 Task: Plan a trip to Surigao, Philippines from 9th November, 2023 to 11th November, 2023 for 2 adults.2 bedrooms having 2 beds and 1 bathroom. Property type can be house. Look for 4 properties as per requirement.
Action: Mouse moved to (448, 59)
Screenshot: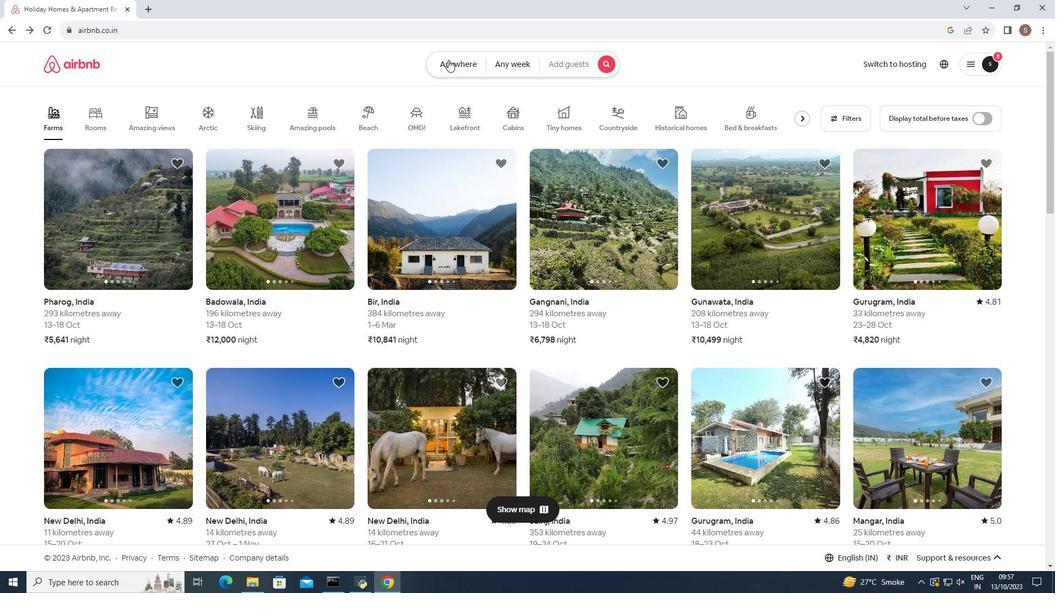 
Action: Mouse pressed left at (448, 59)
Screenshot: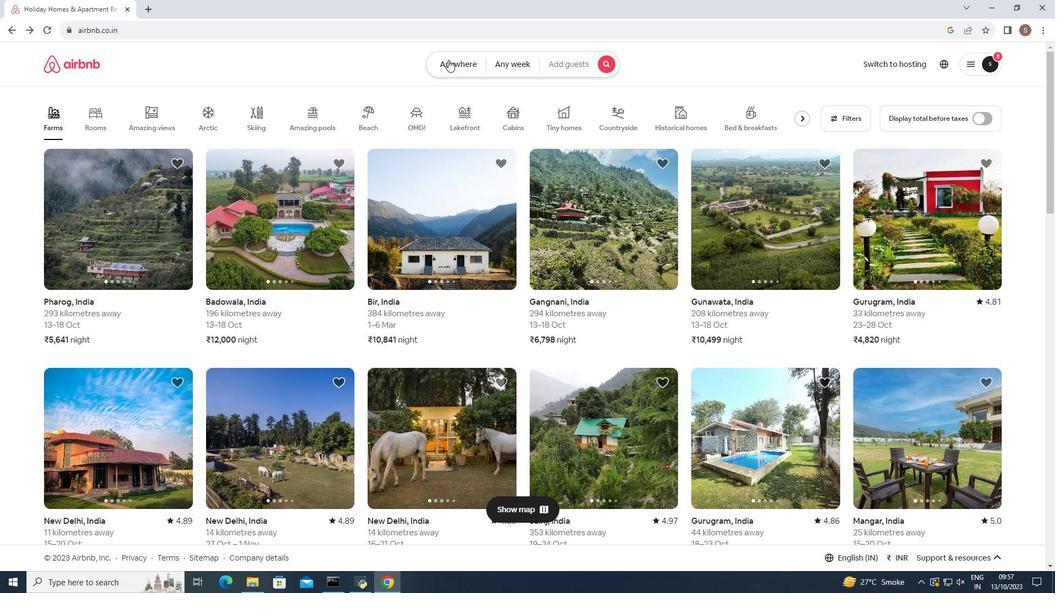
Action: Mouse moved to (368, 103)
Screenshot: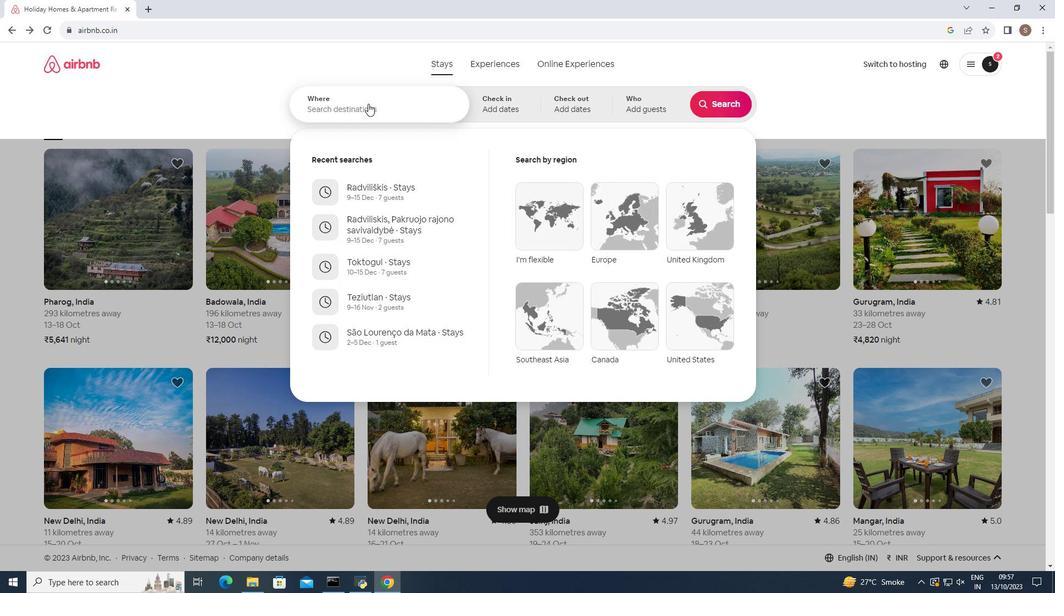 
Action: Mouse pressed left at (368, 103)
Screenshot: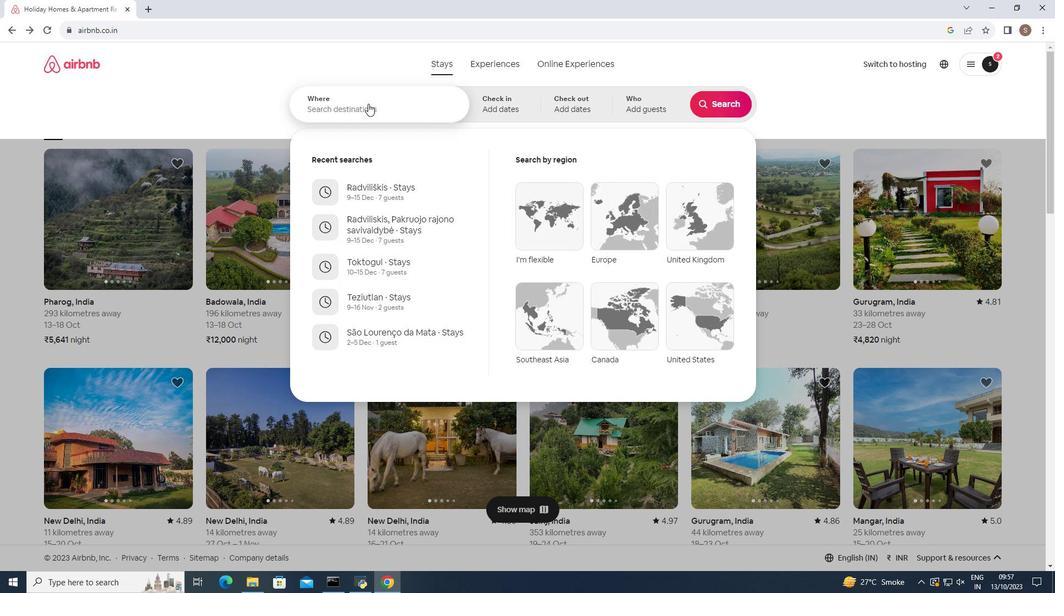
Action: Key pressed <Key.shift>Suriagao,<Key.space><Key.shift><Key.shift><Key.shift><Key.shift><Key.shift>F<Key.backspace><Key.shift>Philippines<Key.enter>
Screenshot: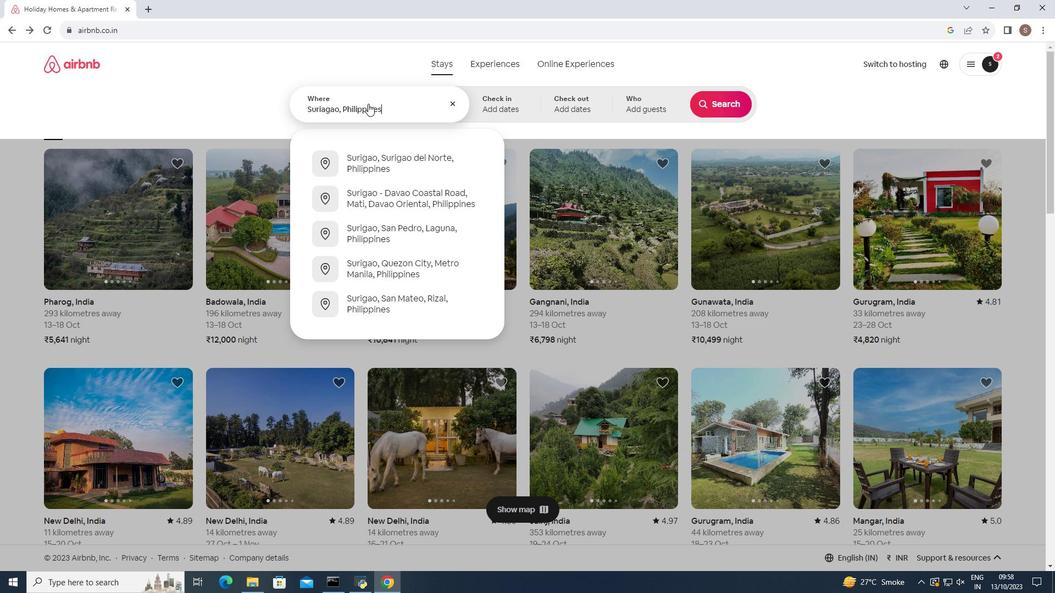 
Action: Mouse moved to (662, 267)
Screenshot: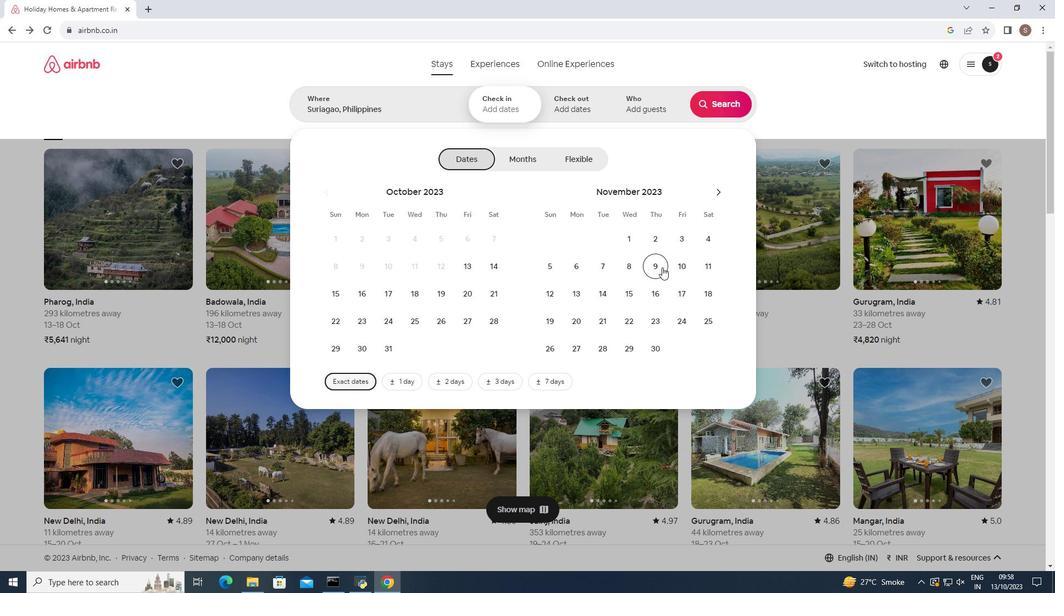 
Action: Mouse pressed left at (662, 267)
Screenshot: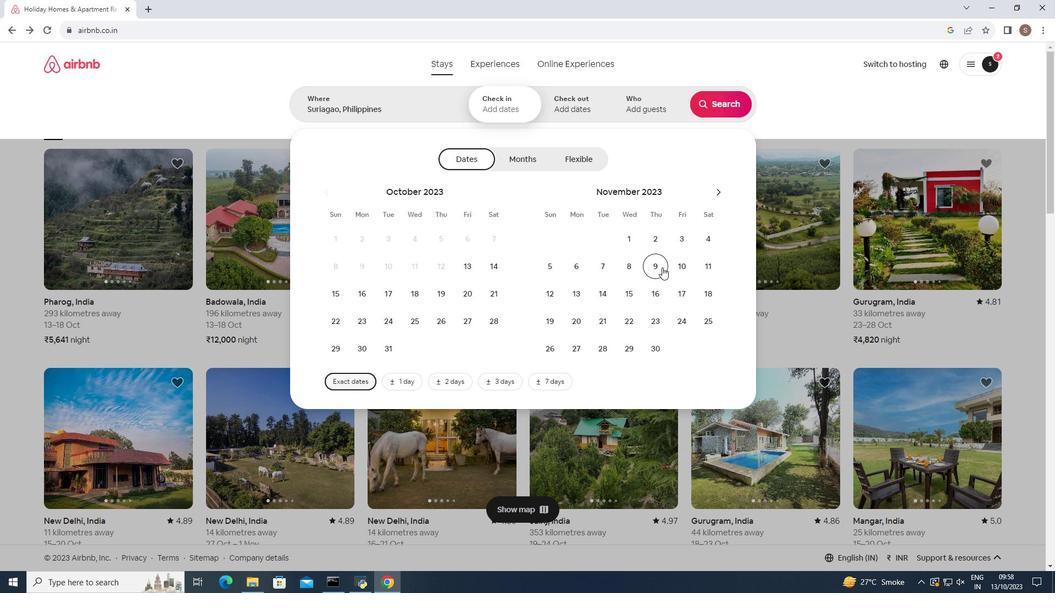 
Action: Mouse moved to (709, 265)
Screenshot: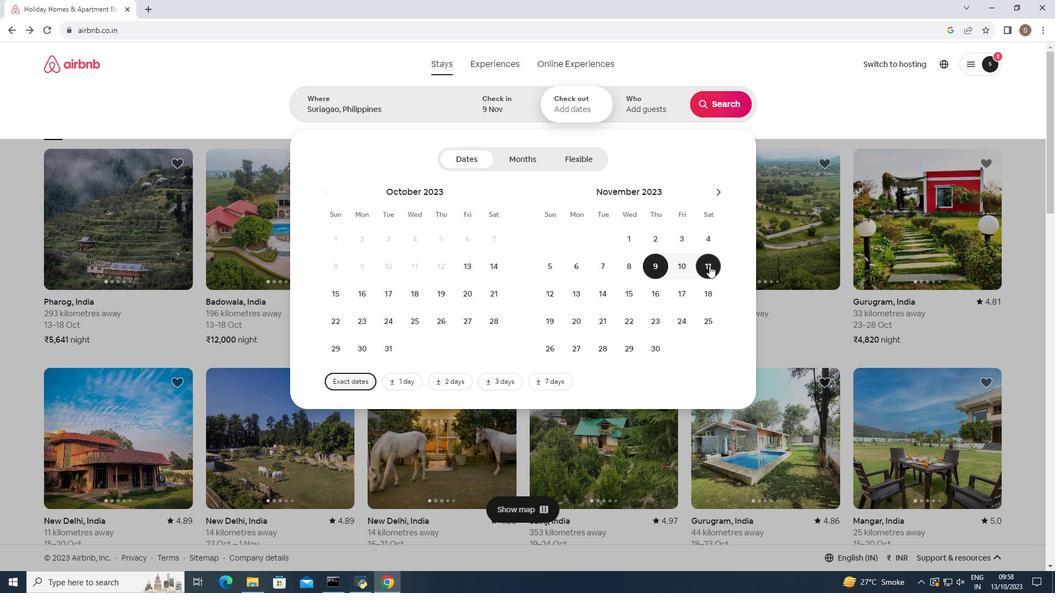 
Action: Mouse pressed left at (709, 265)
Screenshot: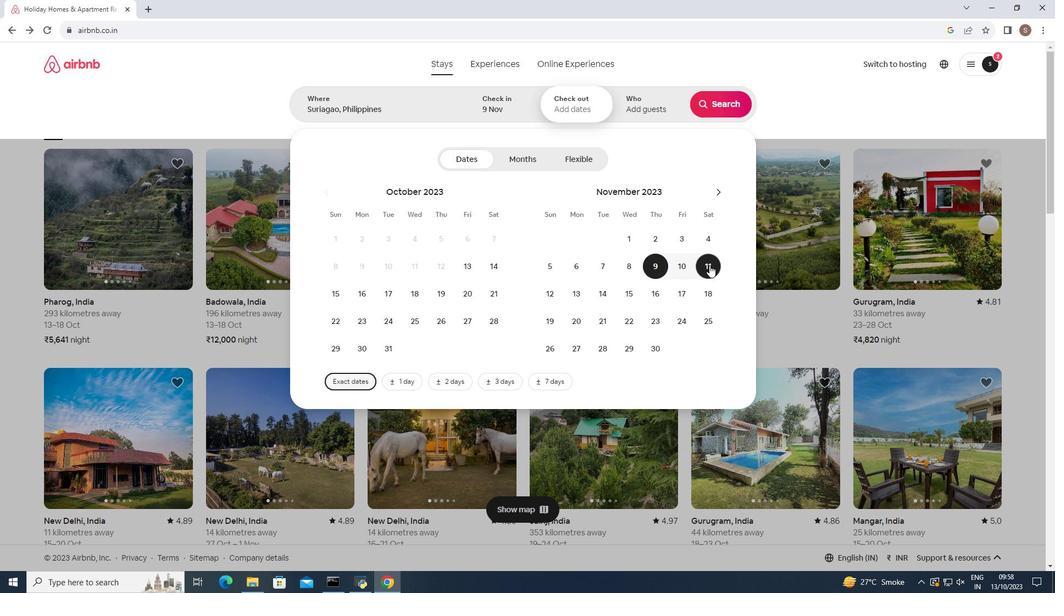 
Action: Mouse moved to (656, 113)
Screenshot: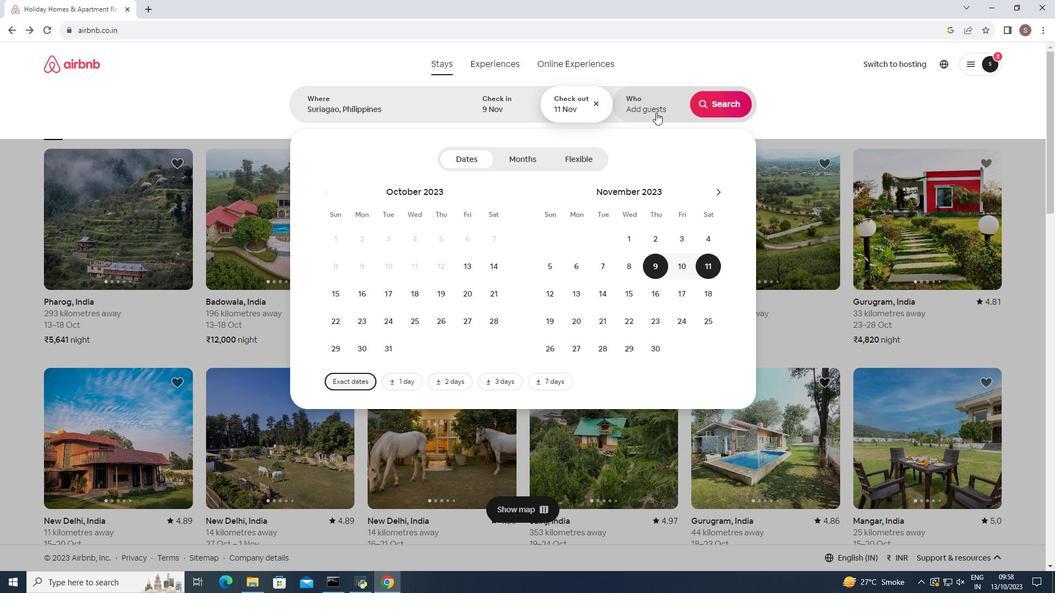 
Action: Mouse pressed left at (656, 113)
Screenshot: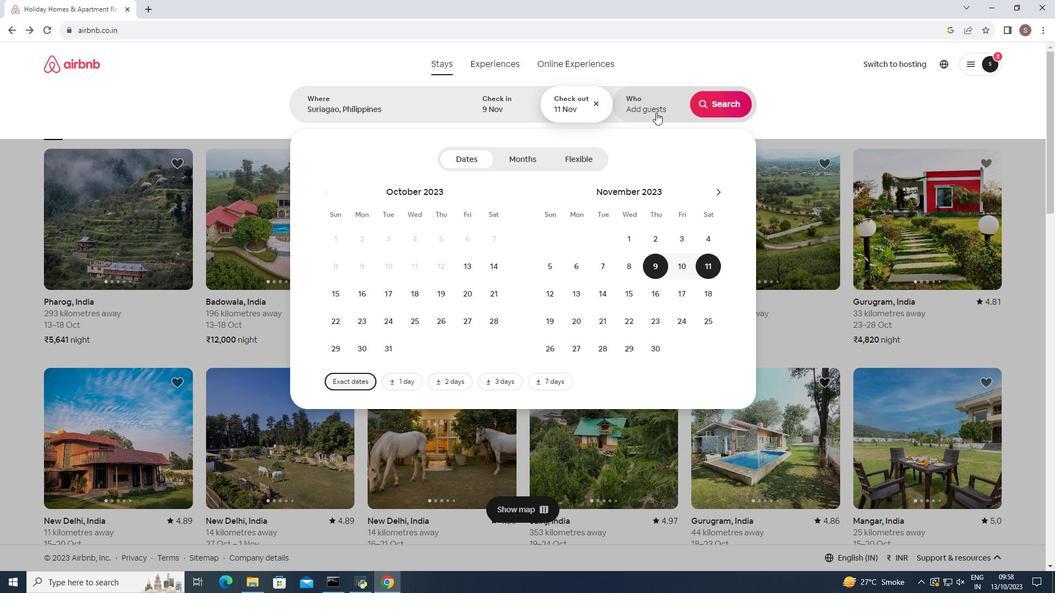 
Action: Mouse moved to (727, 157)
Screenshot: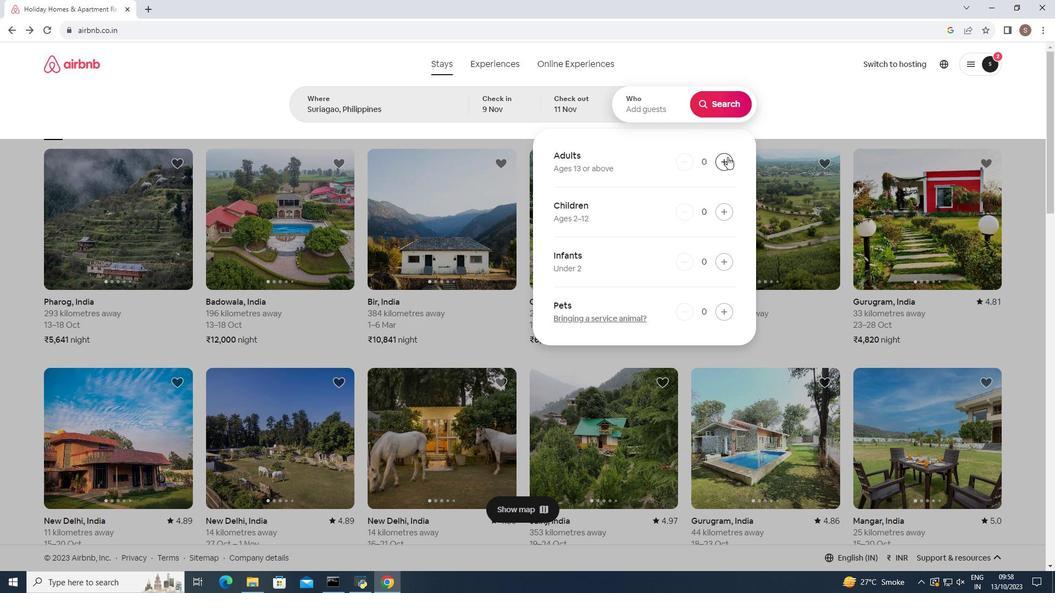 
Action: Mouse pressed left at (727, 157)
Screenshot: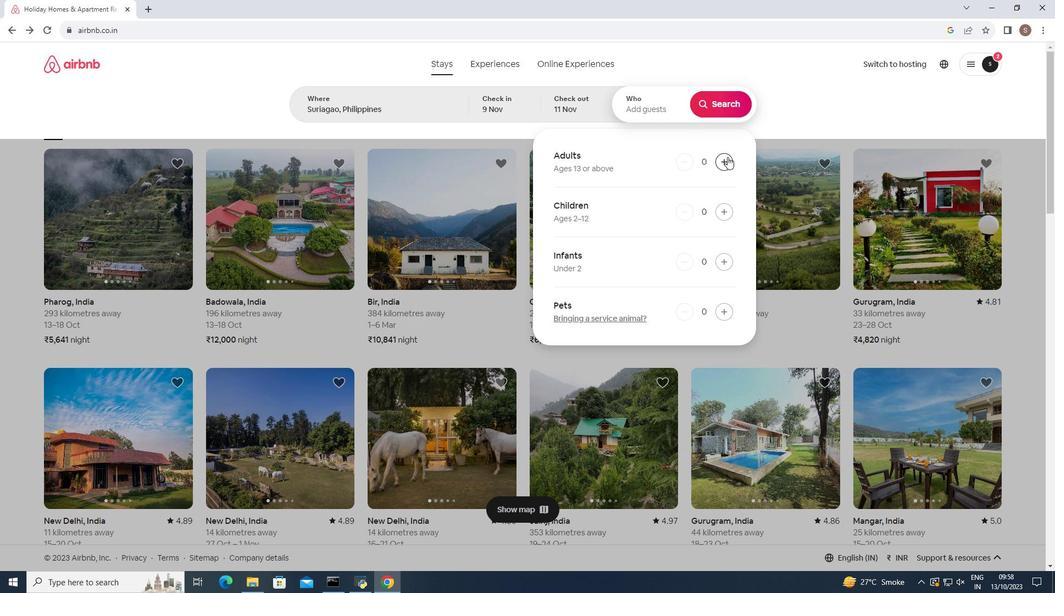 
Action: Mouse pressed left at (727, 157)
Screenshot: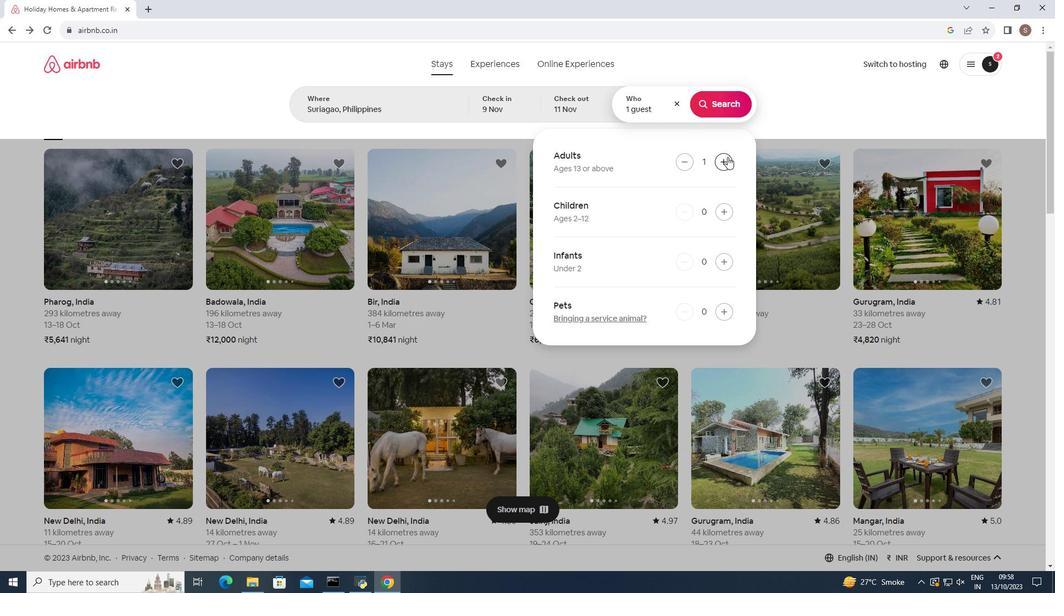 
Action: Mouse moved to (714, 105)
Screenshot: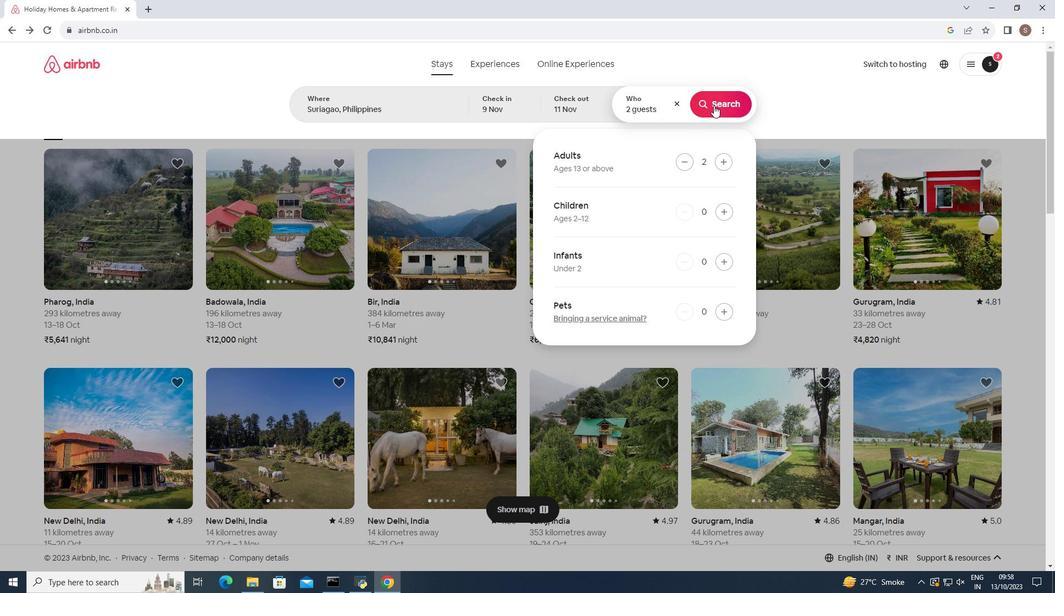 
Action: Mouse pressed left at (714, 105)
Screenshot: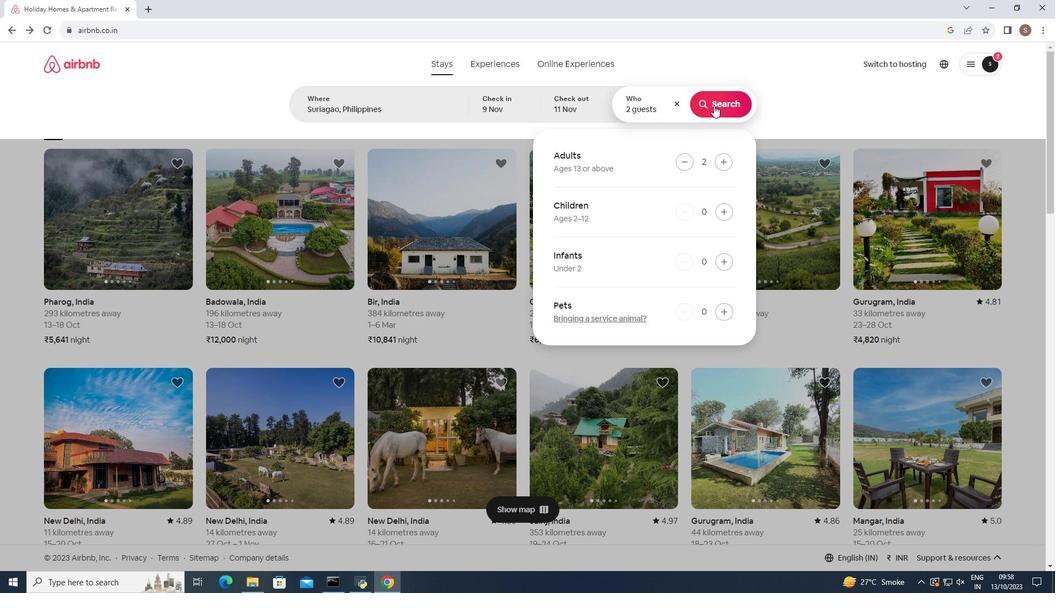 
Action: Mouse moved to (880, 109)
Screenshot: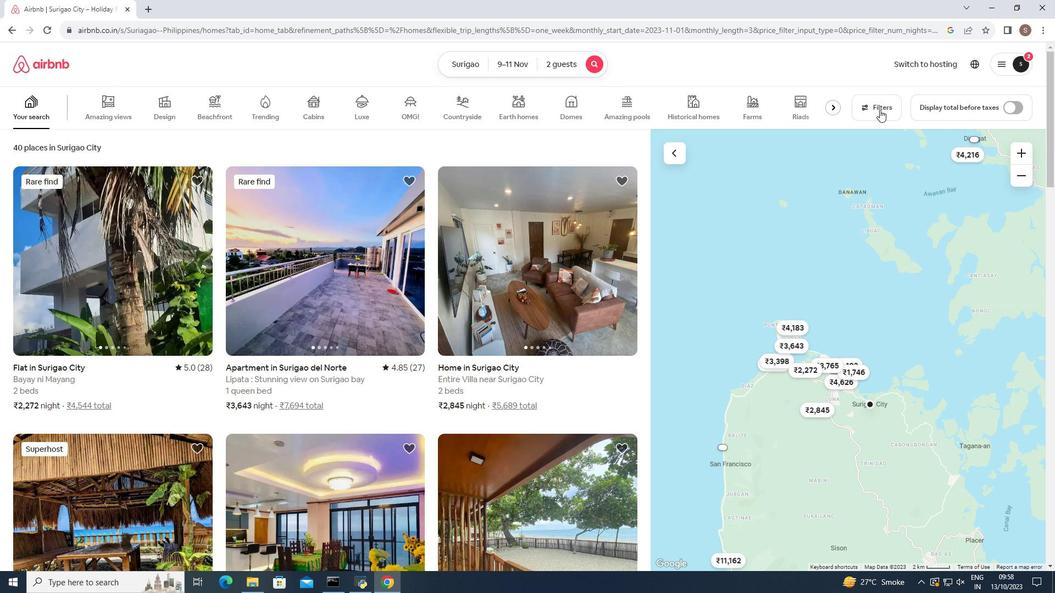 
Action: Mouse pressed left at (880, 109)
Screenshot: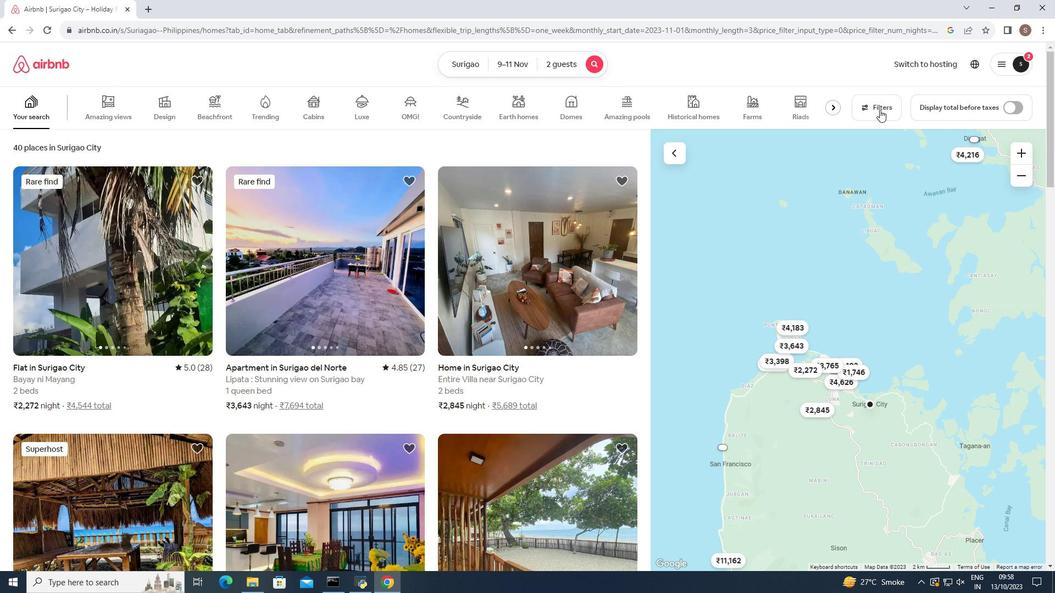 
Action: Mouse moved to (548, 267)
Screenshot: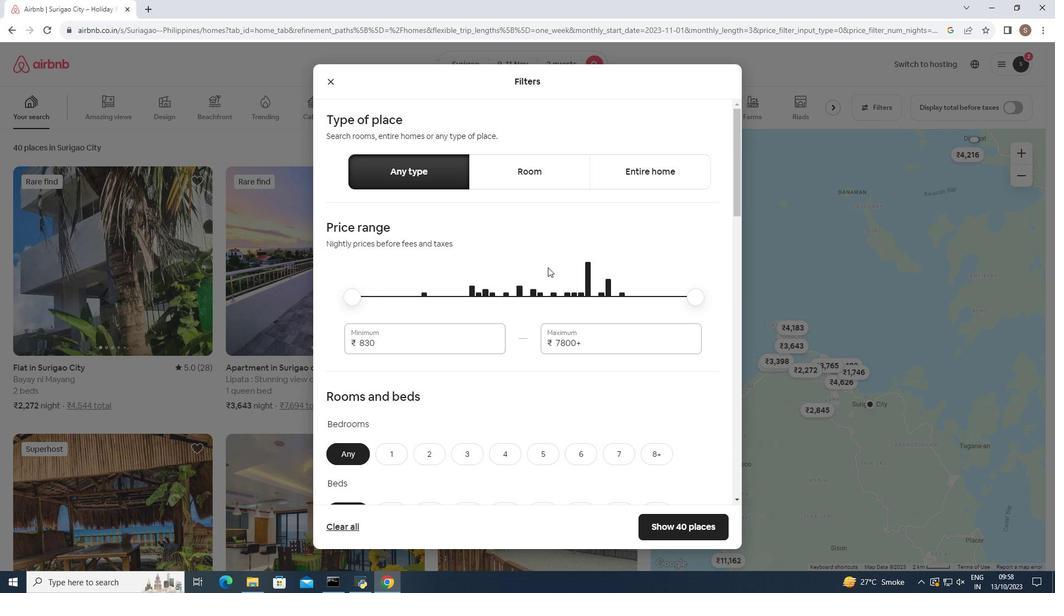 
Action: Mouse scrolled (548, 267) with delta (0, 0)
Screenshot: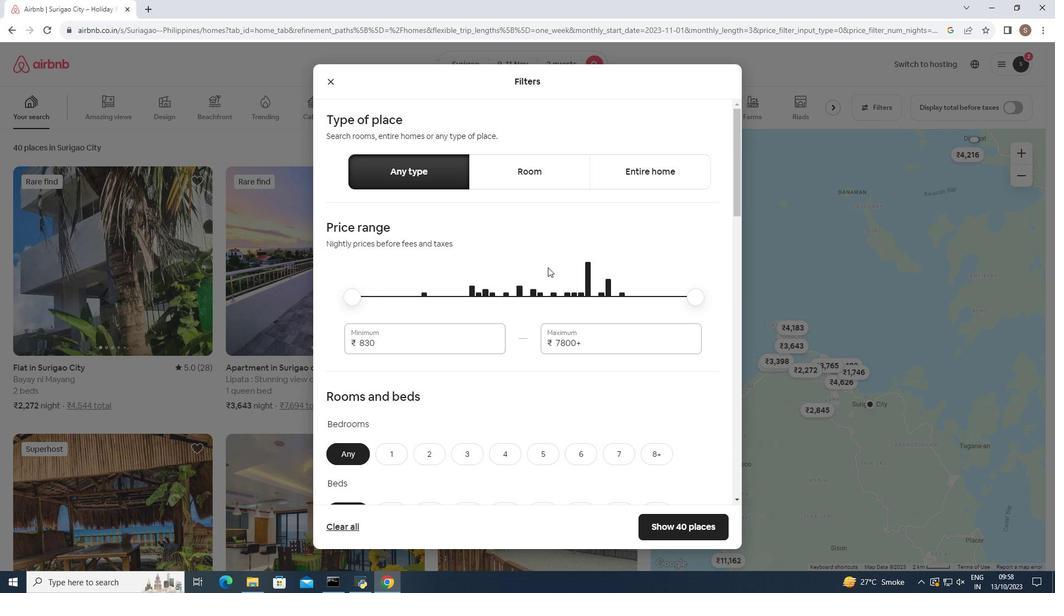 
Action: Mouse scrolled (548, 267) with delta (0, 0)
Screenshot: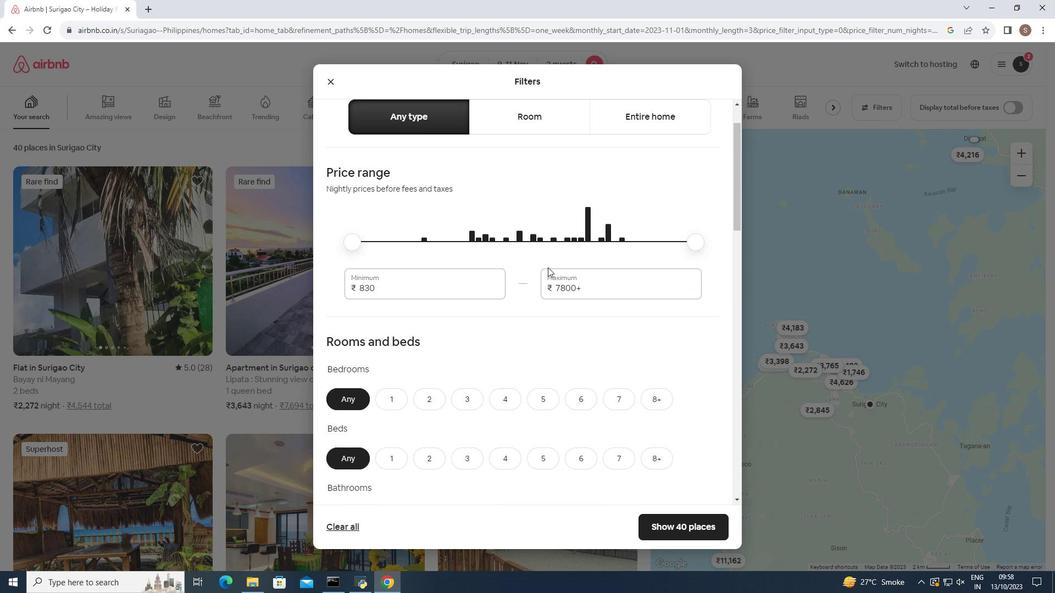 
Action: Mouse scrolled (548, 267) with delta (0, 0)
Screenshot: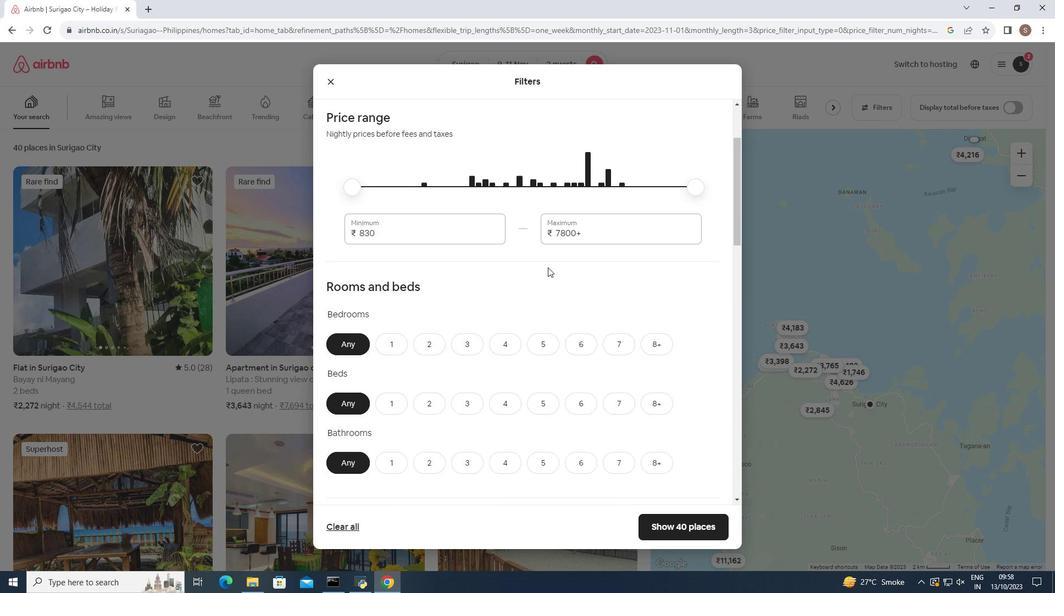 
Action: Mouse moved to (434, 281)
Screenshot: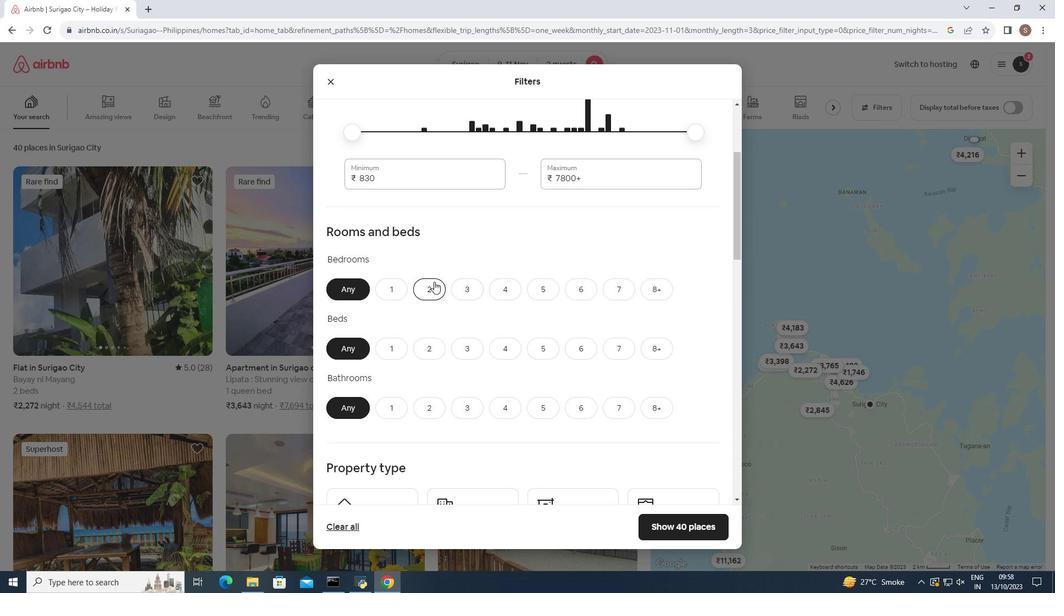 
Action: Mouse pressed left at (434, 281)
Screenshot: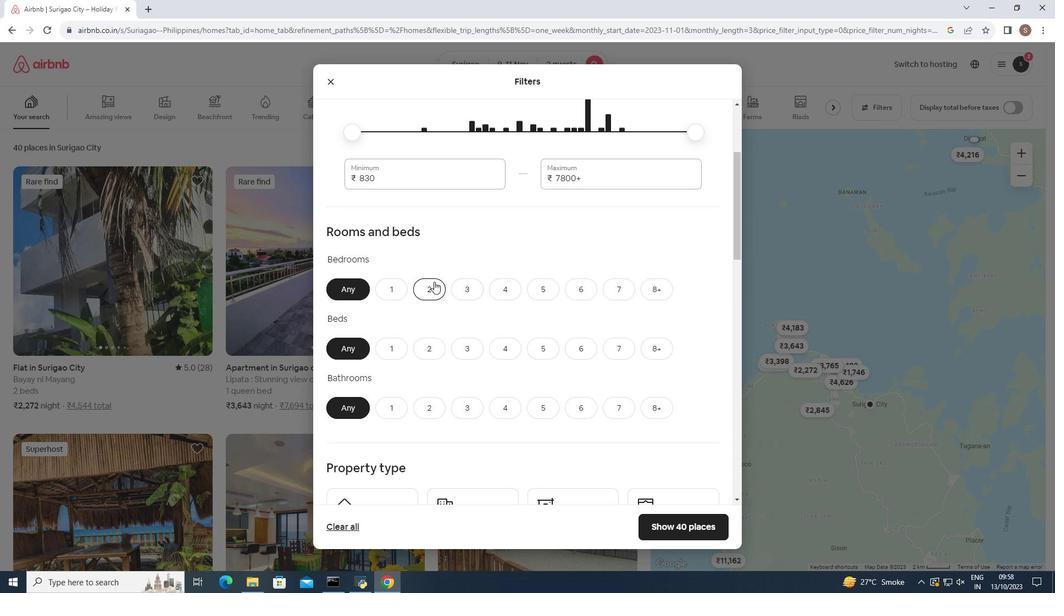 
Action: Mouse moved to (427, 357)
Screenshot: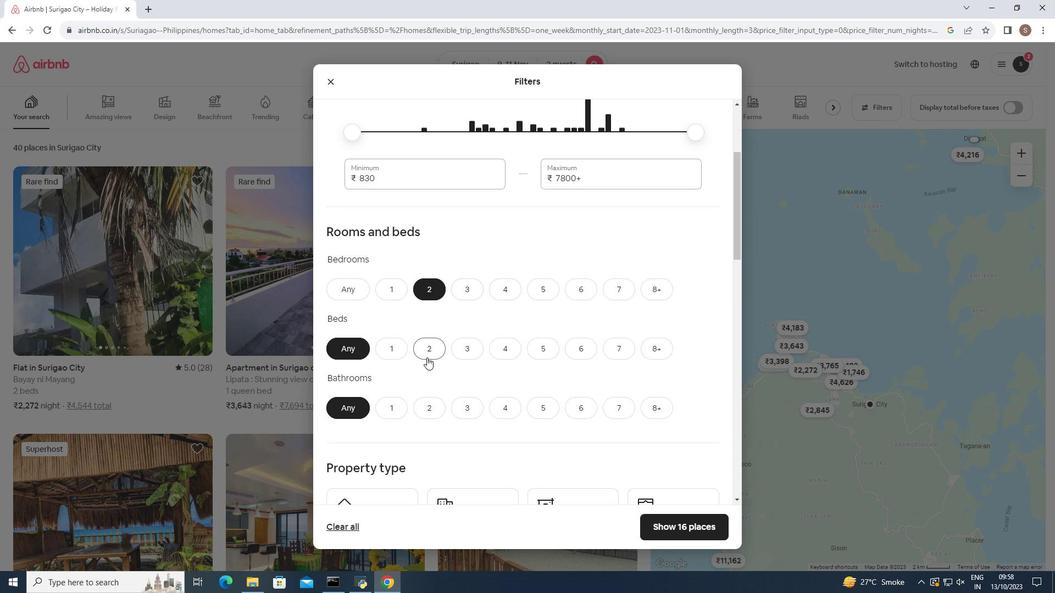 
Action: Mouse pressed left at (427, 357)
Screenshot: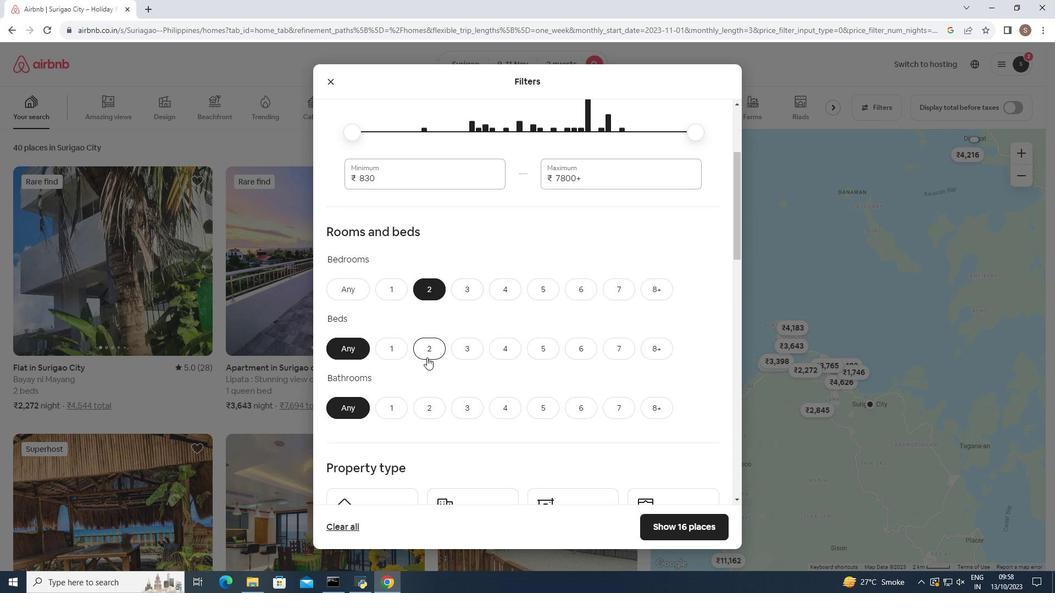 
Action: Mouse moved to (397, 402)
Screenshot: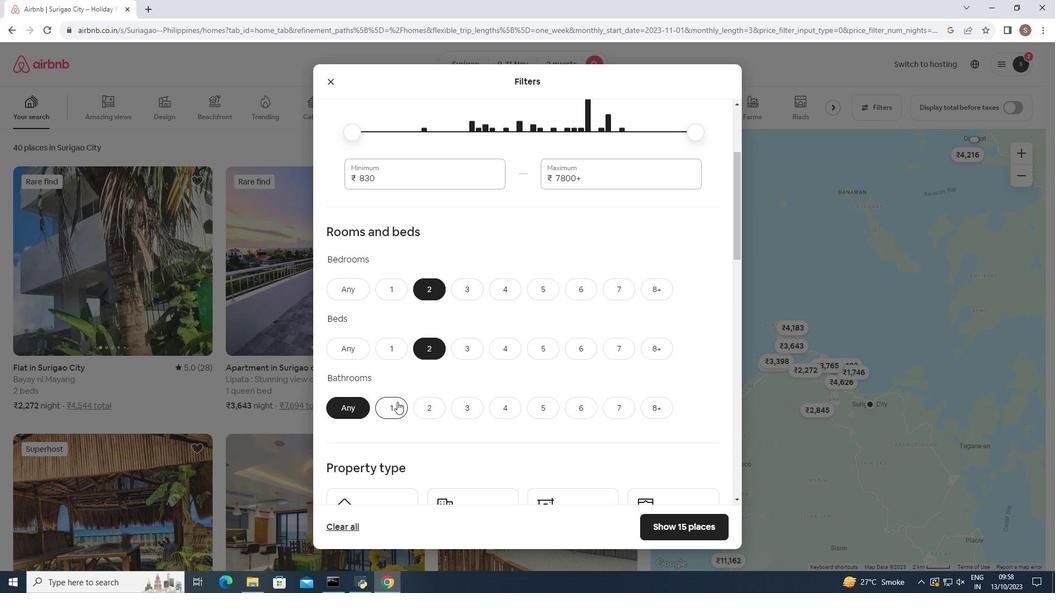 
Action: Mouse pressed left at (397, 402)
Screenshot: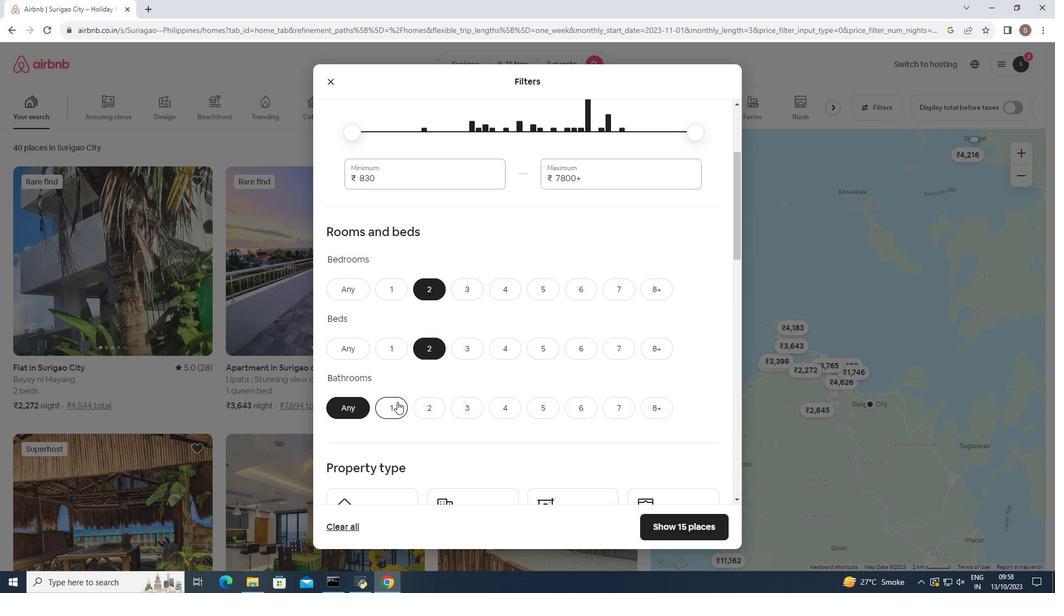 
Action: Mouse moved to (483, 333)
Screenshot: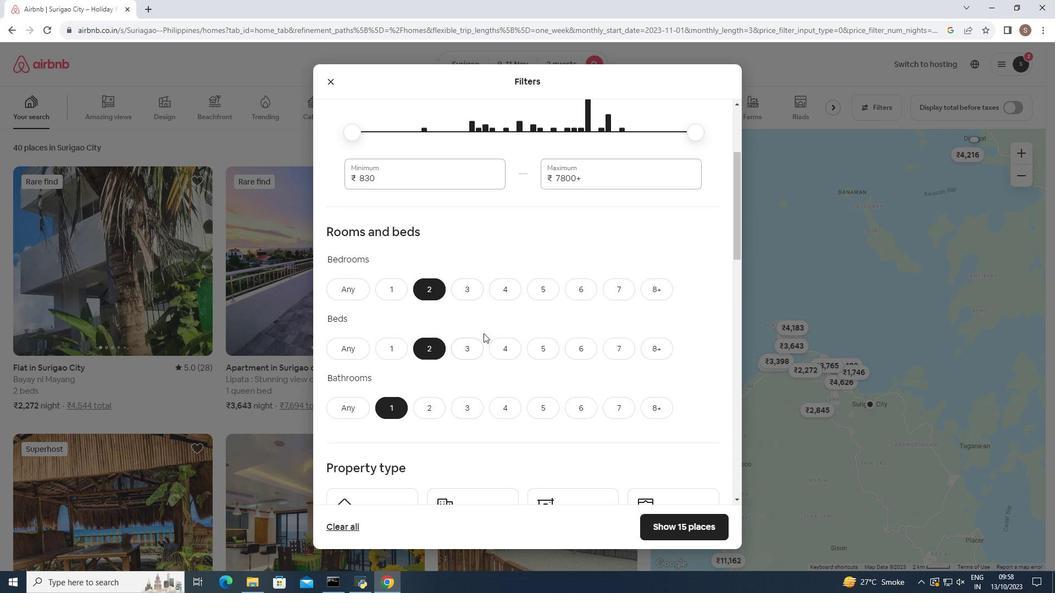 
Action: Mouse scrolled (483, 333) with delta (0, 0)
Screenshot: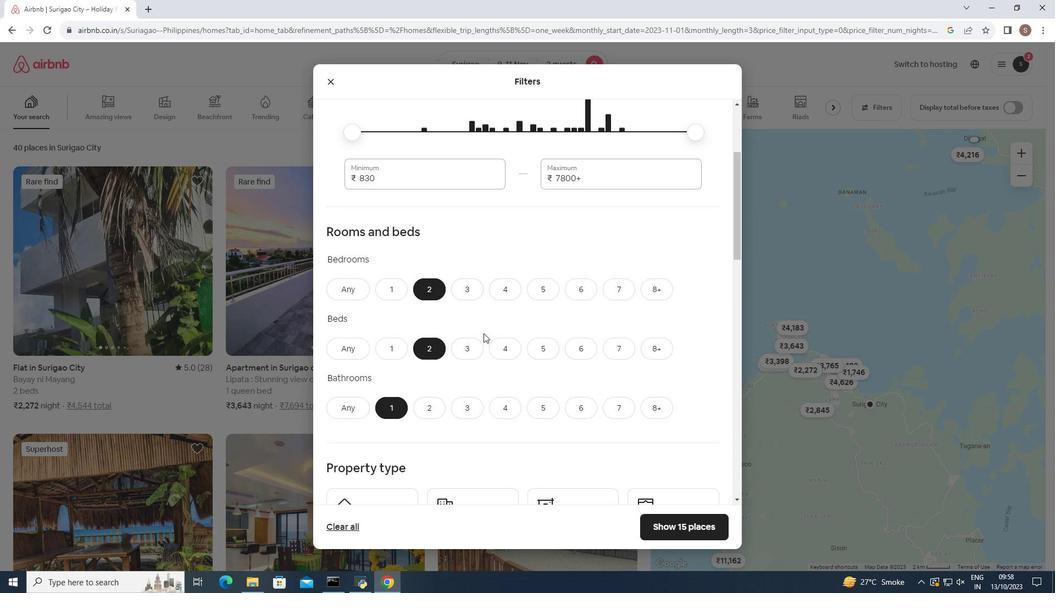 
Action: Mouse scrolled (483, 333) with delta (0, 0)
Screenshot: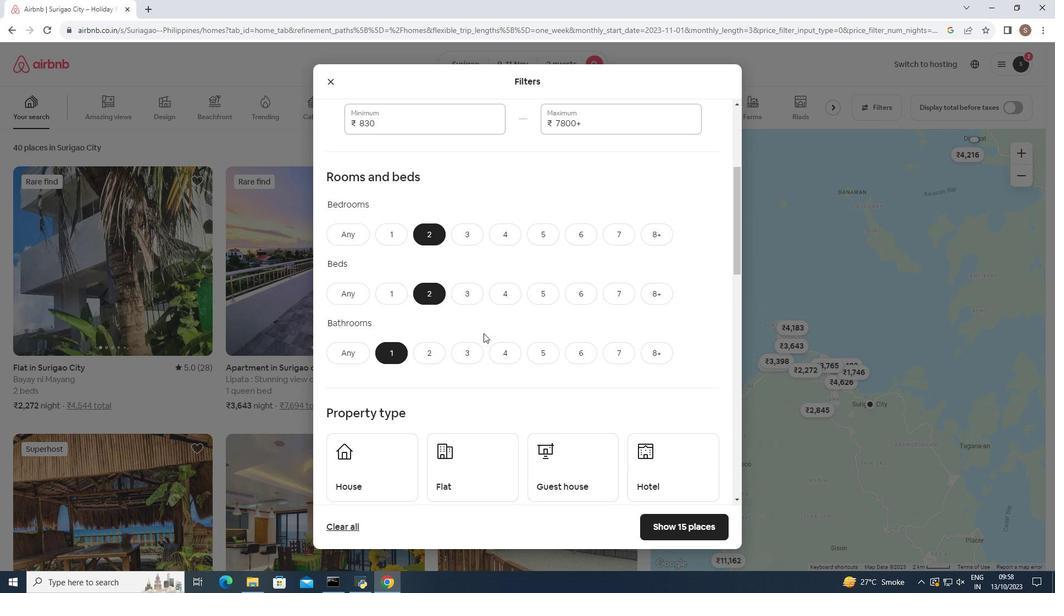 
Action: Mouse scrolled (483, 333) with delta (0, 0)
Screenshot: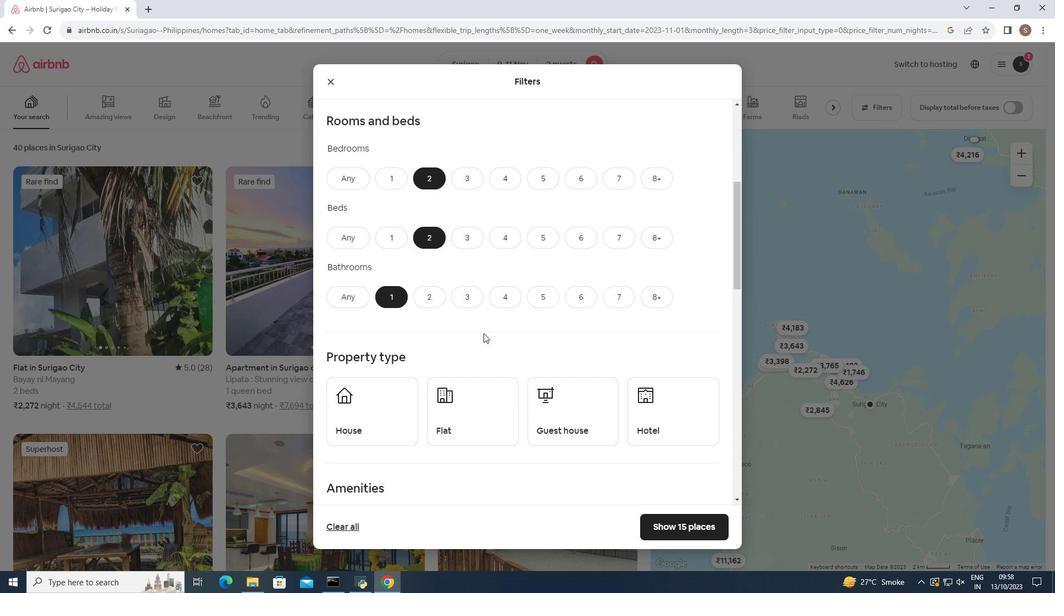 
Action: Mouse scrolled (483, 333) with delta (0, 0)
Screenshot: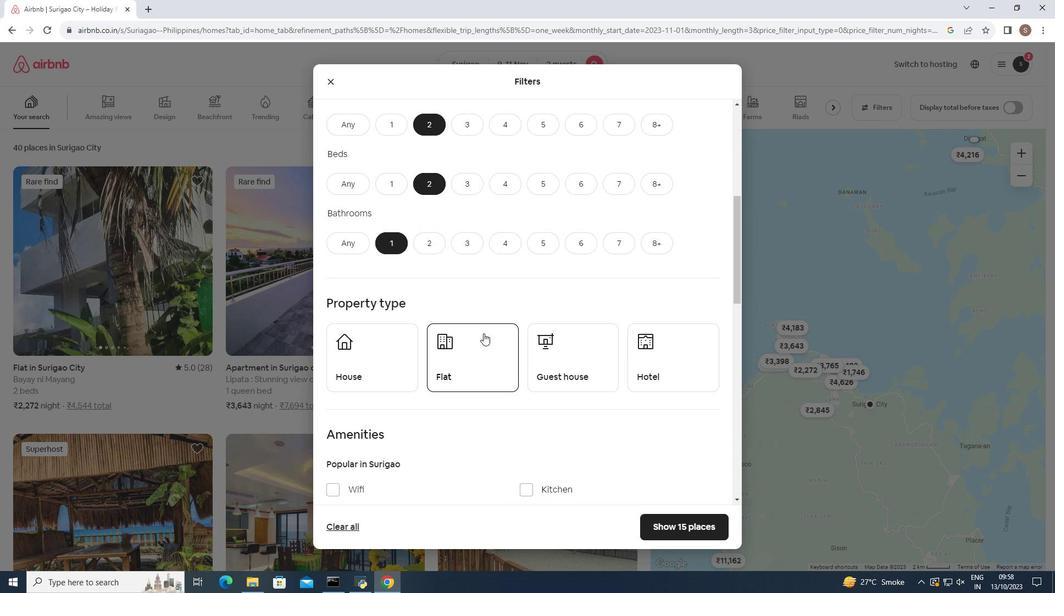 
Action: Mouse moved to (343, 303)
Screenshot: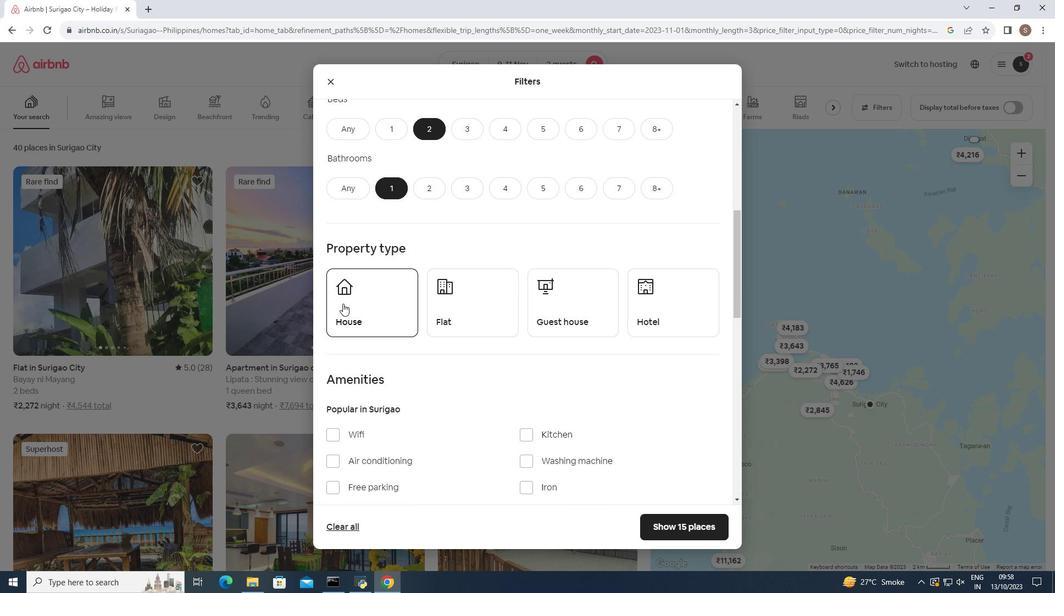 
Action: Mouse pressed left at (343, 303)
Screenshot: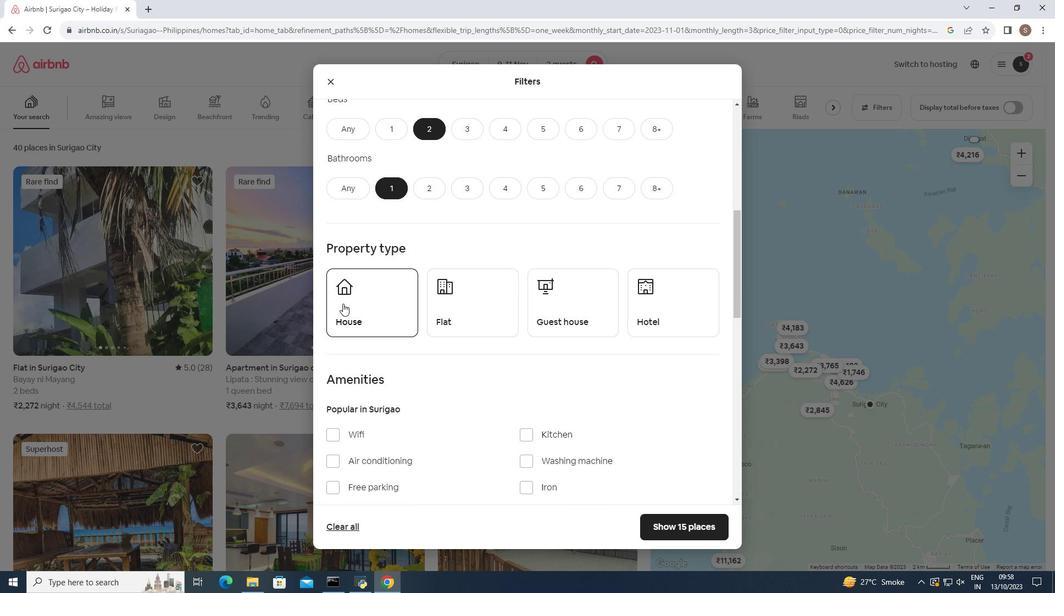 
Action: Mouse moved to (348, 298)
Screenshot: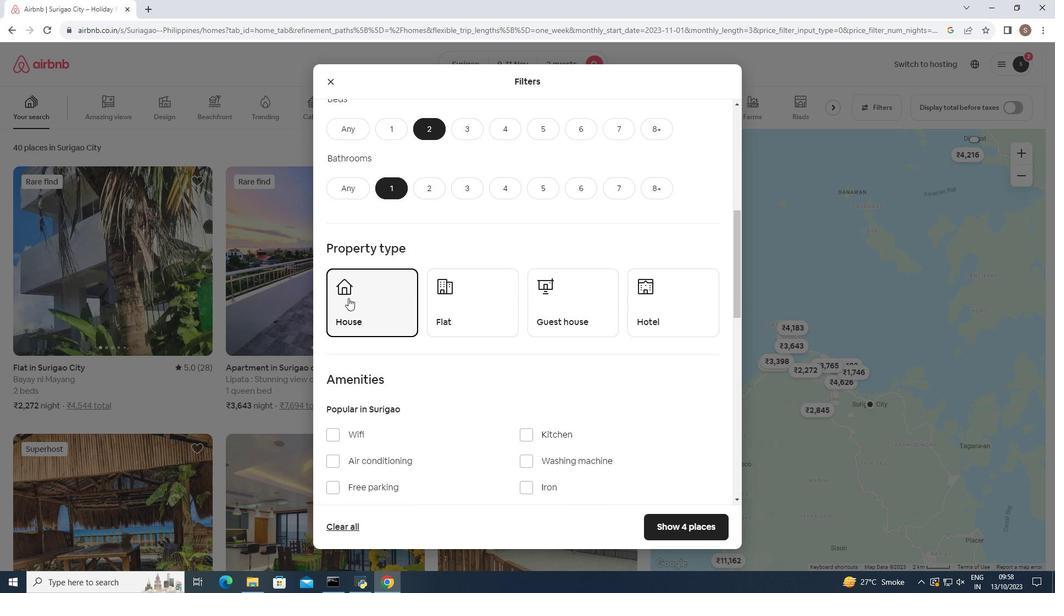 
Action: Mouse scrolled (348, 299) with delta (0, 0)
Screenshot: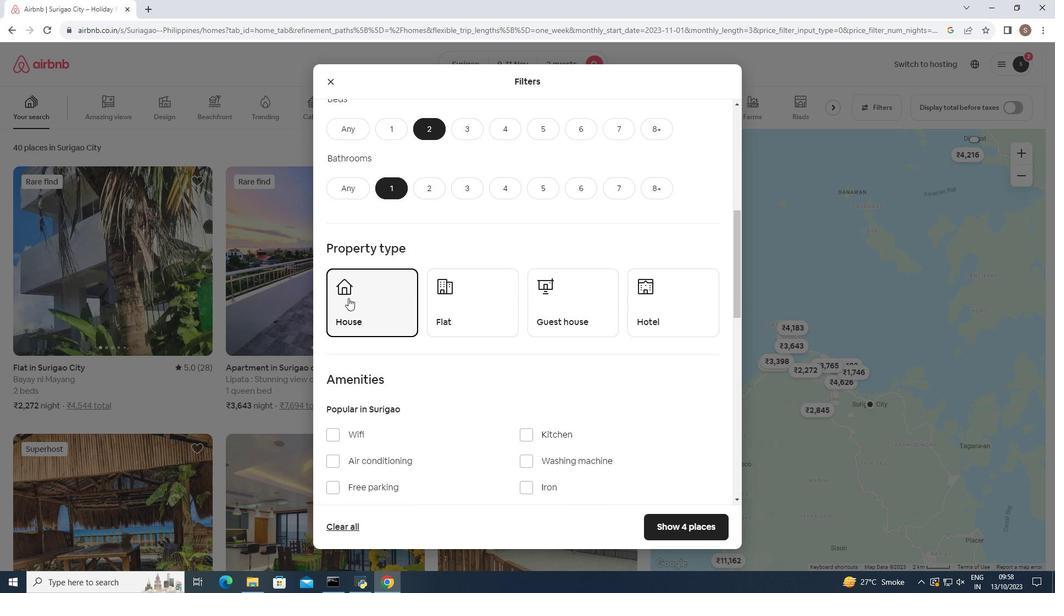 
Action: Mouse scrolled (348, 299) with delta (0, 0)
Screenshot: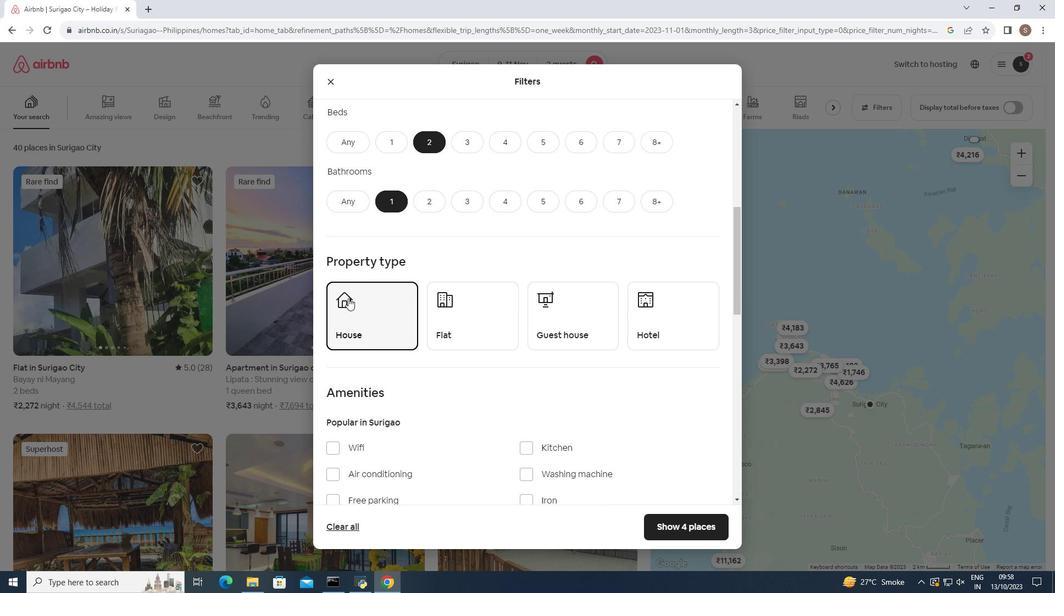 
Action: Mouse scrolled (348, 299) with delta (0, 0)
Screenshot: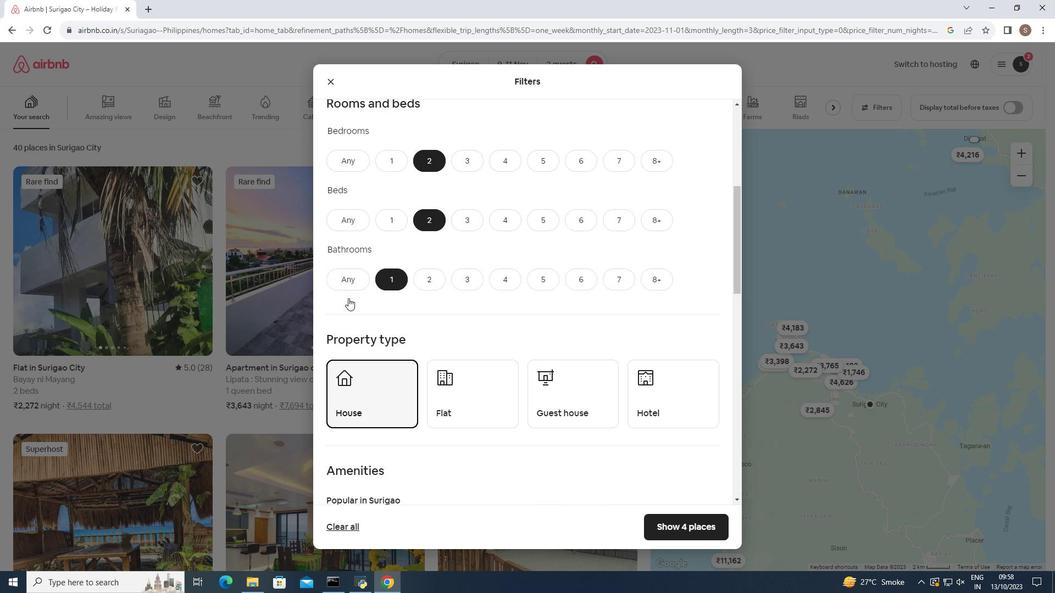 
Action: Mouse scrolled (348, 299) with delta (0, 0)
Screenshot: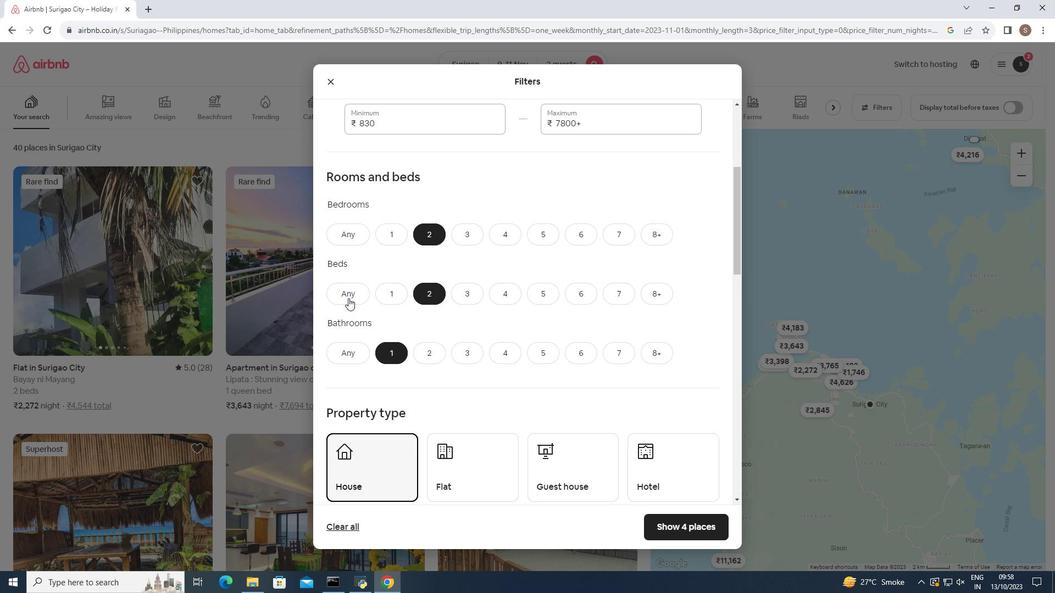 
Action: Mouse scrolled (348, 299) with delta (0, 0)
Screenshot: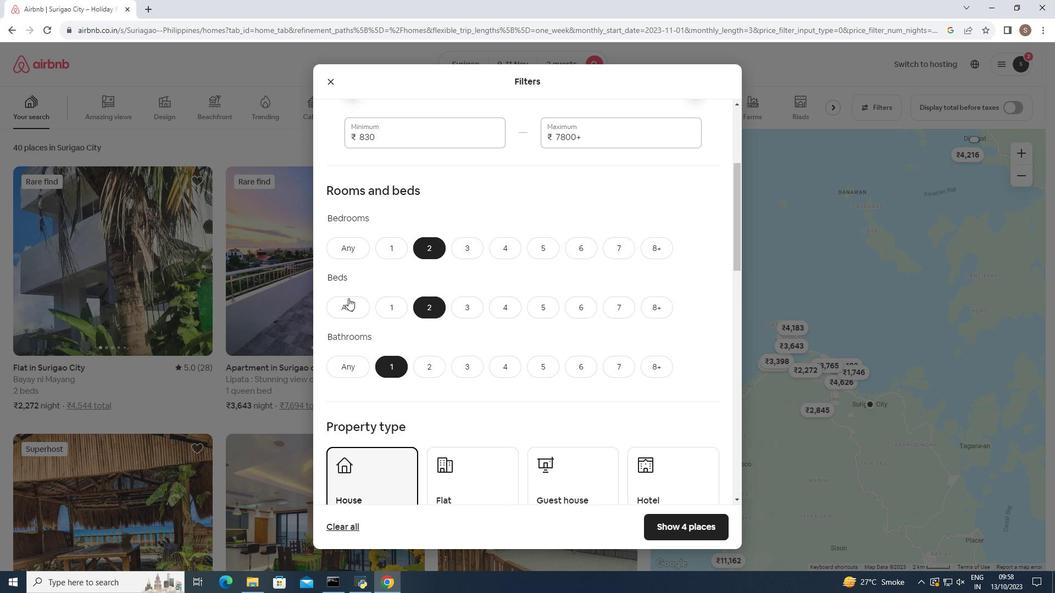 
Action: Mouse scrolled (348, 299) with delta (0, 0)
Screenshot: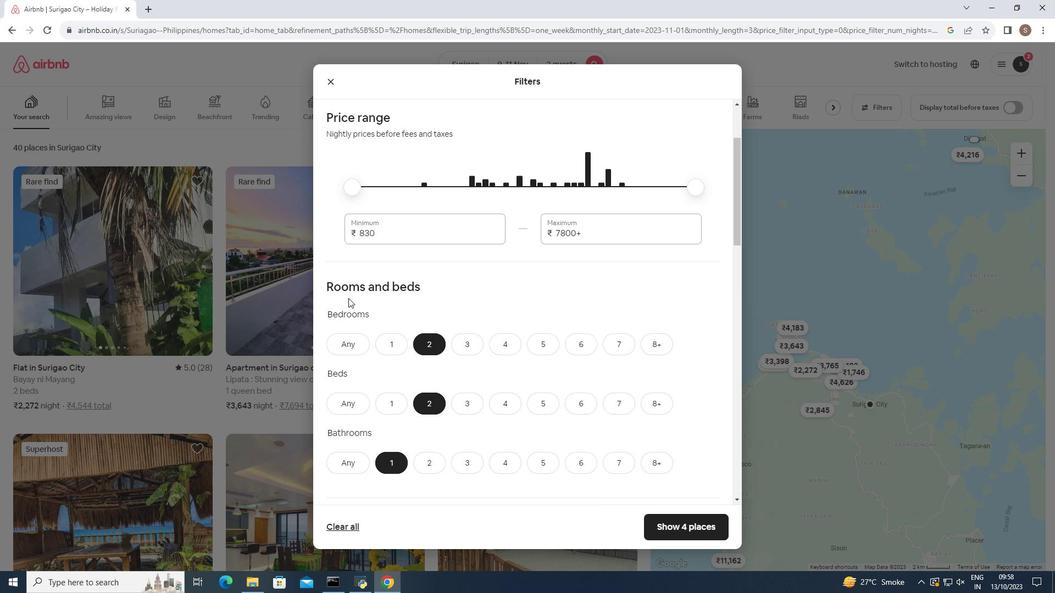 
Action: Mouse scrolled (348, 299) with delta (0, 0)
Screenshot: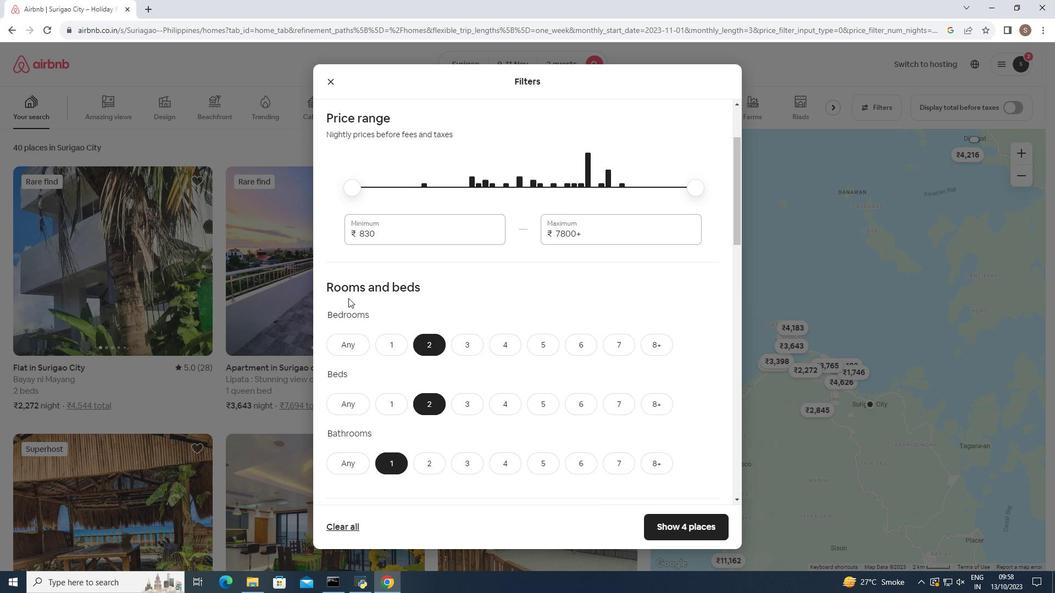 
Action: Mouse scrolled (348, 299) with delta (0, 0)
Screenshot: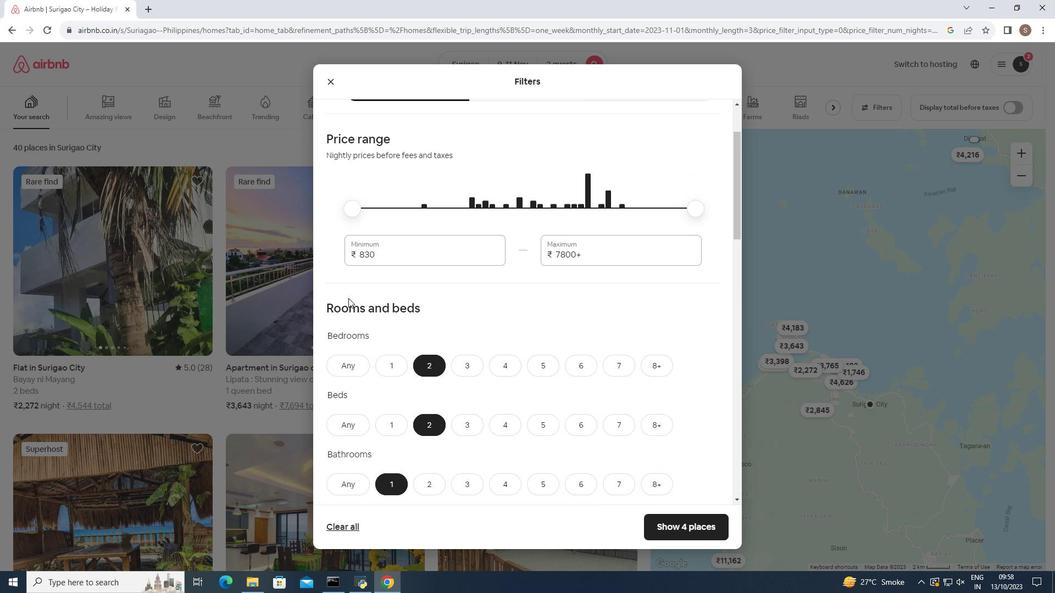 
Action: Mouse scrolled (348, 297) with delta (0, 0)
Screenshot: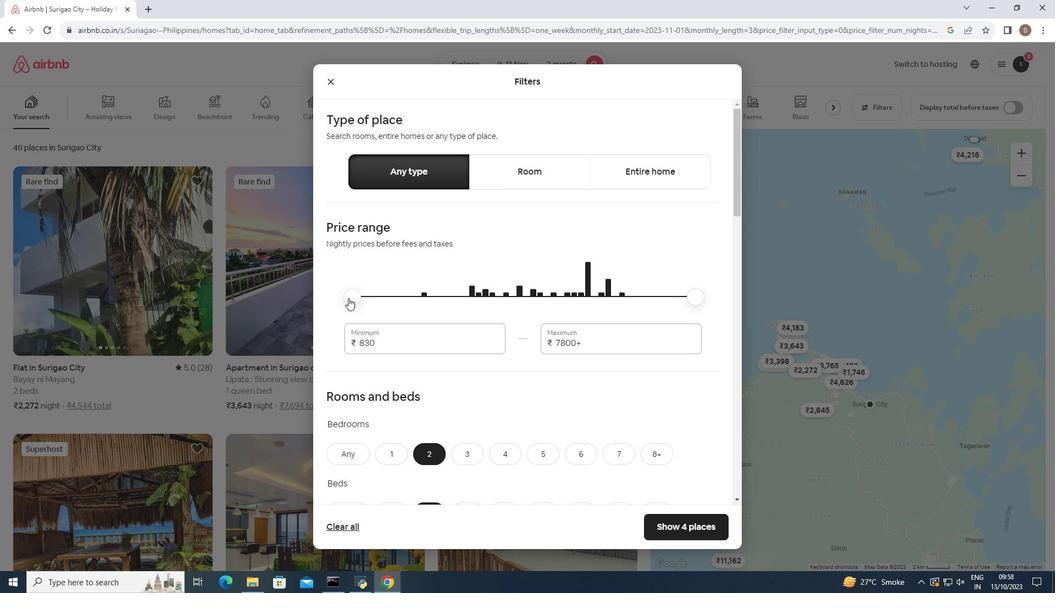 
Action: Mouse scrolled (348, 297) with delta (0, 0)
Screenshot: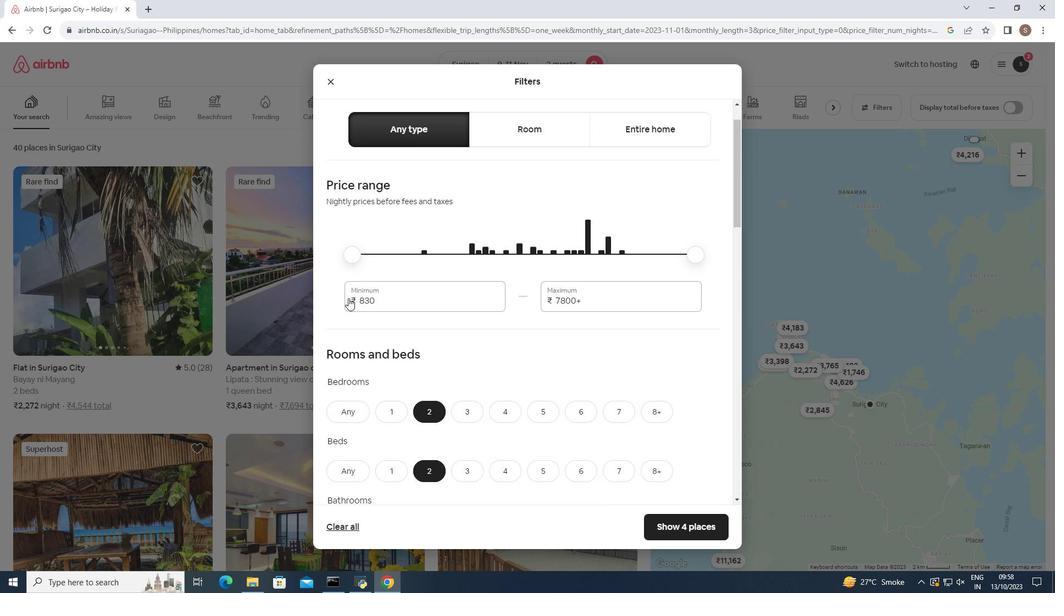 
Action: Mouse scrolled (348, 297) with delta (0, 0)
Screenshot: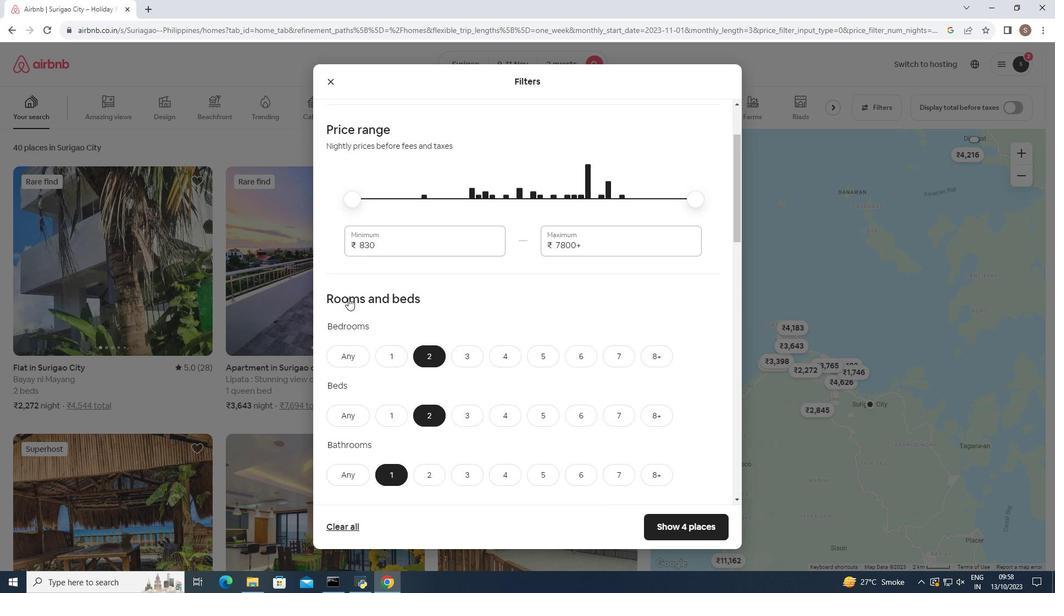 
Action: Mouse scrolled (348, 297) with delta (0, 0)
Screenshot: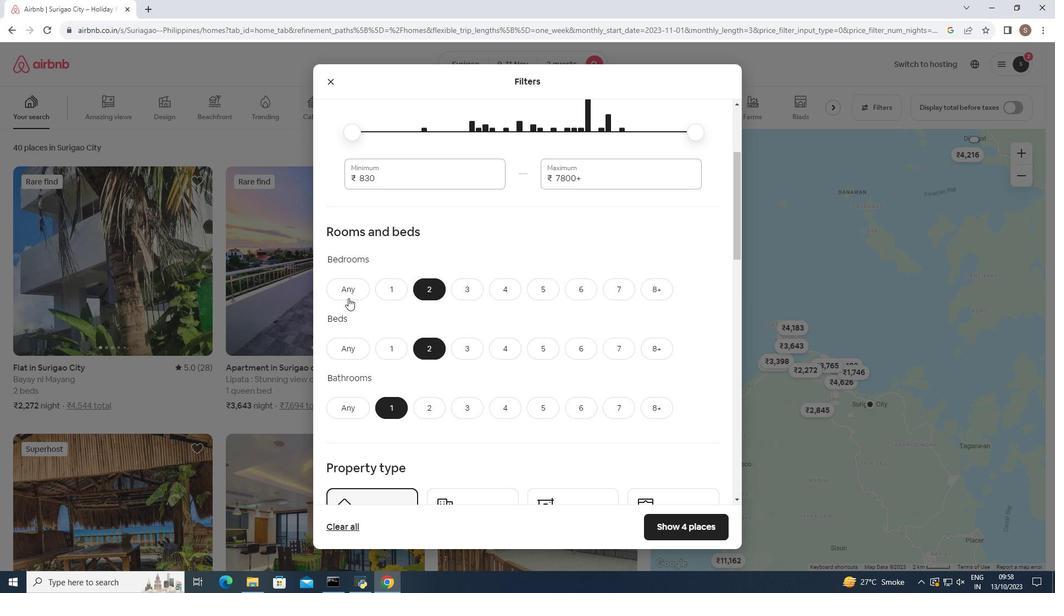 
Action: Mouse scrolled (348, 297) with delta (0, 0)
Screenshot: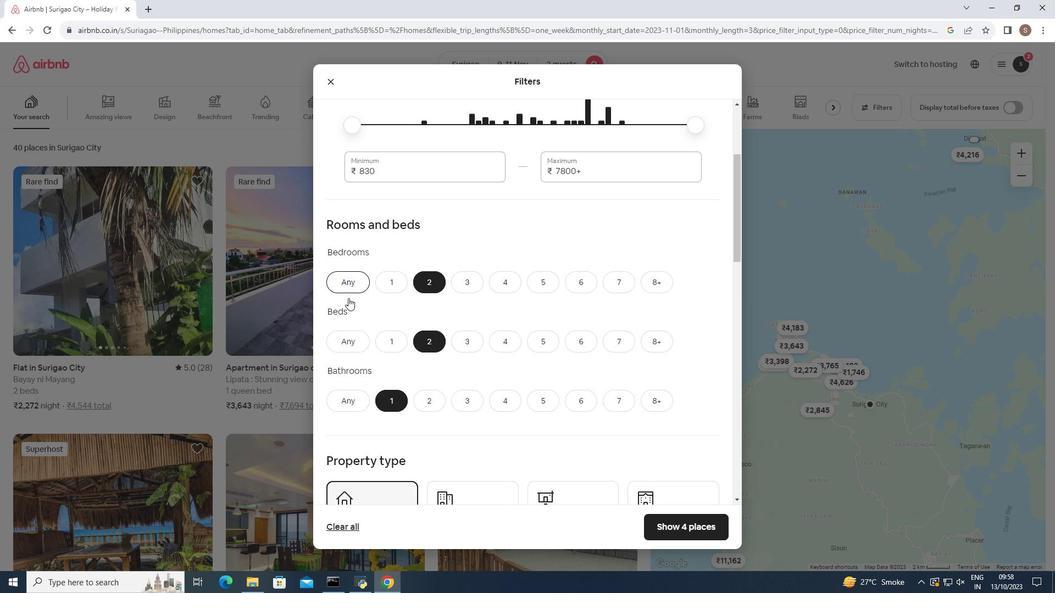 
Action: Mouse scrolled (348, 297) with delta (0, 0)
Screenshot: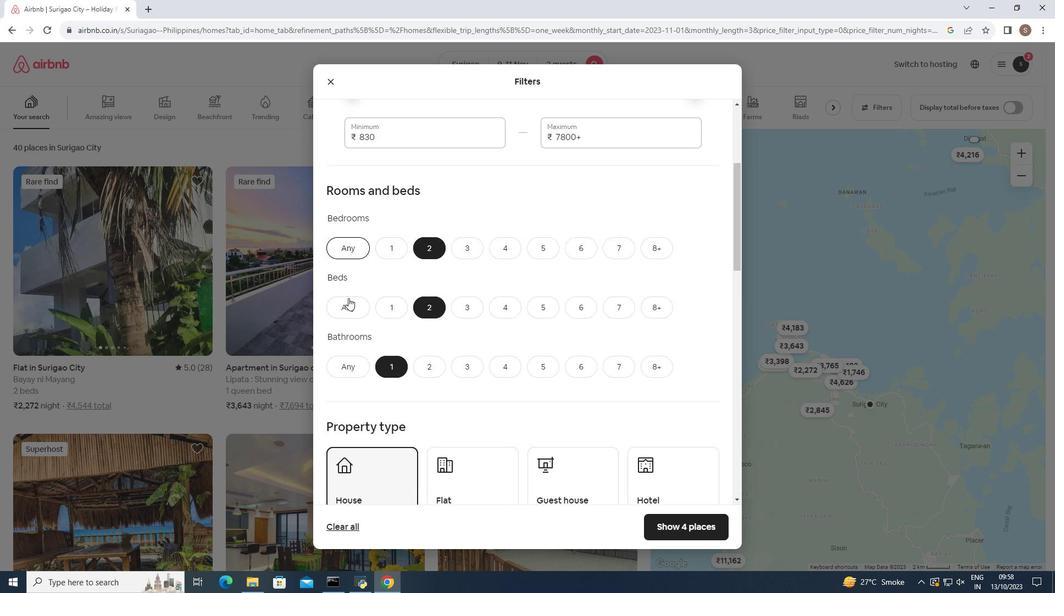 
Action: Mouse scrolled (348, 297) with delta (0, 0)
Screenshot: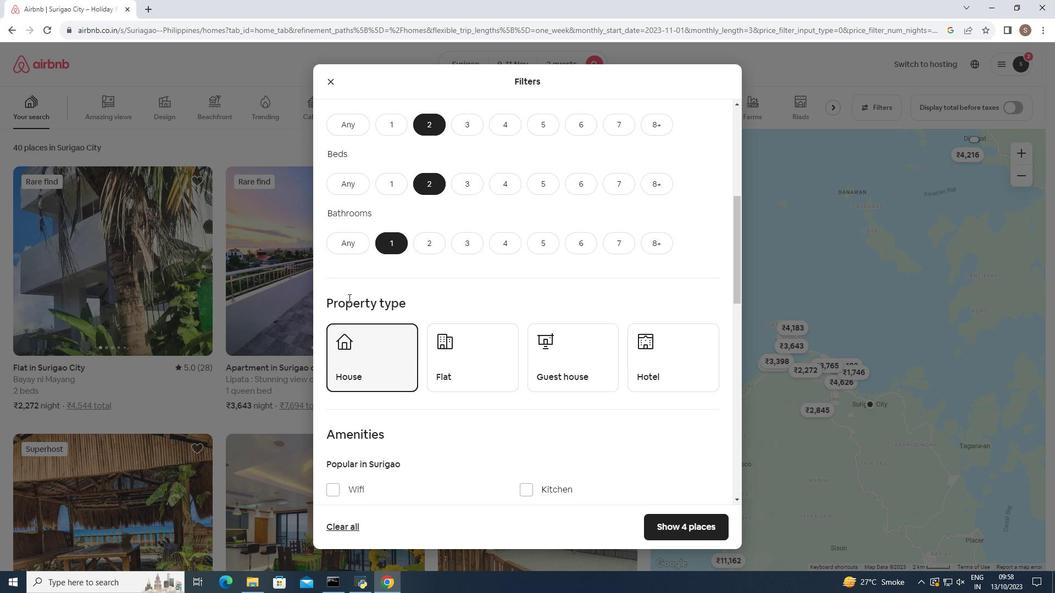 
Action: Mouse scrolled (348, 297) with delta (0, 0)
Screenshot: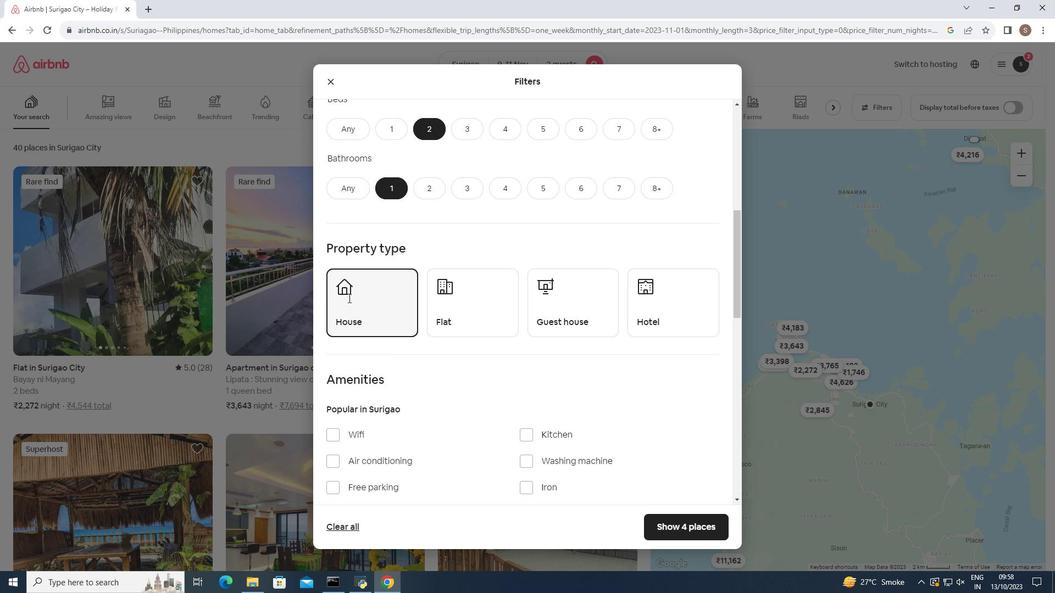 
Action: Mouse scrolled (348, 297) with delta (0, 0)
Screenshot: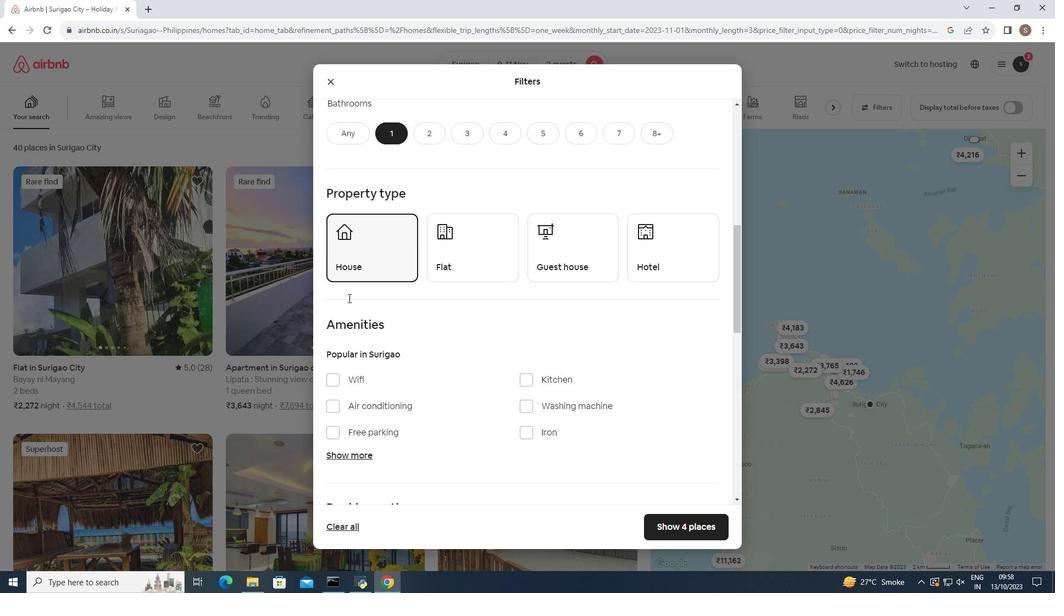
Action: Mouse scrolled (348, 297) with delta (0, 0)
Screenshot: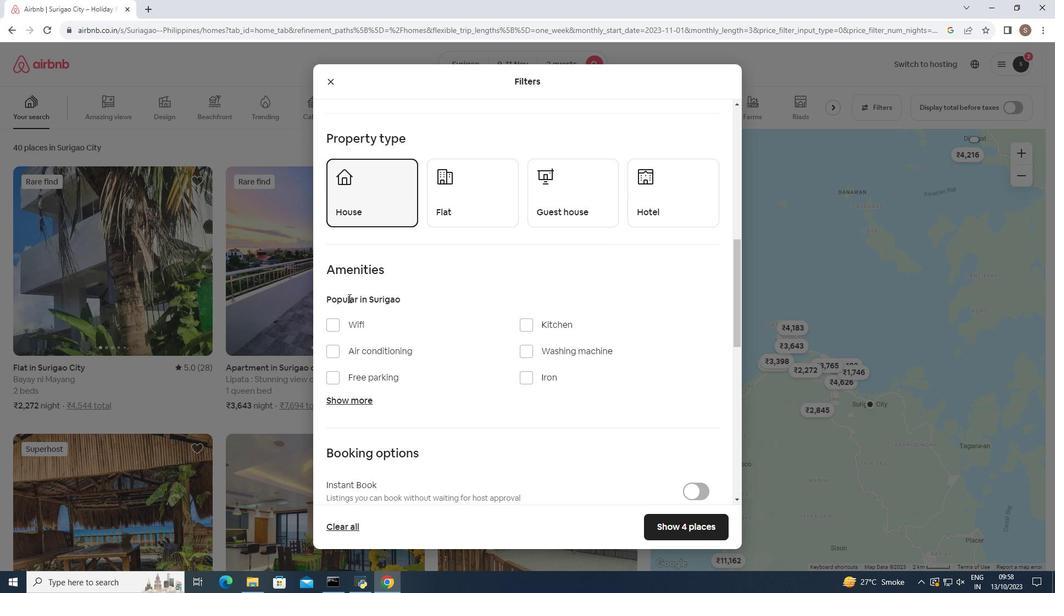 
Action: Mouse moved to (677, 532)
Screenshot: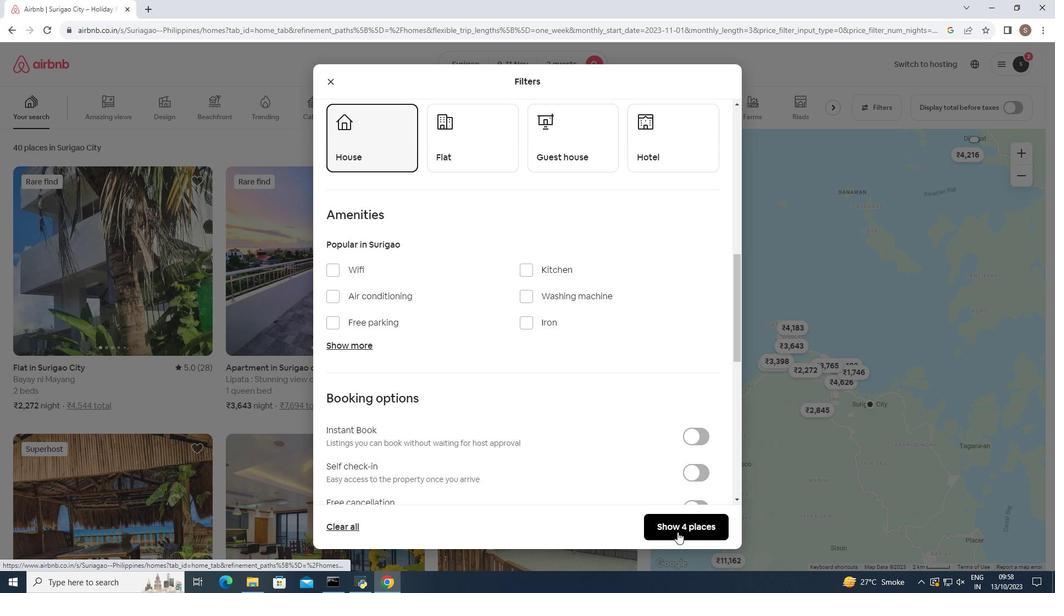 
Action: Mouse pressed left at (677, 532)
Screenshot: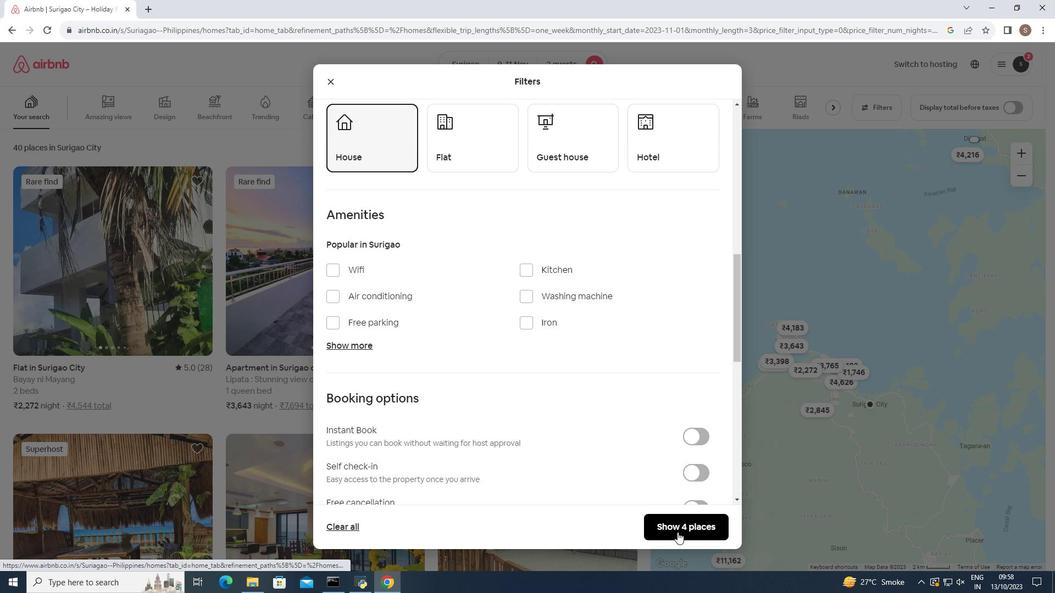 
Action: Mouse moved to (165, 290)
Screenshot: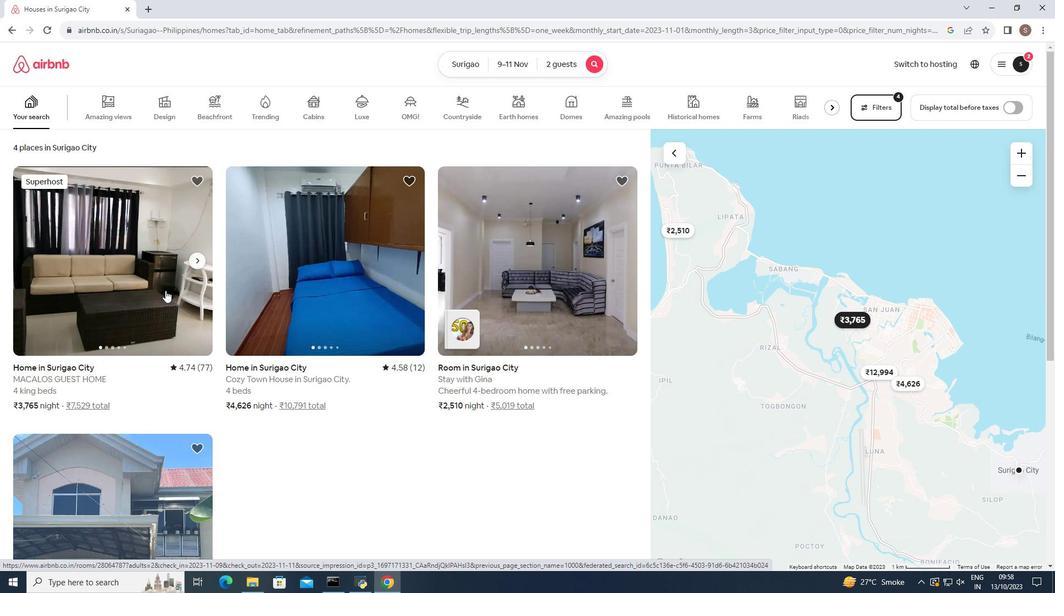 
Action: Mouse pressed left at (165, 290)
Screenshot: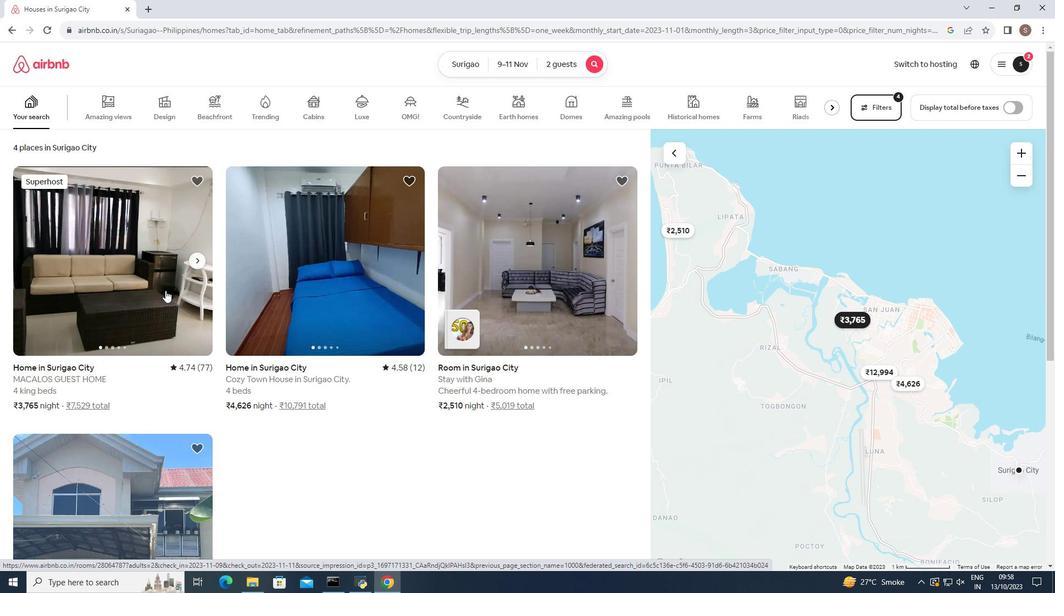 
Action: Mouse moved to (338, 291)
Screenshot: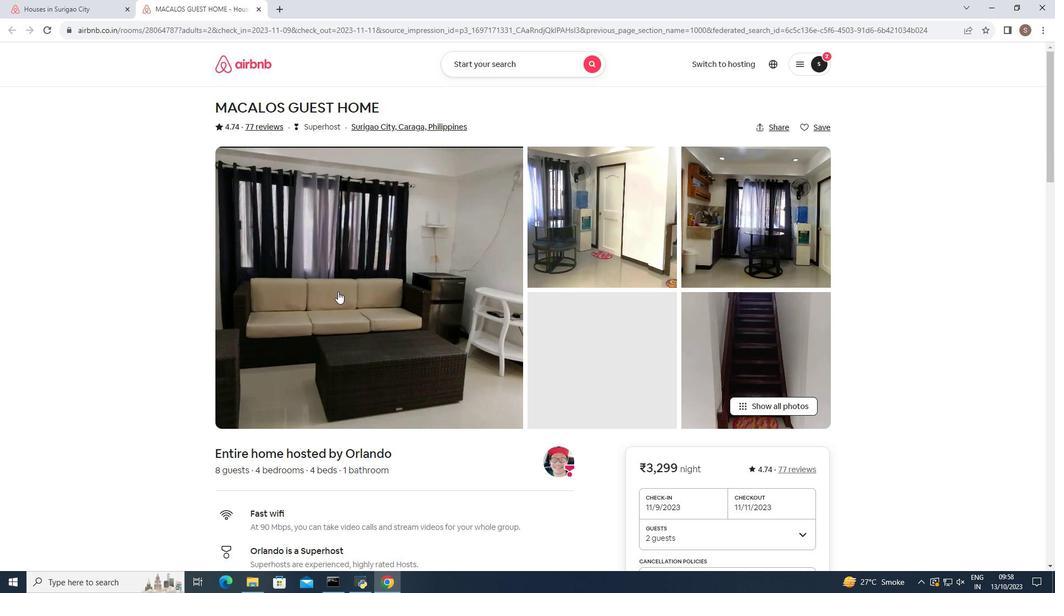 
Action: Mouse pressed left at (338, 291)
Screenshot: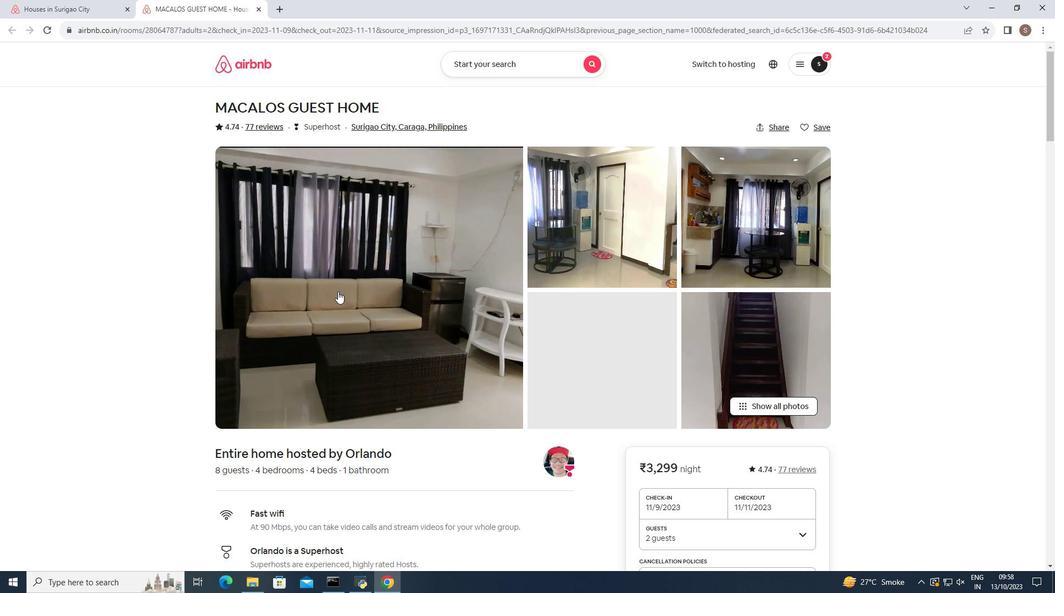 
Action: Mouse moved to (340, 291)
Screenshot: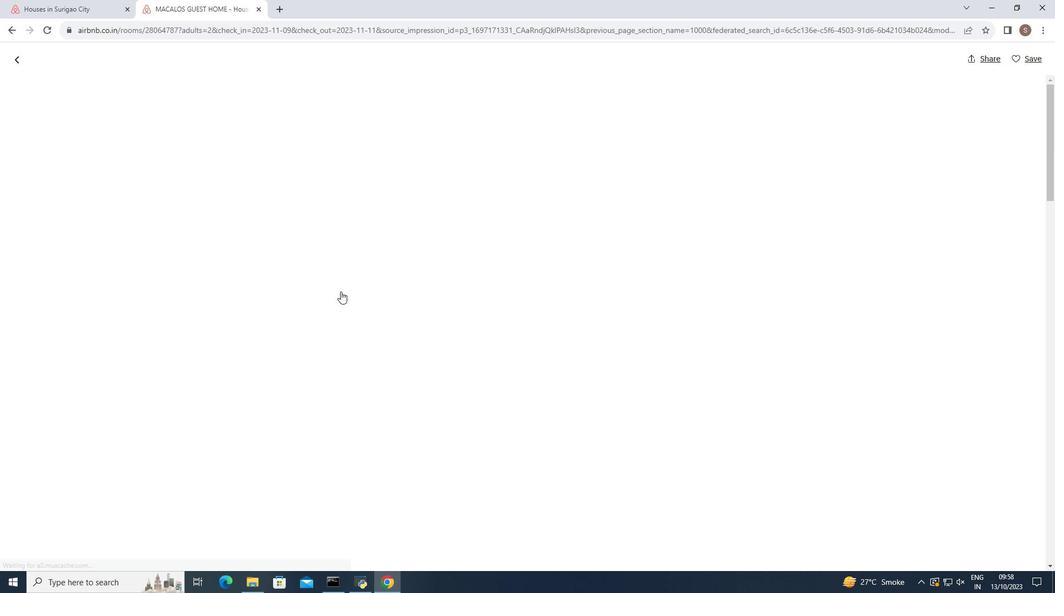 
Action: Mouse scrolled (340, 291) with delta (0, 0)
Screenshot: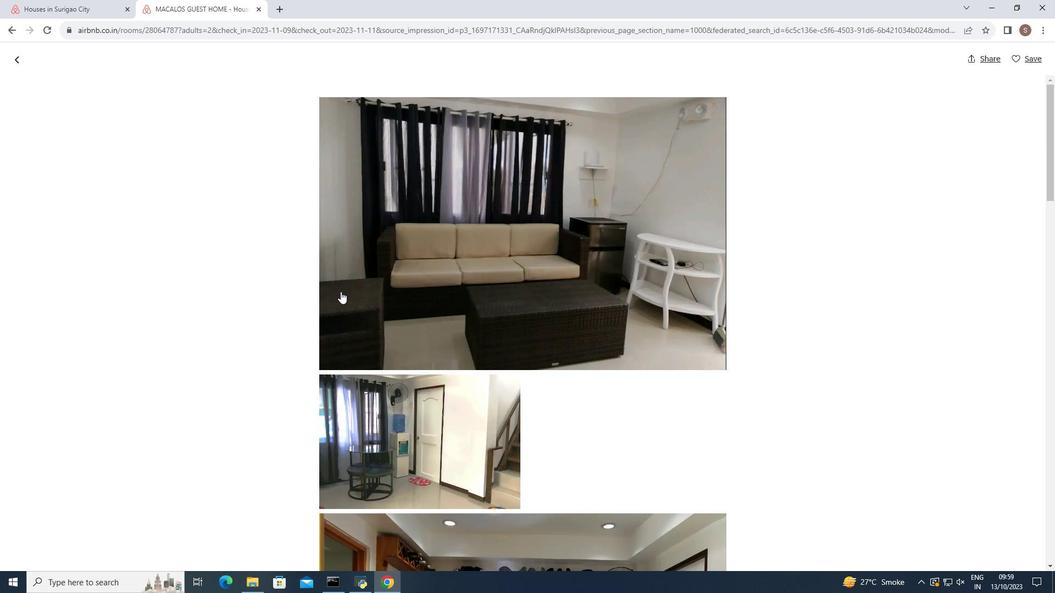 
Action: Mouse scrolled (340, 291) with delta (0, 0)
Screenshot: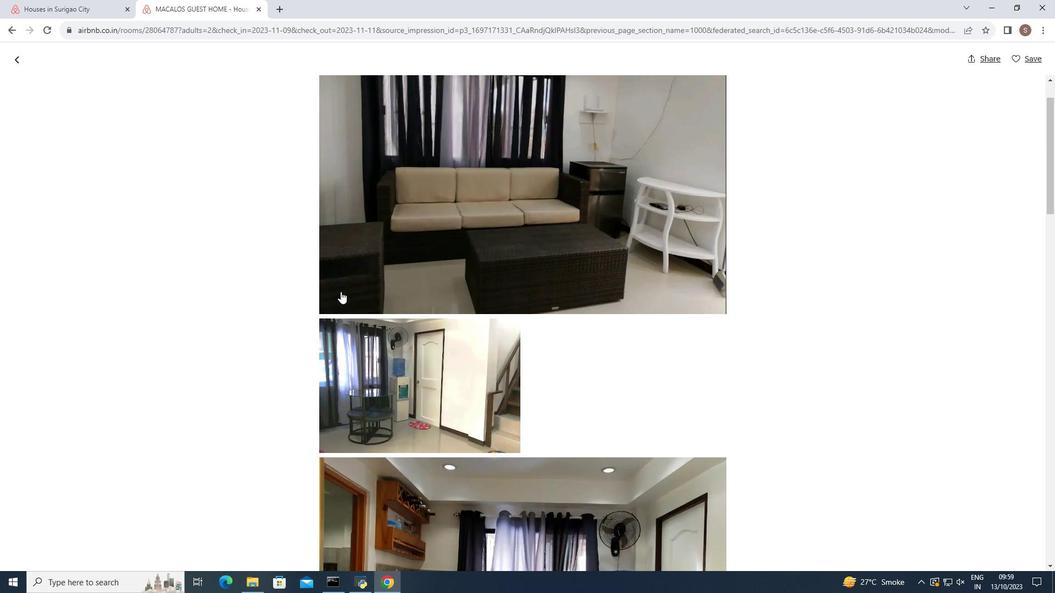 
Action: Mouse scrolled (340, 291) with delta (0, 0)
Screenshot: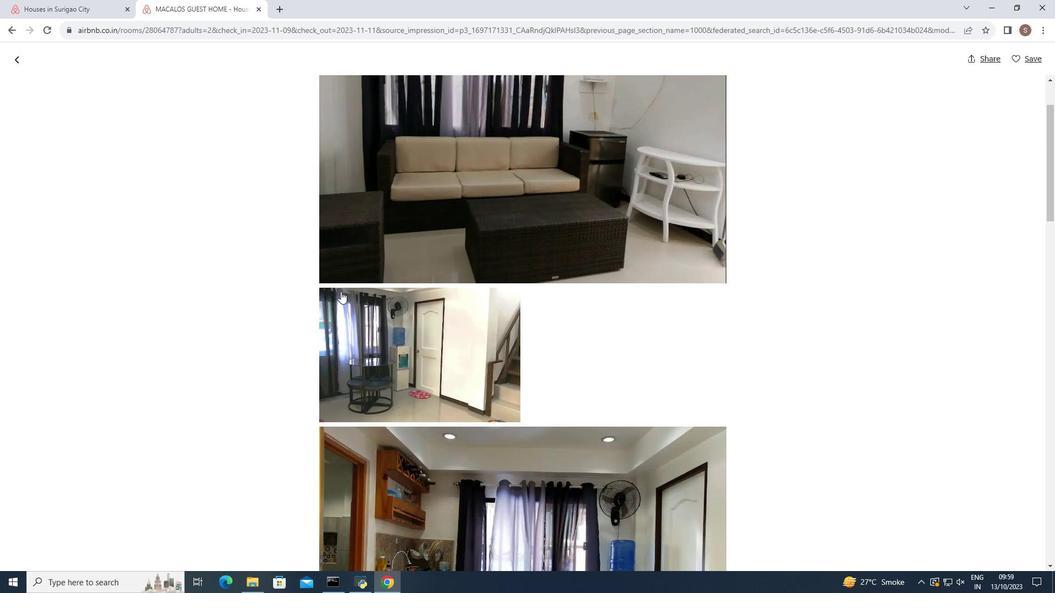 
Action: Mouse scrolled (340, 291) with delta (0, 0)
Screenshot: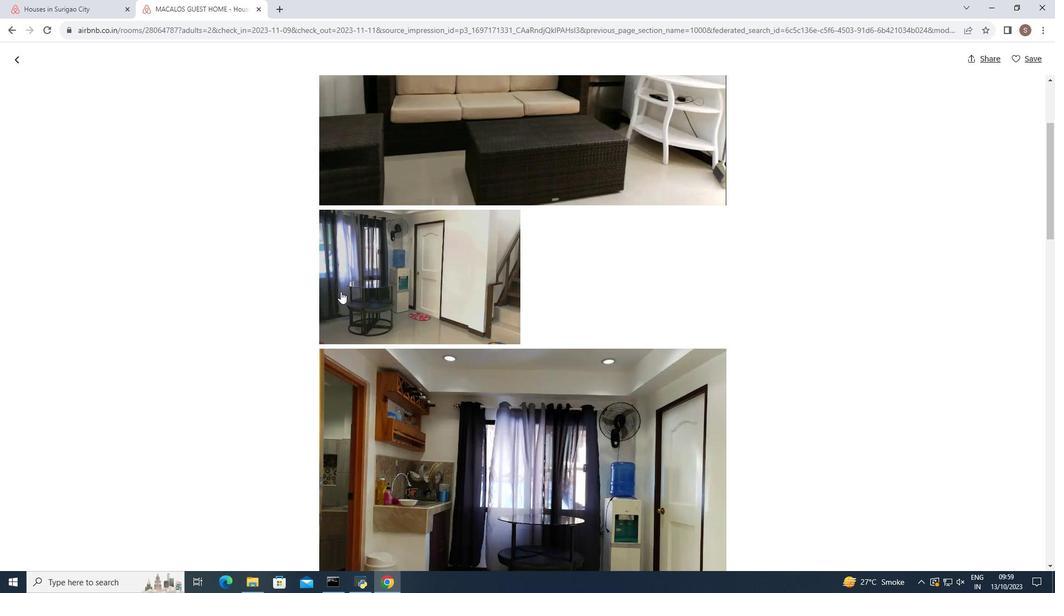 
Action: Mouse scrolled (340, 291) with delta (0, 0)
Screenshot: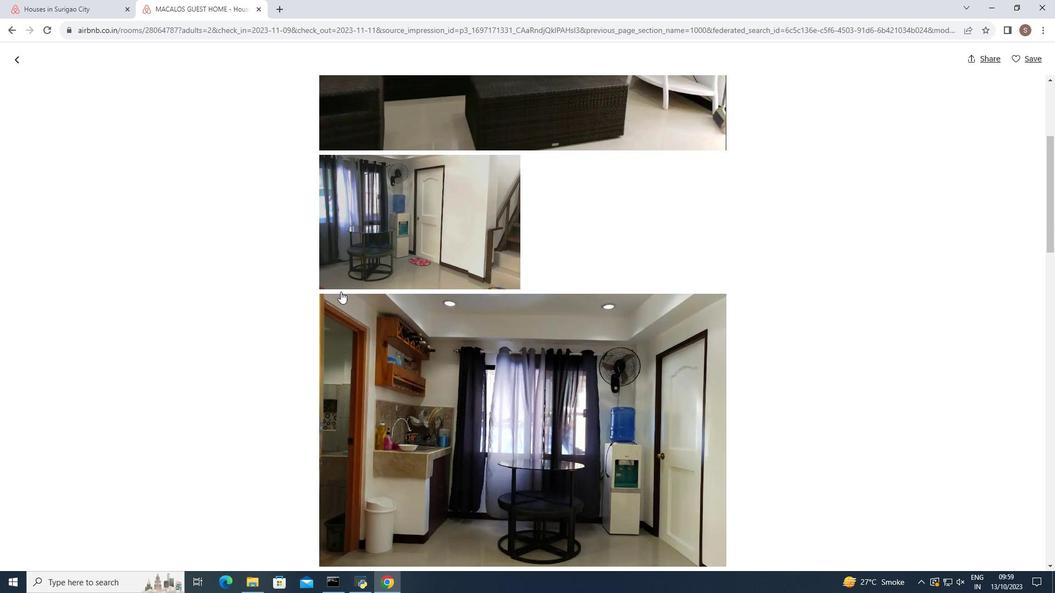 
Action: Mouse scrolled (340, 291) with delta (0, 0)
Screenshot: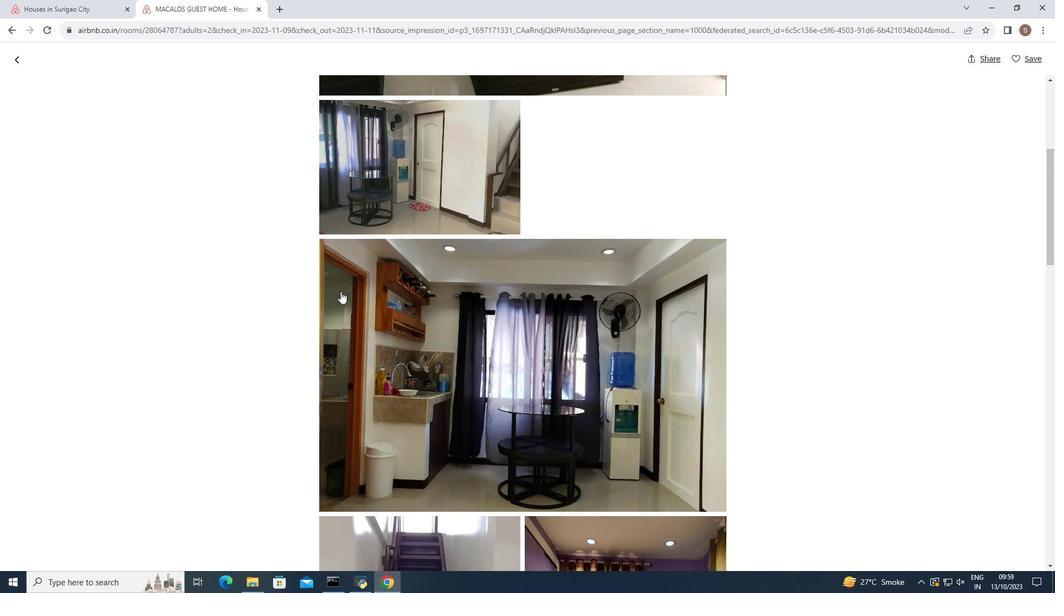 
Action: Mouse scrolled (340, 291) with delta (0, 0)
Screenshot: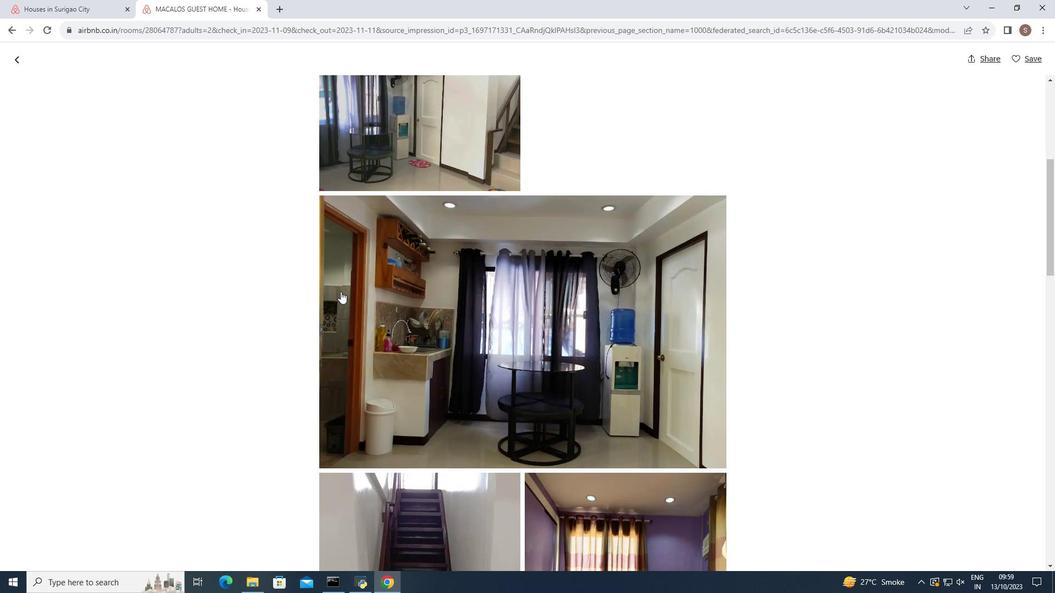 
Action: Mouse scrolled (340, 291) with delta (0, 0)
Screenshot: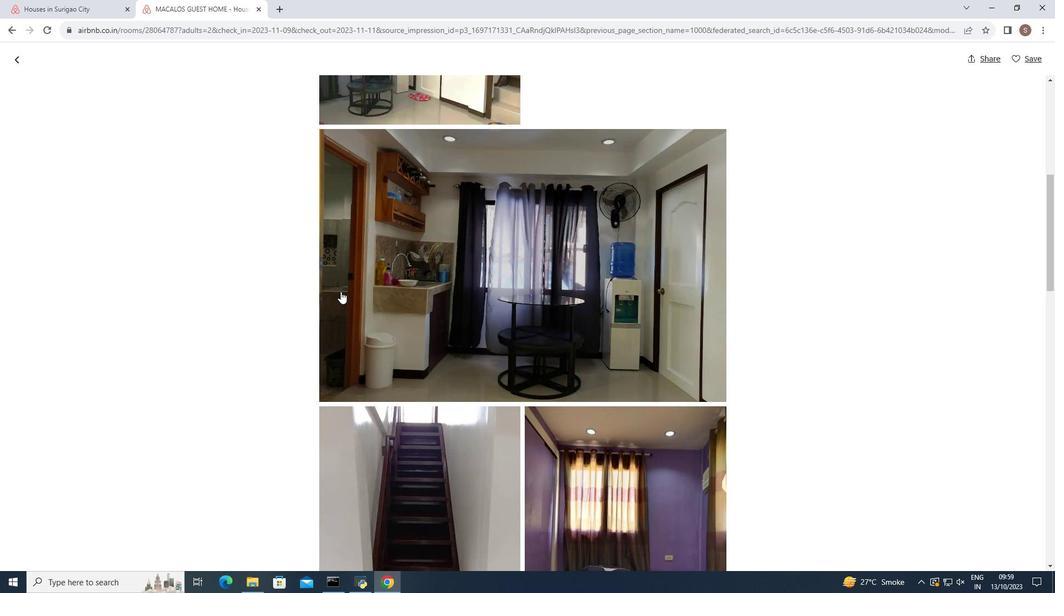 
Action: Mouse scrolled (340, 291) with delta (0, 0)
Screenshot: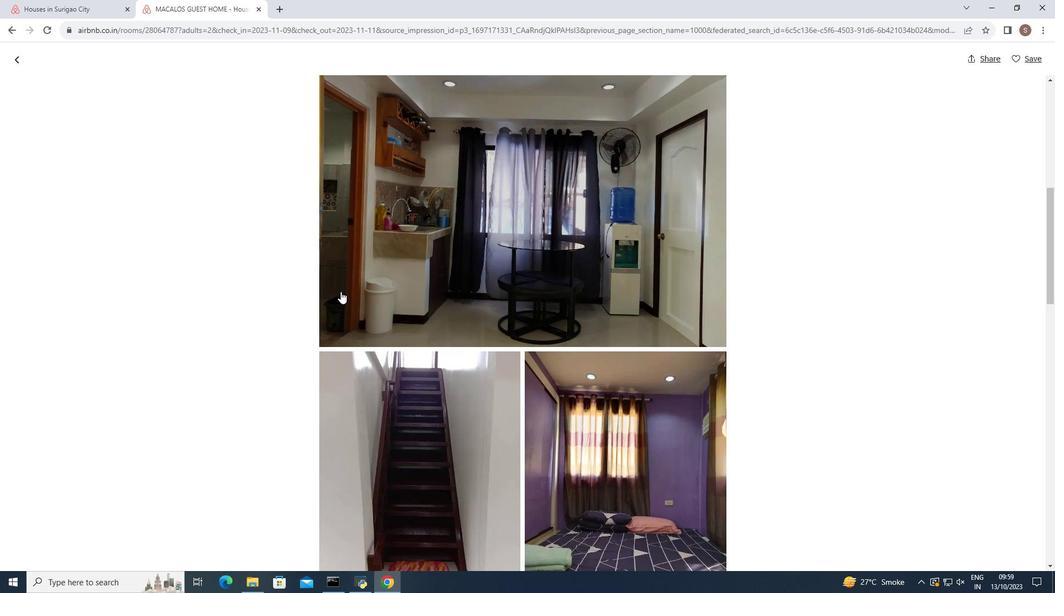 
Action: Mouse scrolled (340, 291) with delta (0, 0)
Screenshot: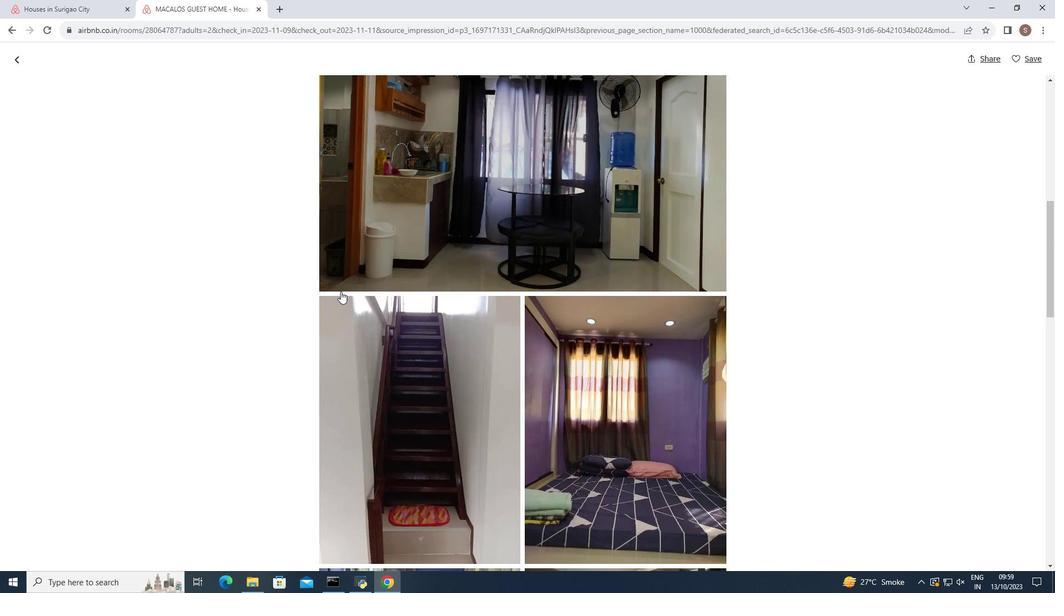 
Action: Mouse scrolled (340, 291) with delta (0, 0)
Screenshot: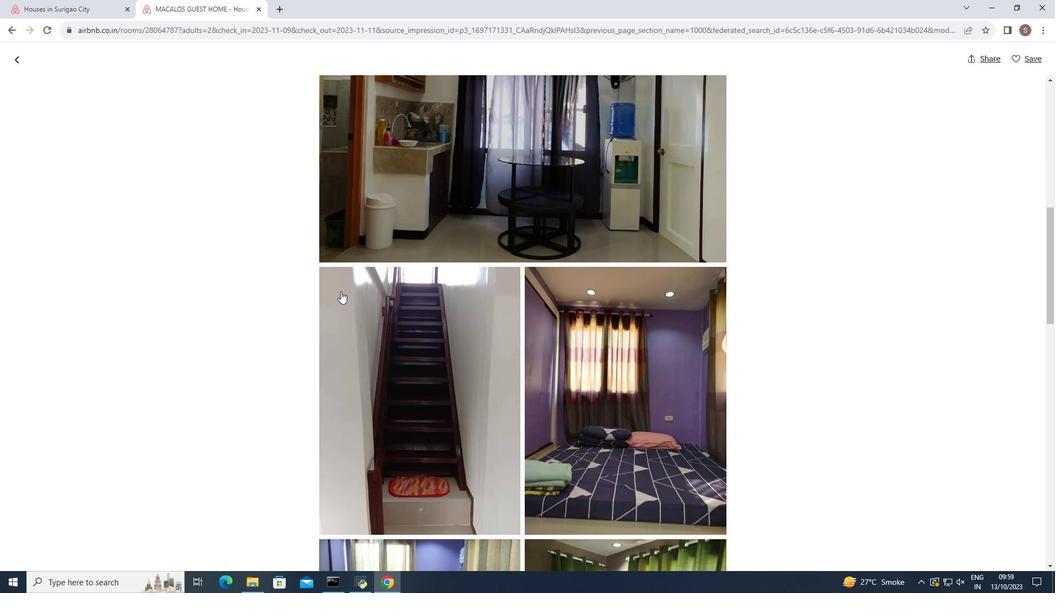
Action: Mouse scrolled (340, 291) with delta (0, 0)
Screenshot: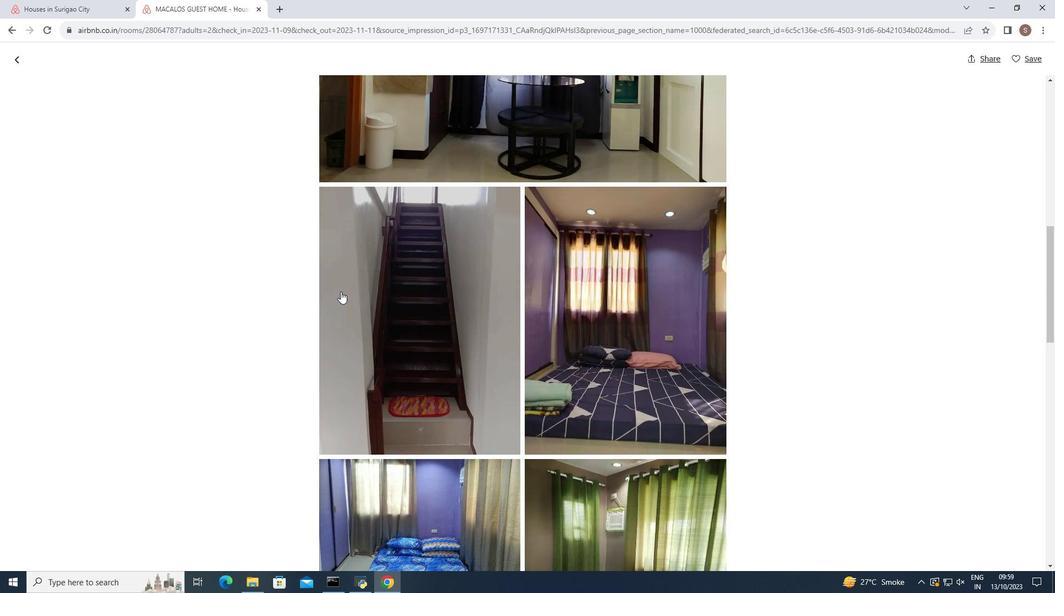 
Action: Mouse scrolled (340, 291) with delta (0, 0)
Screenshot: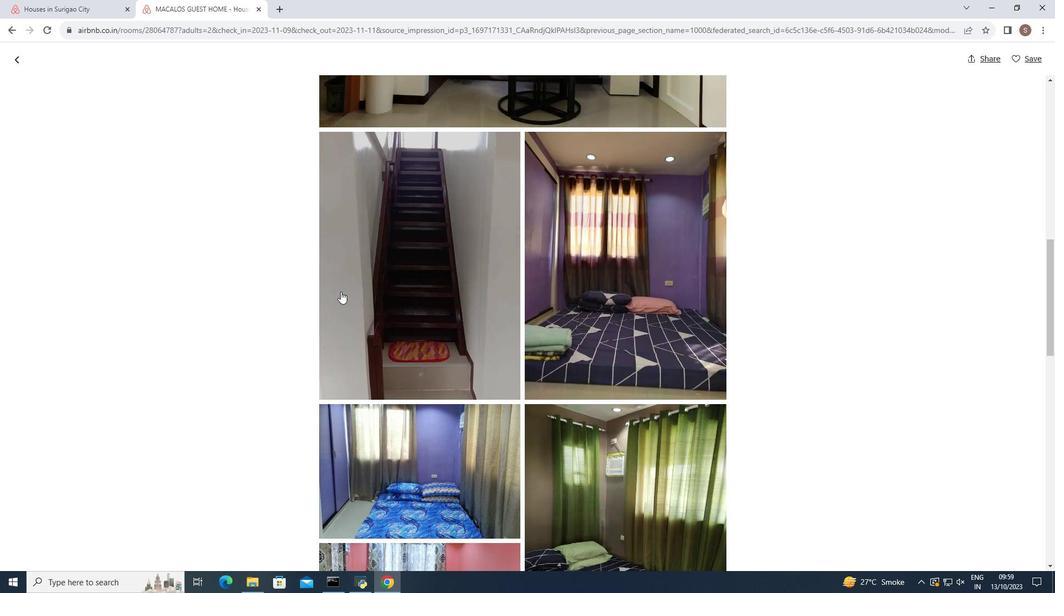 
Action: Mouse scrolled (340, 291) with delta (0, 0)
Screenshot: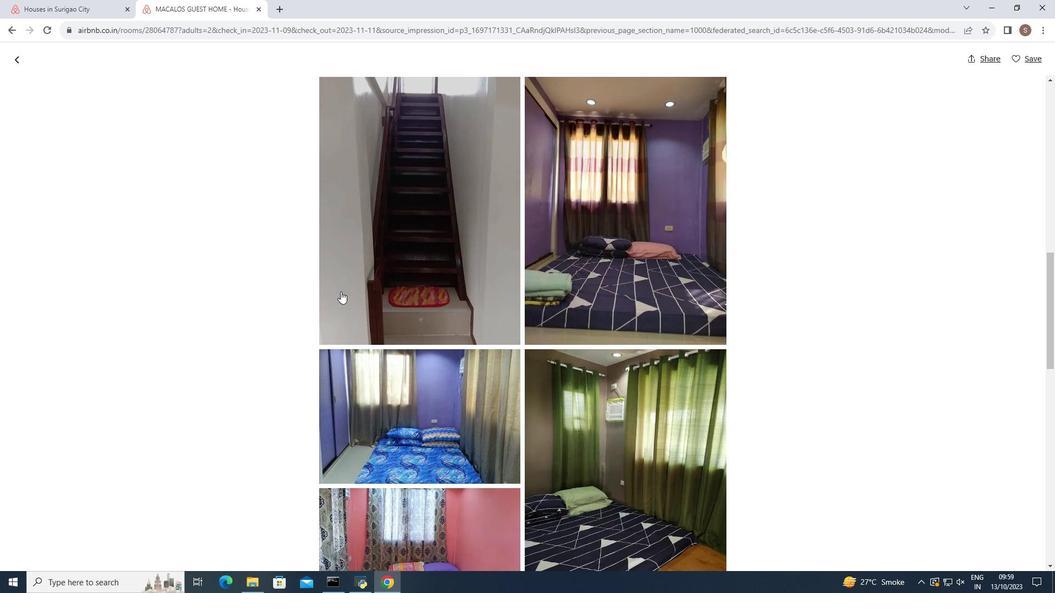 
Action: Mouse scrolled (340, 291) with delta (0, 0)
Screenshot: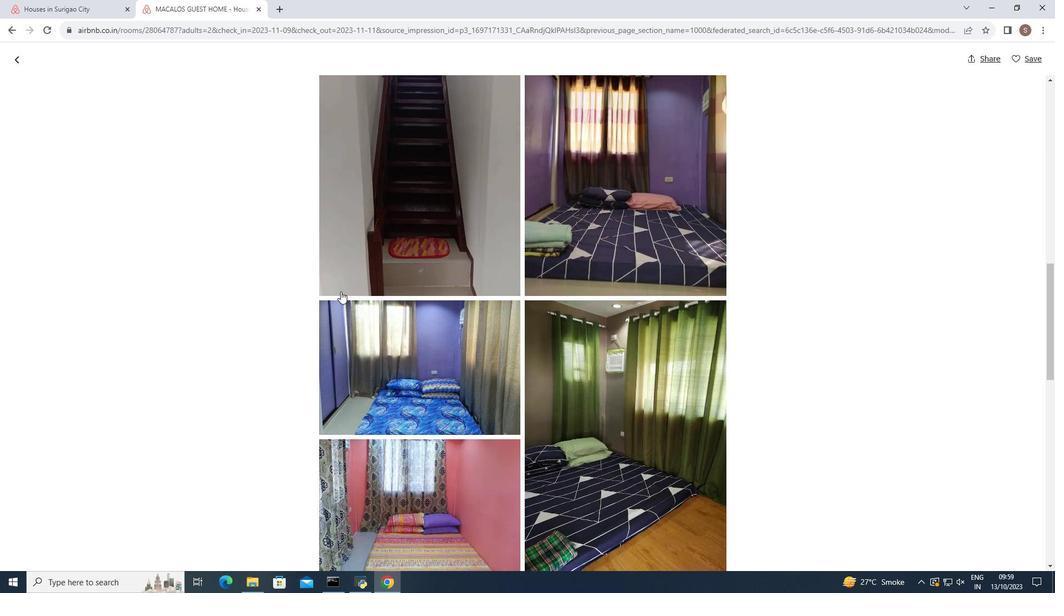 
Action: Mouse scrolled (340, 291) with delta (0, 0)
Screenshot: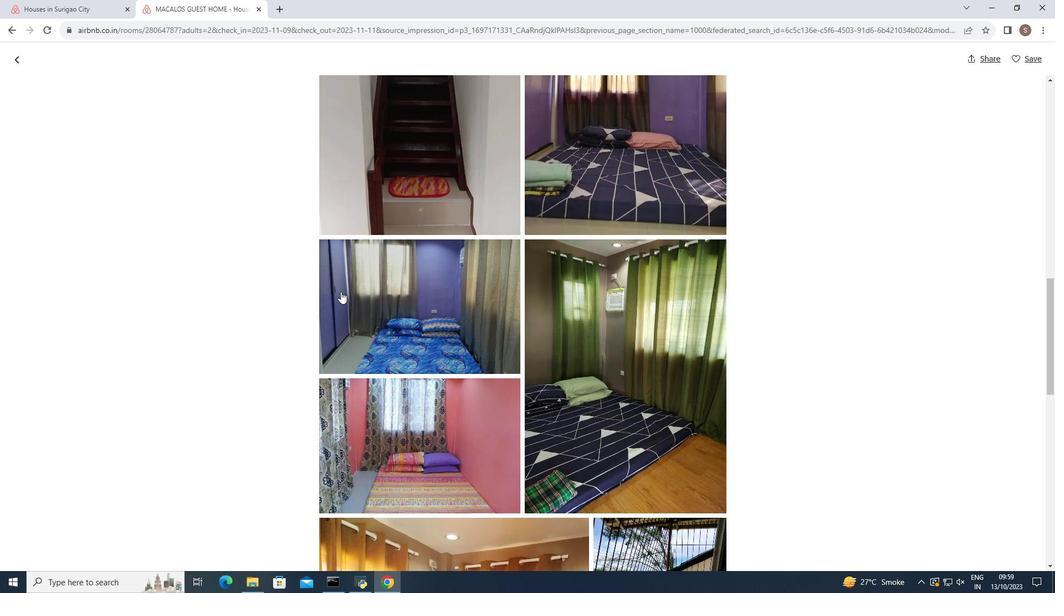 
Action: Mouse scrolled (340, 291) with delta (0, 0)
Screenshot: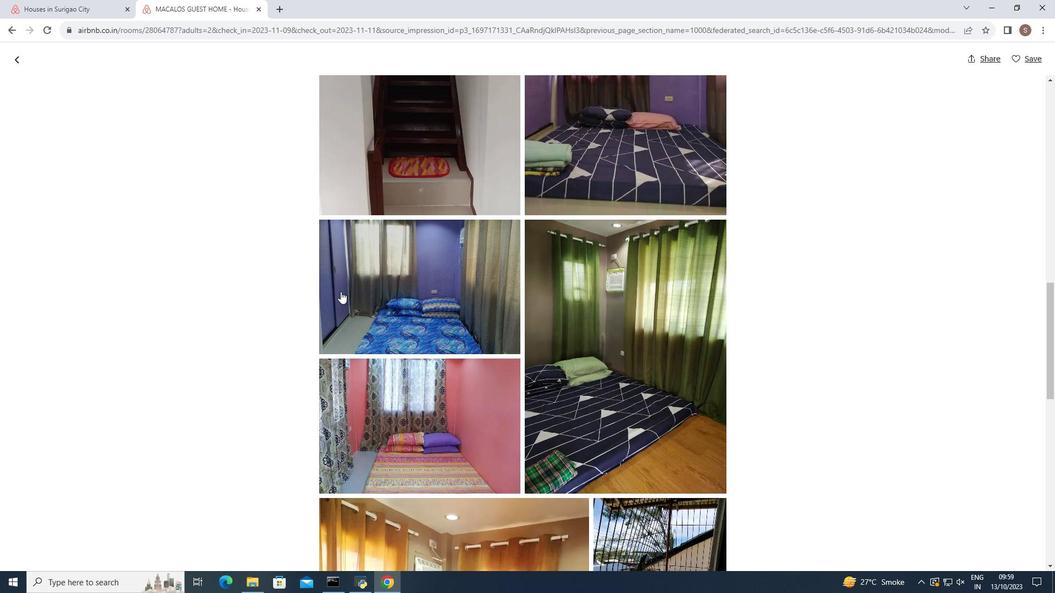 
Action: Mouse scrolled (340, 291) with delta (0, 0)
Screenshot: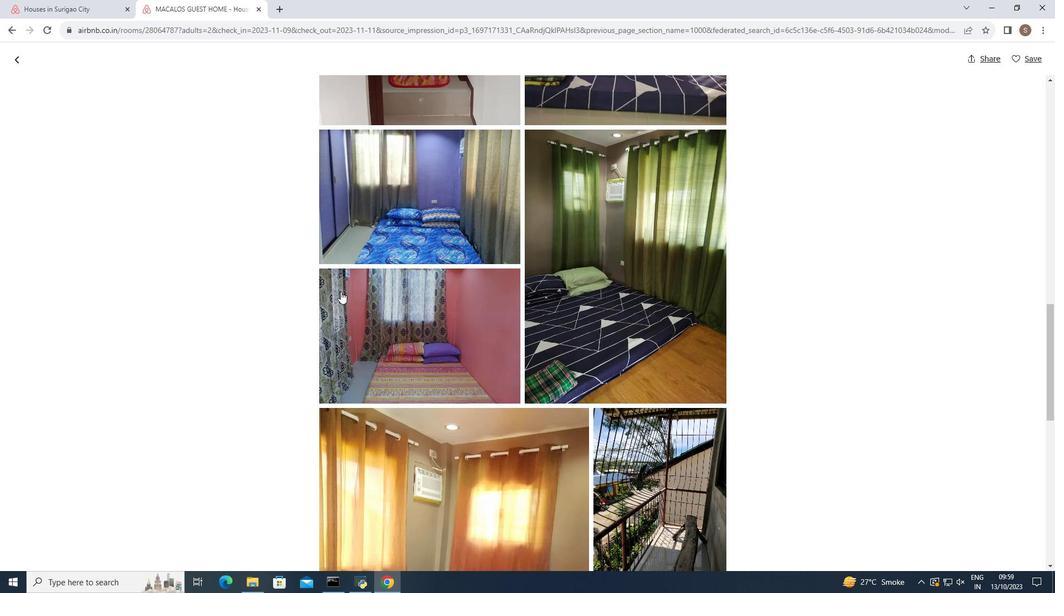 
Action: Mouse scrolled (340, 291) with delta (0, 0)
Screenshot: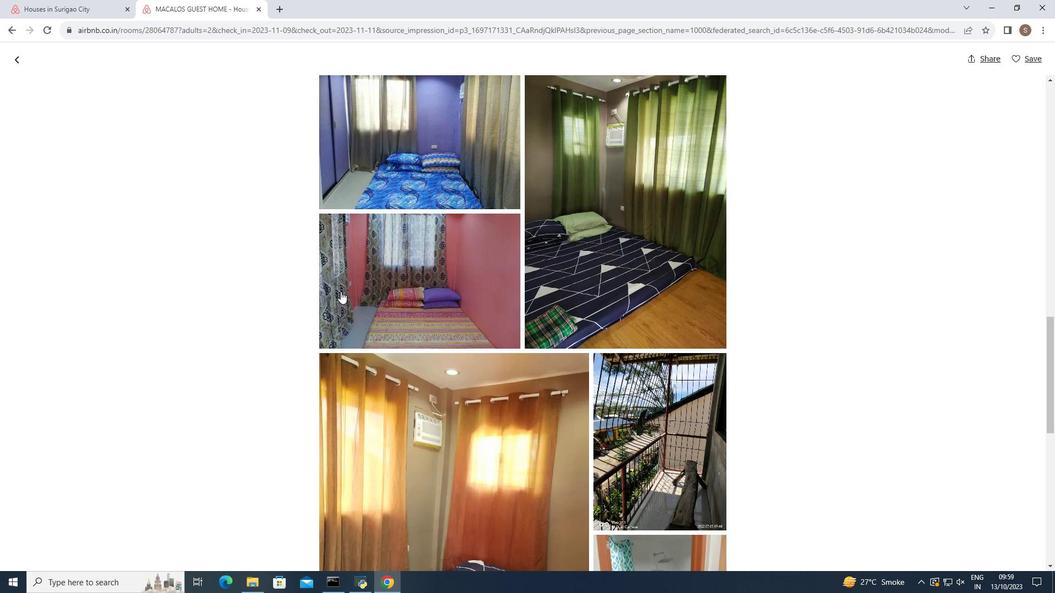 
Action: Mouse scrolled (340, 291) with delta (0, 0)
Screenshot: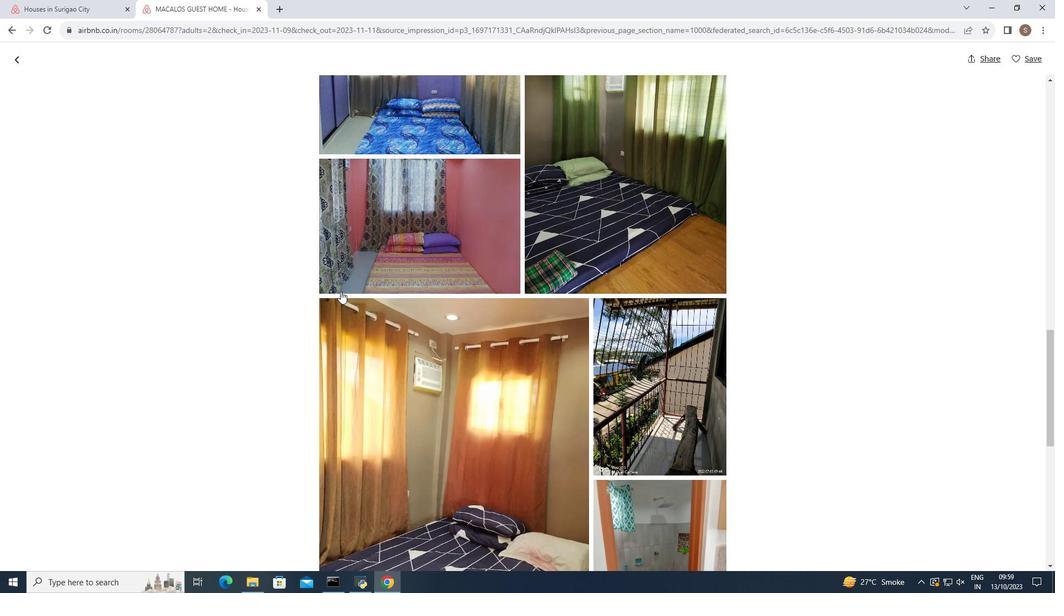 
Action: Mouse scrolled (340, 291) with delta (0, 0)
Screenshot: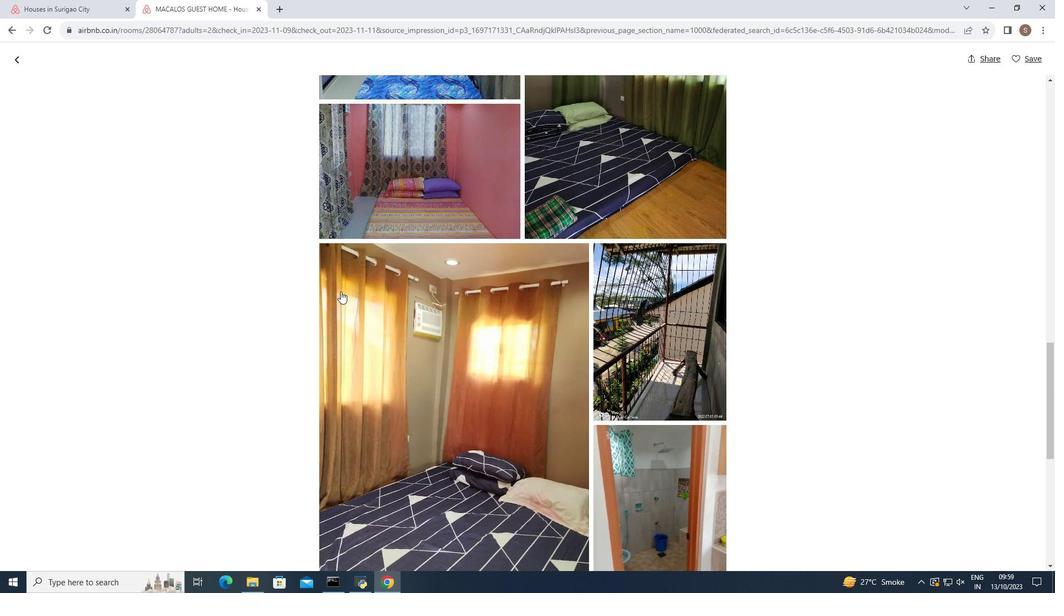 
Action: Mouse scrolled (340, 291) with delta (0, 0)
Screenshot: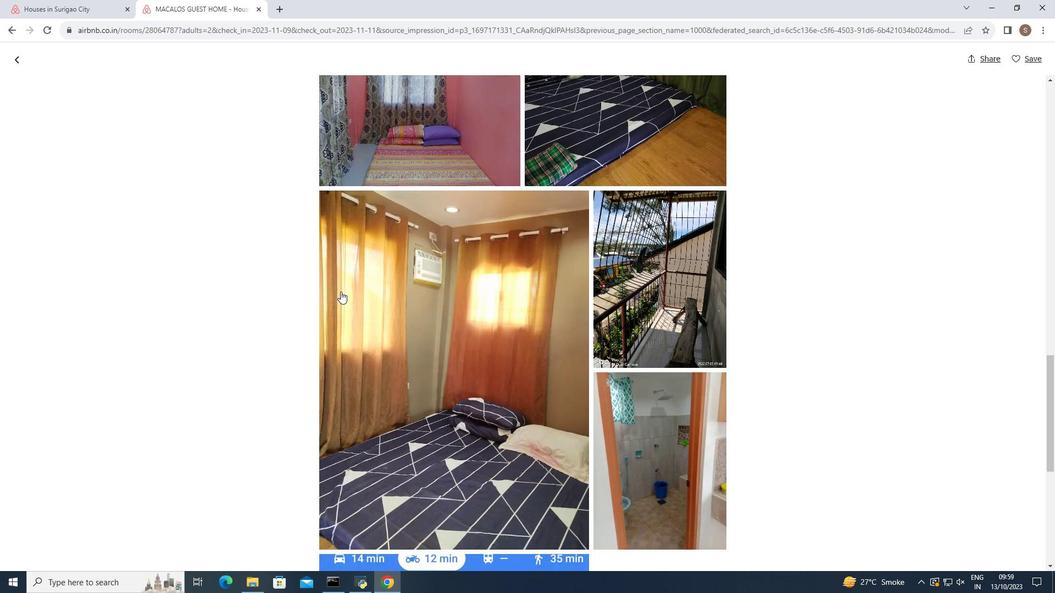 
Action: Mouse scrolled (340, 291) with delta (0, 0)
Screenshot: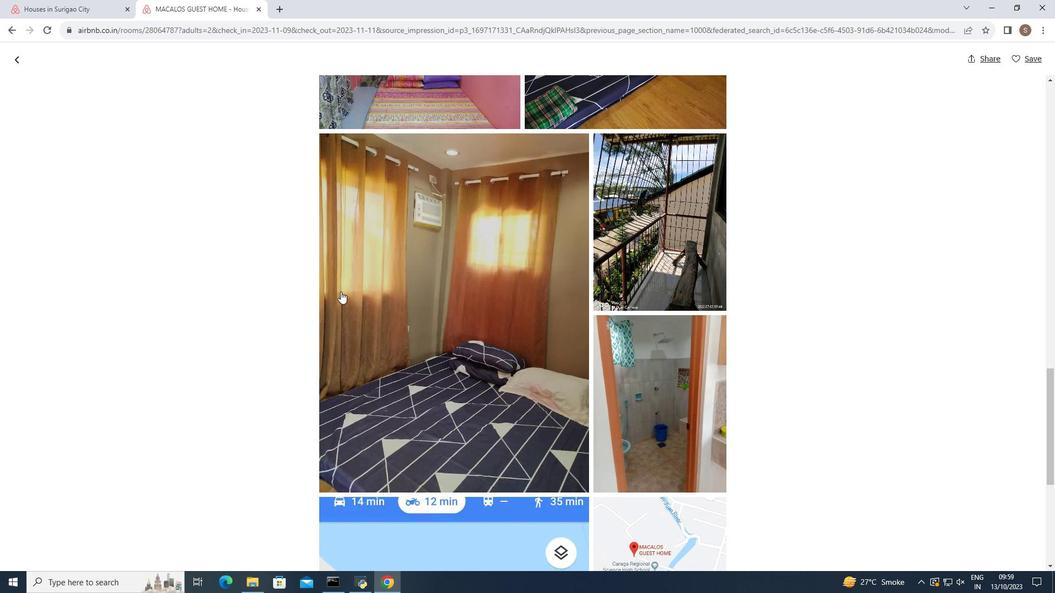 
Action: Mouse scrolled (340, 291) with delta (0, 0)
Screenshot: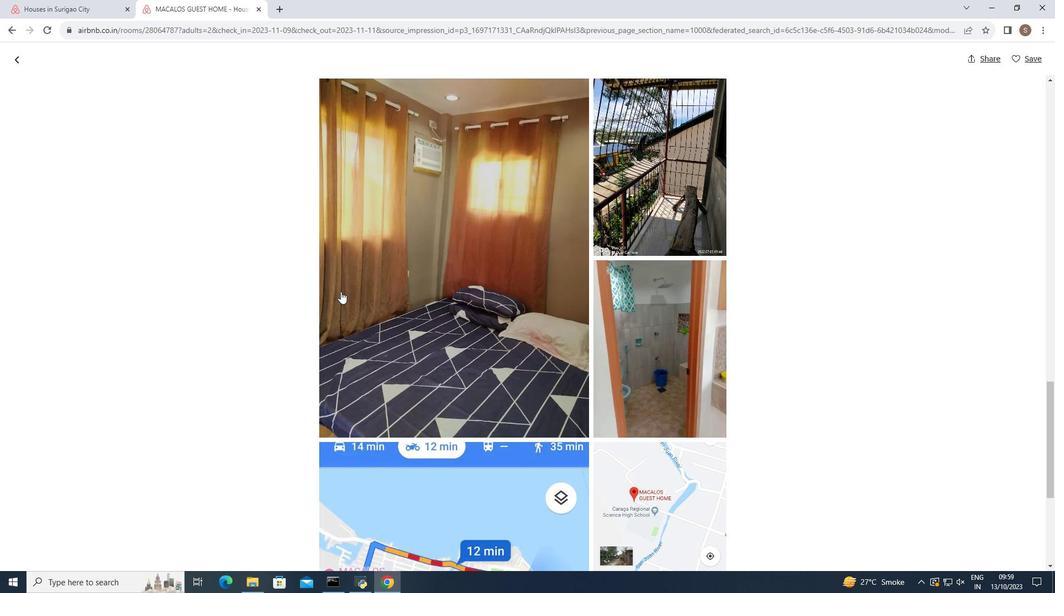 
Action: Mouse scrolled (340, 291) with delta (0, 0)
Screenshot: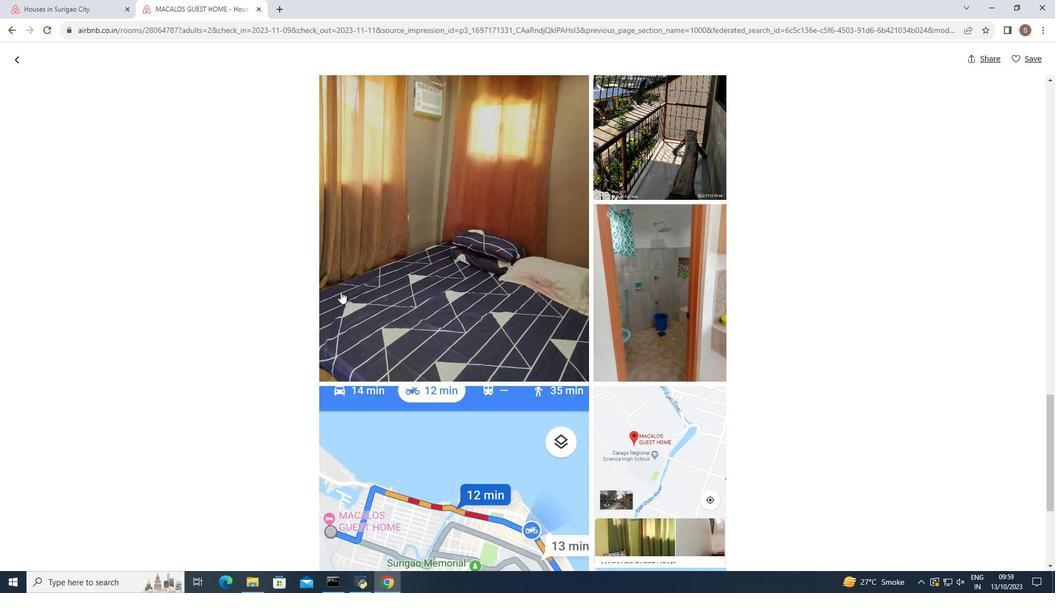 
Action: Mouse scrolled (340, 291) with delta (0, 0)
Screenshot: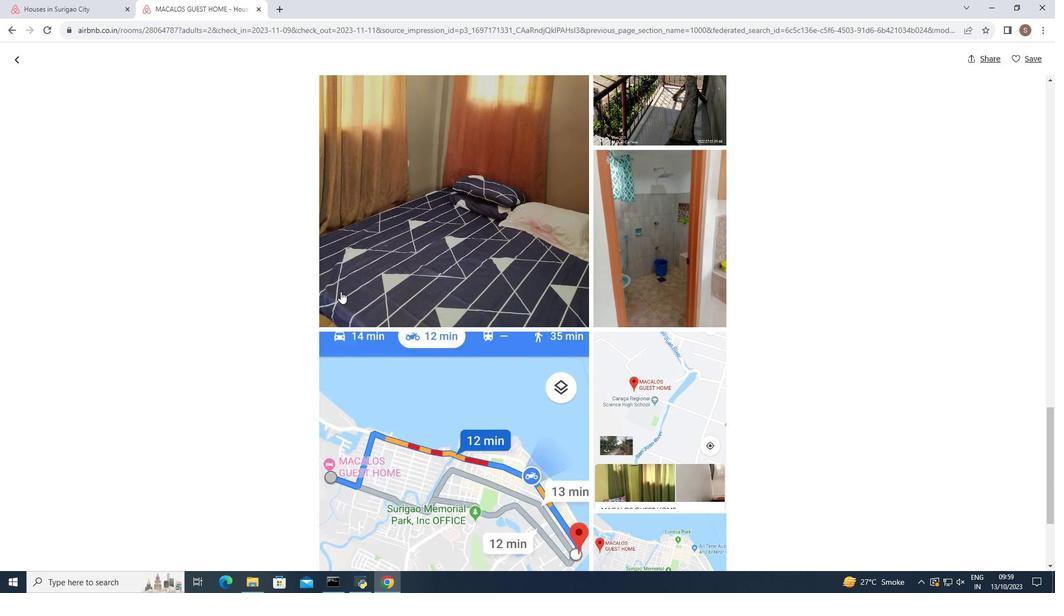 
Action: Mouse scrolled (340, 291) with delta (0, 0)
Screenshot: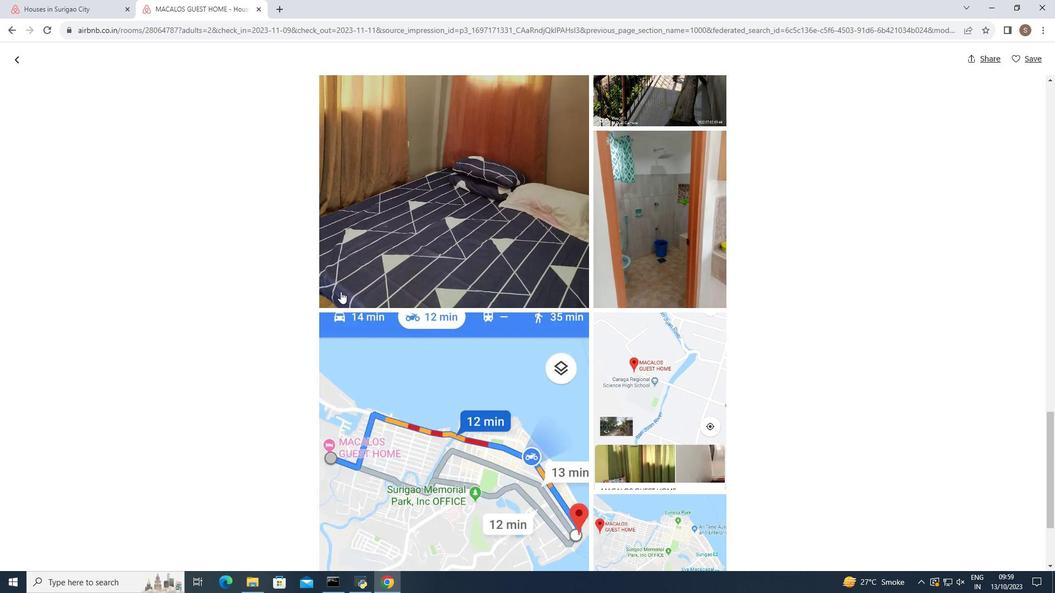 
Action: Mouse scrolled (340, 291) with delta (0, 0)
Screenshot: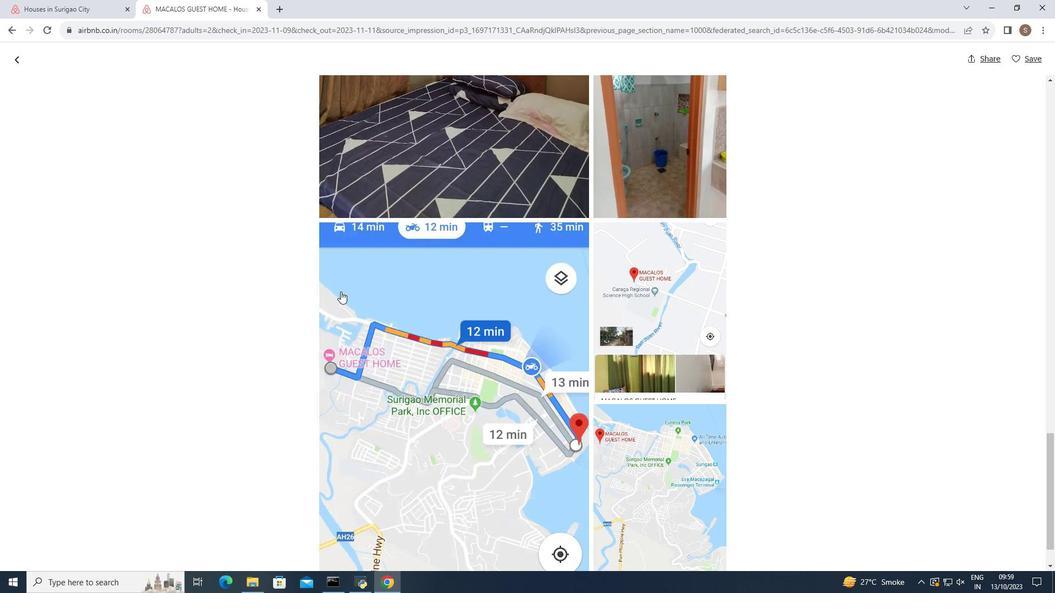 
Action: Mouse scrolled (340, 291) with delta (0, 0)
Screenshot: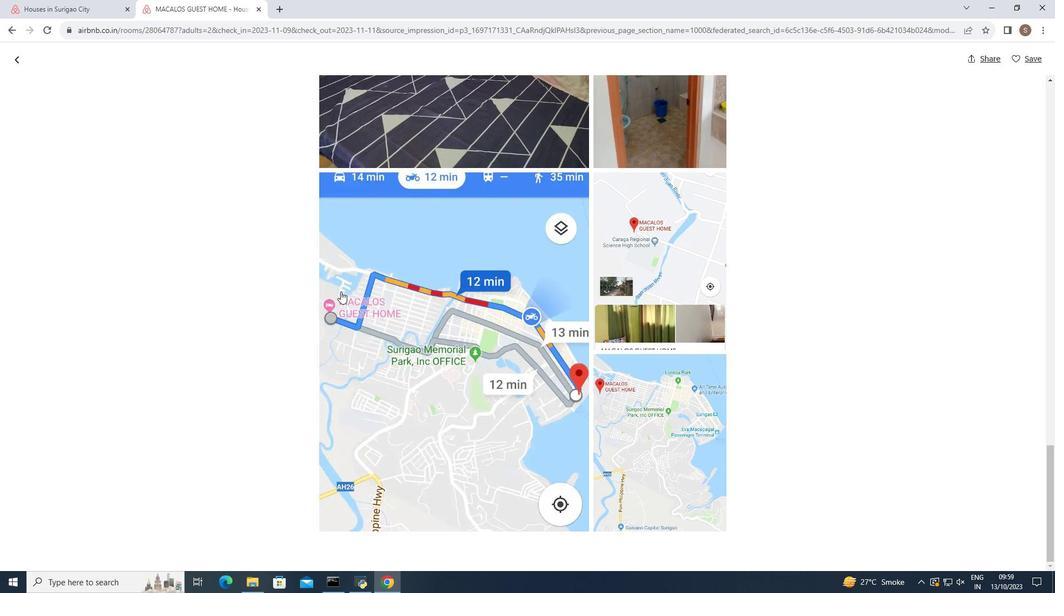
Action: Mouse scrolled (340, 291) with delta (0, 0)
Screenshot: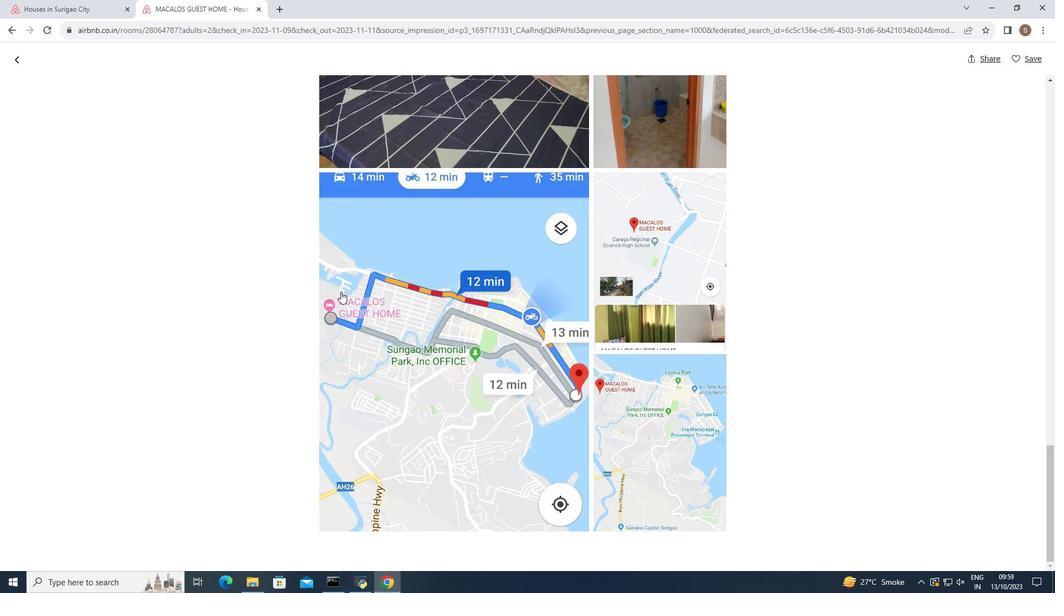 
Action: Mouse moved to (15, 59)
Screenshot: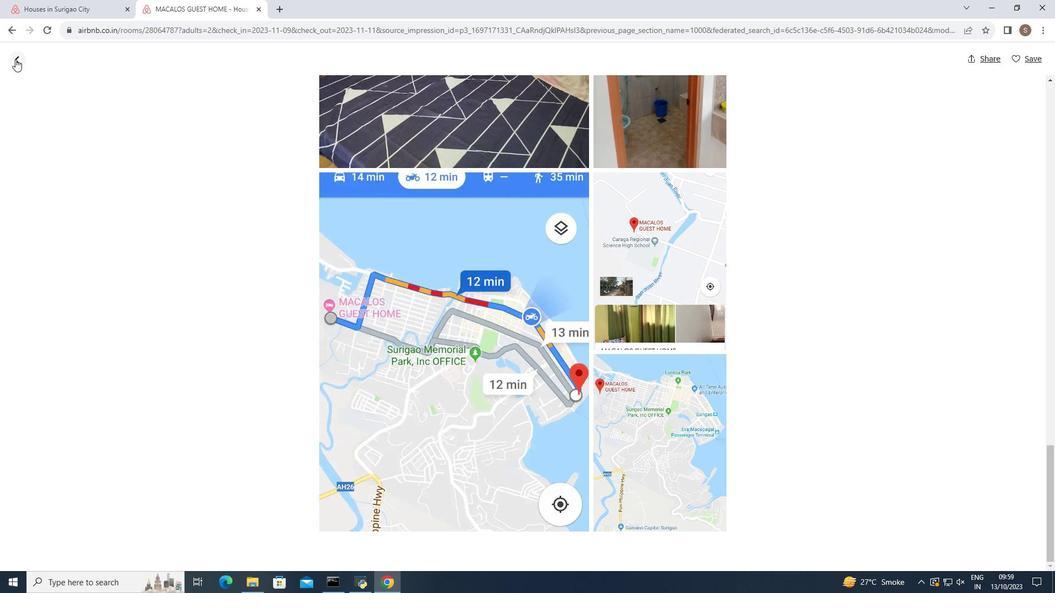 
Action: Mouse pressed left at (15, 59)
Screenshot: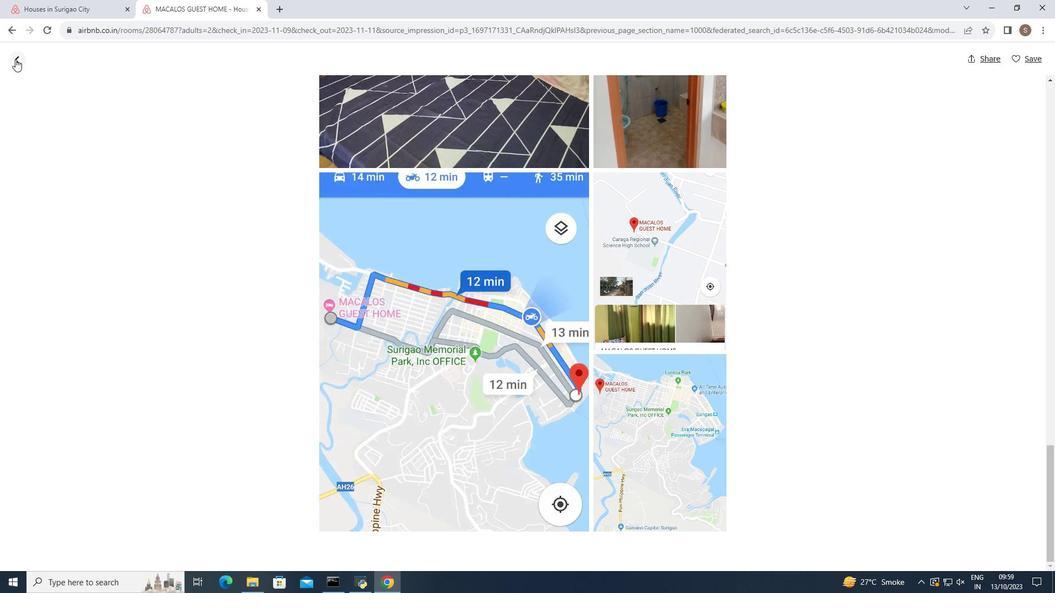 
Action: Mouse moved to (296, 275)
Screenshot: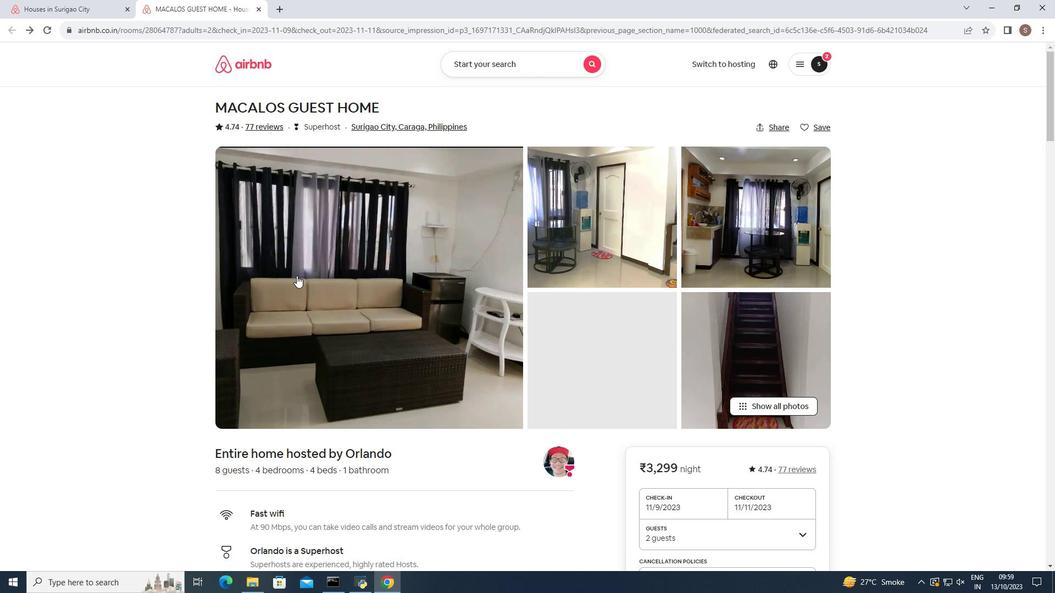 
Action: Mouse scrolled (296, 275) with delta (0, 0)
Screenshot: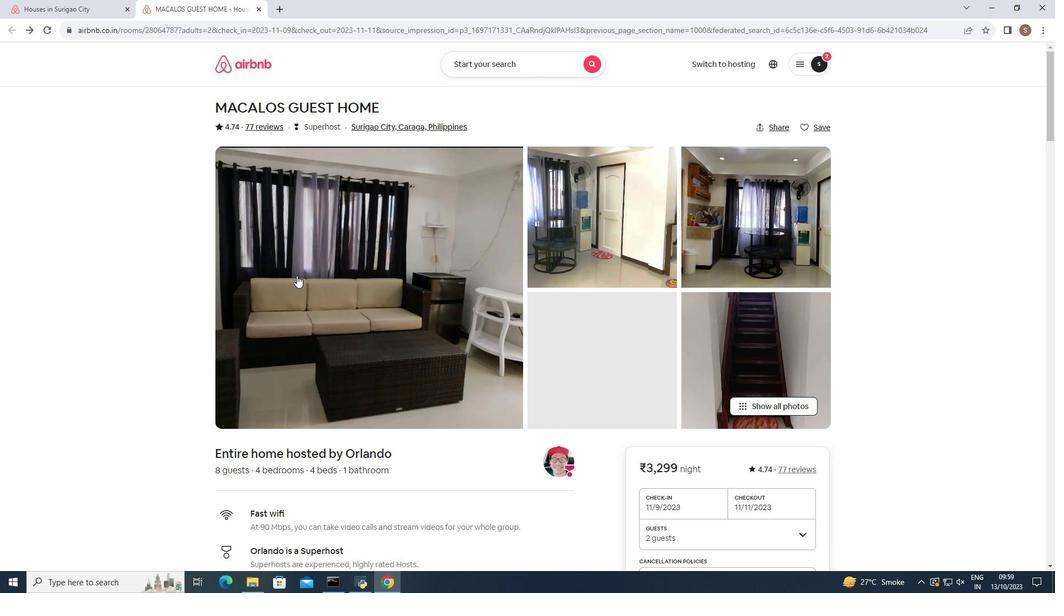 
Action: Mouse moved to (296, 277)
Screenshot: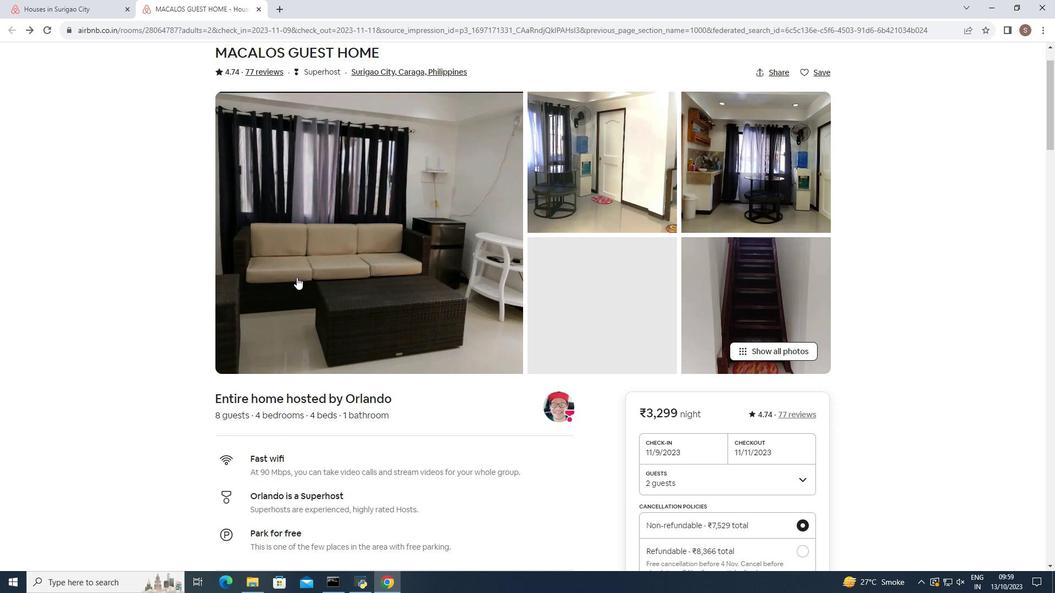 
Action: Mouse scrolled (296, 277) with delta (0, 0)
Screenshot: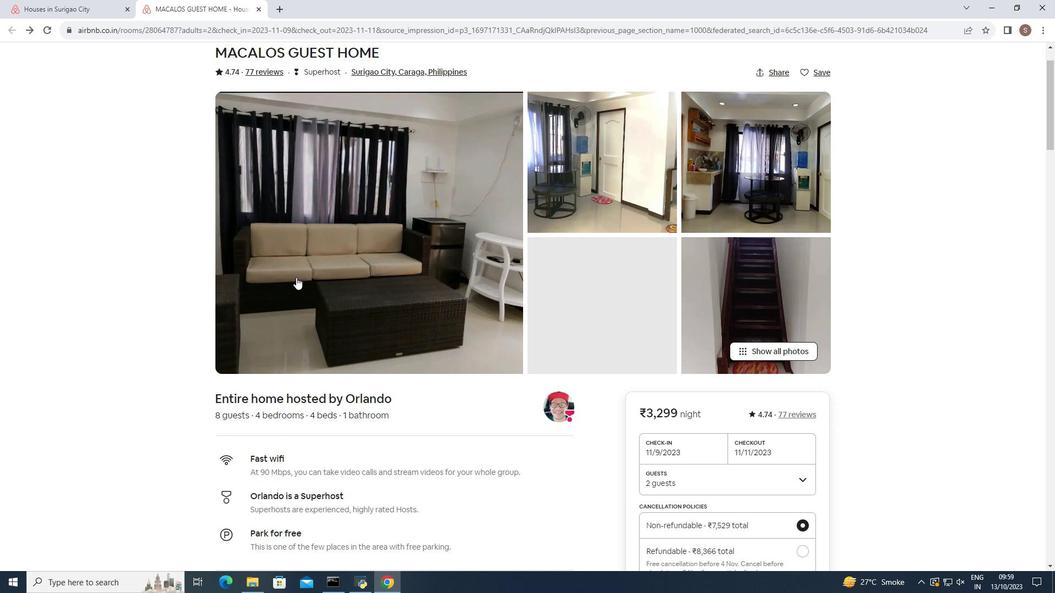 
Action: Mouse moved to (296, 277)
Screenshot: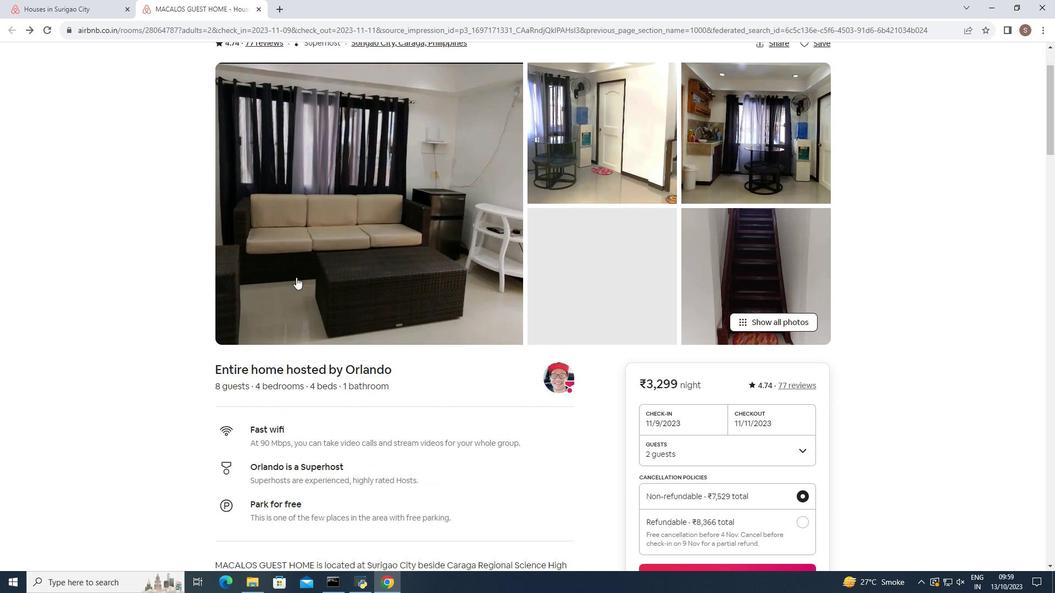 
Action: Mouse scrolled (296, 277) with delta (0, 0)
Screenshot: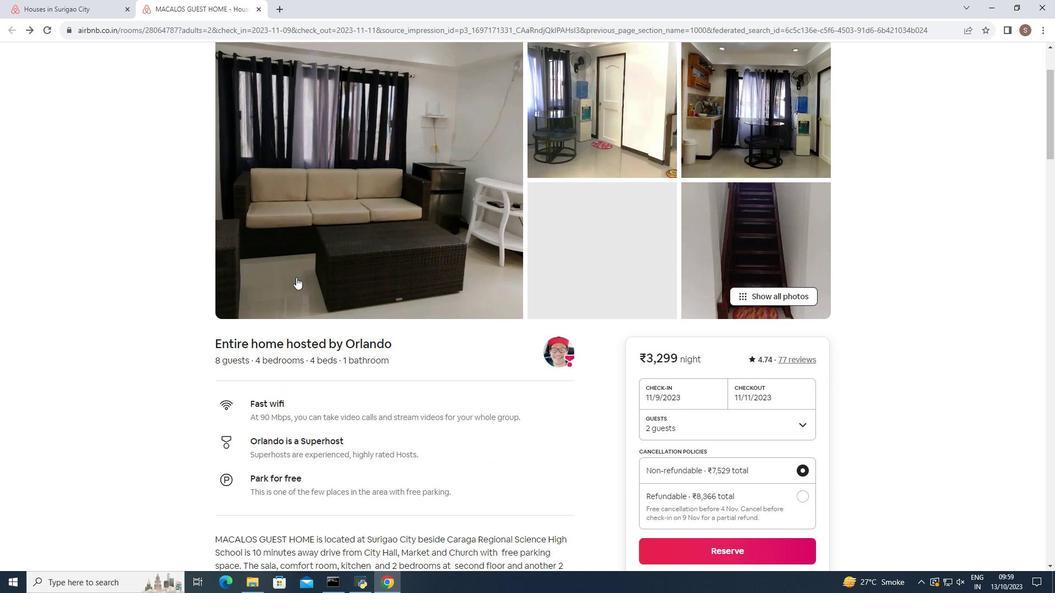 
Action: Mouse scrolled (296, 277) with delta (0, 0)
Screenshot: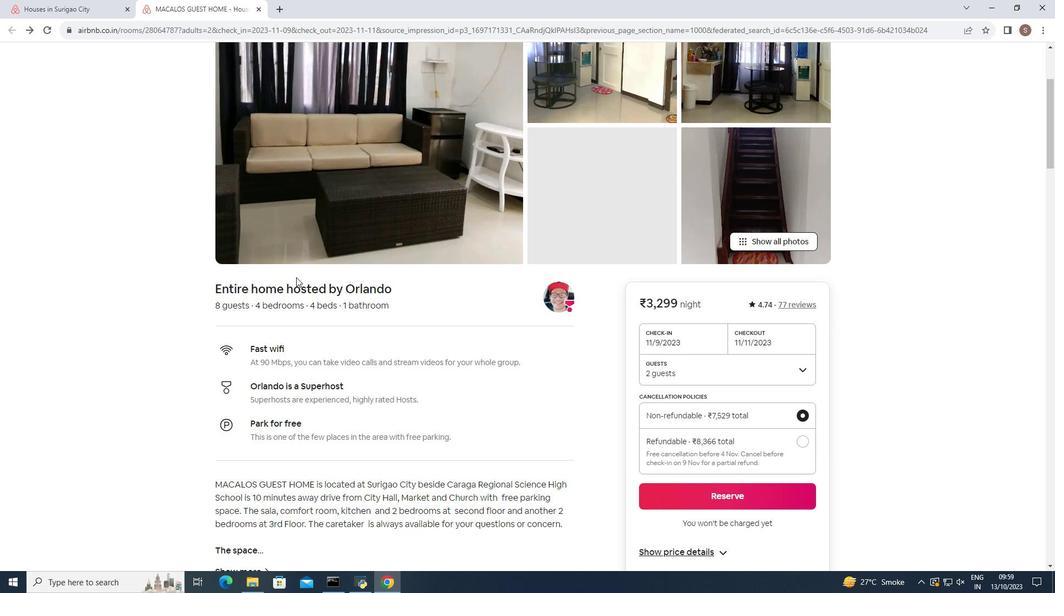 
Action: Mouse scrolled (296, 277) with delta (0, 0)
Screenshot: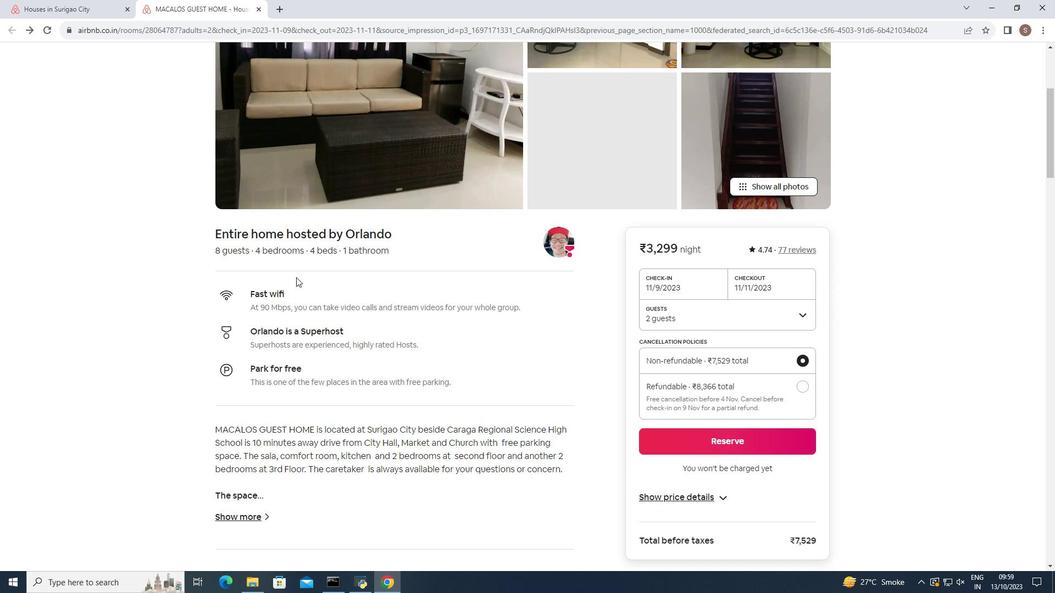 
Action: Mouse scrolled (296, 277) with delta (0, 0)
Screenshot: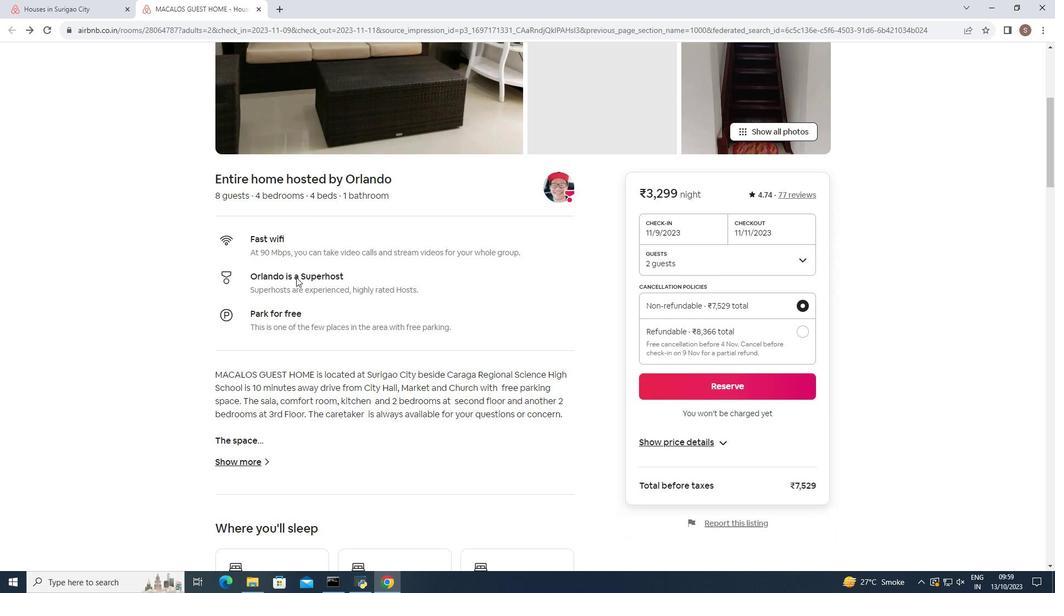 
Action: Mouse scrolled (296, 277) with delta (0, 0)
Screenshot: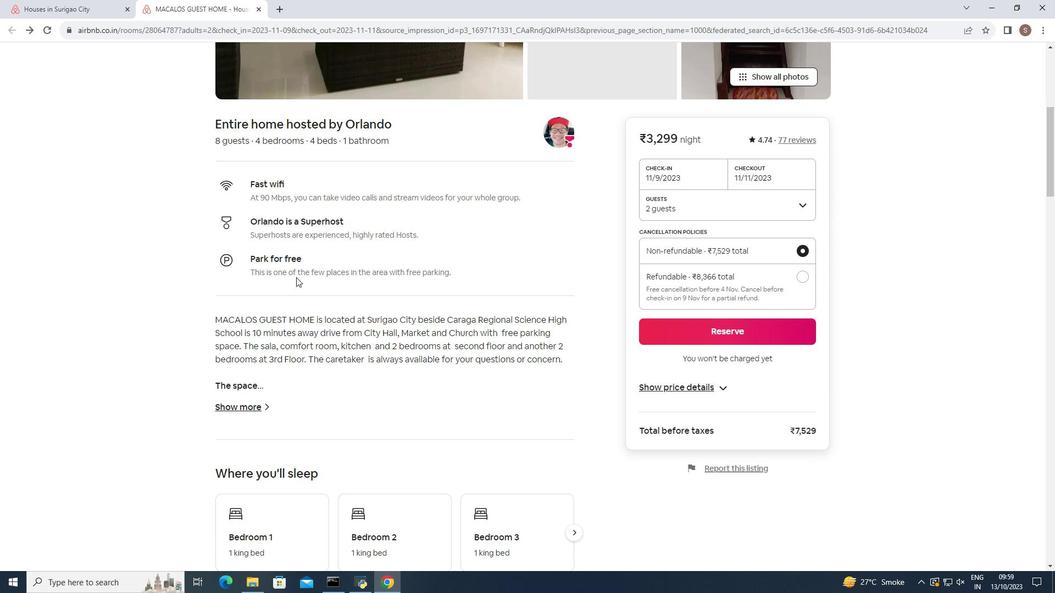 
Action: Mouse moved to (253, 349)
Screenshot: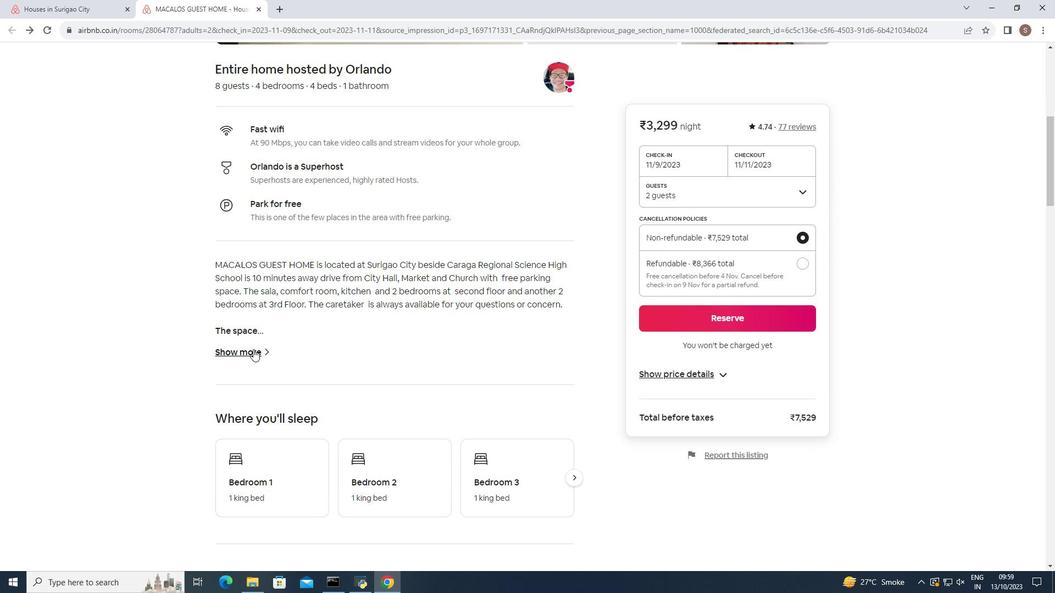 
Action: Mouse pressed left at (253, 349)
Screenshot: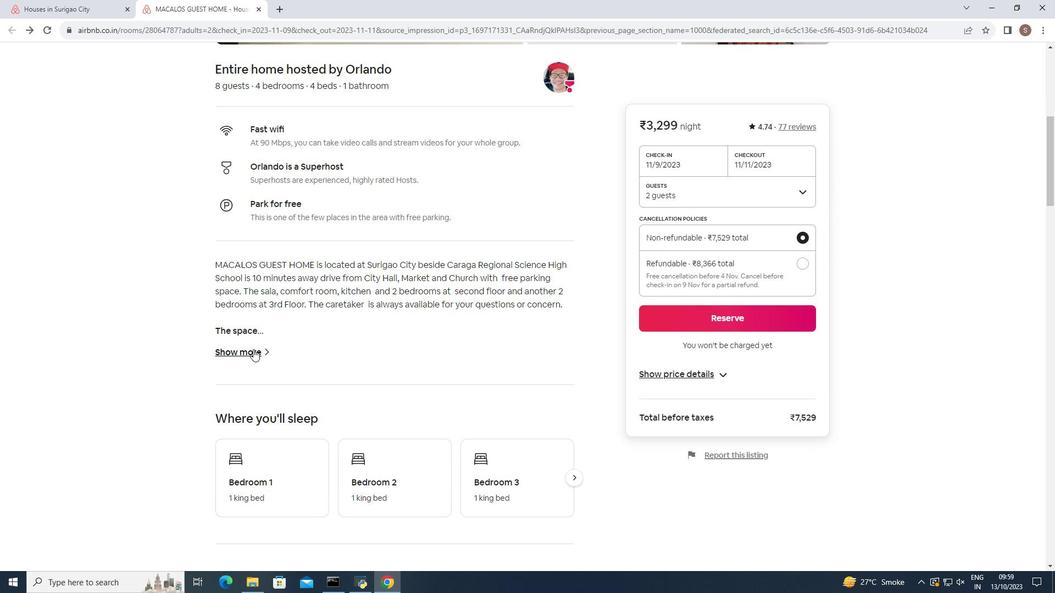 
Action: Mouse moved to (383, 367)
Screenshot: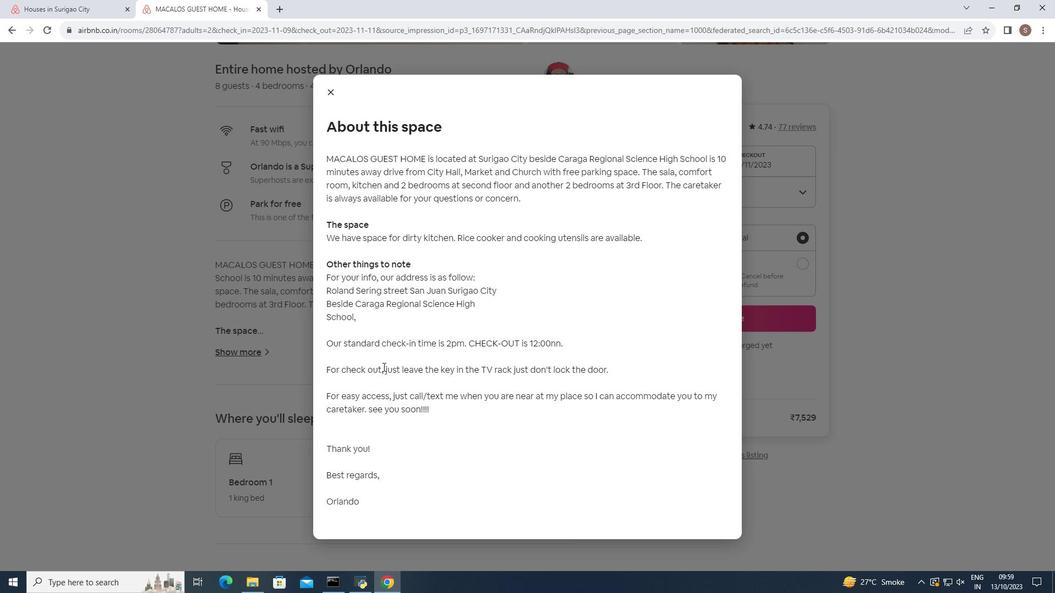 
Action: Mouse scrolled (383, 366) with delta (0, 0)
Screenshot: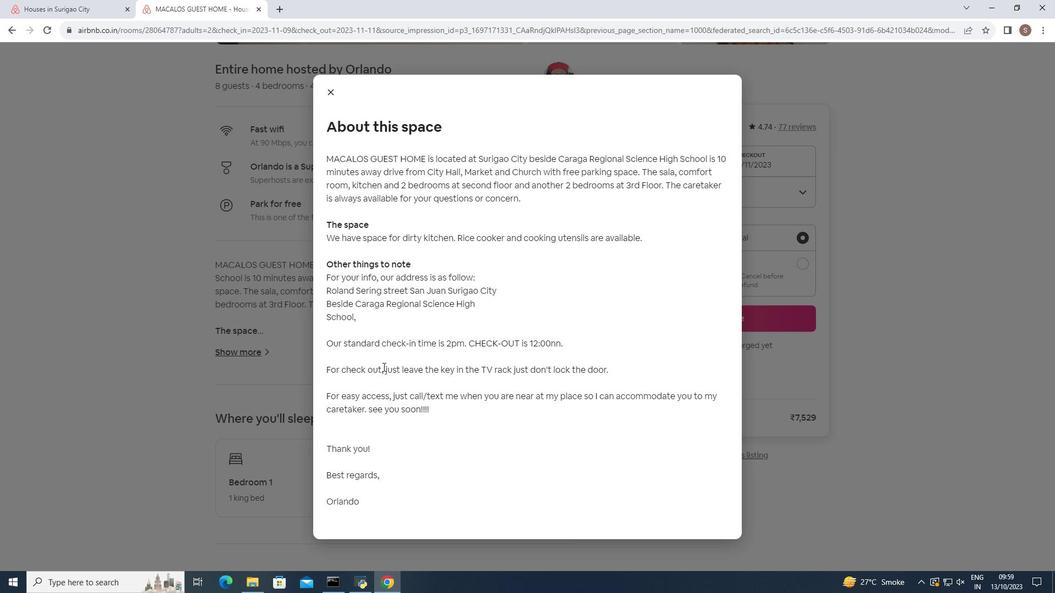 
Action: Mouse scrolled (383, 366) with delta (0, 0)
Screenshot: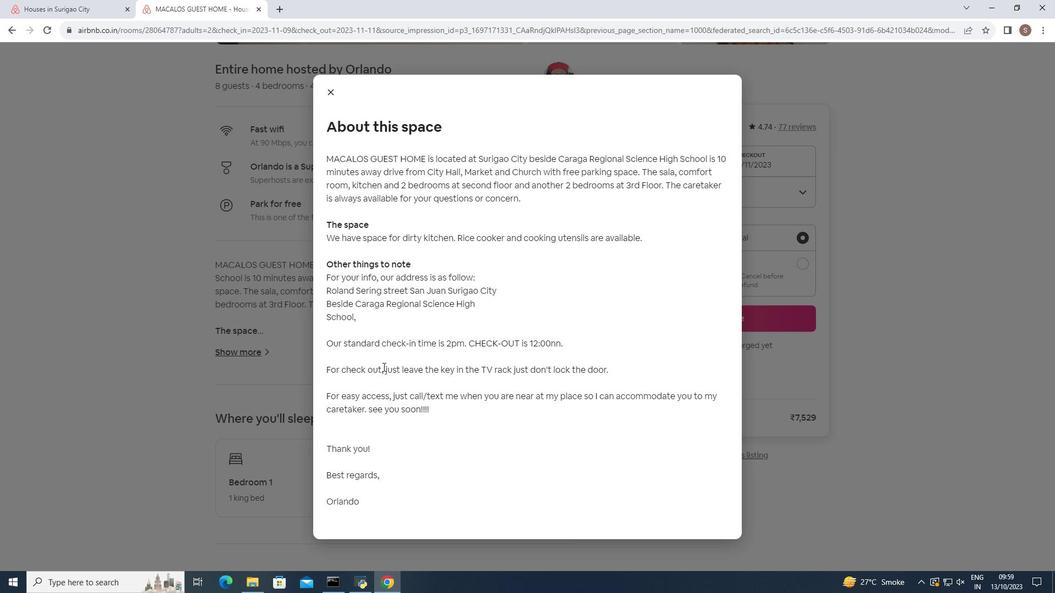 
Action: Mouse scrolled (383, 366) with delta (0, 0)
Screenshot: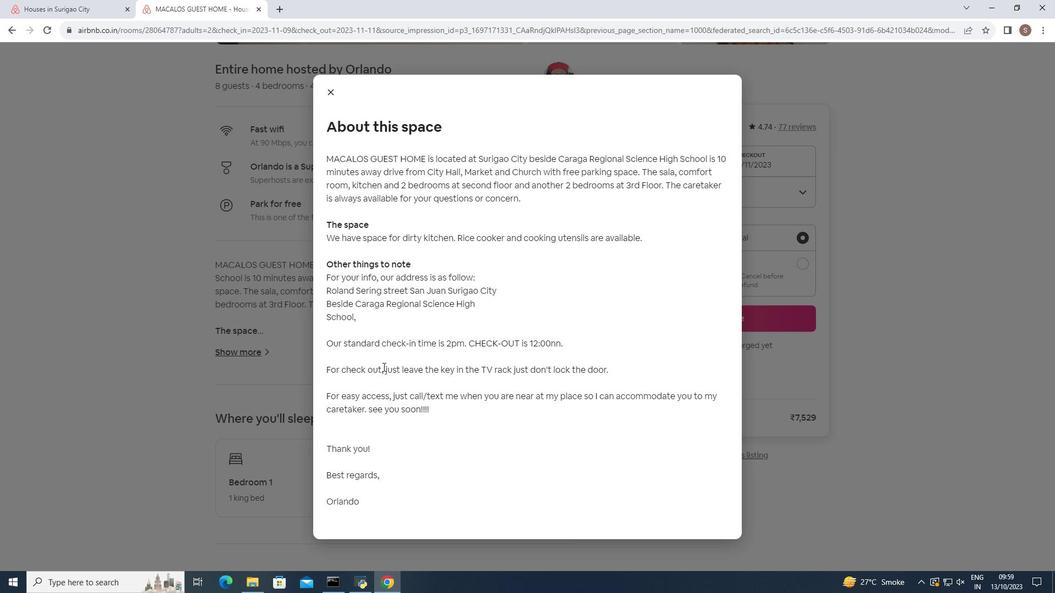 
Action: Mouse scrolled (383, 367) with delta (0, 0)
Screenshot: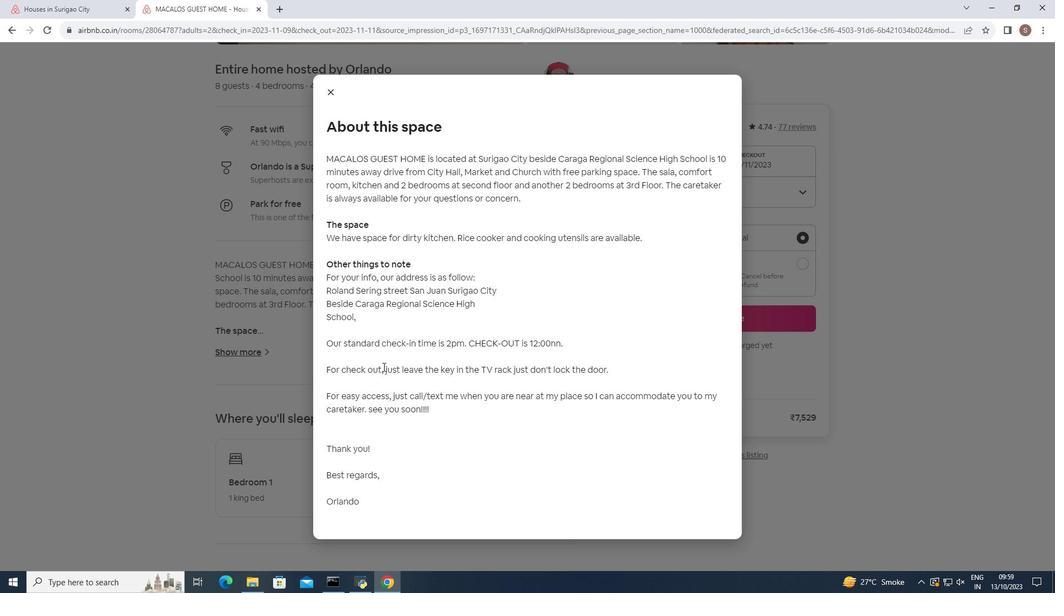 
Action: Mouse scrolled (383, 367) with delta (0, 0)
Screenshot: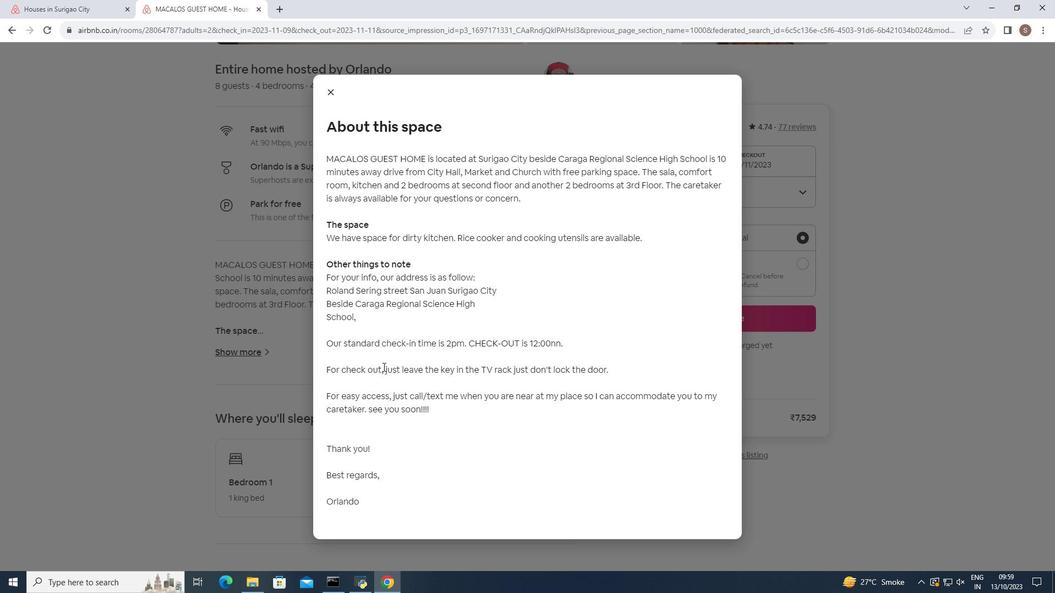 
Action: Mouse moved to (328, 92)
Screenshot: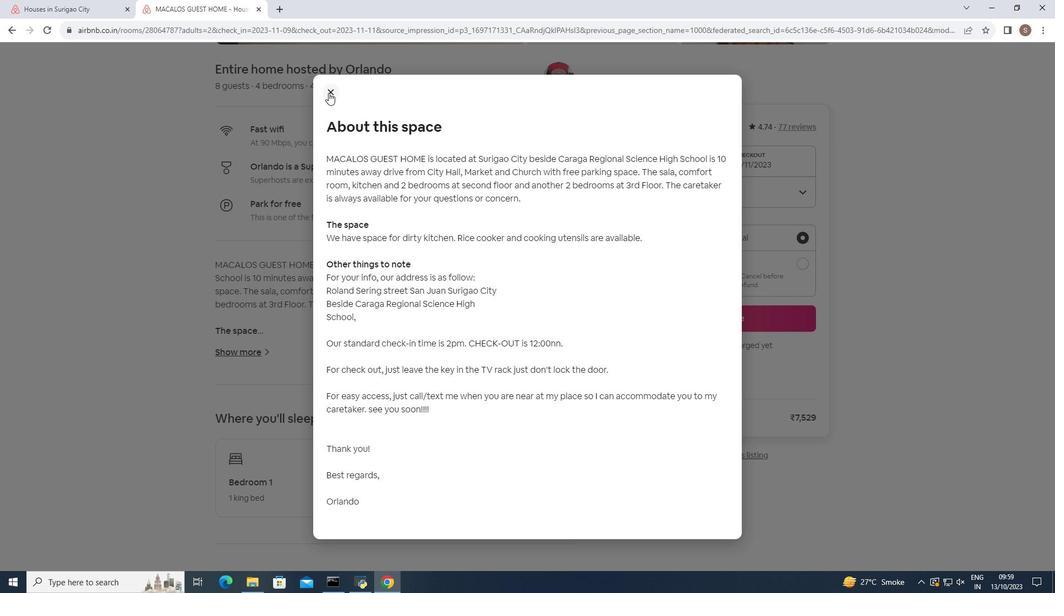 
Action: Mouse pressed left at (328, 92)
Screenshot: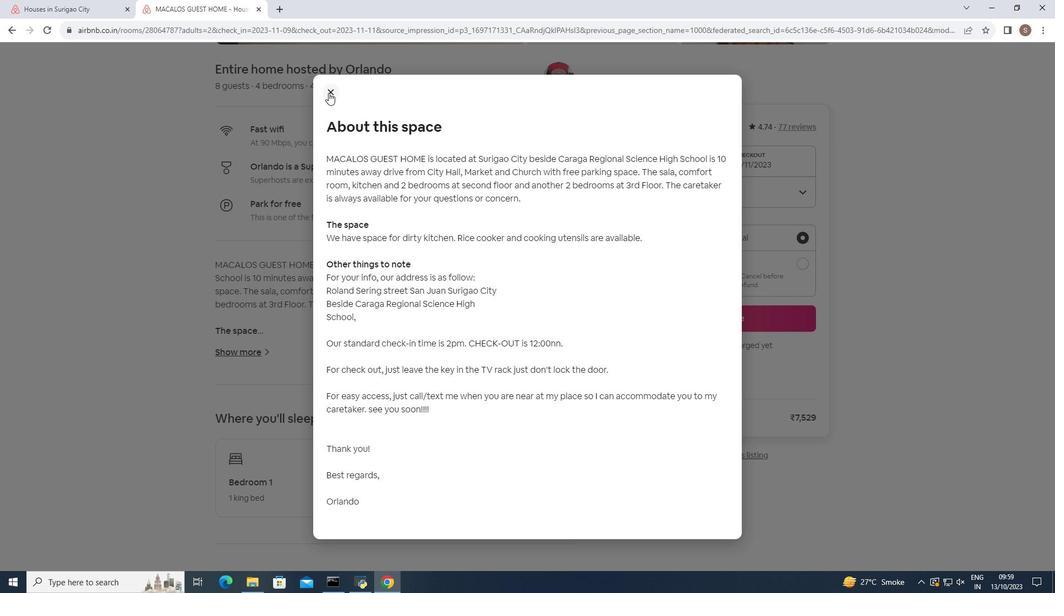 
Action: Mouse moved to (326, 245)
Screenshot: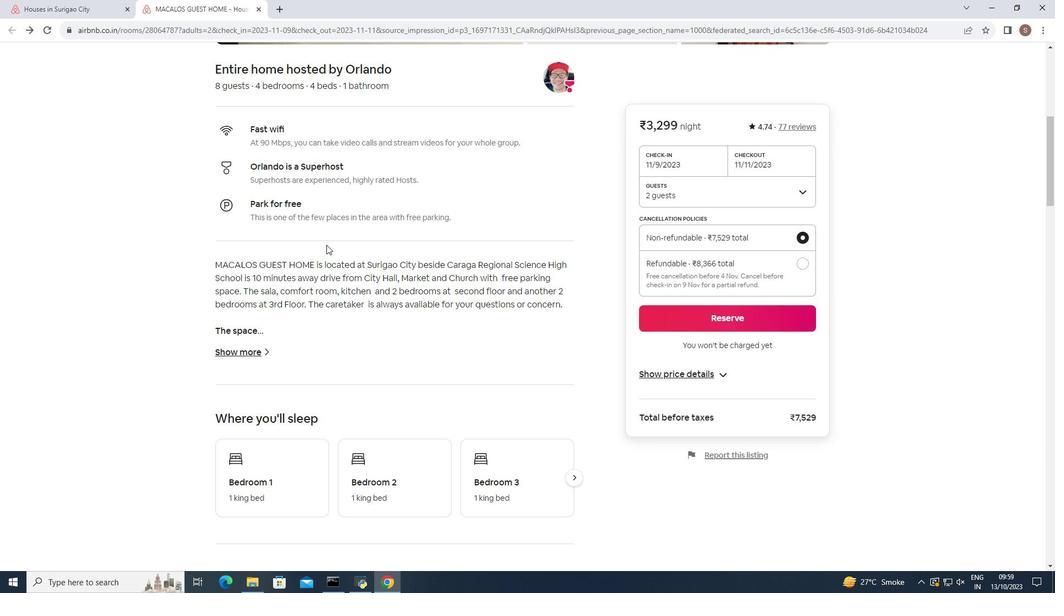 
Action: Mouse scrolled (326, 244) with delta (0, 0)
Screenshot: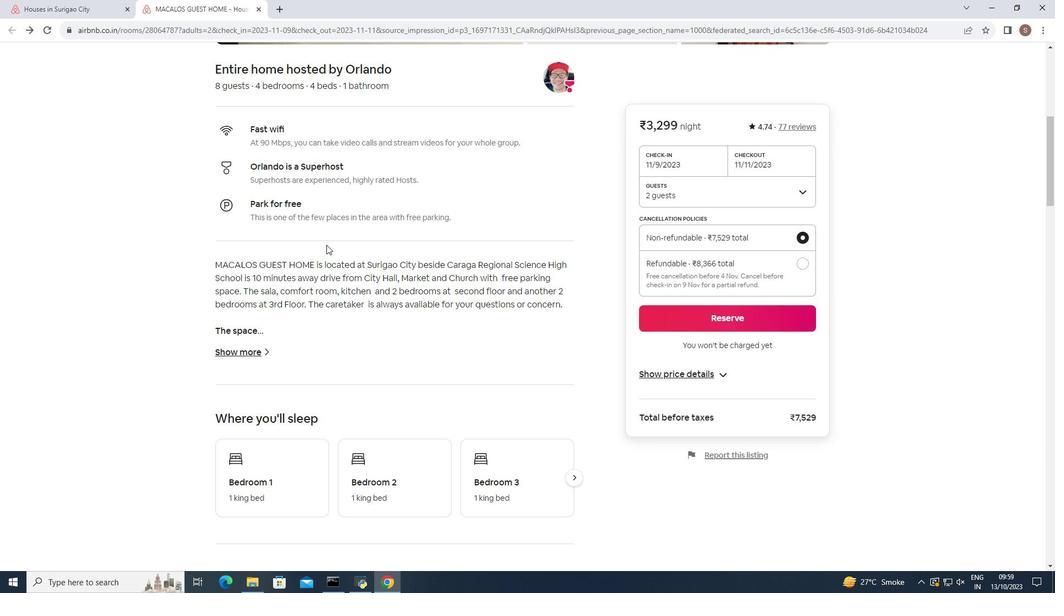 
Action: Mouse scrolled (326, 244) with delta (0, 0)
Screenshot: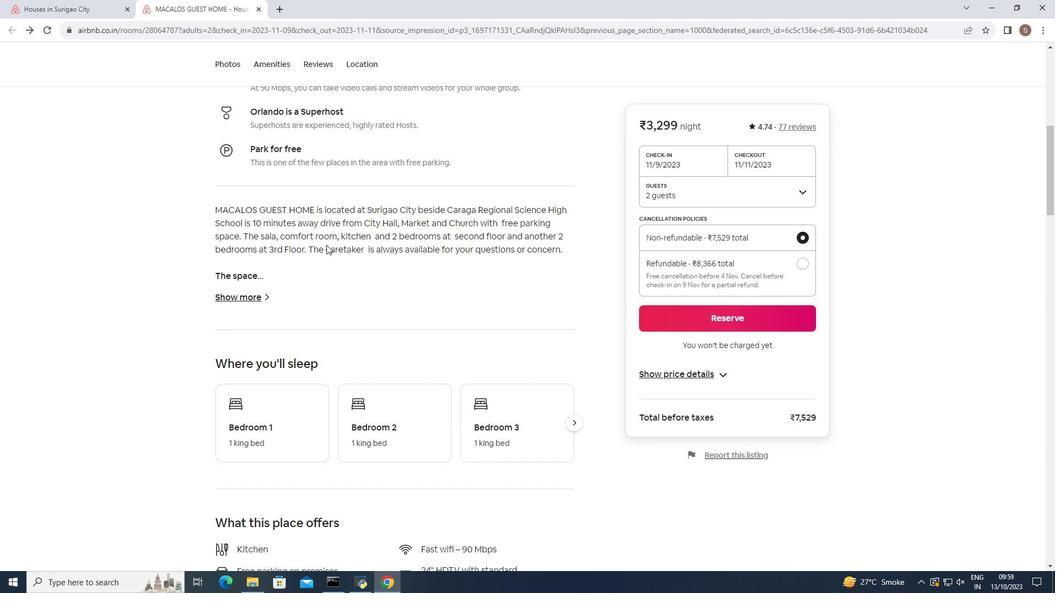 
Action: Mouse scrolled (326, 244) with delta (0, 0)
Screenshot: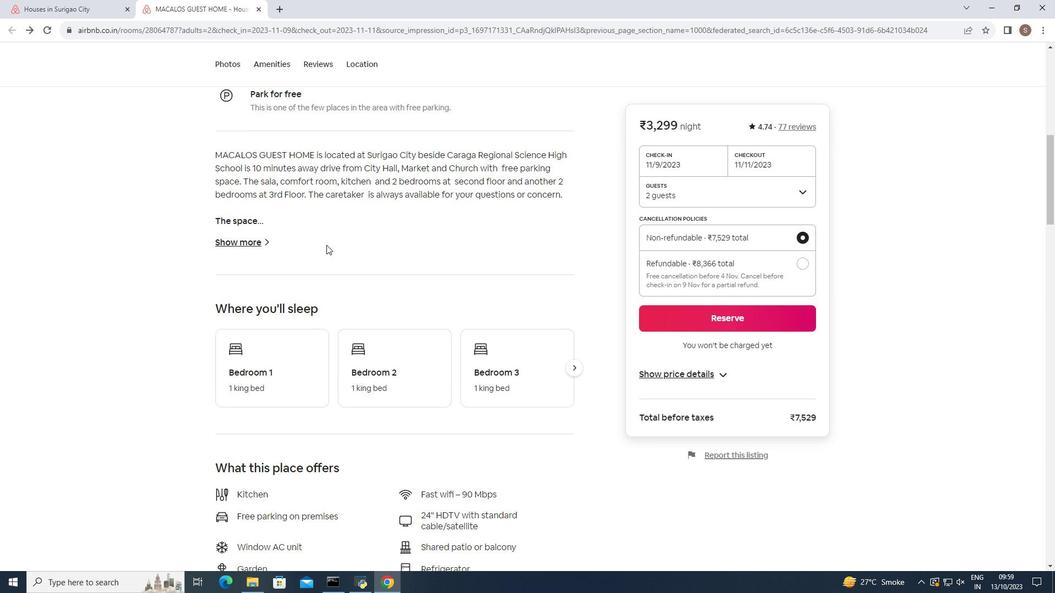 
Action: Mouse scrolled (326, 244) with delta (0, 0)
Screenshot: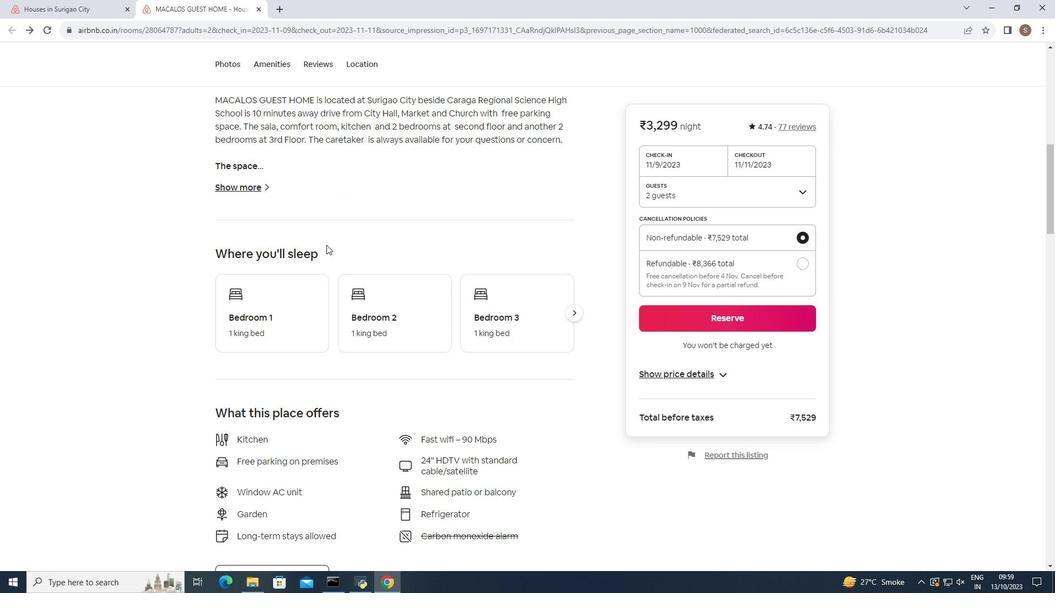 
Action: Mouse scrolled (326, 244) with delta (0, 0)
Screenshot: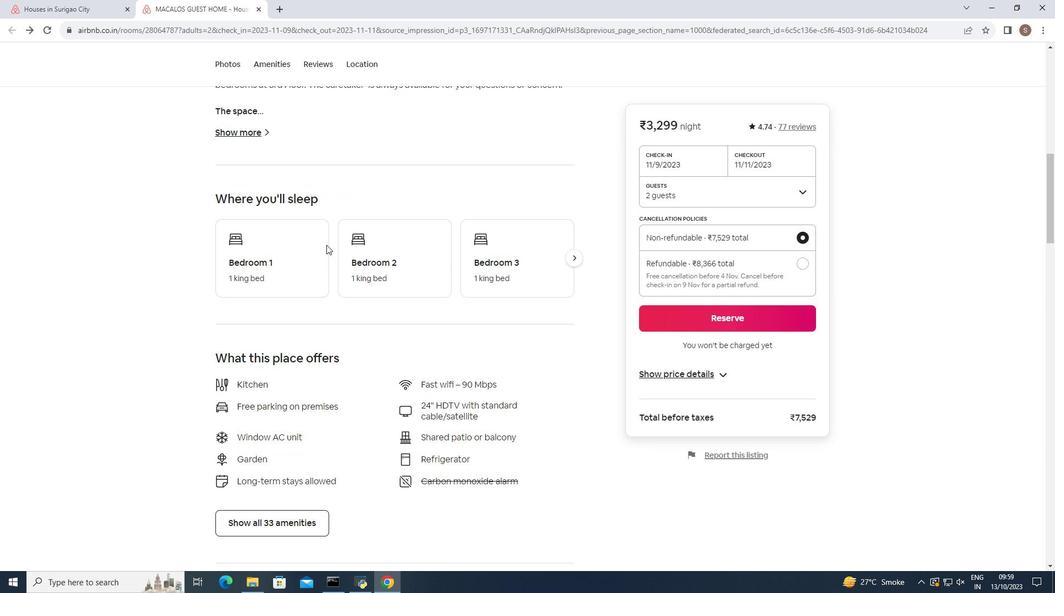 
Action: Mouse scrolled (326, 244) with delta (0, 0)
Screenshot: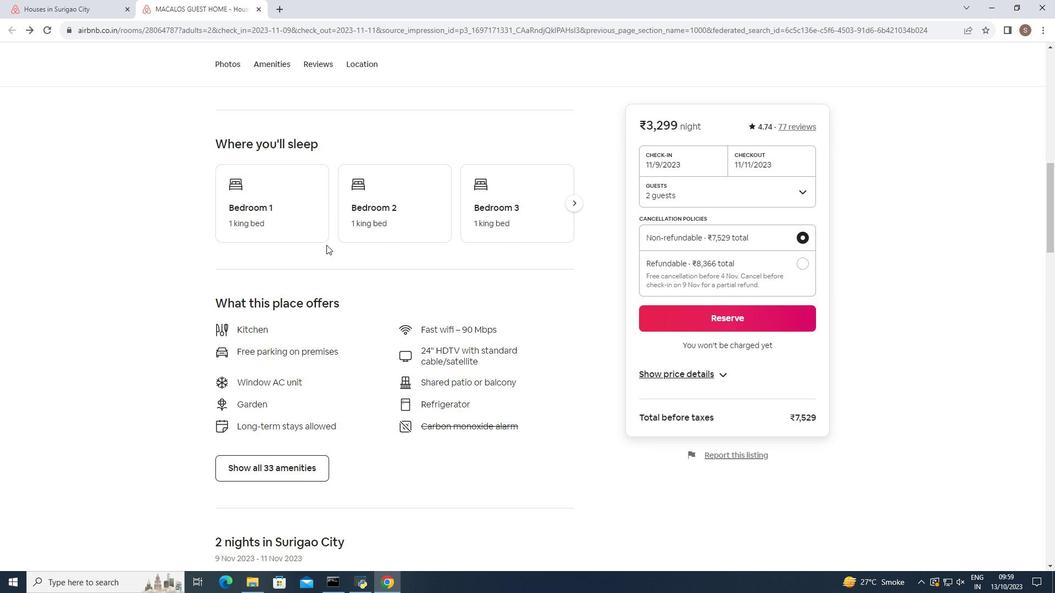 
Action: Mouse moved to (325, 245)
Screenshot: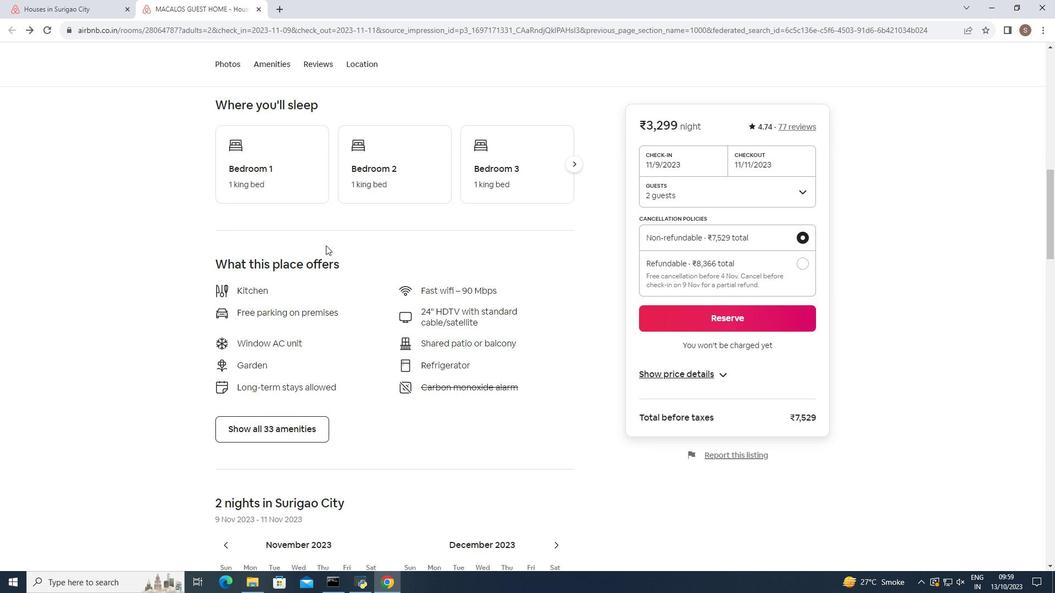 
Action: Mouse scrolled (325, 245) with delta (0, 0)
Screenshot: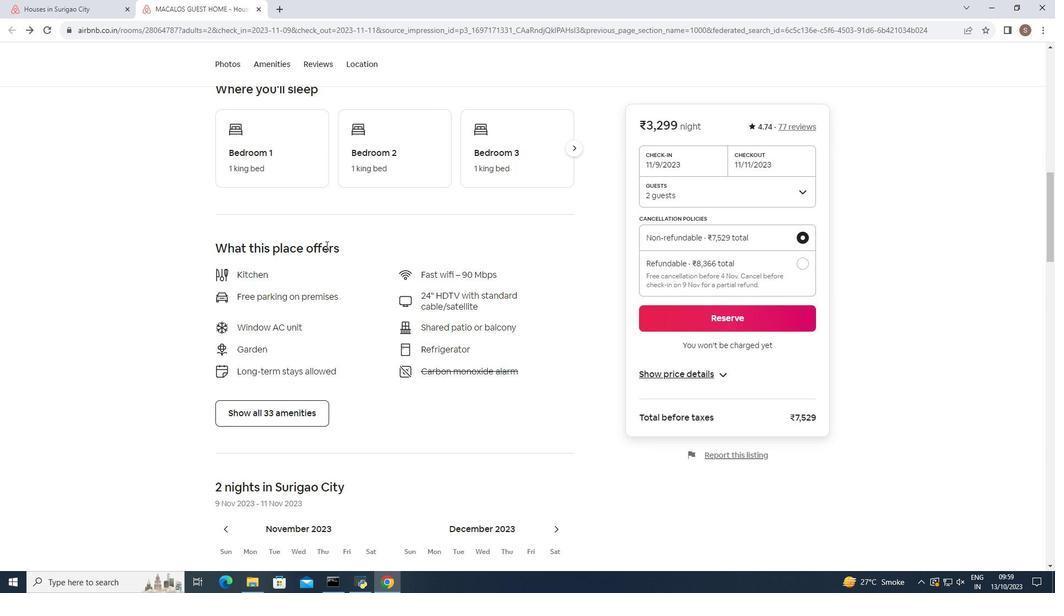 
Action: Mouse scrolled (325, 245) with delta (0, 0)
Screenshot: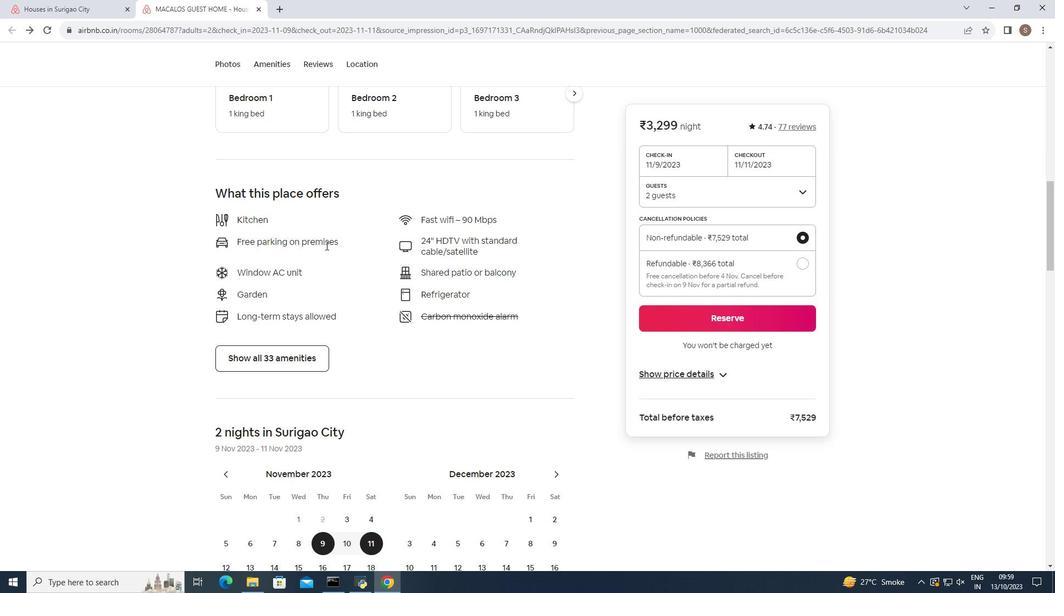 
Action: Mouse moved to (285, 294)
Screenshot: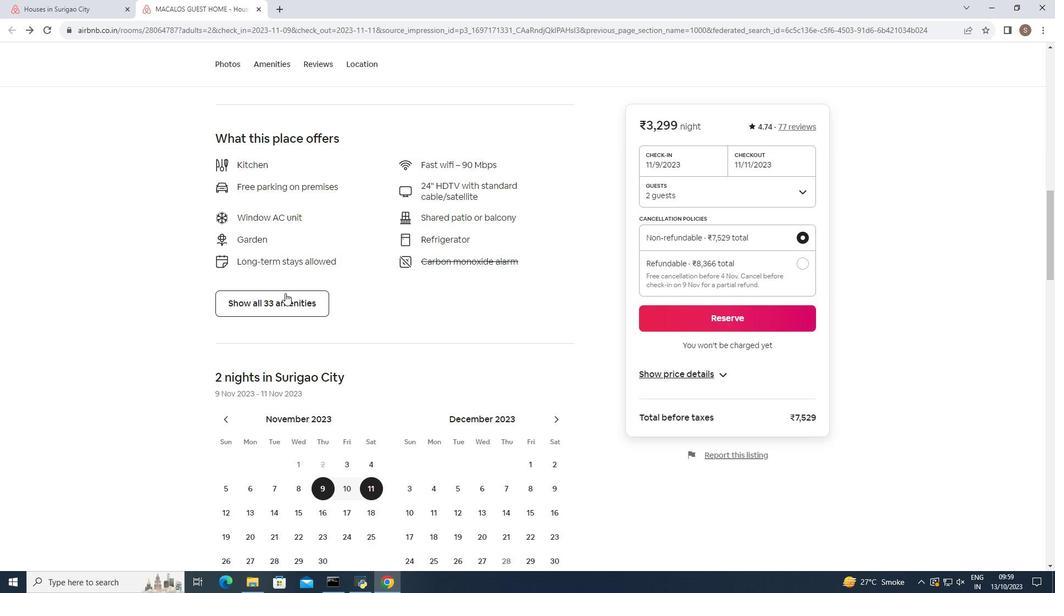 
Action: Mouse pressed left at (285, 294)
Screenshot: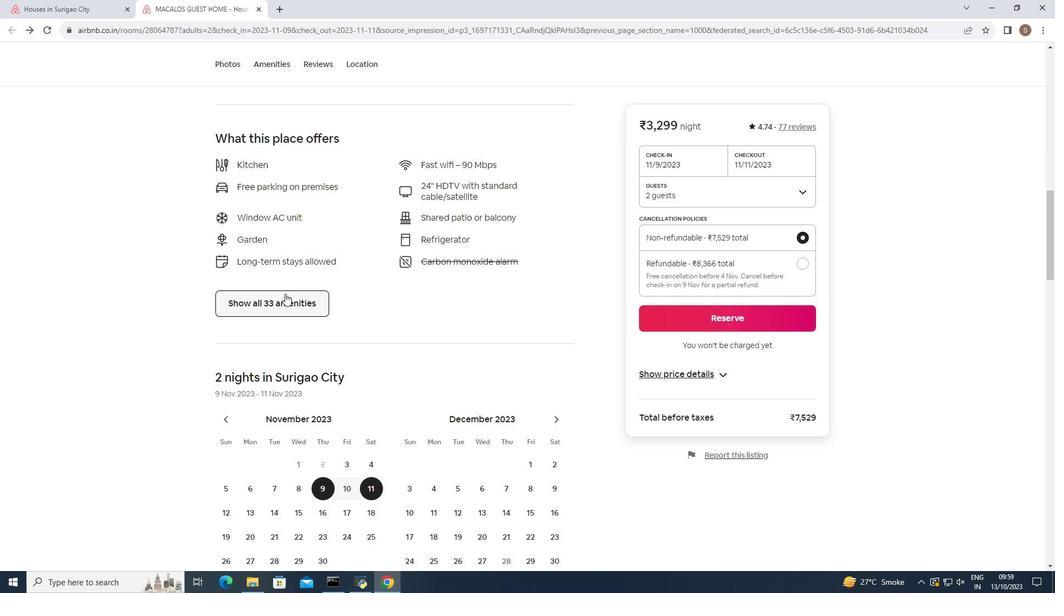 
Action: Mouse moved to (366, 298)
Screenshot: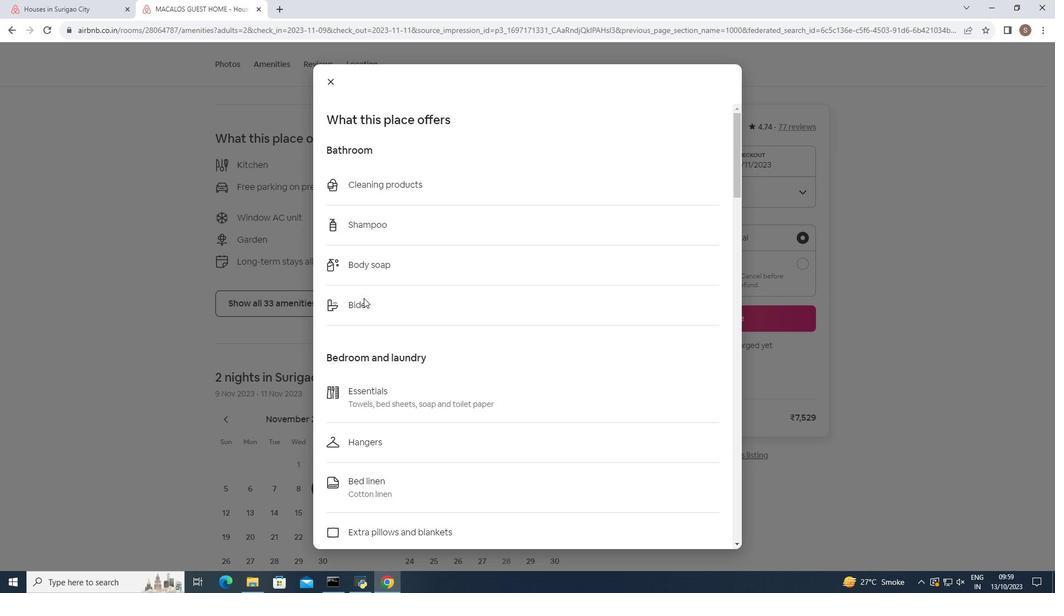 
Action: Mouse scrolled (366, 297) with delta (0, 0)
Screenshot: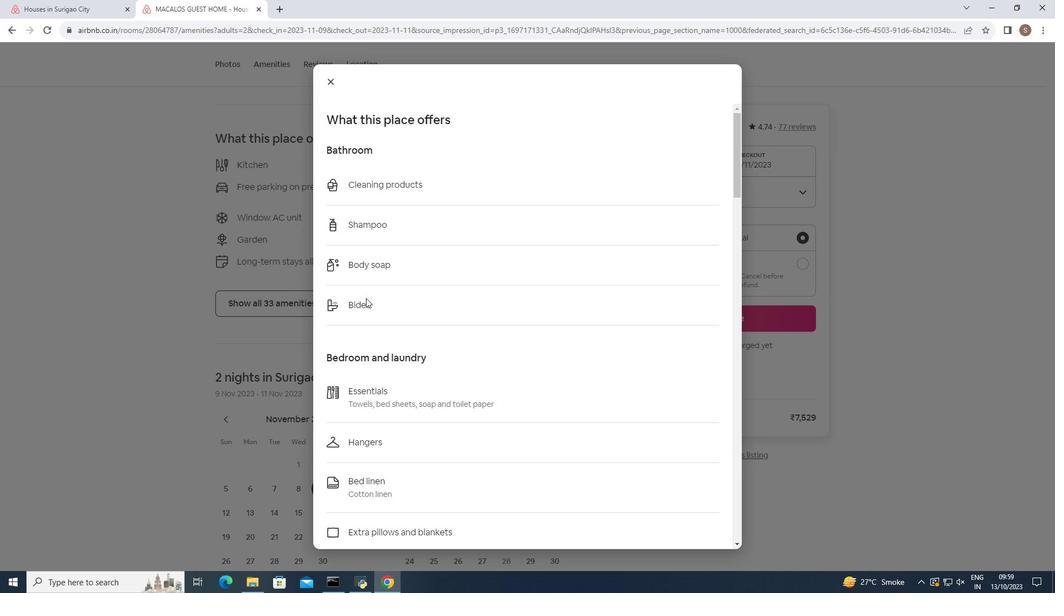 
Action: Mouse scrolled (366, 297) with delta (0, 0)
Screenshot: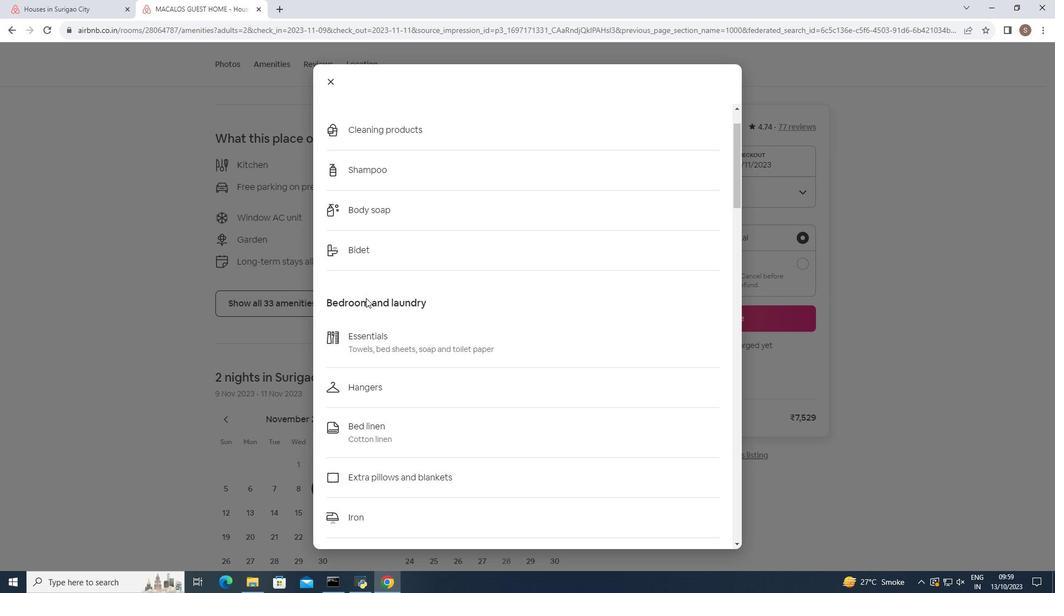 
Action: Mouse scrolled (366, 297) with delta (0, 0)
Screenshot: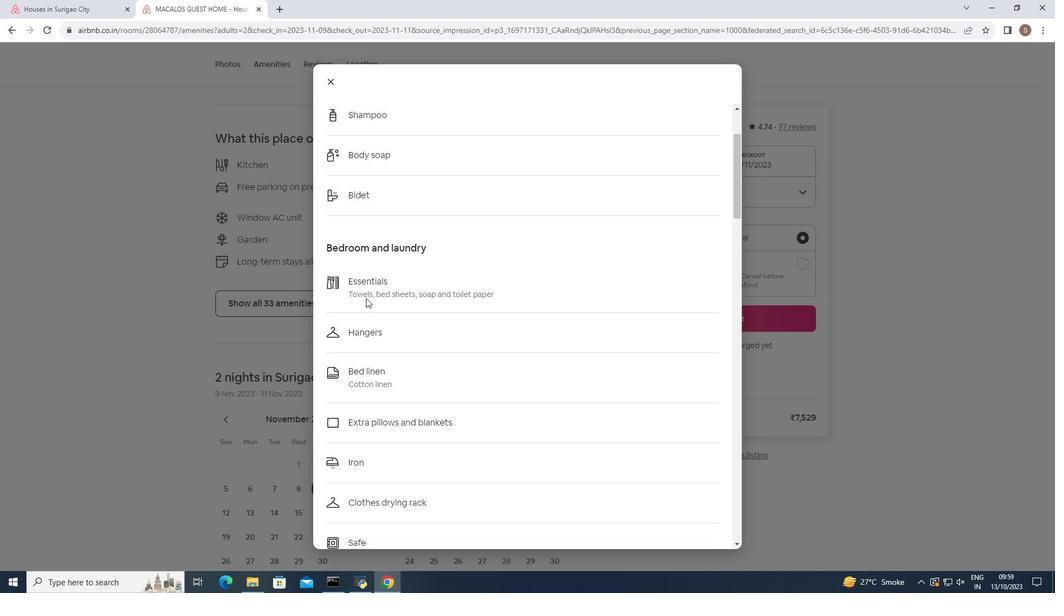 
Action: Mouse scrolled (366, 297) with delta (0, 0)
Screenshot: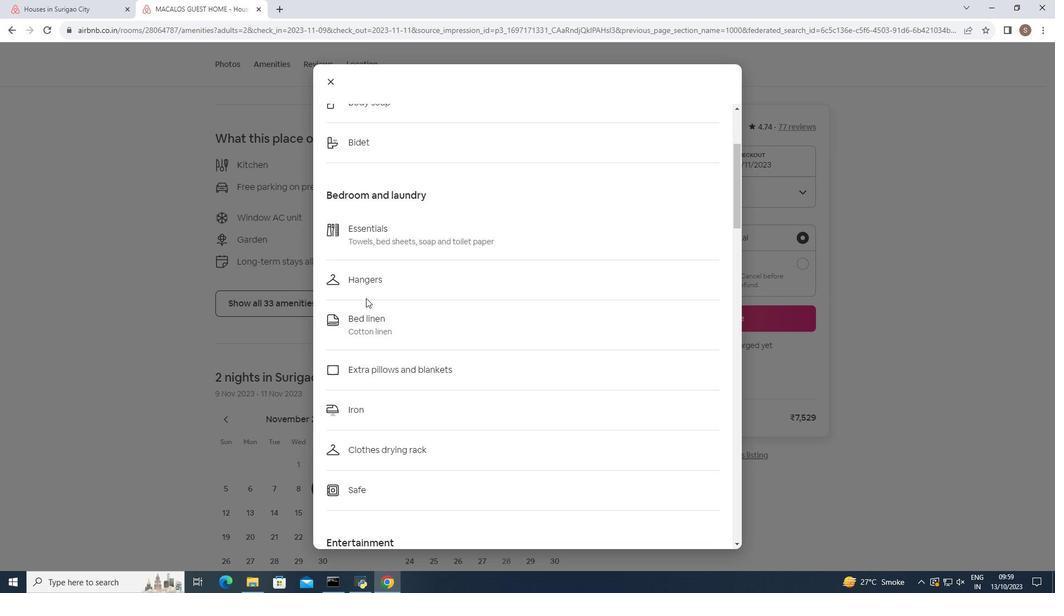 
Action: Mouse scrolled (366, 297) with delta (0, 0)
Screenshot: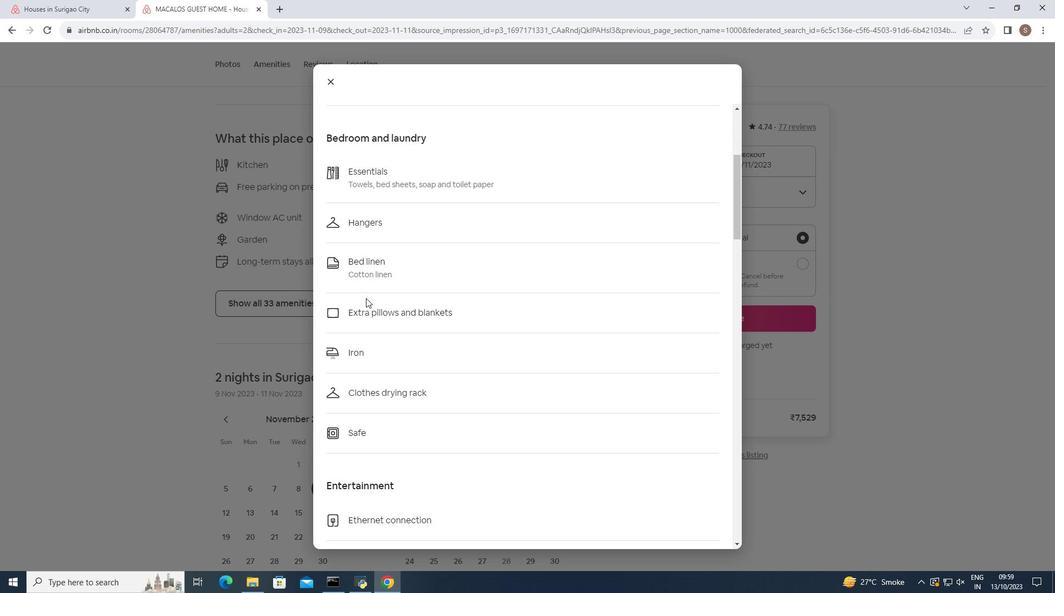 
Action: Mouse scrolled (366, 297) with delta (0, 0)
Screenshot: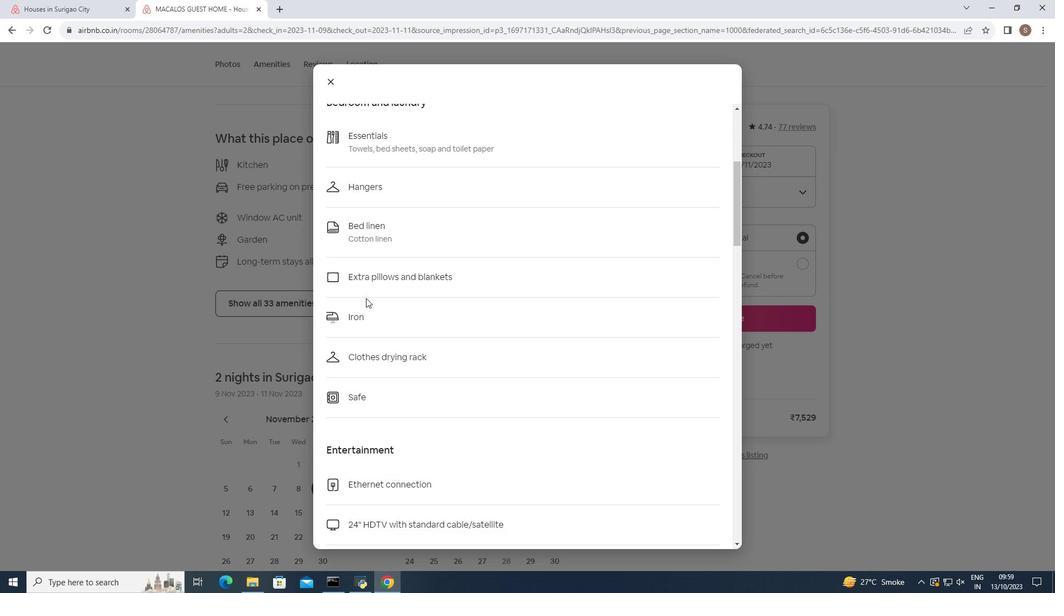 
Action: Mouse scrolled (366, 297) with delta (0, 0)
Screenshot: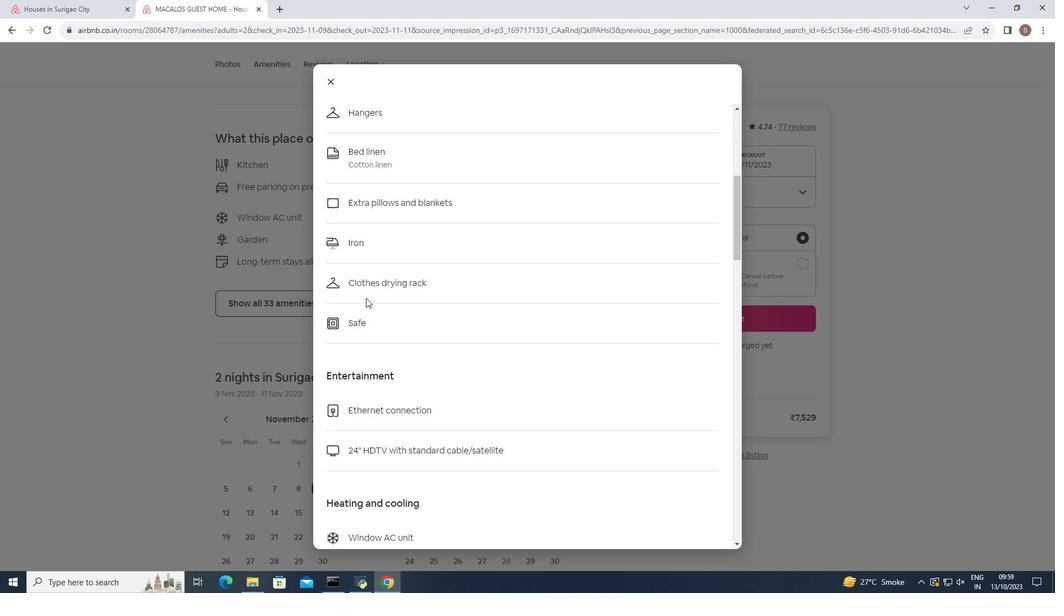 
Action: Mouse scrolled (366, 297) with delta (0, 0)
Screenshot: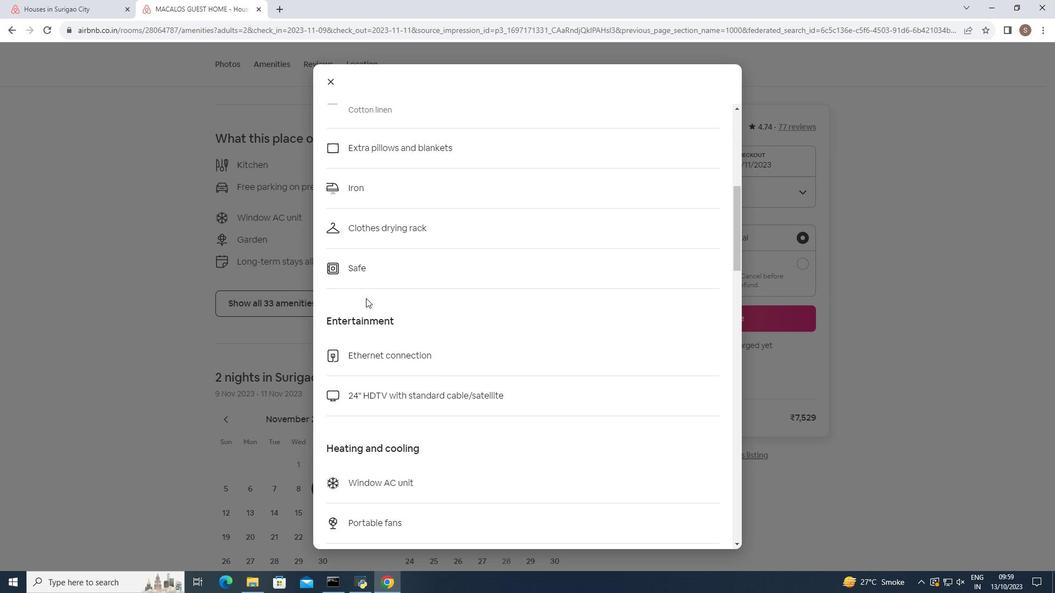 
Action: Mouse scrolled (366, 297) with delta (0, 0)
Screenshot: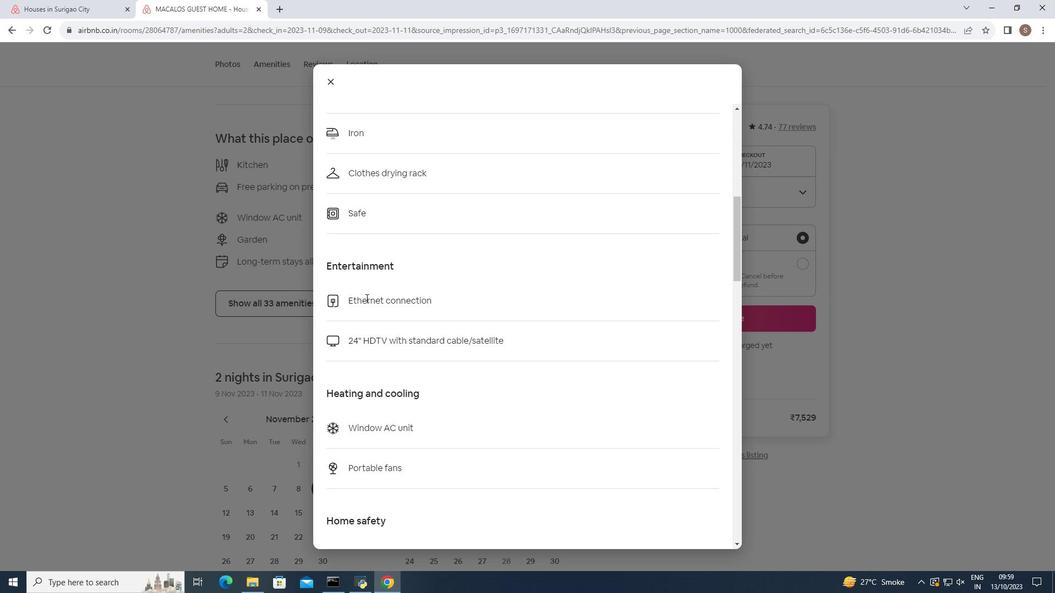 
Action: Mouse scrolled (366, 297) with delta (0, 0)
Screenshot: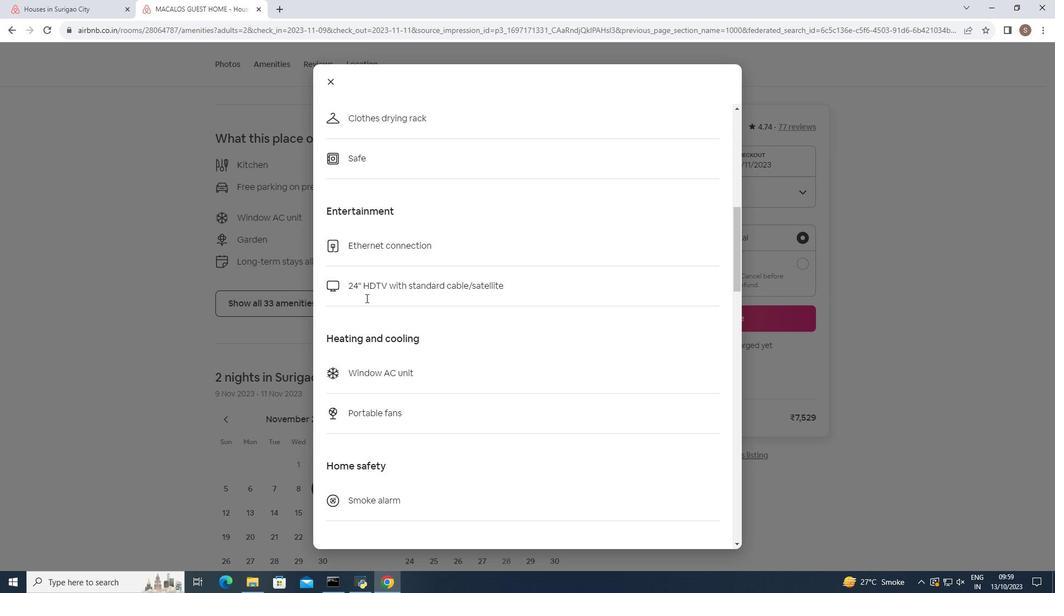 
Action: Mouse scrolled (366, 297) with delta (0, 0)
Screenshot: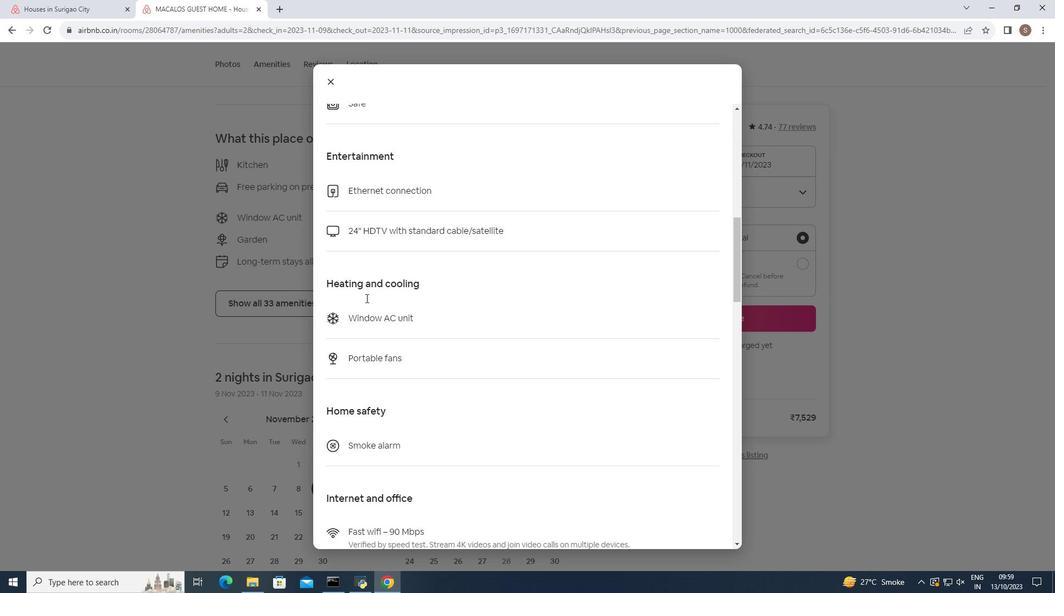 
Action: Mouse scrolled (366, 297) with delta (0, 0)
Screenshot: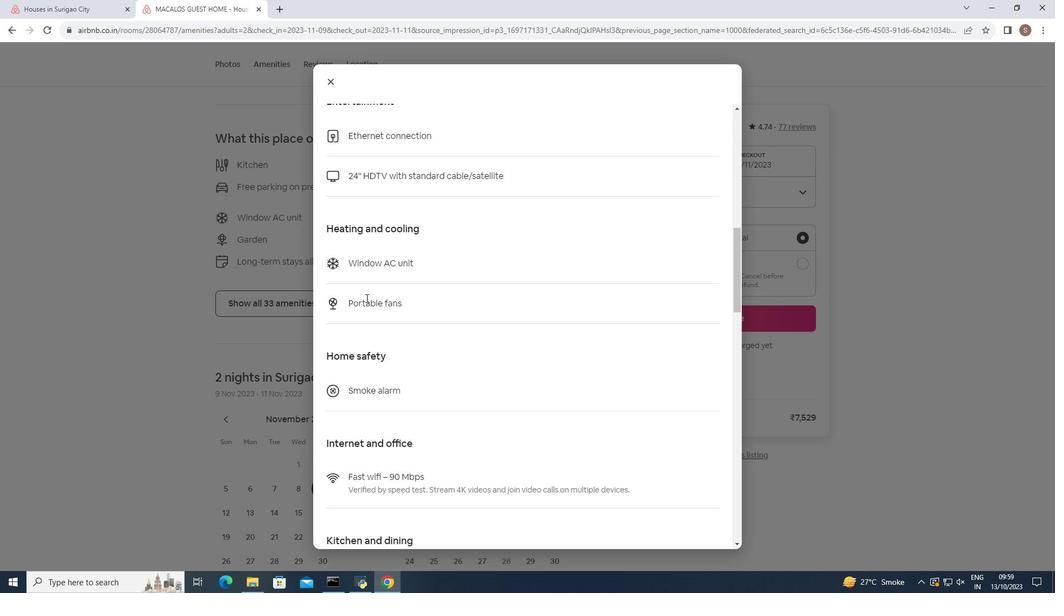 
Action: Mouse scrolled (366, 297) with delta (0, 0)
Screenshot: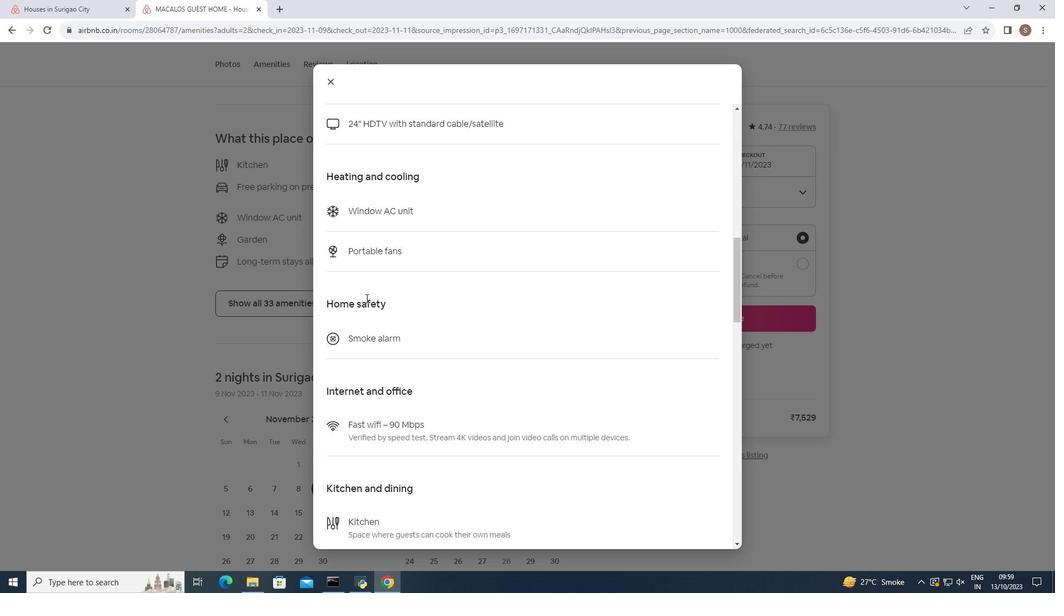 
Action: Mouse scrolled (366, 297) with delta (0, 0)
Screenshot: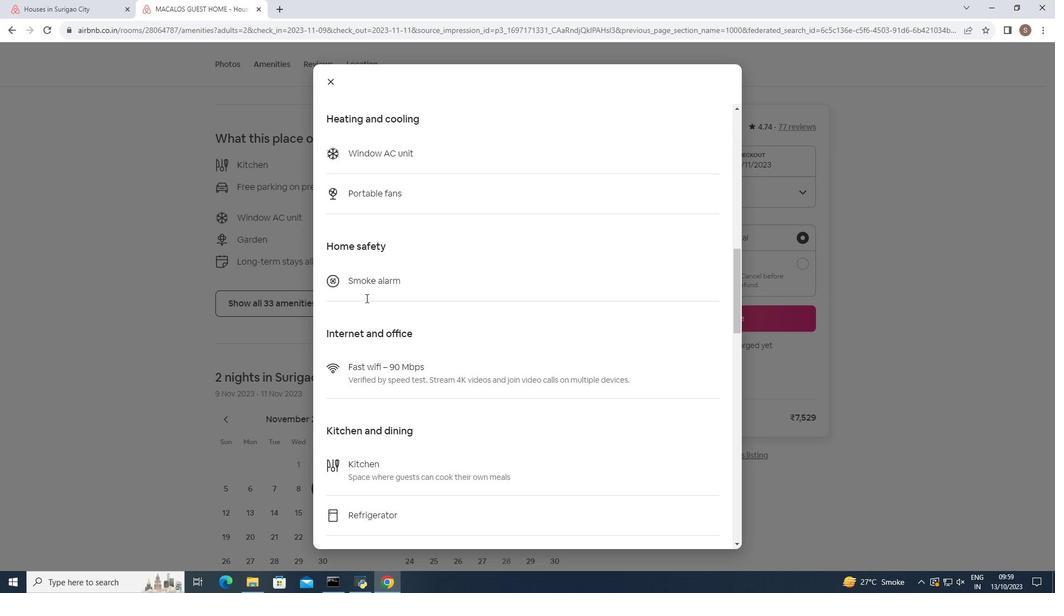 
Action: Mouse scrolled (366, 297) with delta (0, 0)
Screenshot: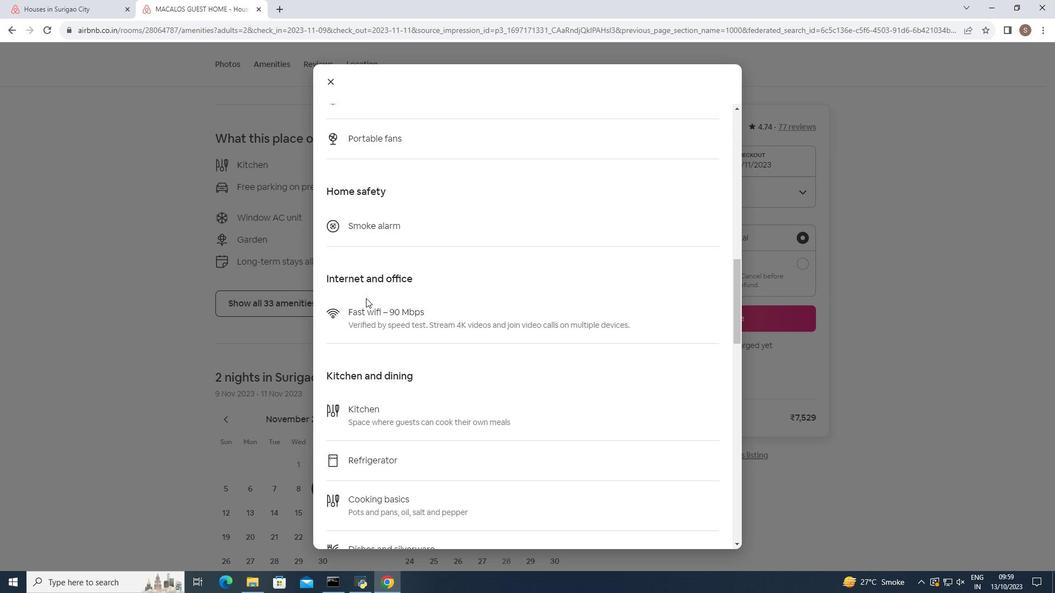 
Action: Mouse scrolled (366, 297) with delta (0, 0)
Screenshot: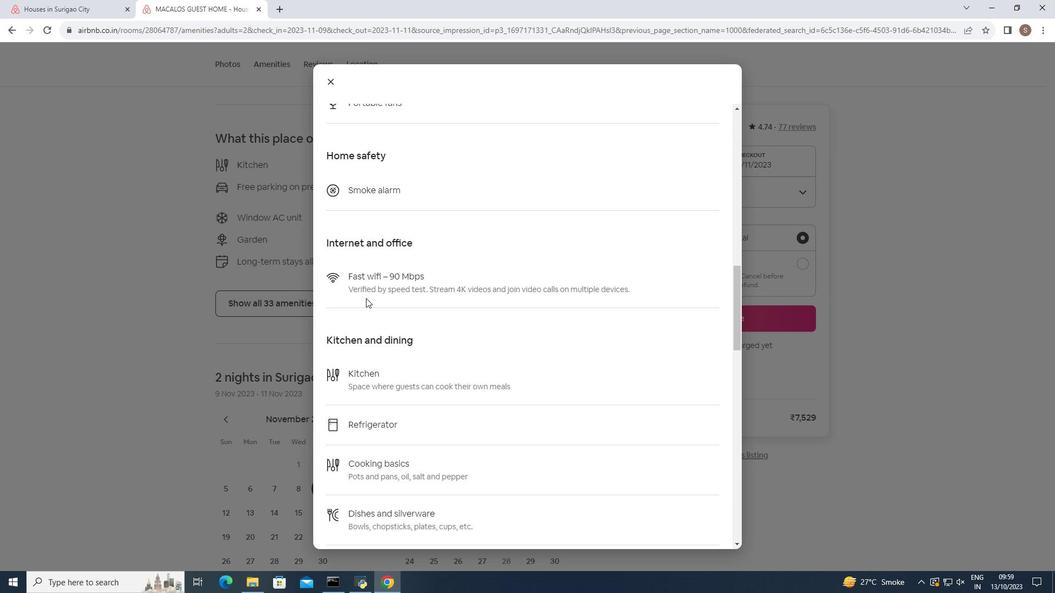 
Action: Mouse scrolled (366, 297) with delta (0, 0)
Screenshot: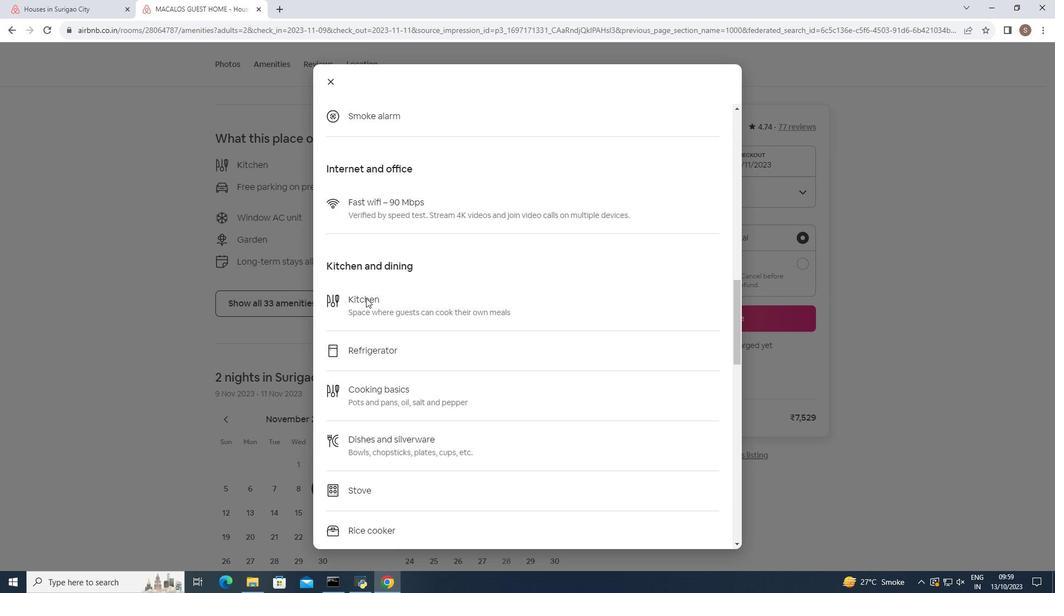 
Action: Mouse scrolled (366, 297) with delta (0, 0)
Screenshot: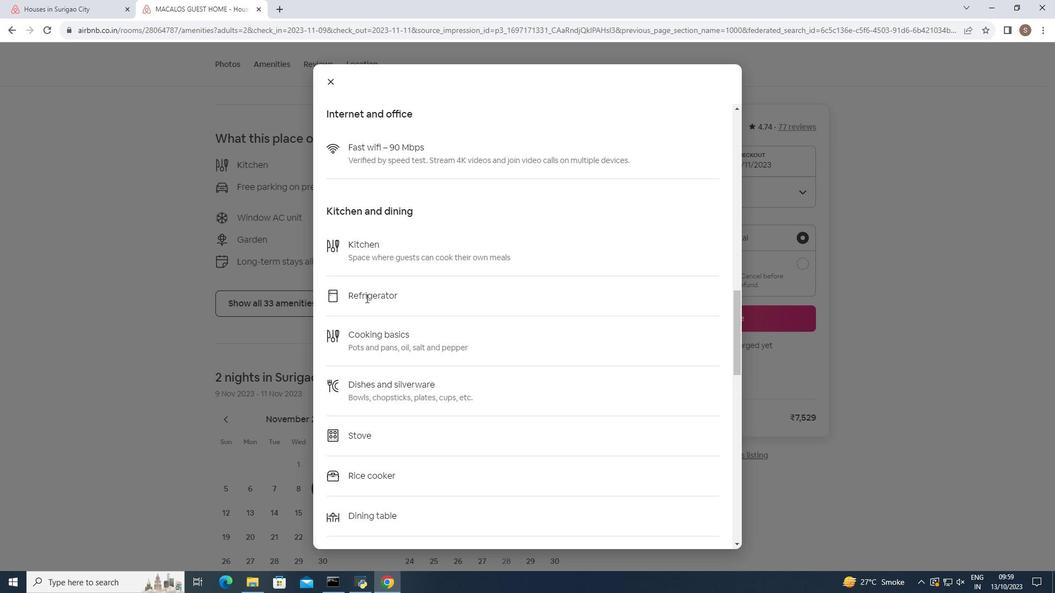 
Action: Mouse scrolled (366, 297) with delta (0, 0)
Screenshot: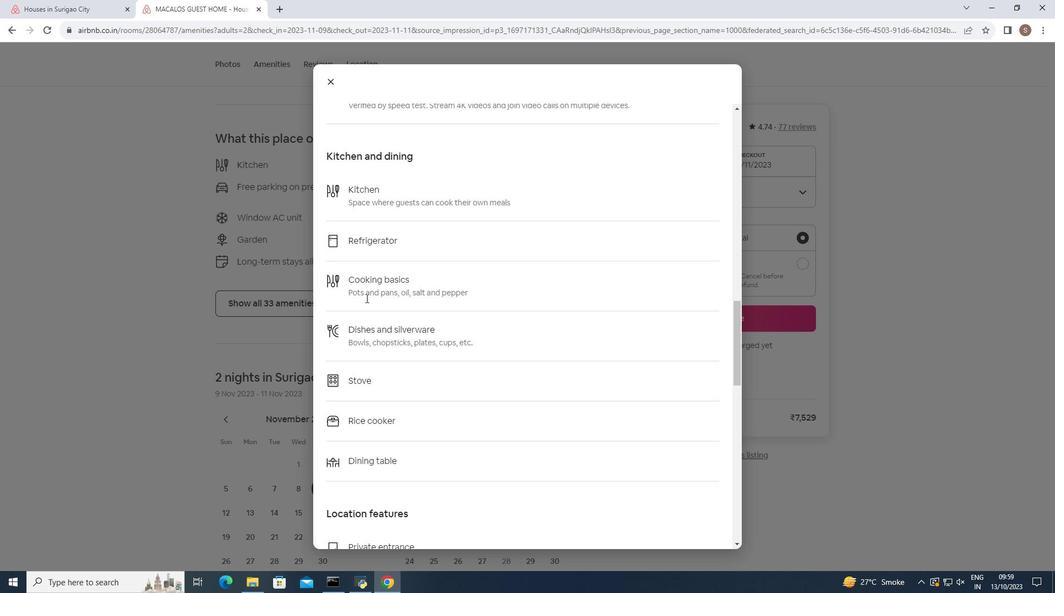
Action: Mouse scrolled (366, 297) with delta (0, 0)
Screenshot: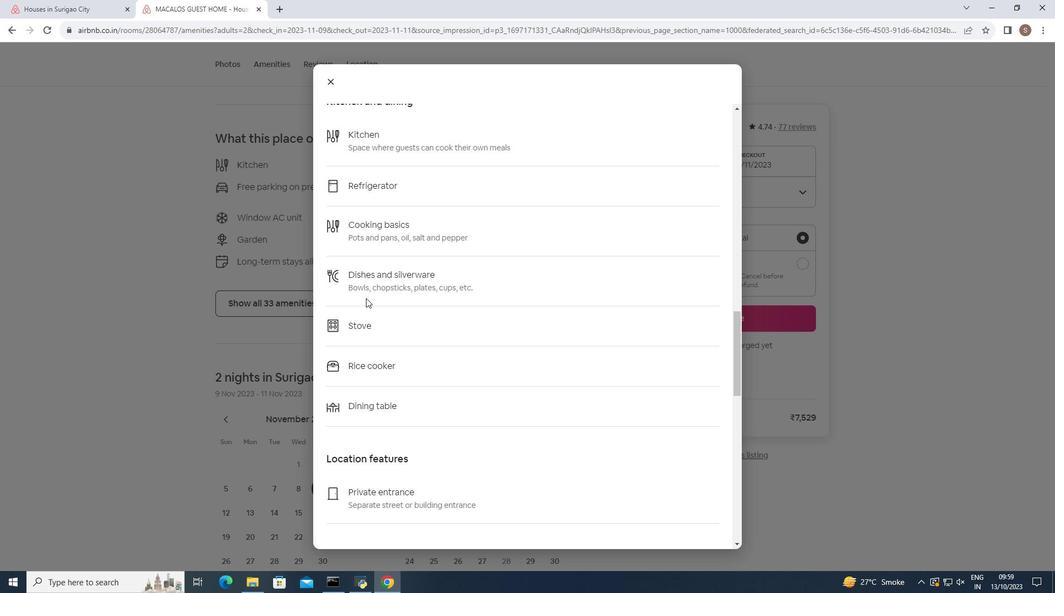 
Action: Mouse scrolled (366, 297) with delta (0, 0)
Screenshot: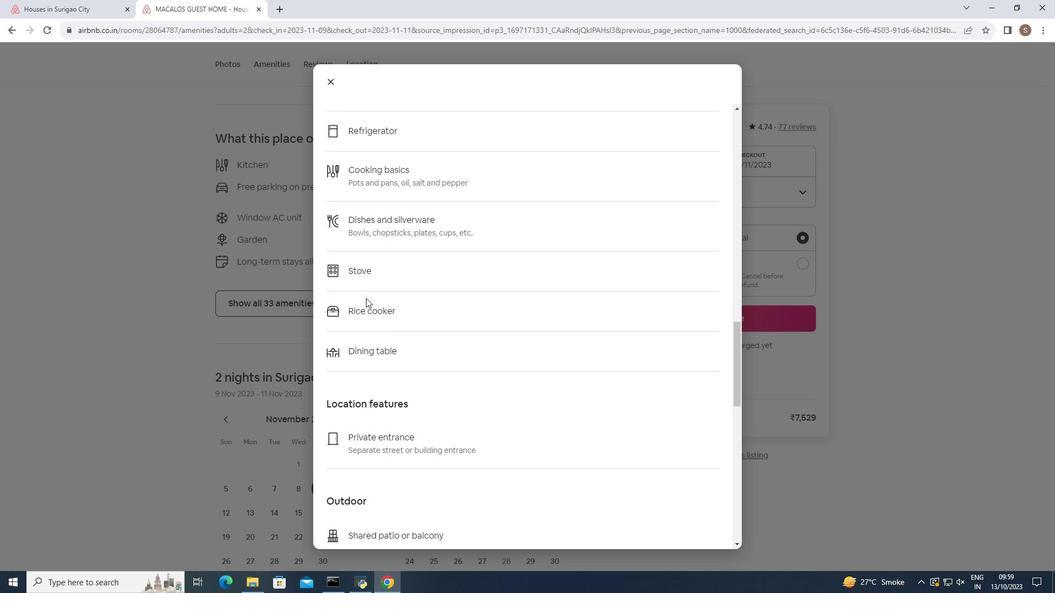 
Action: Mouse scrolled (366, 297) with delta (0, 0)
Screenshot: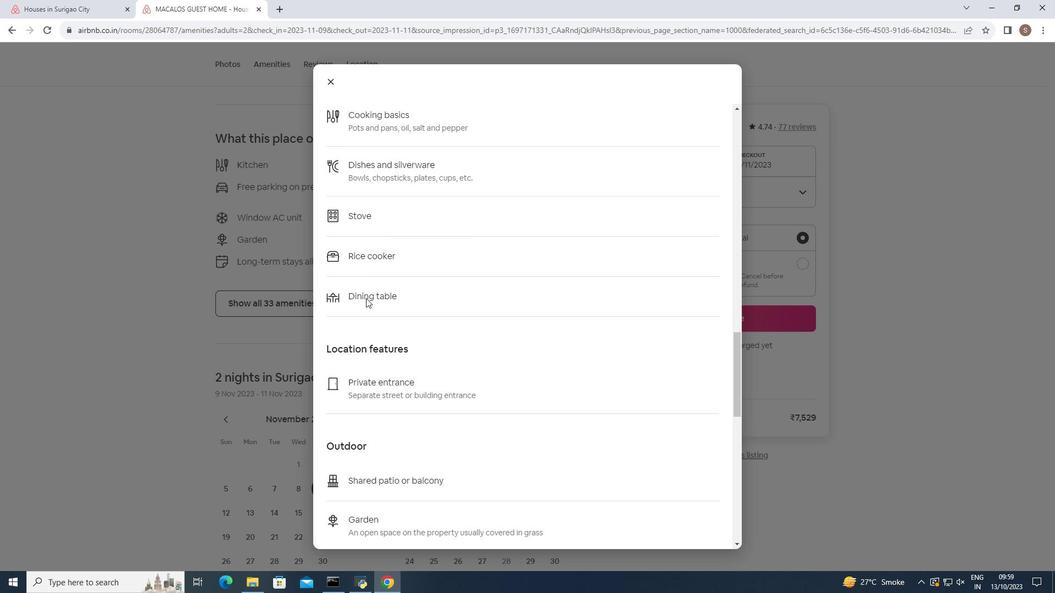 
Action: Mouse scrolled (366, 297) with delta (0, 0)
Screenshot: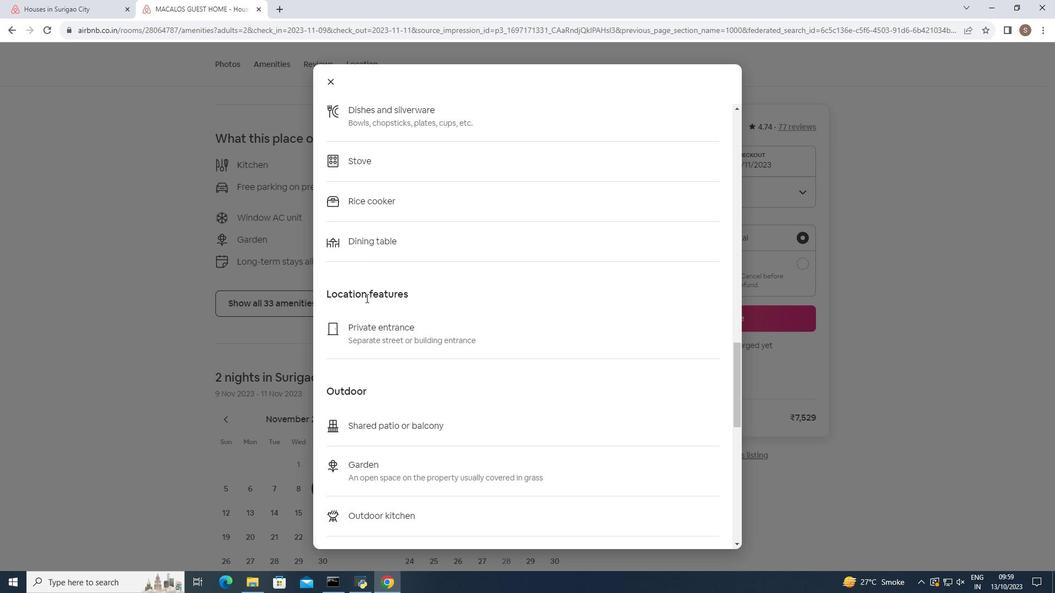 
Action: Mouse scrolled (366, 297) with delta (0, 0)
Screenshot: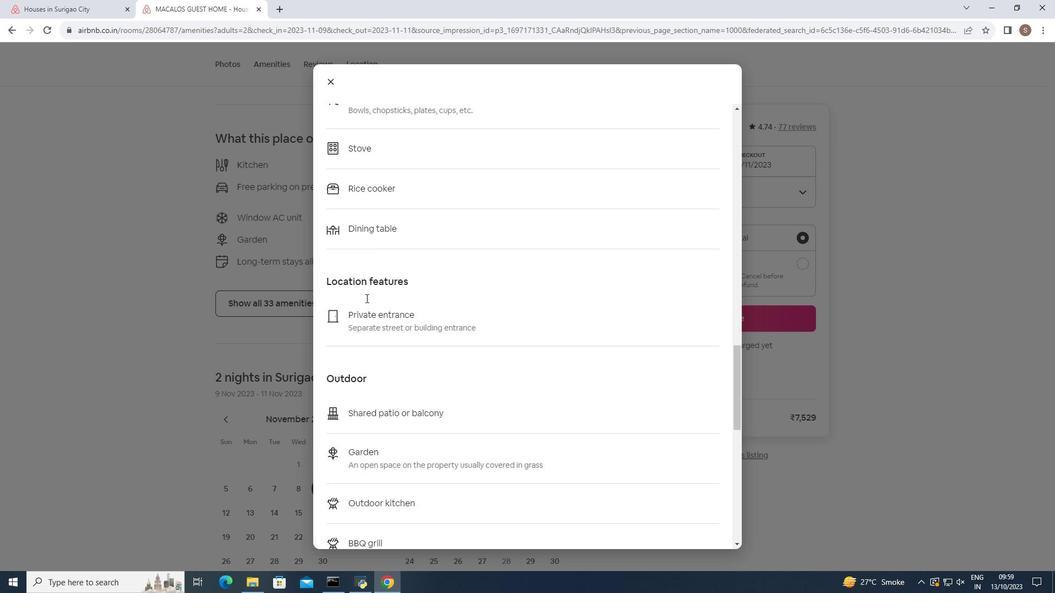 
Action: Mouse scrolled (366, 297) with delta (0, 0)
Screenshot: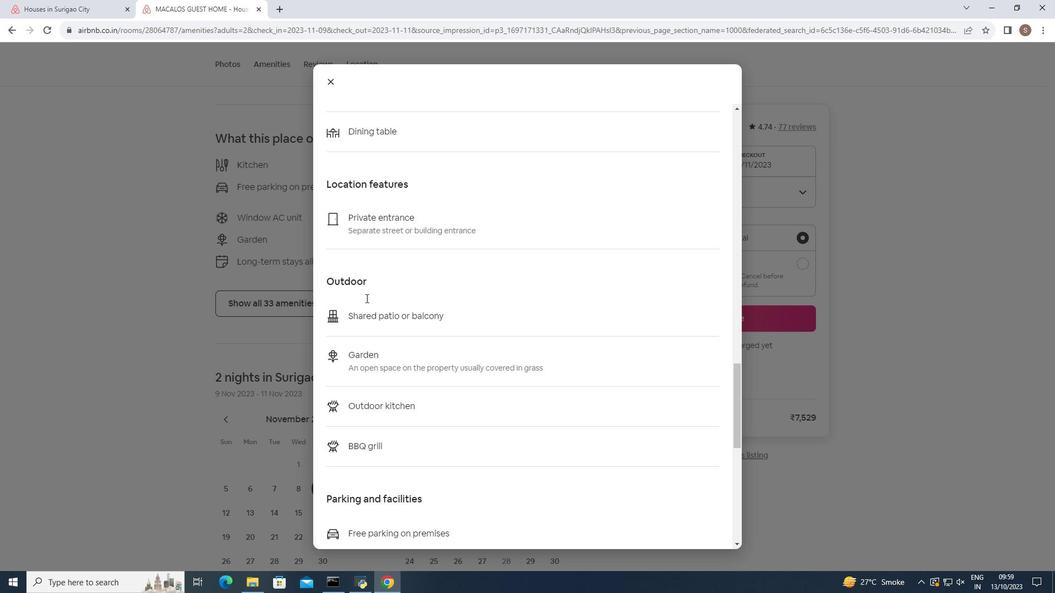 
Action: Mouse scrolled (366, 297) with delta (0, 0)
Screenshot: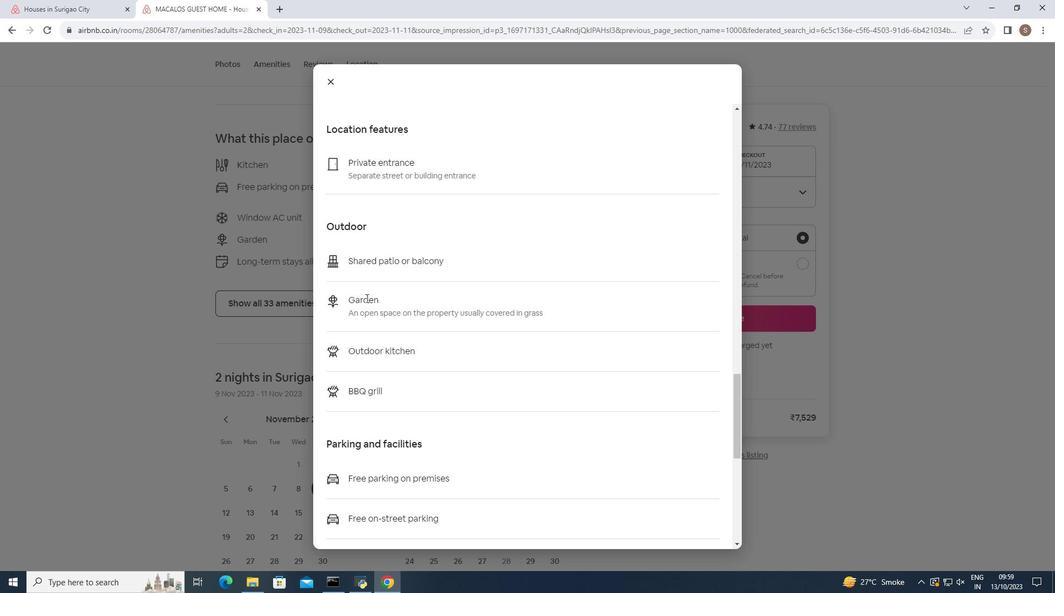 
Action: Mouse scrolled (366, 297) with delta (0, 0)
Screenshot: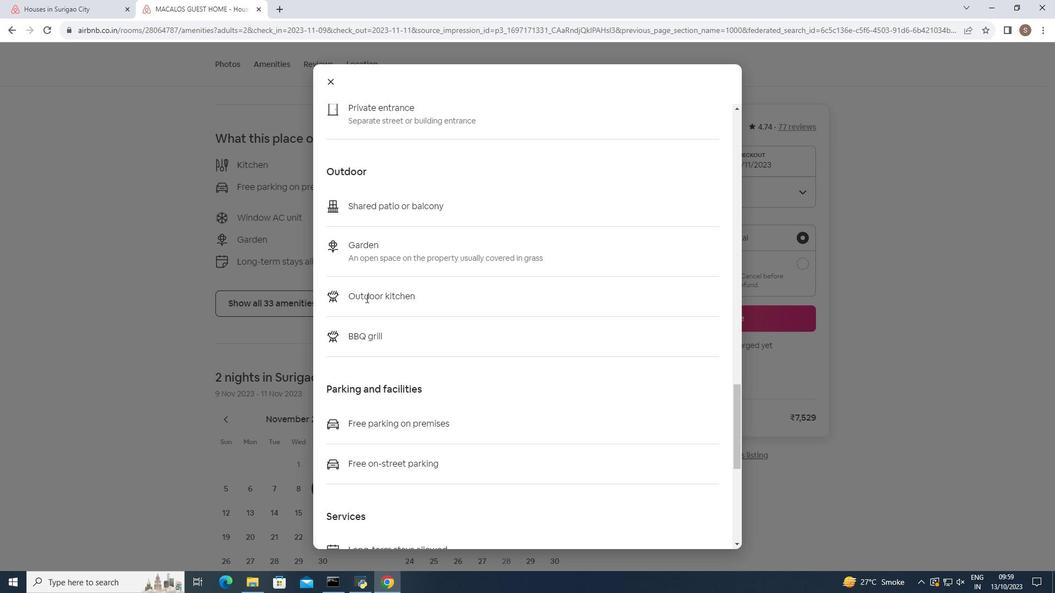 
Action: Mouse scrolled (366, 297) with delta (0, 0)
Screenshot: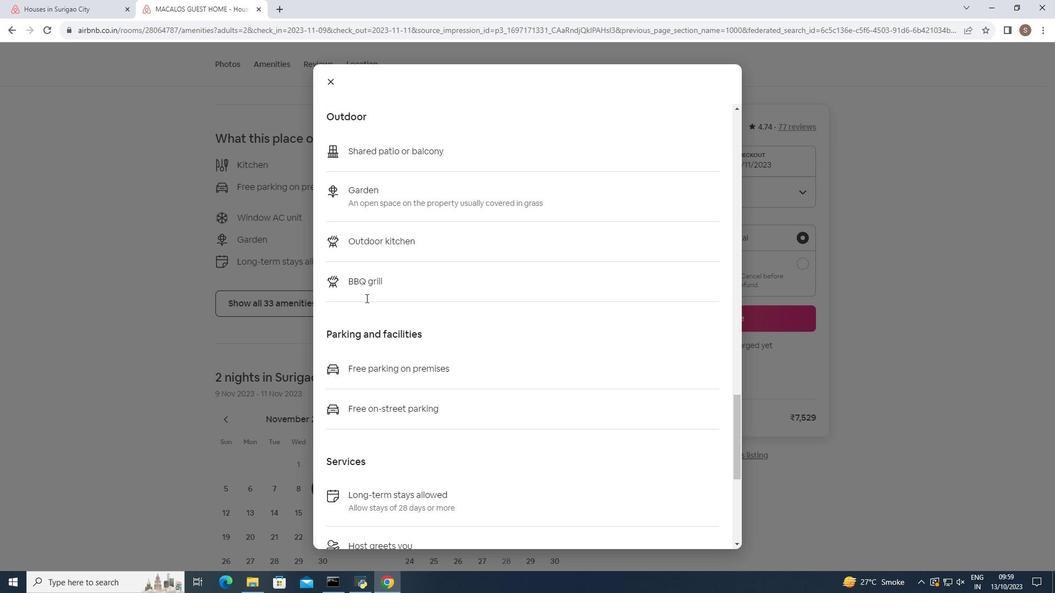 
Action: Mouse scrolled (366, 297) with delta (0, 0)
Screenshot: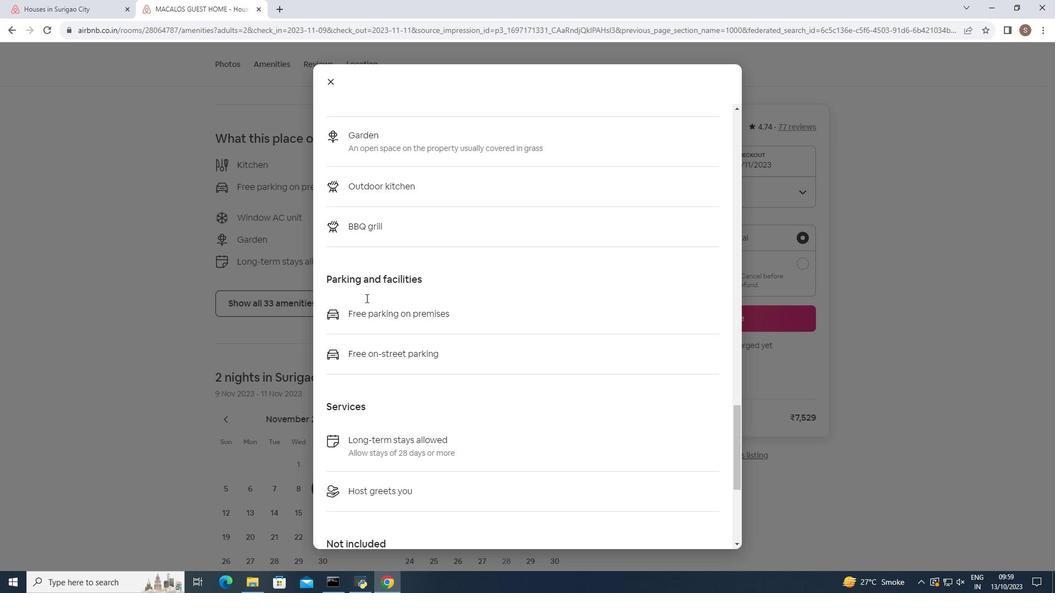 
Action: Mouse scrolled (366, 297) with delta (0, 0)
Screenshot: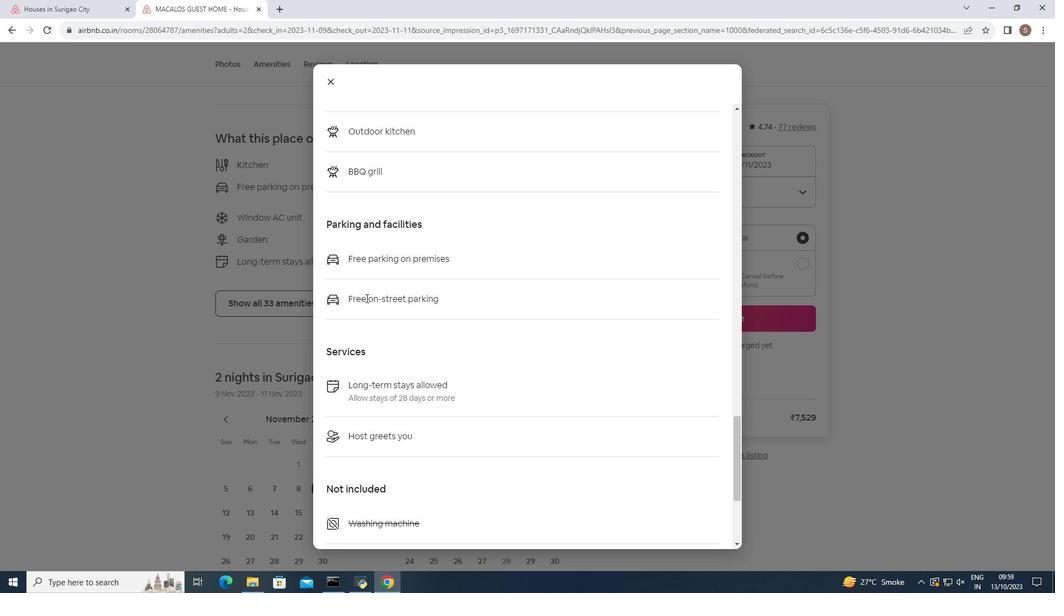 
Action: Mouse scrolled (366, 297) with delta (0, 0)
Screenshot: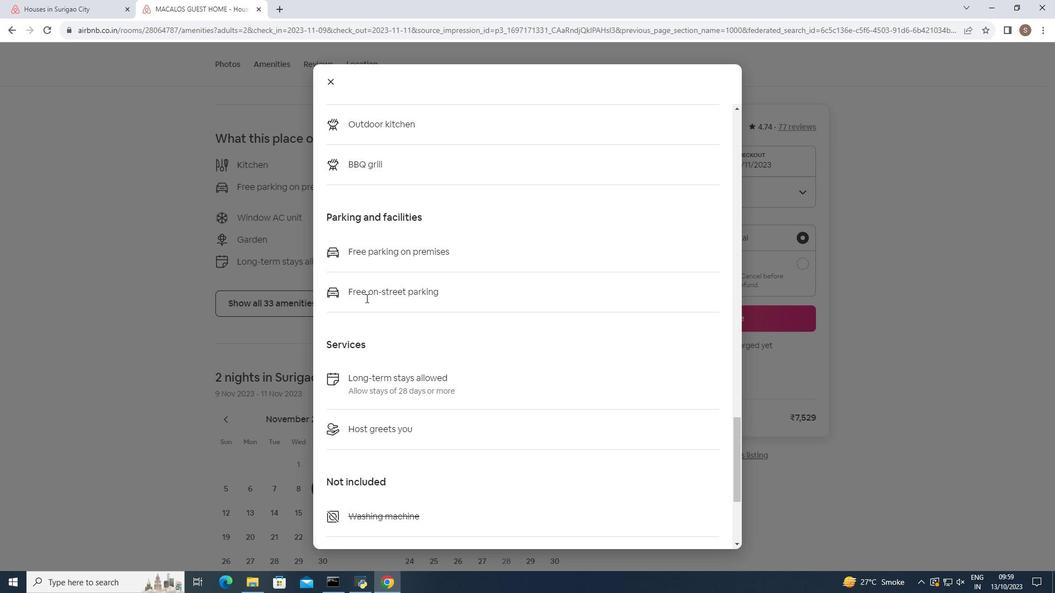 
Action: Mouse scrolled (366, 297) with delta (0, 0)
Screenshot: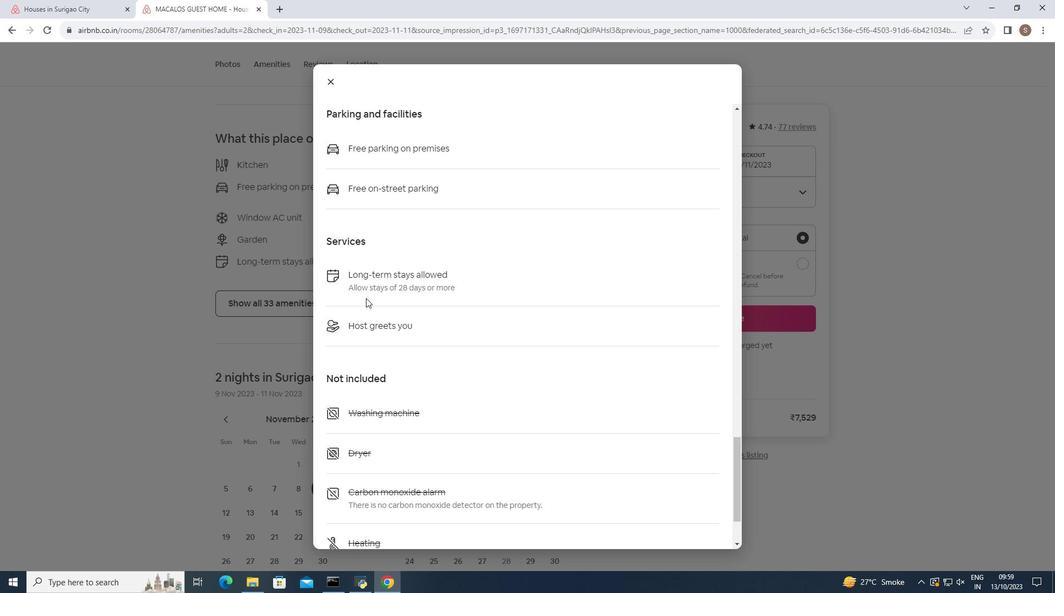 
Action: Mouse scrolled (366, 297) with delta (0, 0)
Screenshot: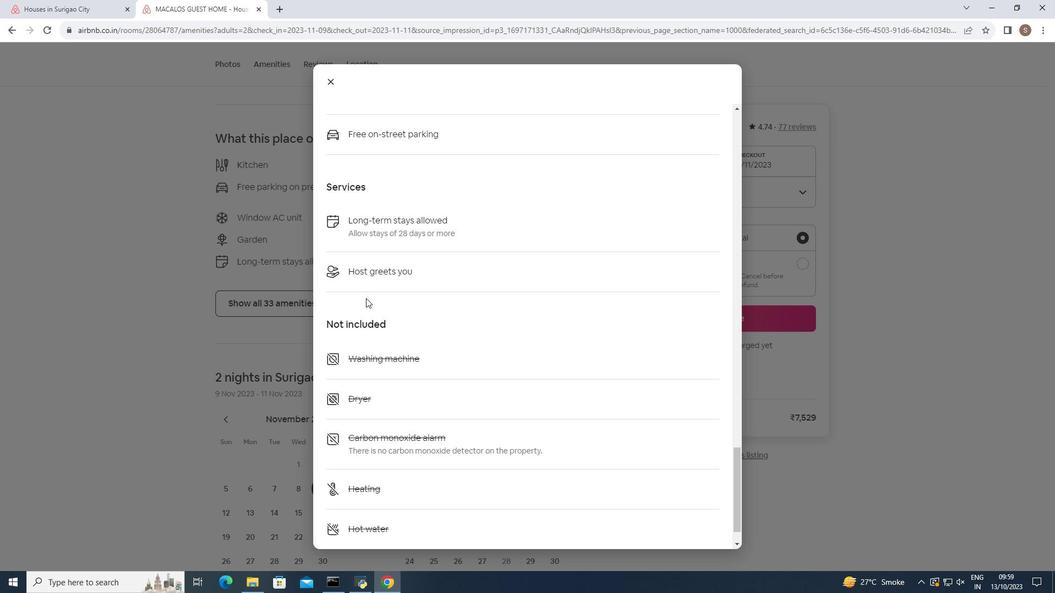 
Action: Mouse scrolled (366, 297) with delta (0, 0)
Screenshot: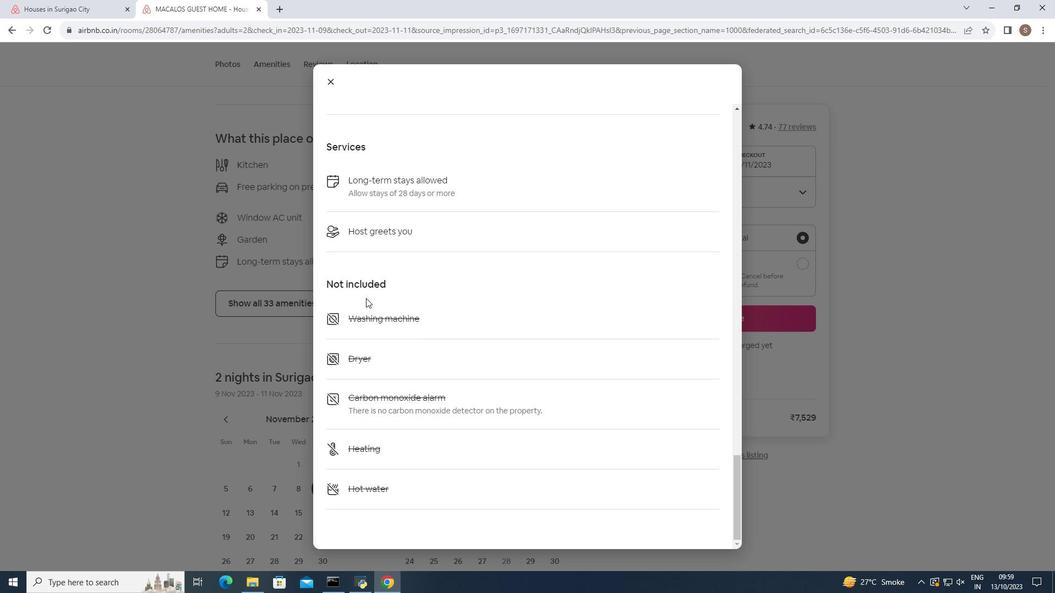 
Action: Mouse scrolled (366, 297) with delta (0, 0)
Screenshot: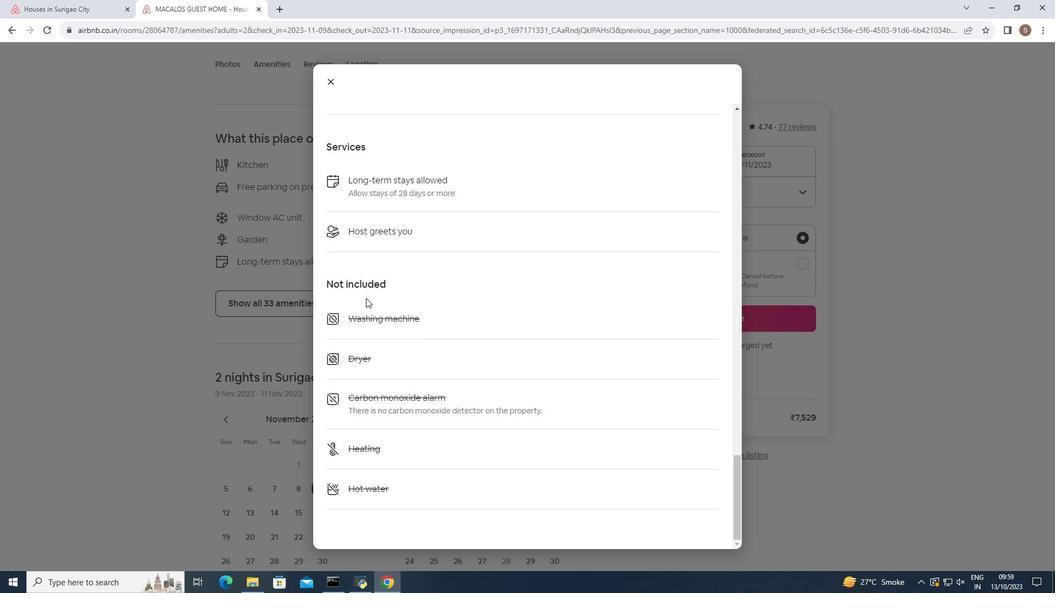 
Action: Mouse moved to (332, 81)
Screenshot: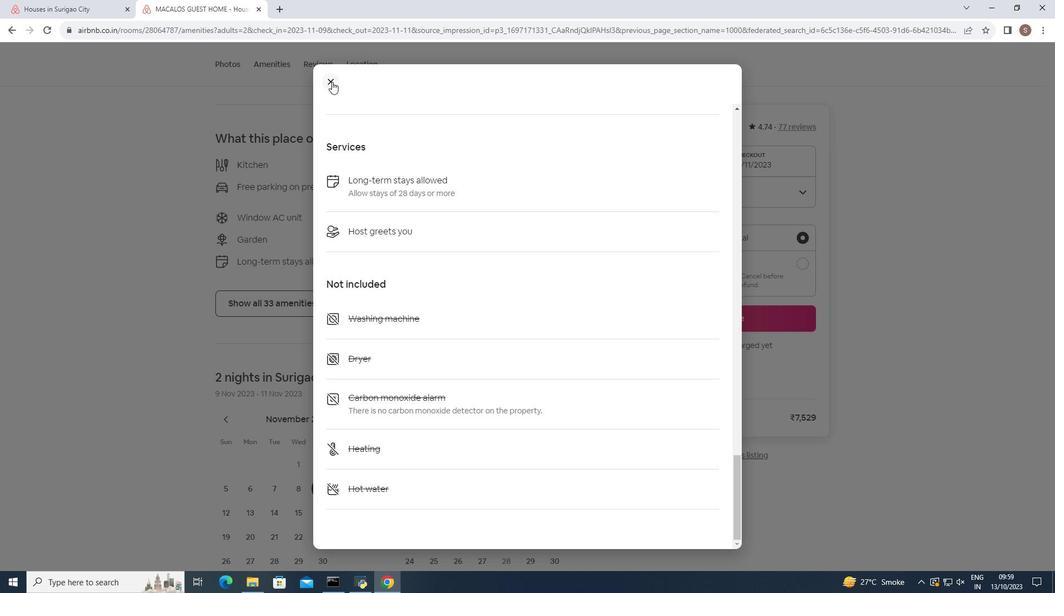 
Action: Mouse pressed left at (332, 81)
Screenshot: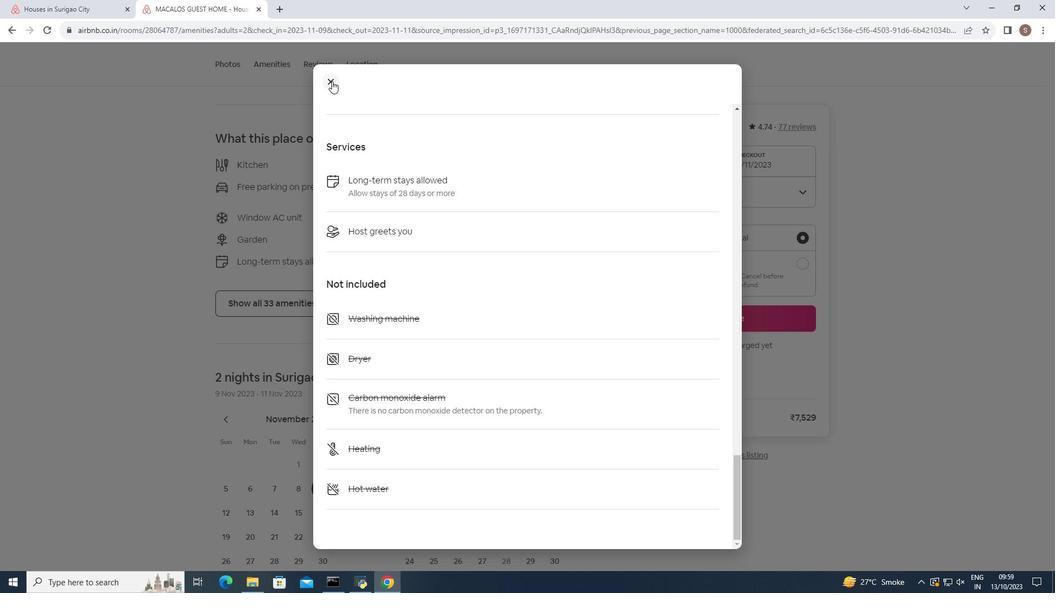 
Action: Mouse moved to (318, 189)
Screenshot: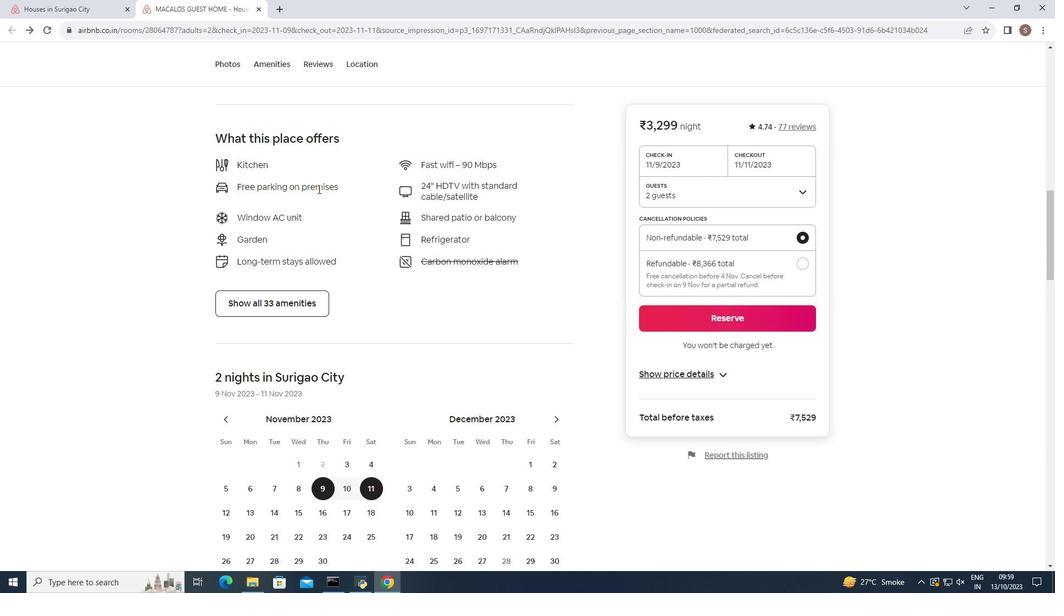 
Action: Mouse scrolled (318, 188) with delta (0, 0)
Screenshot: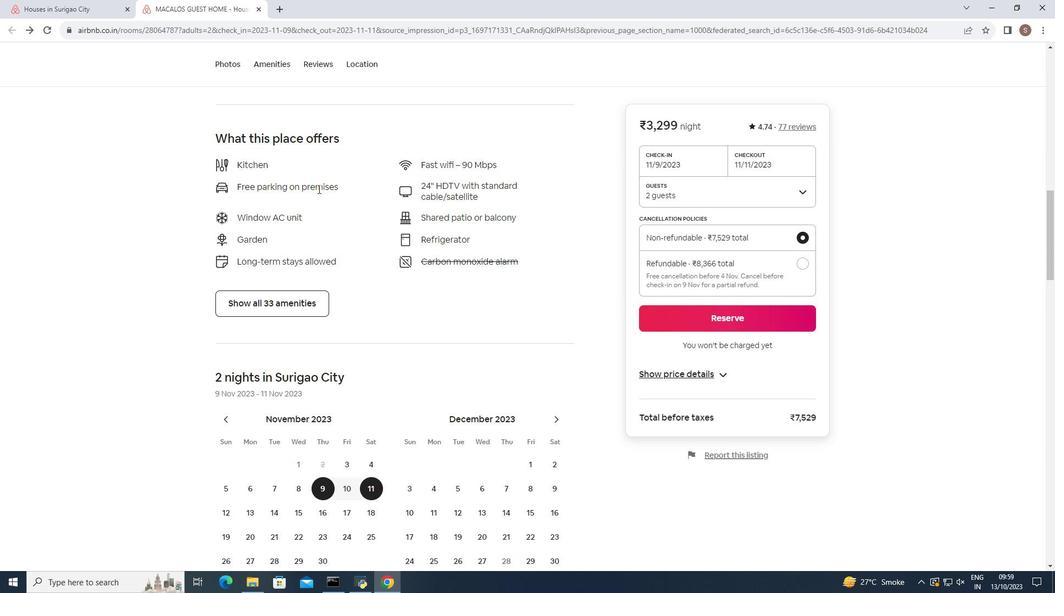 
Action: Mouse scrolled (318, 188) with delta (0, 0)
Screenshot: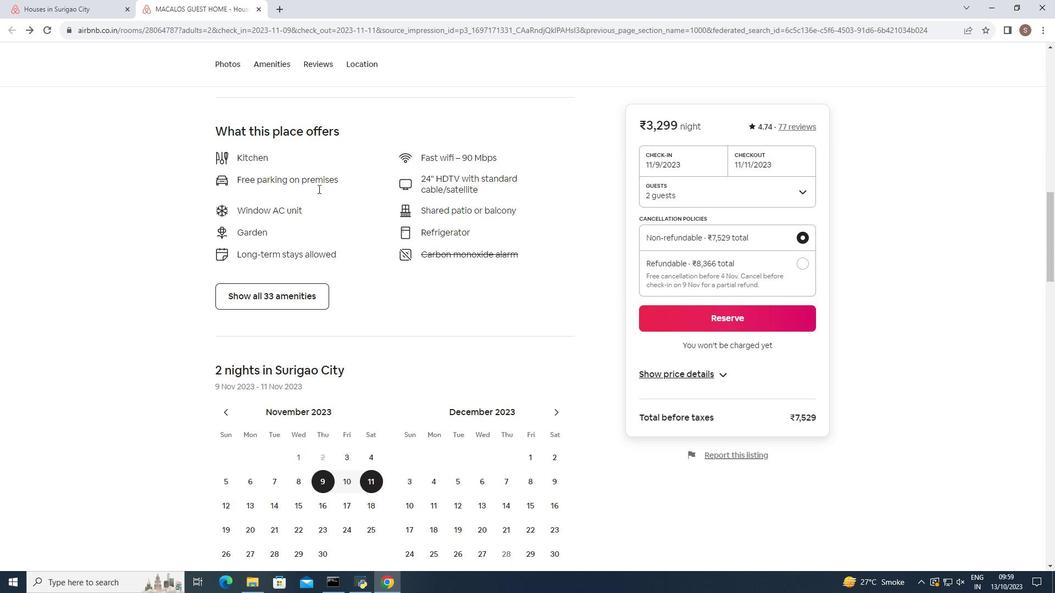 
Action: Mouse scrolled (318, 188) with delta (0, 0)
Screenshot: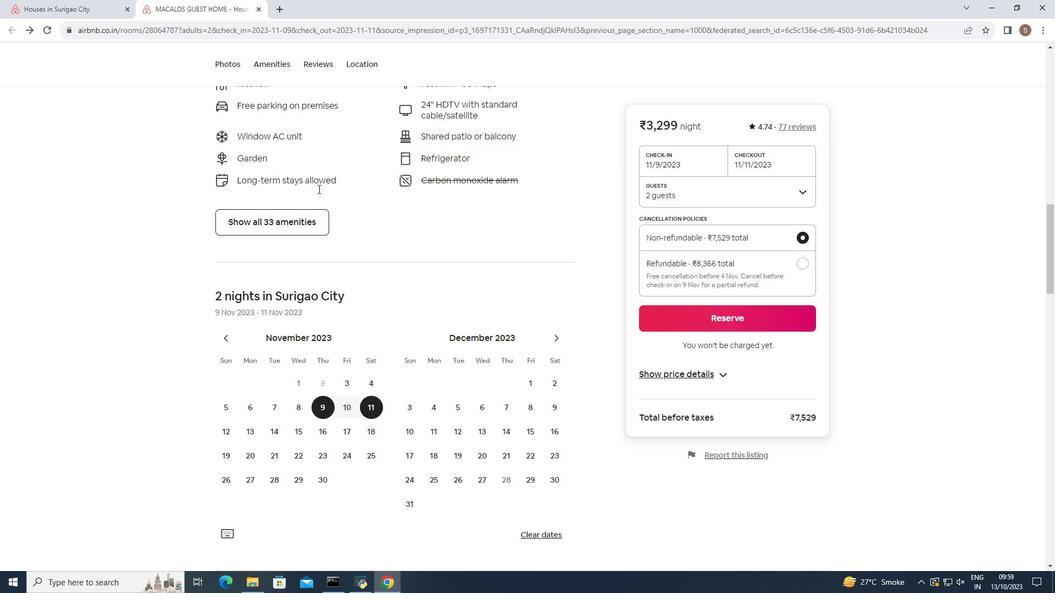 
Action: Mouse scrolled (318, 188) with delta (0, 0)
Screenshot: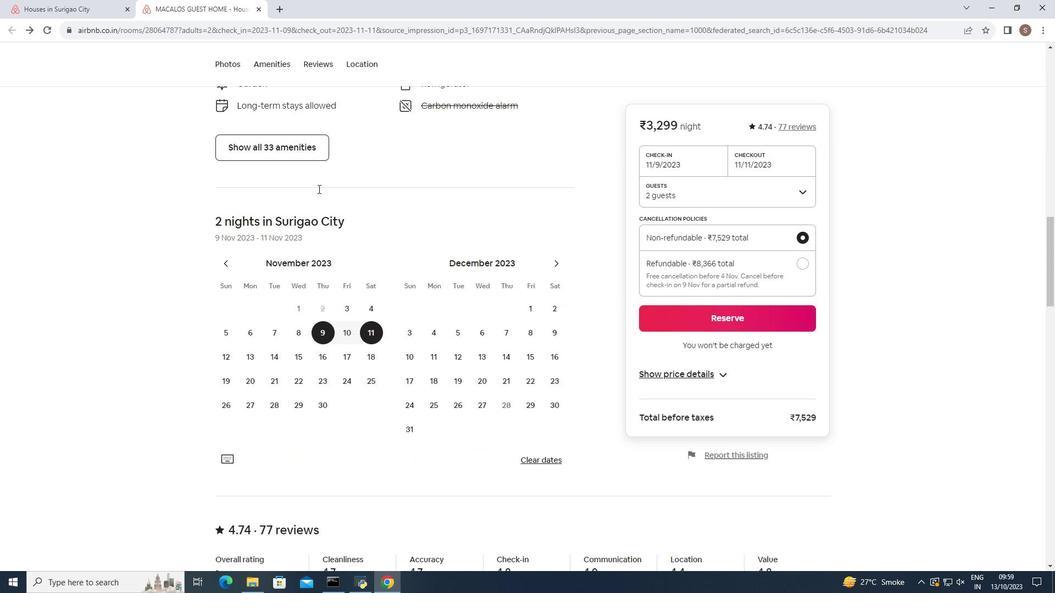 
Action: Mouse scrolled (318, 188) with delta (0, 0)
Screenshot: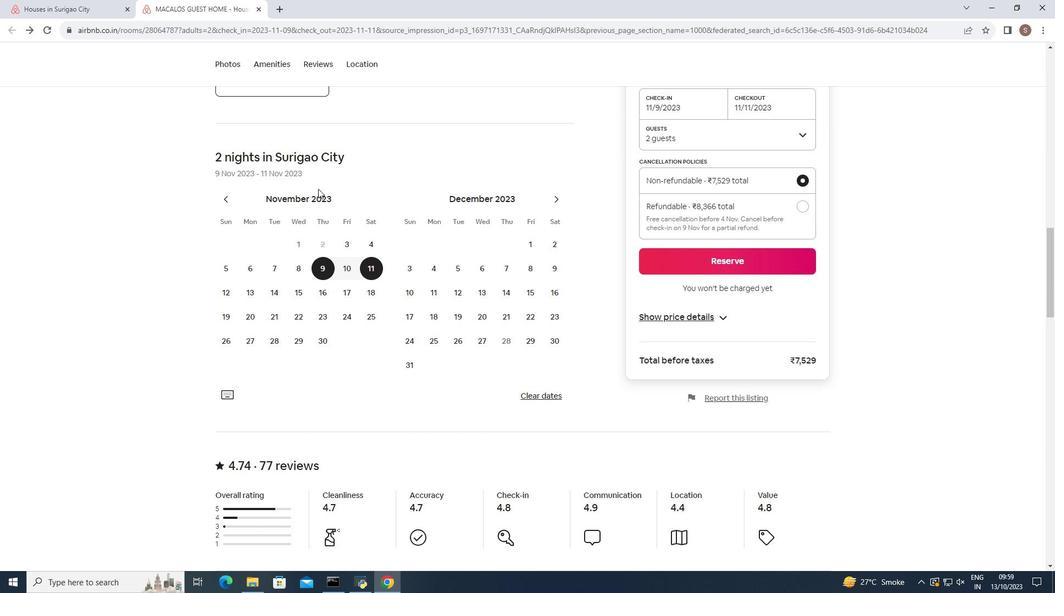 
Action: Mouse scrolled (318, 188) with delta (0, 0)
Screenshot: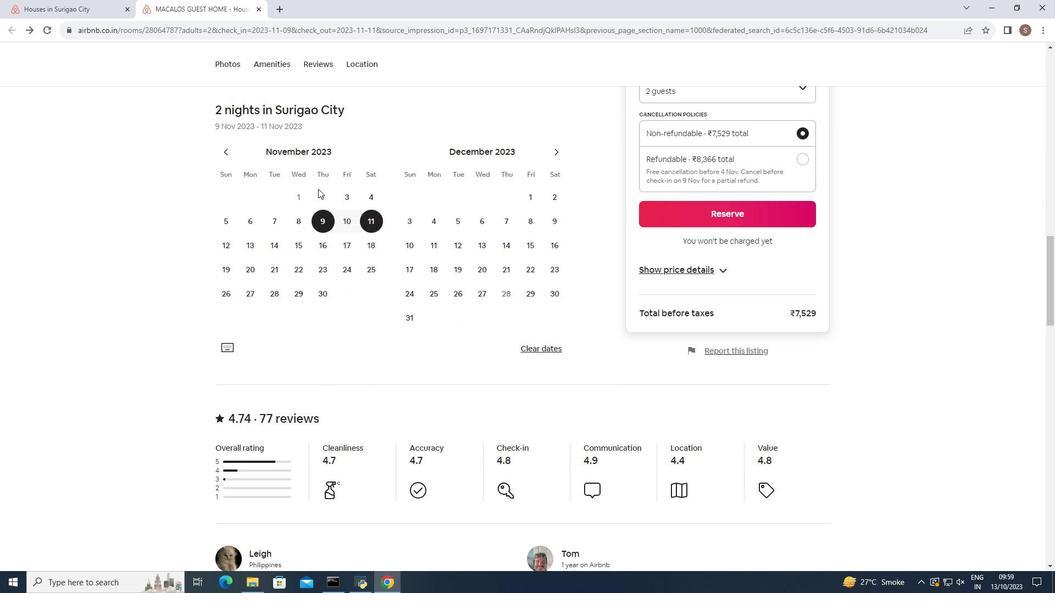 
Action: Mouse scrolled (318, 188) with delta (0, 0)
Screenshot: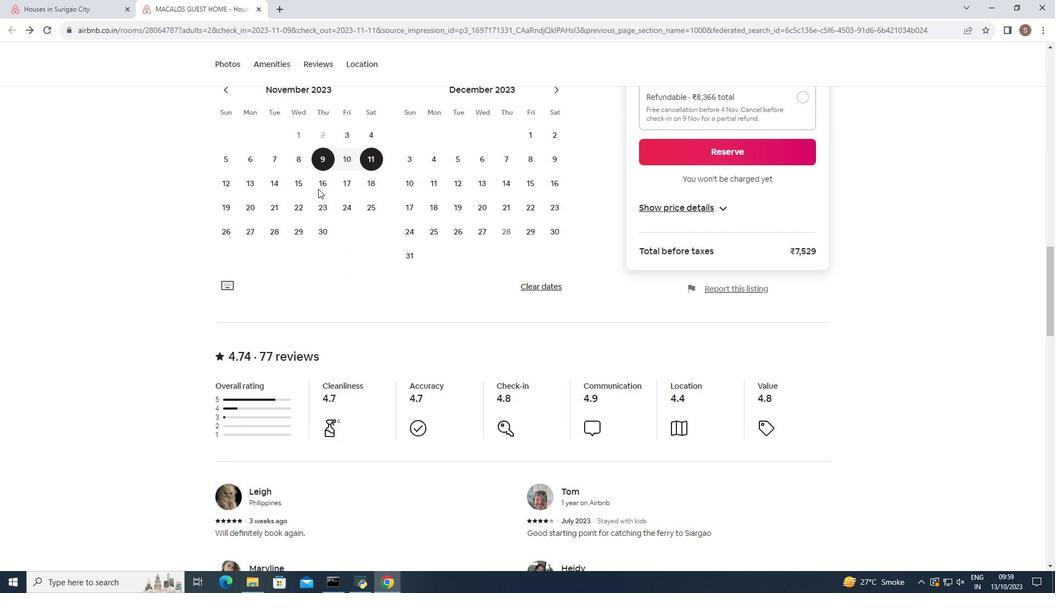 
Action: Mouse scrolled (318, 188) with delta (0, 0)
Screenshot: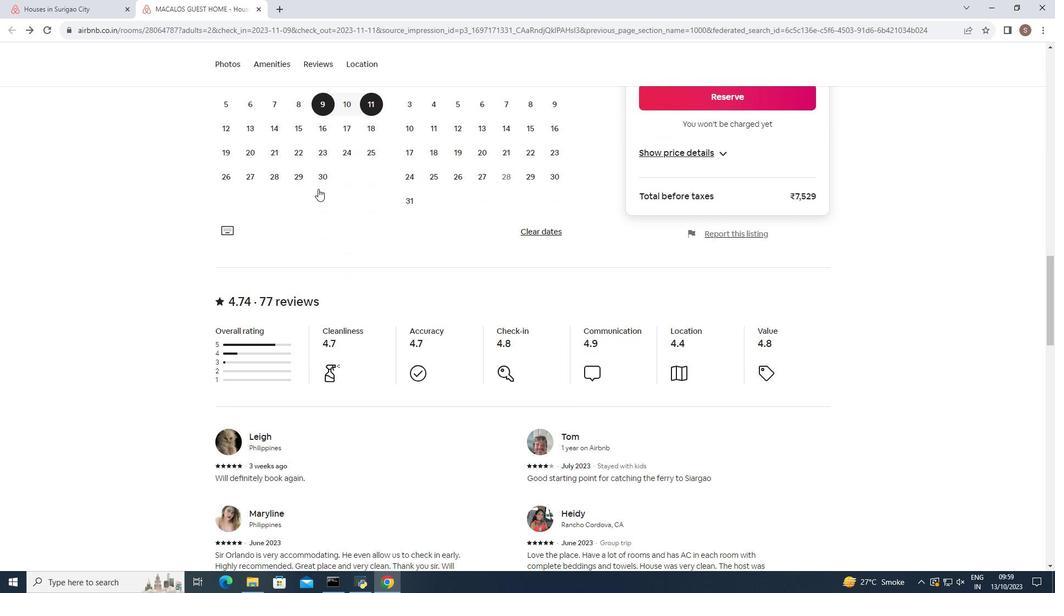 
Action: Mouse scrolled (318, 188) with delta (0, 0)
Screenshot: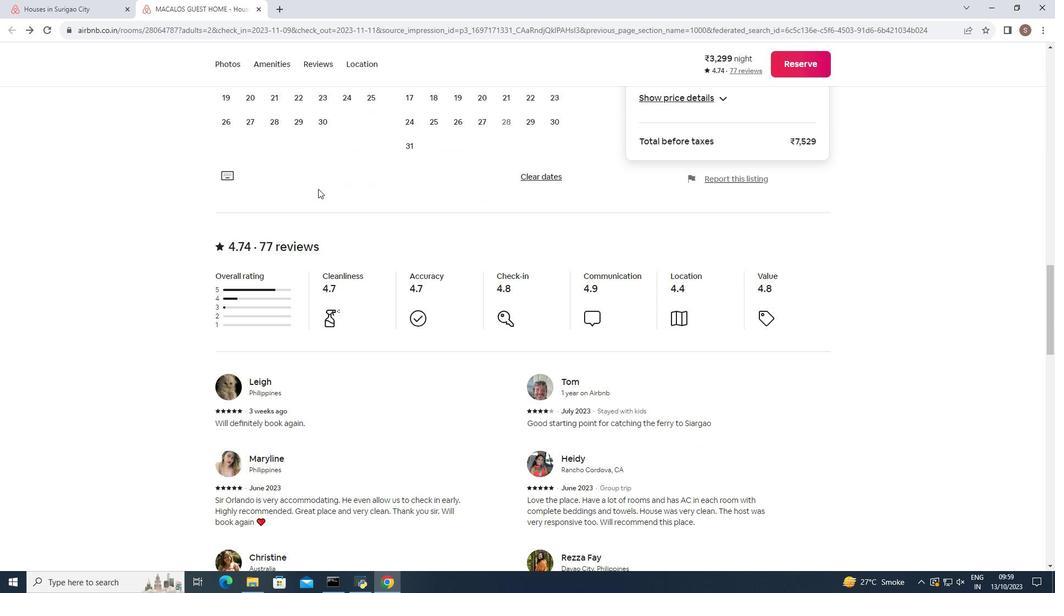 
Action: Mouse scrolled (318, 188) with delta (0, 0)
Screenshot: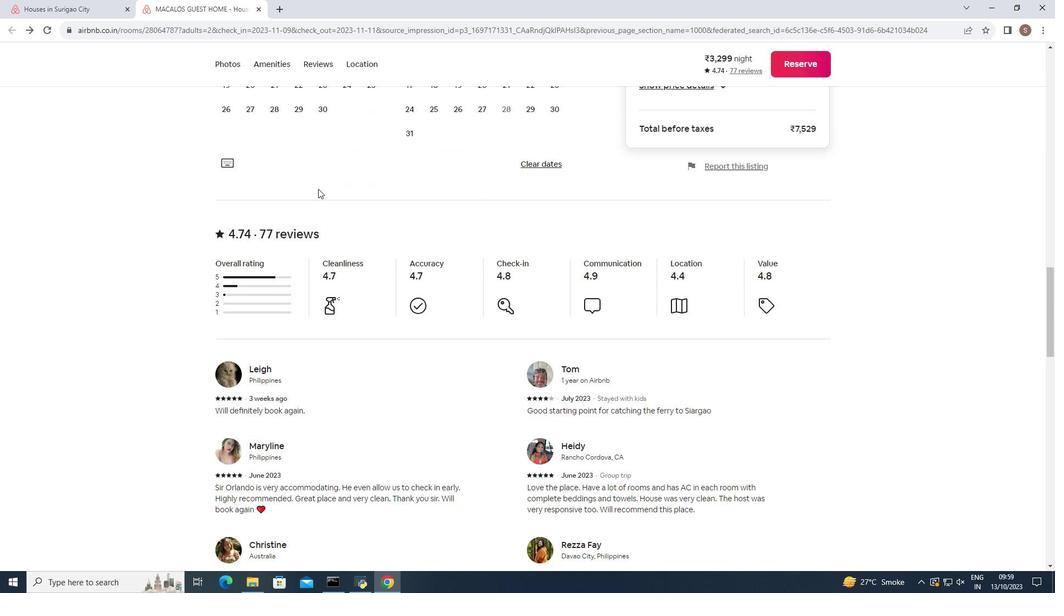 
Action: Mouse scrolled (318, 188) with delta (0, 0)
Screenshot: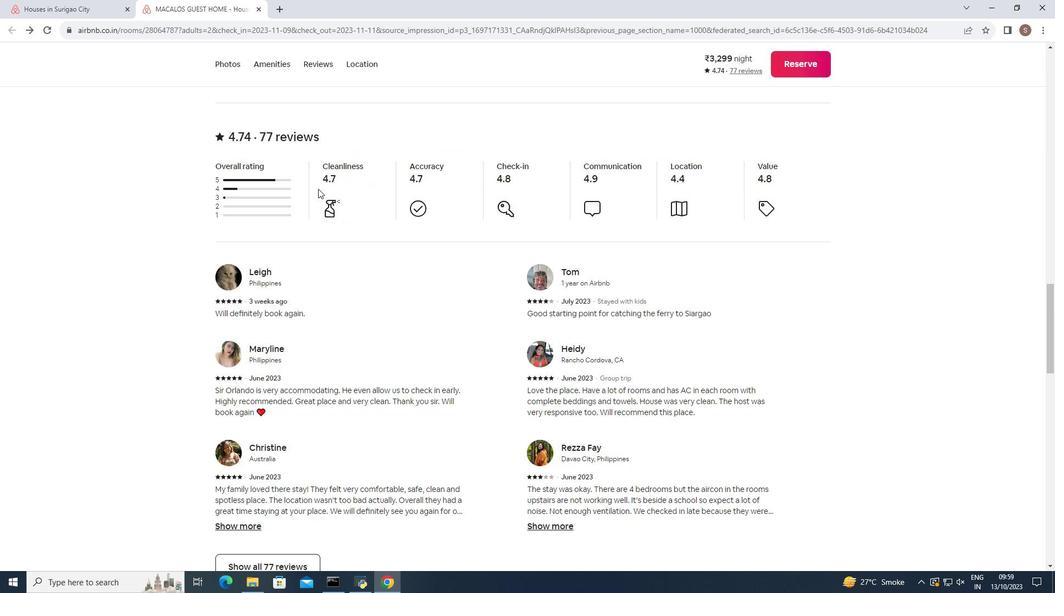 
Action: Mouse scrolled (318, 188) with delta (0, 0)
Screenshot: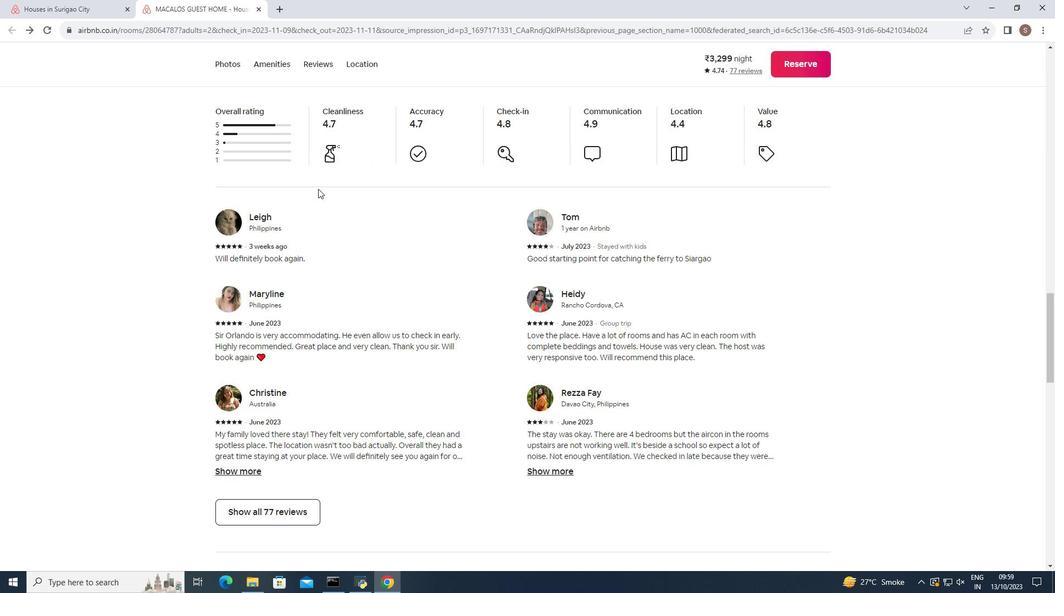 
Action: Mouse scrolled (318, 188) with delta (0, 0)
Screenshot: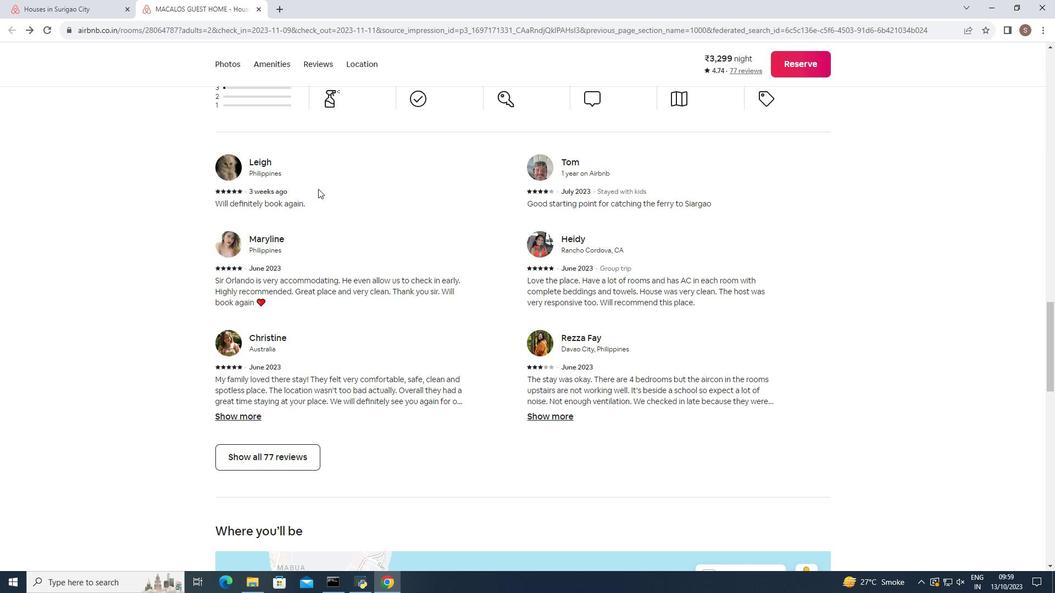 
Action: Mouse scrolled (318, 188) with delta (0, 0)
Screenshot: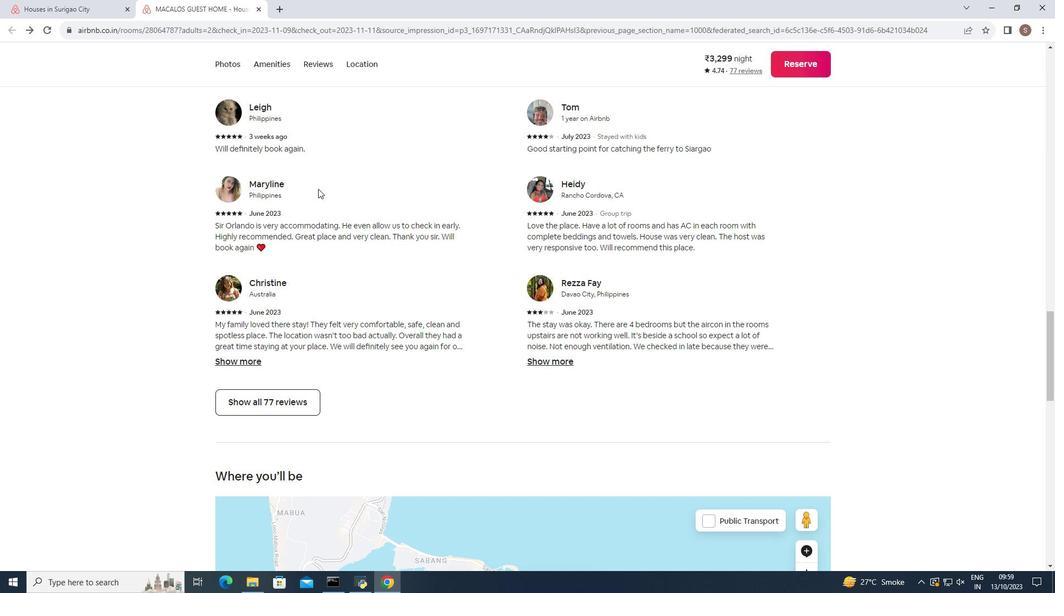 
Action: Mouse scrolled (318, 188) with delta (0, 0)
Screenshot: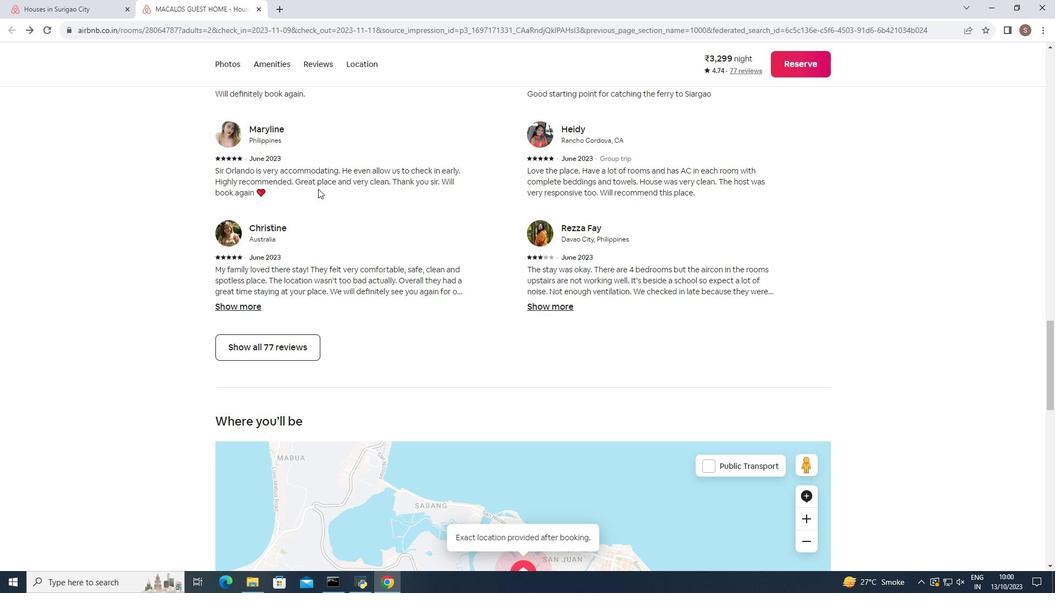 
Action: Mouse scrolled (318, 188) with delta (0, 0)
Screenshot: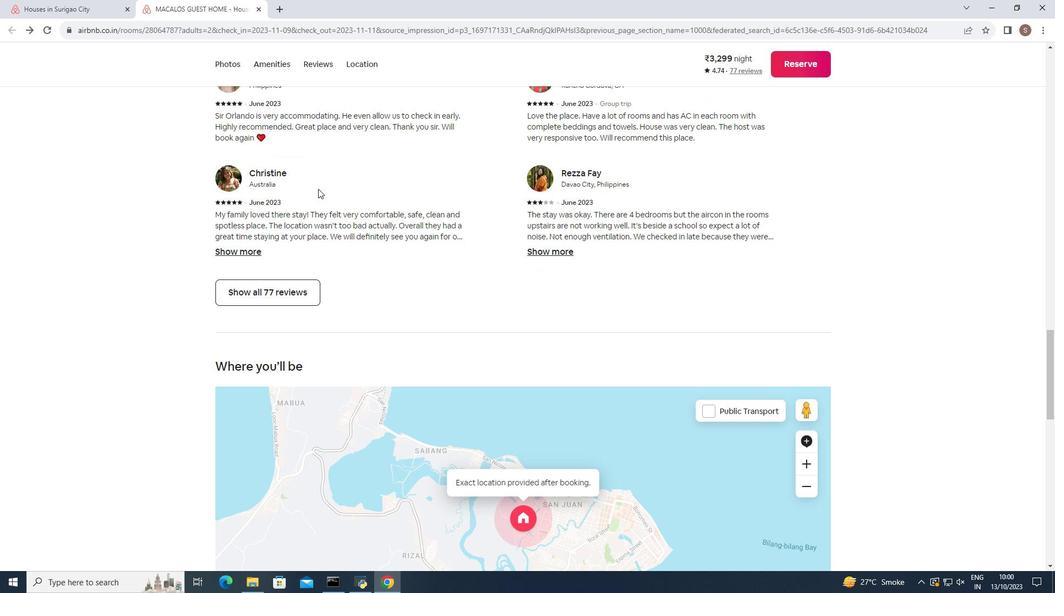 
Action: Mouse scrolled (318, 188) with delta (0, 0)
Screenshot: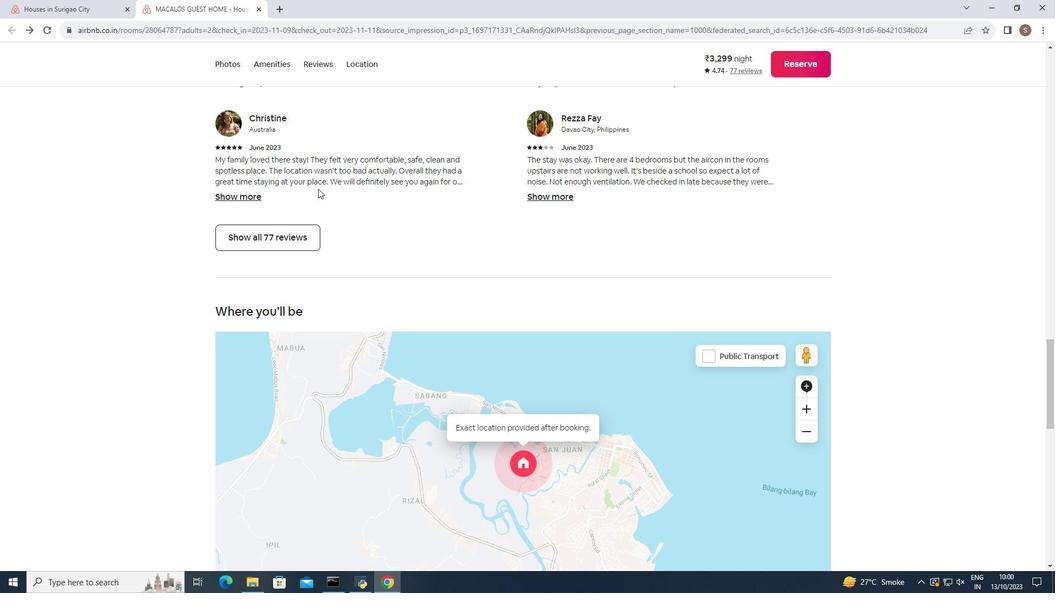 
Action: Mouse moved to (294, 184)
Screenshot: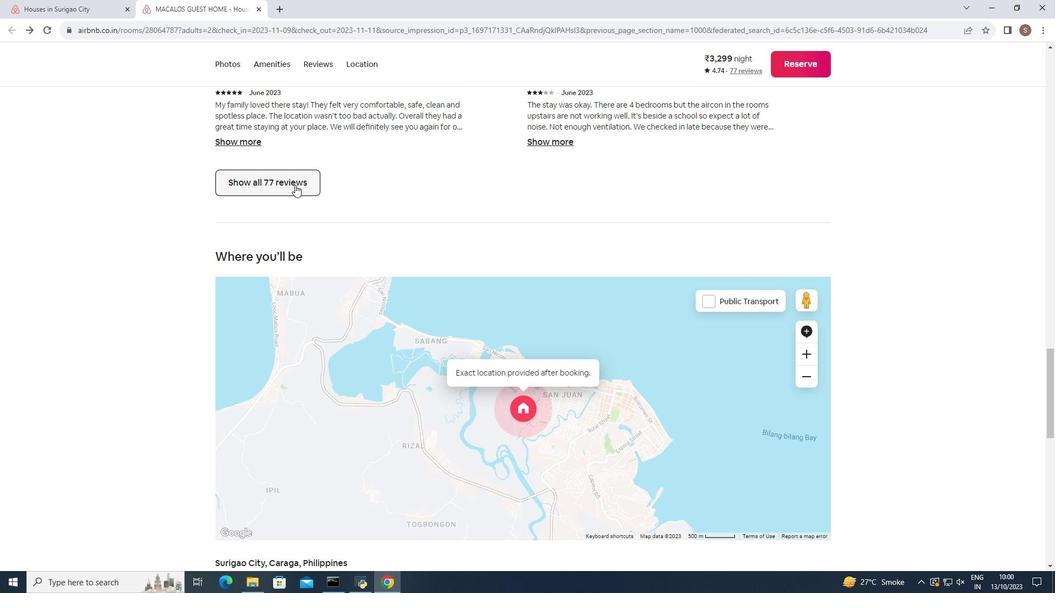 
Action: Mouse pressed left at (294, 184)
Screenshot: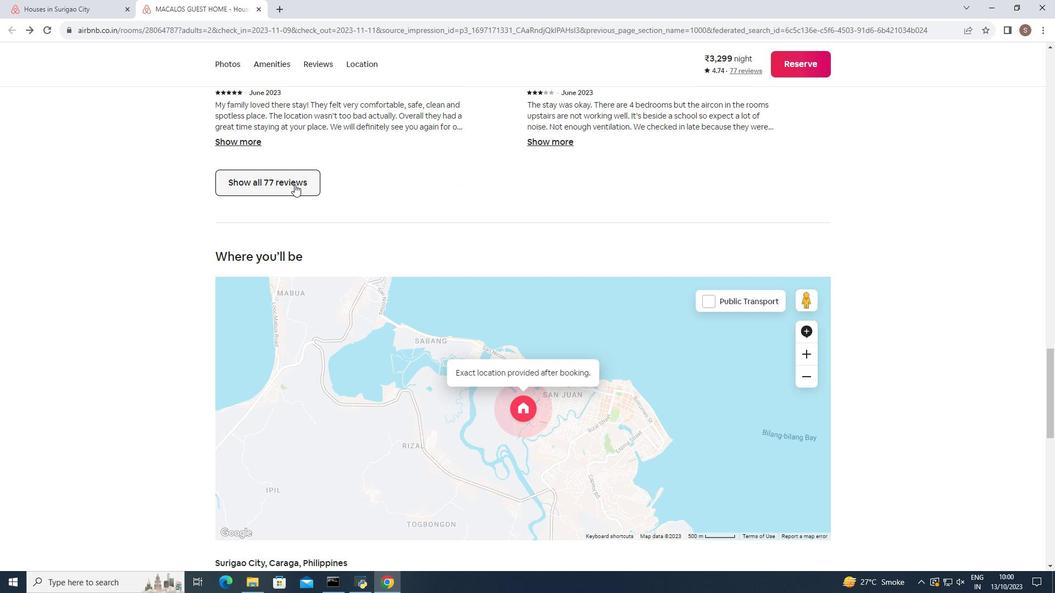 
Action: Mouse scrolled (294, 184) with delta (0, 0)
Screenshot: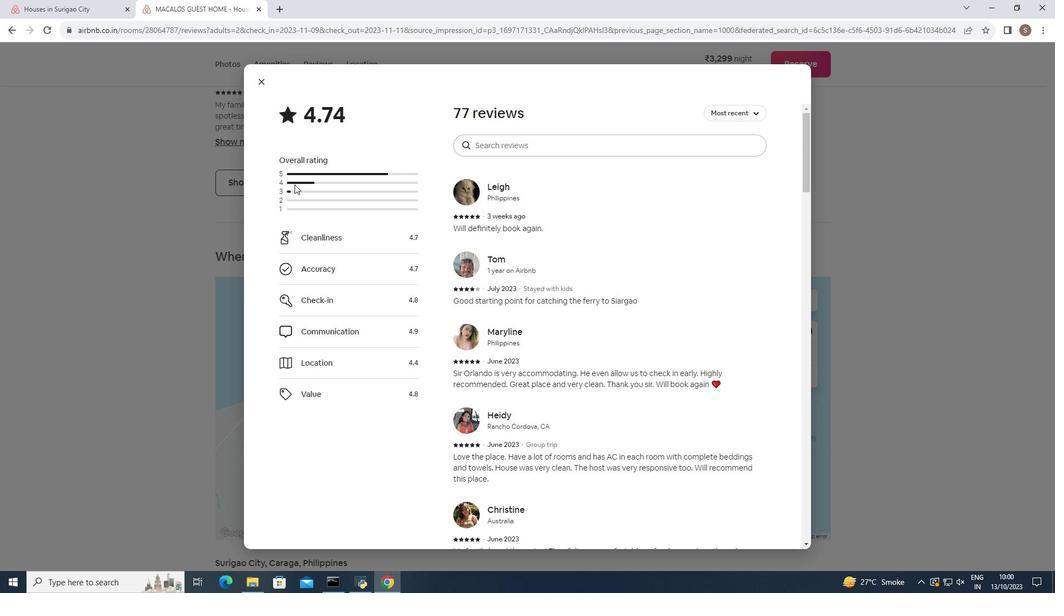 
Action: Mouse moved to (306, 185)
Screenshot: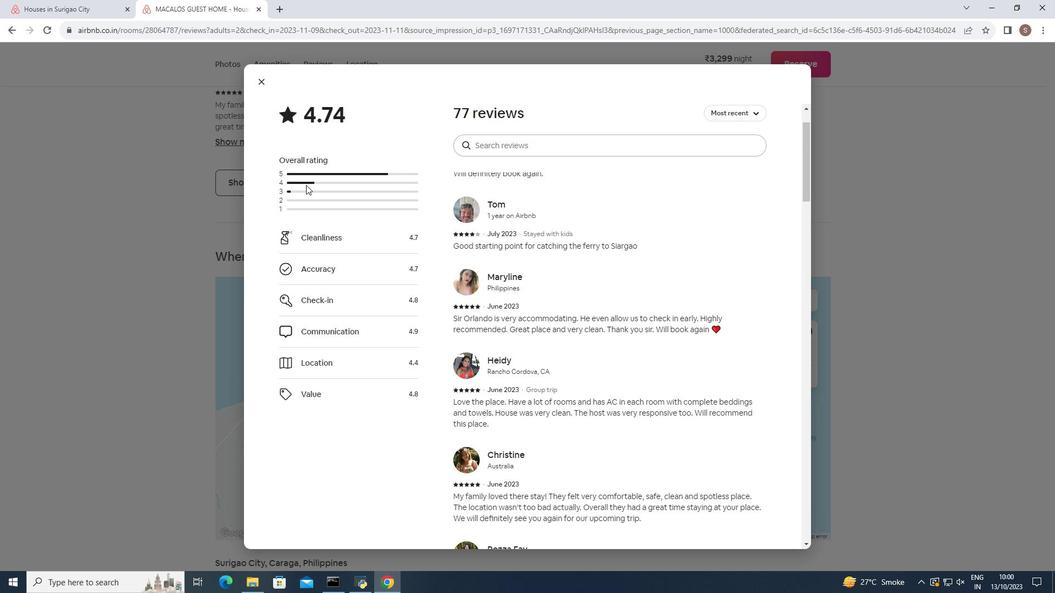 
Action: Mouse scrolled (306, 184) with delta (0, 0)
Screenshot: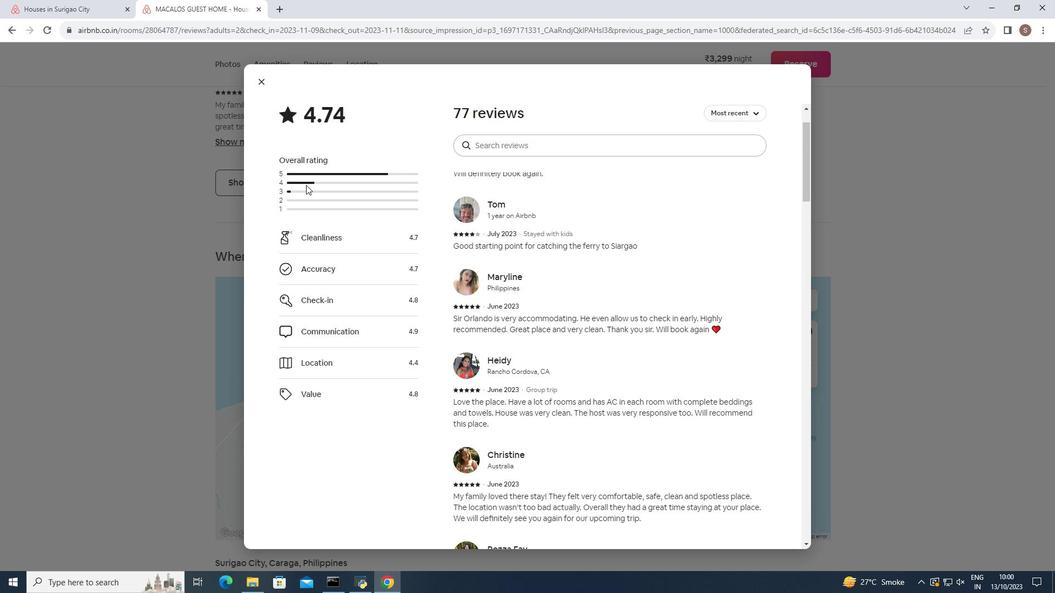 
Action: Mouse scrolled (306, 184) with delta (0, 0)
Screenshot: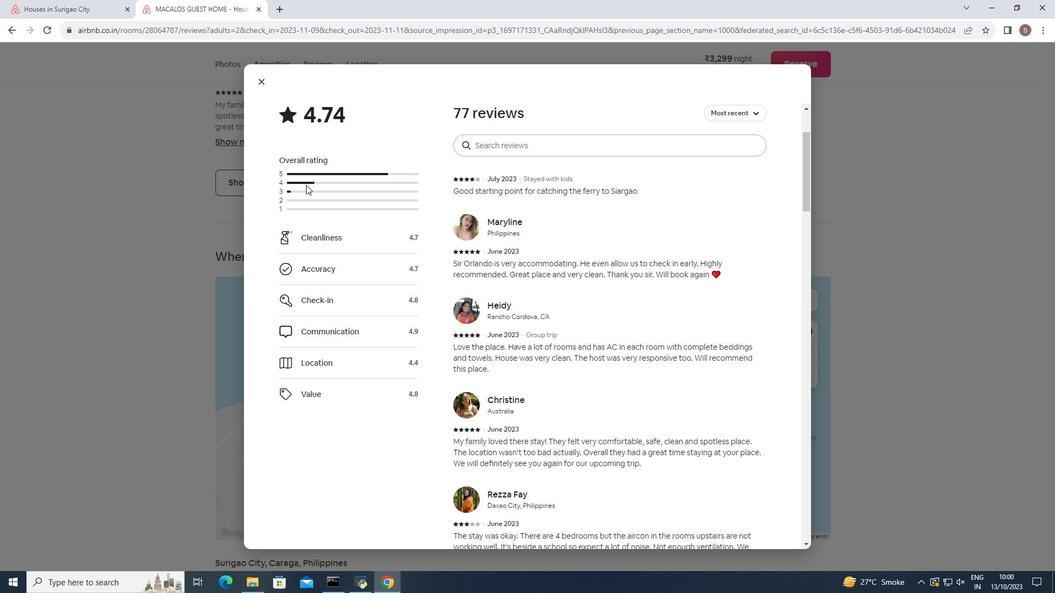 
Action: Mouse scrolled (306, 184) with delta (0, 0)
Screenshot: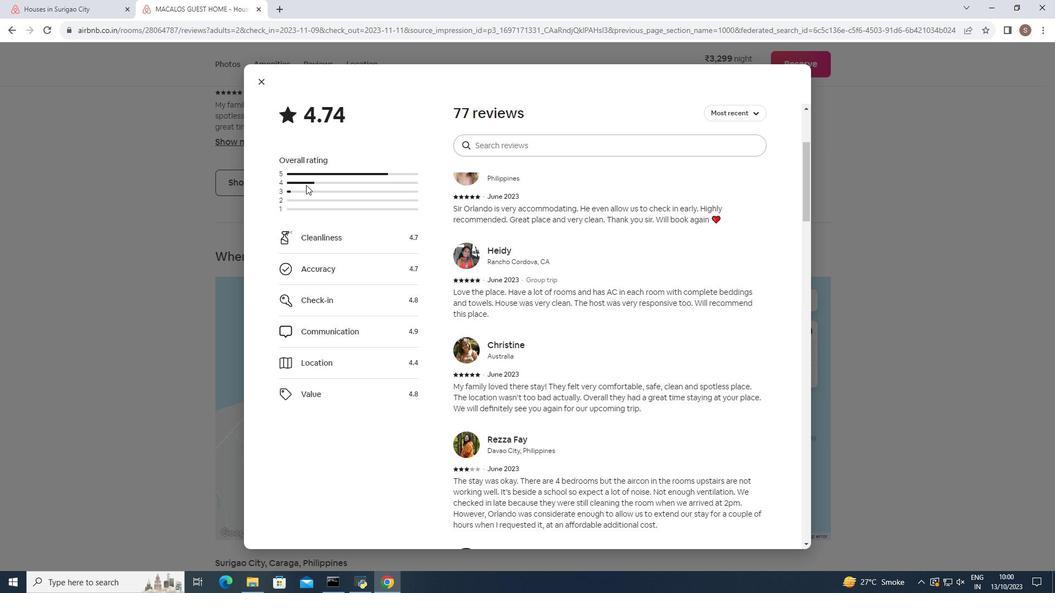 
Action: Mouse scrolled (306, 184) with delta (0, 0)
Screenshot: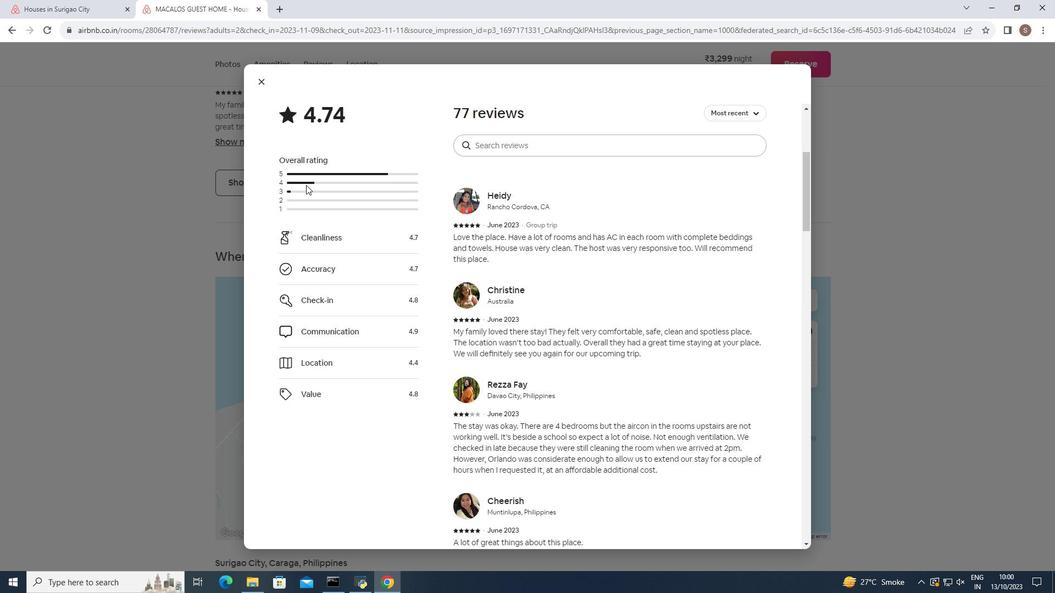 
Action: Mouse scrolled (306, 184) with delta (0, 0)
Screenshot: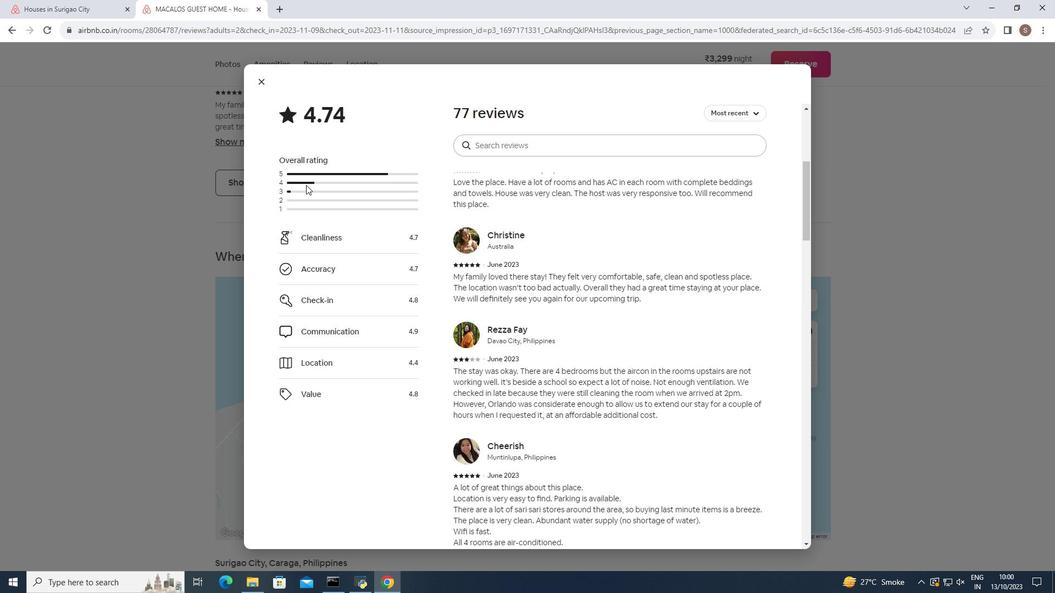 
Action: Mouse moved to (306, 185)
Screenshot: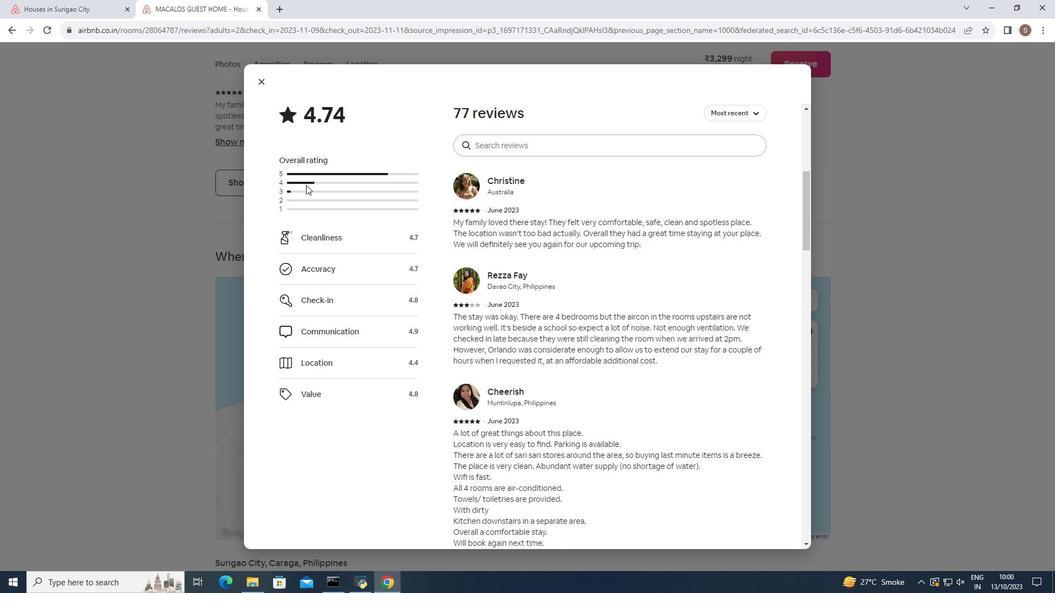 
Action: Mouse scrolled (306, 184) with delta (0, 0)
Screenshot: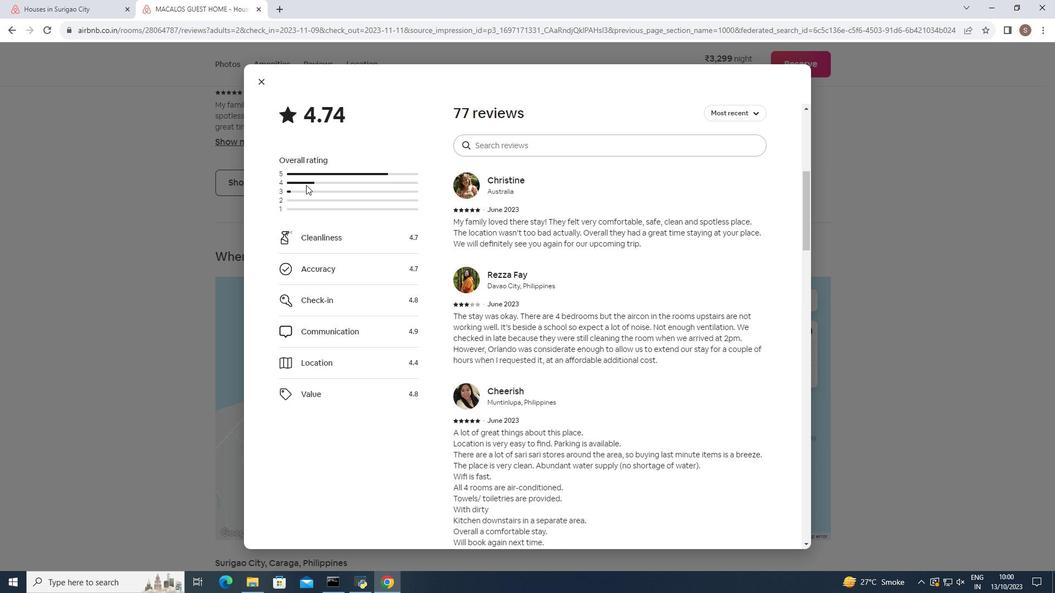
Action: Mouse scrolled (306, 184) with delta (0, 0)
Screenshot: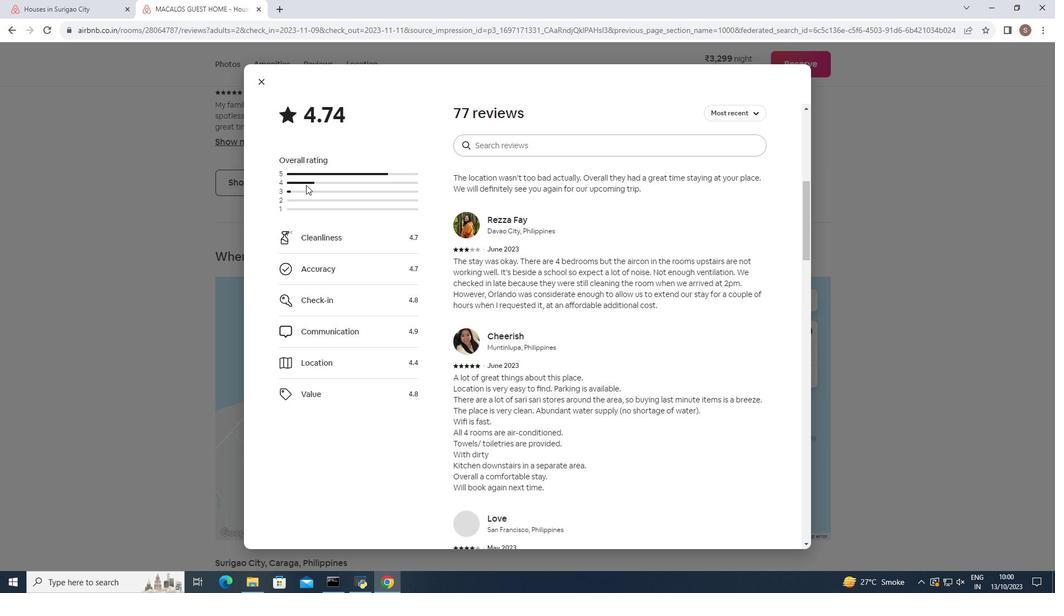 
Action: Mouse scrolled (306, 184) with delta (0, 0)
Screenshot: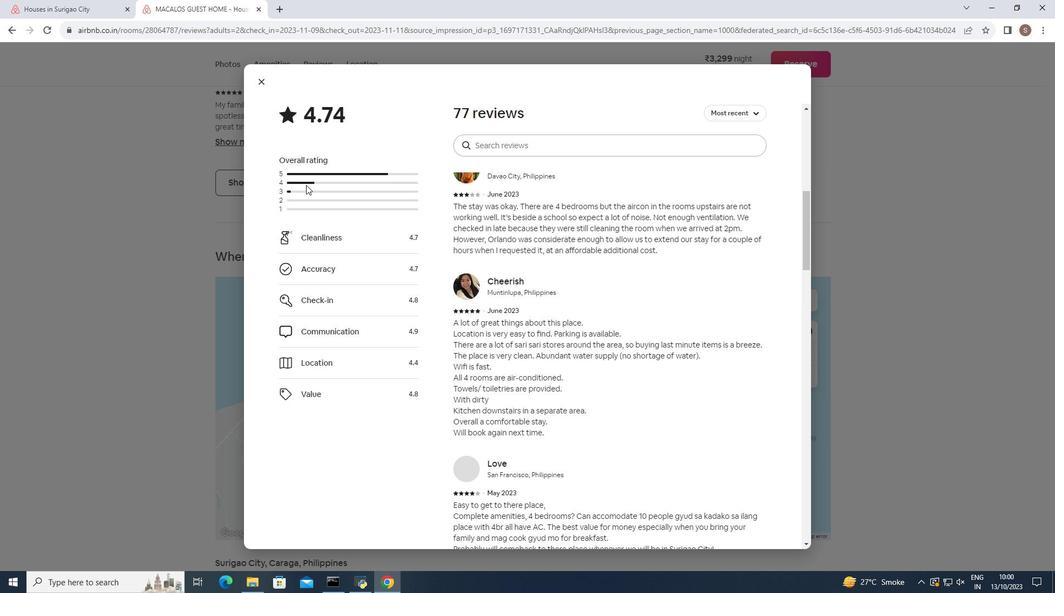 
Action: Mouse scrolled (306, 184) with delta (0, 0)
Screenshot: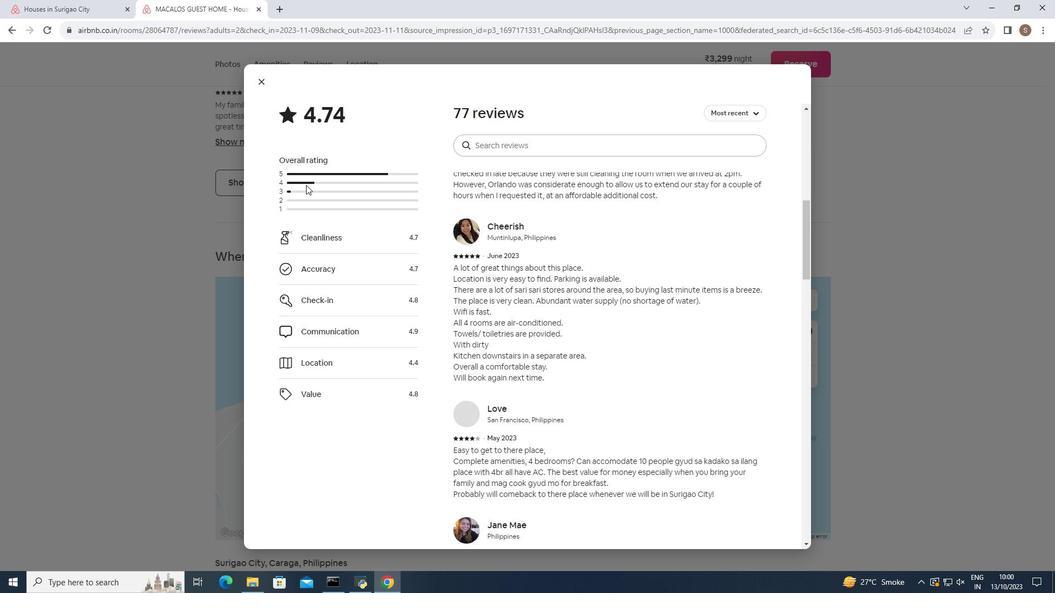 
Action: Mouse scrolled (306, 184) with delta (0, 0)
Screenshot: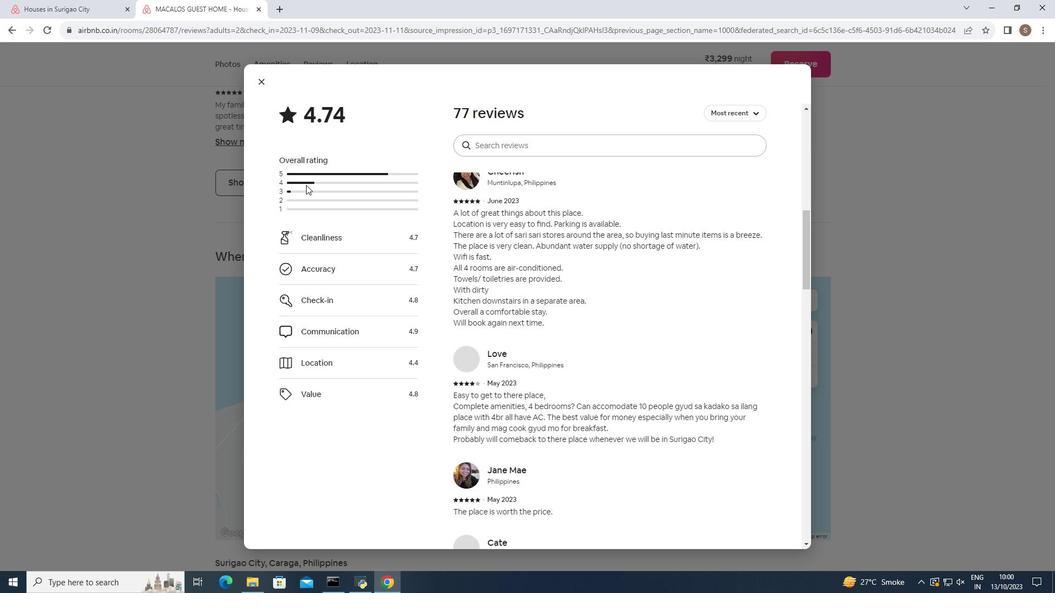 
Action: Mouse scrolled (306, 184) with delta (0, 0)
Screenshot: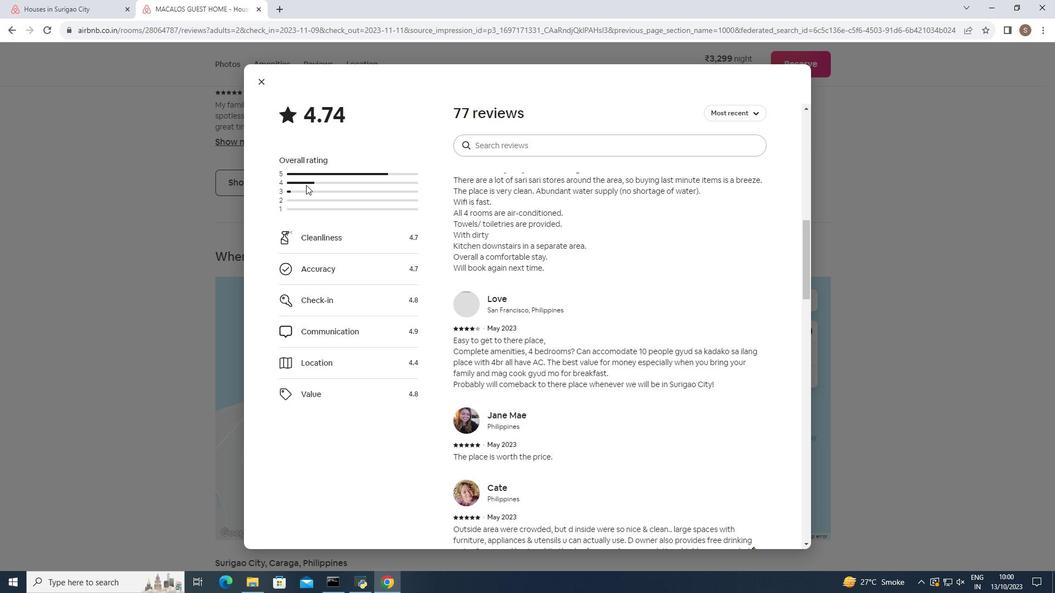 
Action: Mouse scrolled (306, 184) with delta (0, 0)
Screenshot: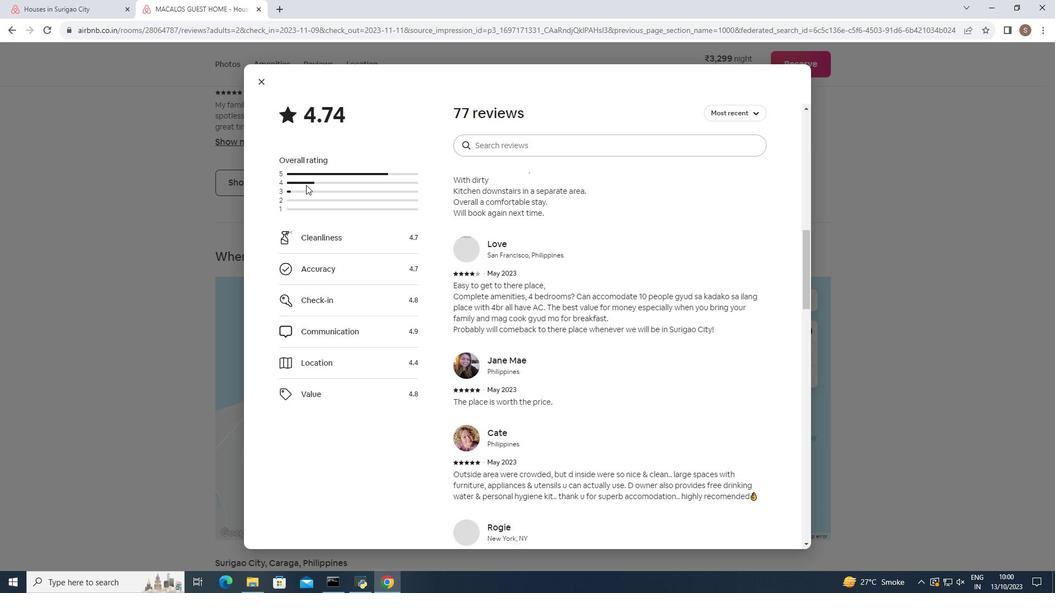 
Action: Mouse scrolled (306, 184) with delta (0, 0)
Screenshot: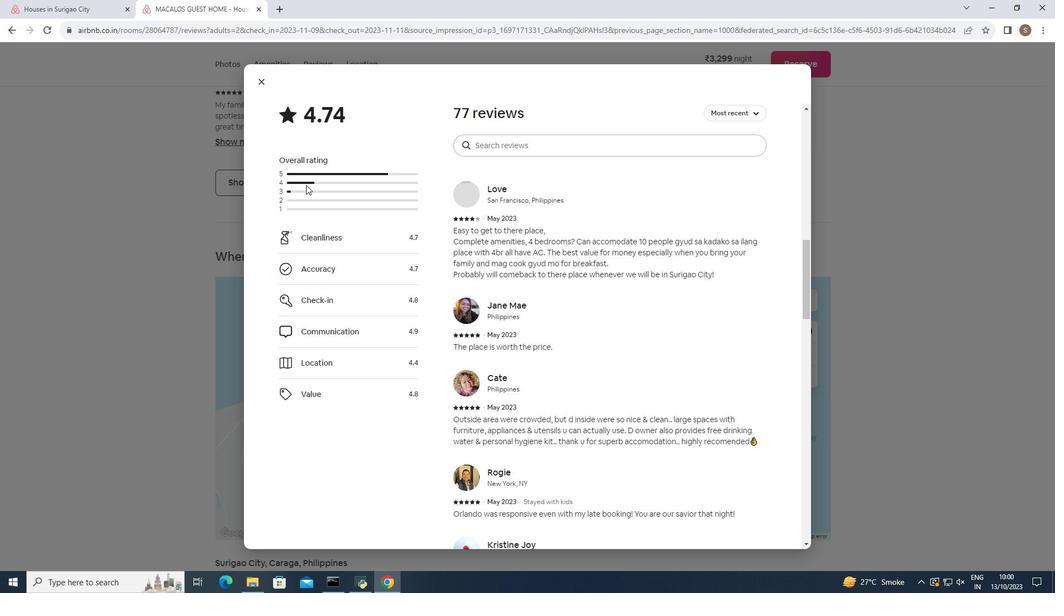 
Action: Mouse scrolled (306, 184) with delta (0, 0)
Screenshot: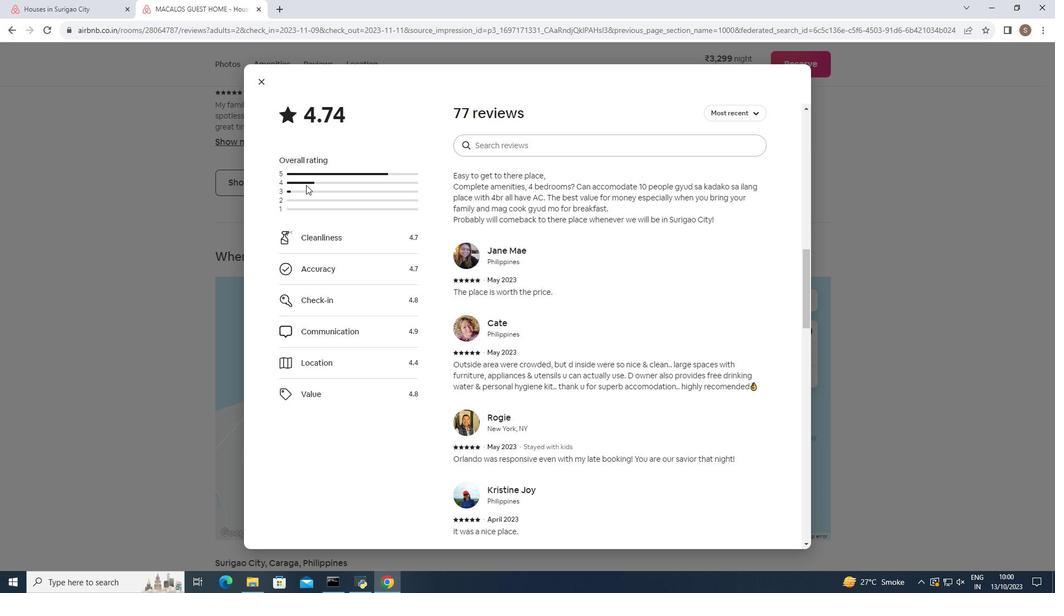 
Action: Mouse scrolled (306, 184) with delta (0, 0)
Screenshot: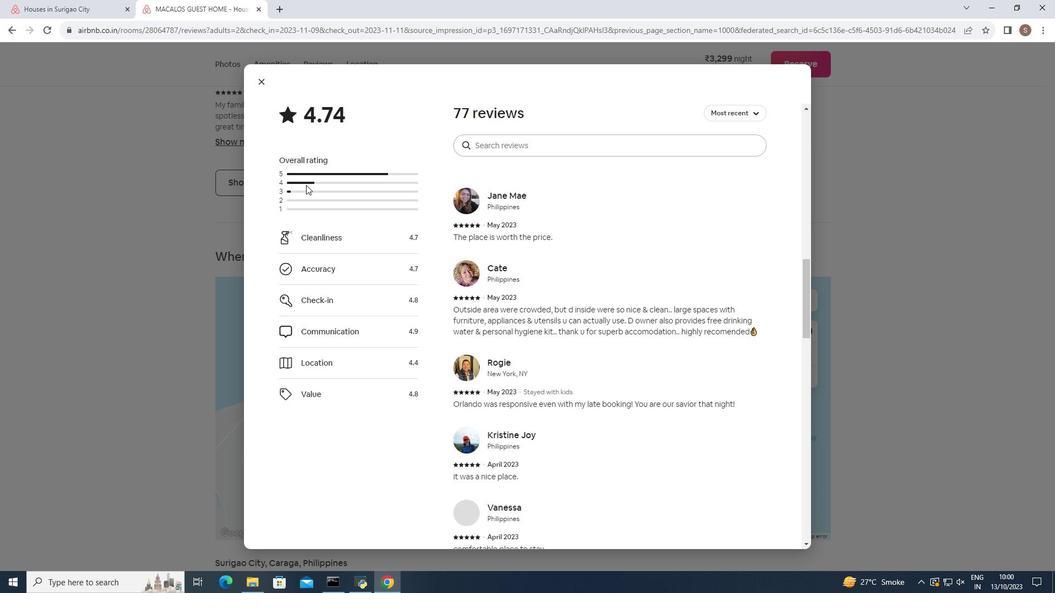 
Action: Mouse scrolled (306, 184) with delta (0, 0)
Screenshot: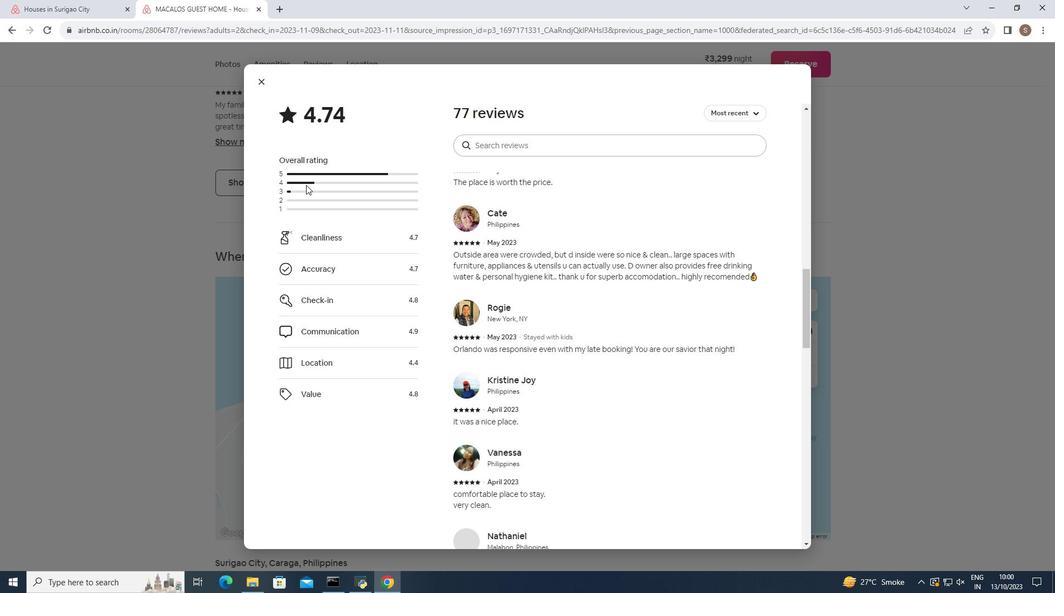 
Action: Mouse scrolled (306, 184) with delta (0, 0)
Screenshot: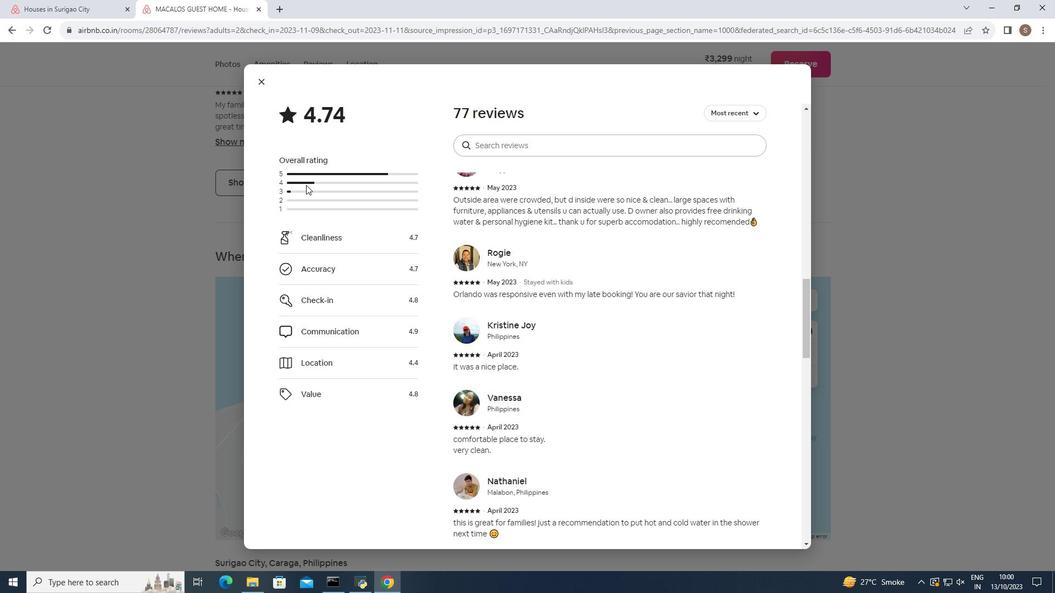 
Action: Mouse scrolled (306, 184) with delta (0, 0)
Screenshot: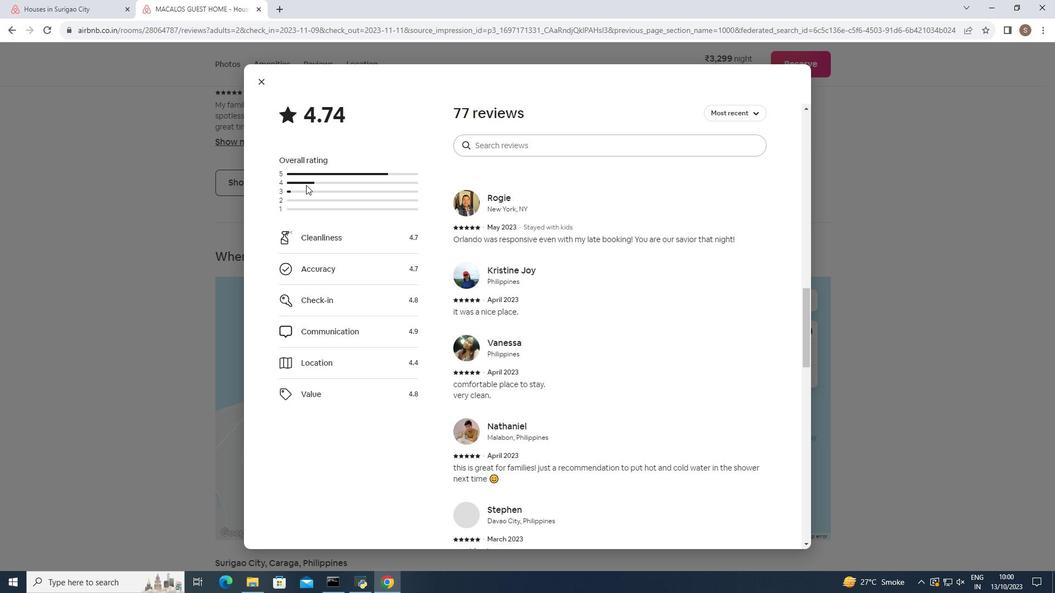 
Action: Mouse scrolled (306, 184) with delta (0, 0)
Screenshot: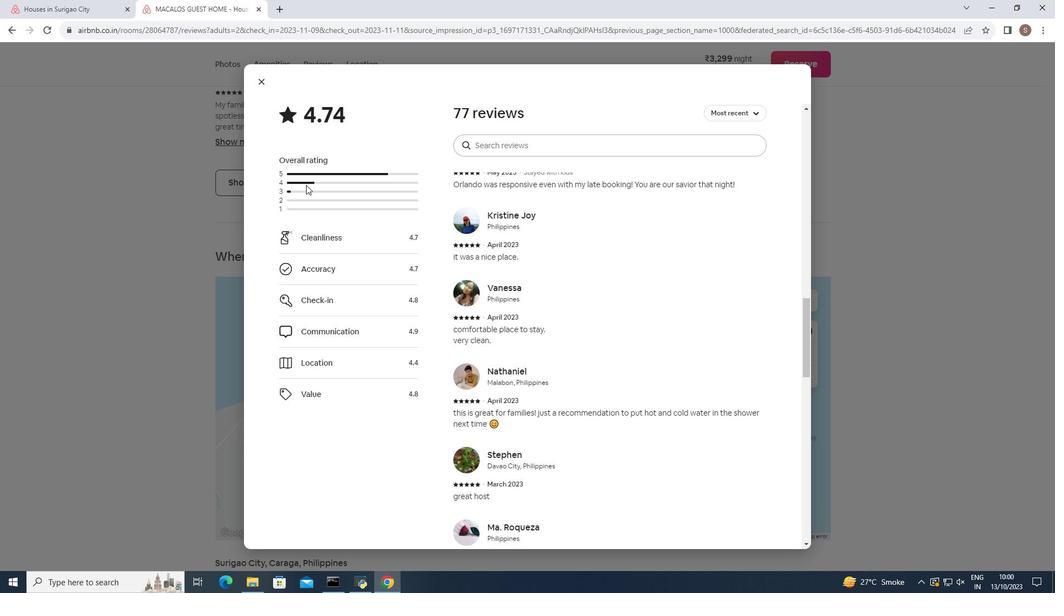 
Action: Mouse scrolled (306, 184) with delta (0, 0)
Screenshot: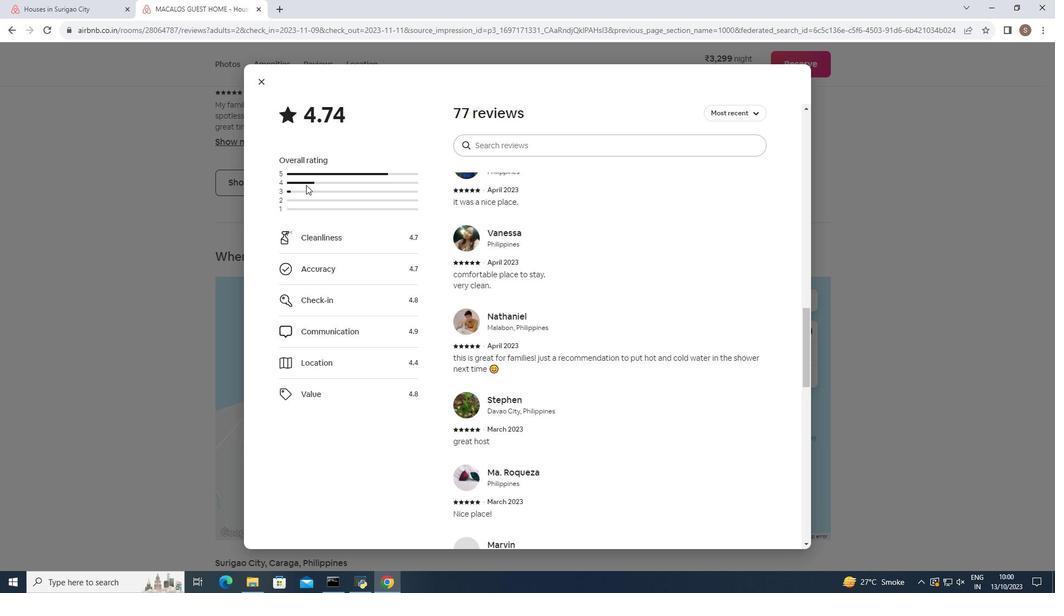 
Action: Mouse scrolled (306, 184) with delta (0, 0)
Screenshot: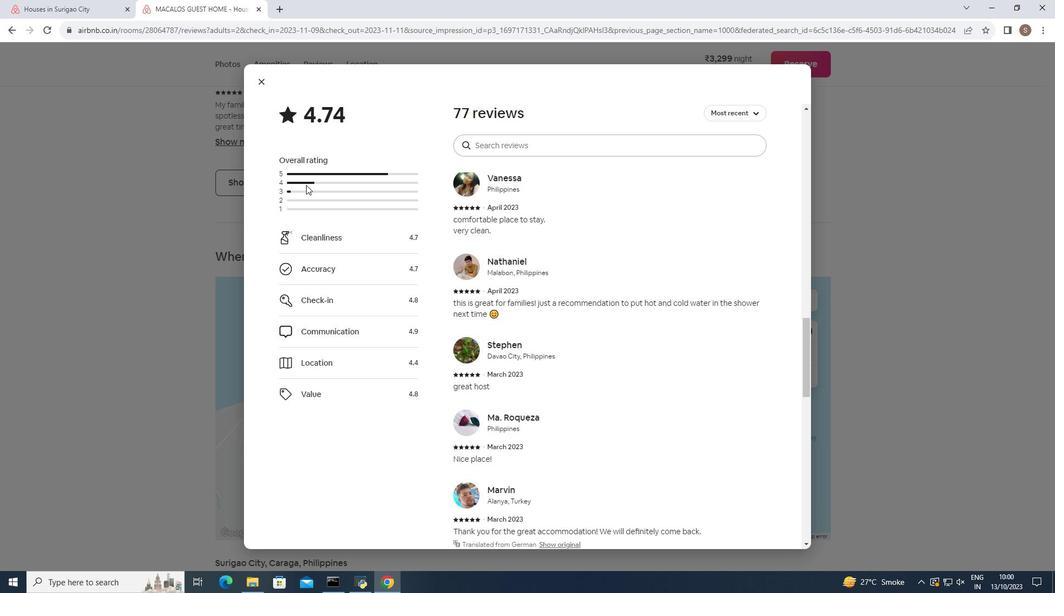 
Action: Mouse scrolled (306, 184) with delta (0, 0)
Screenshot: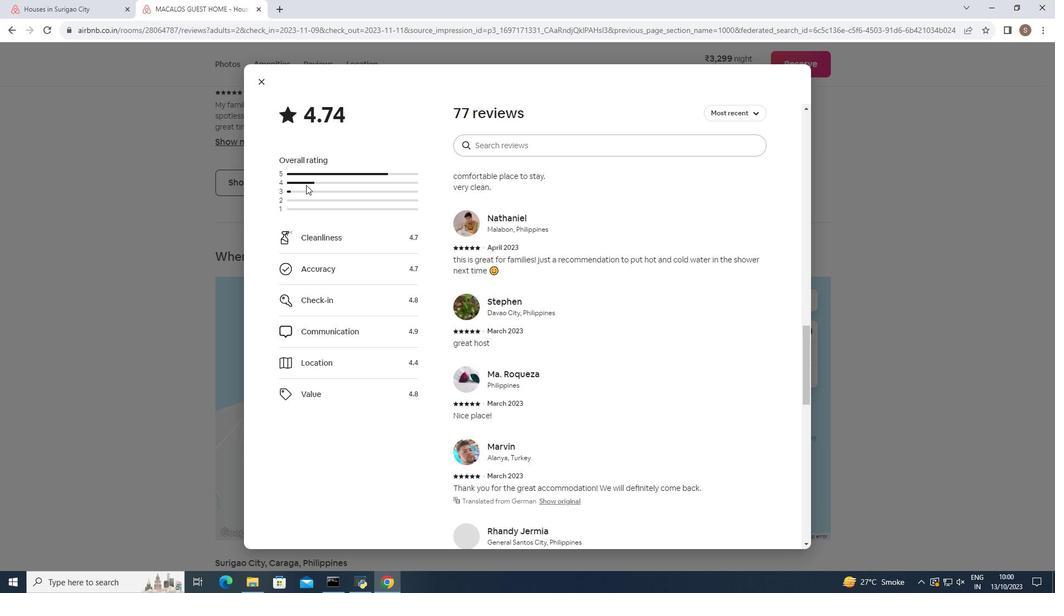
Action: Mouse scrolled (306, 184) with delta (0, 0)
Screenshot: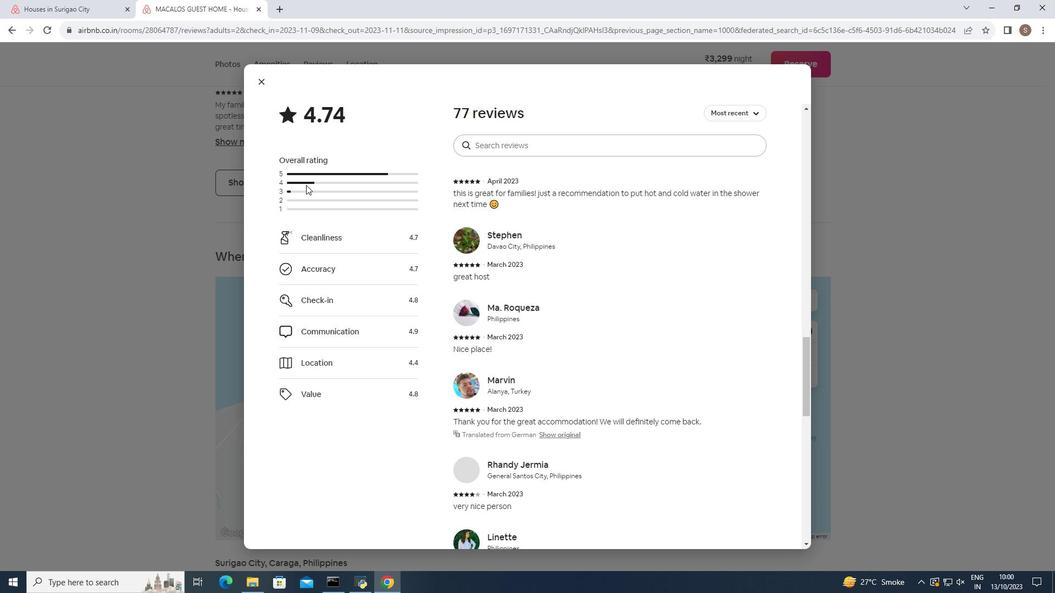
Action: Mouse scrolled (306, 184) with delta (0, 0)
Screenshot: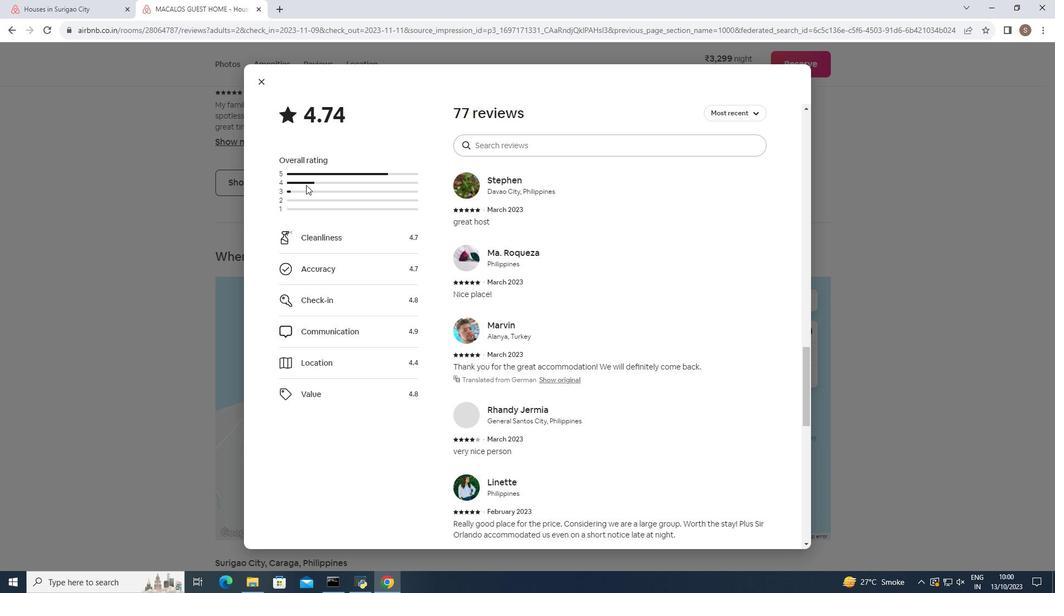 
Action: Mouse scrolled (306, 184) with delta (0, 0)
Screenshot: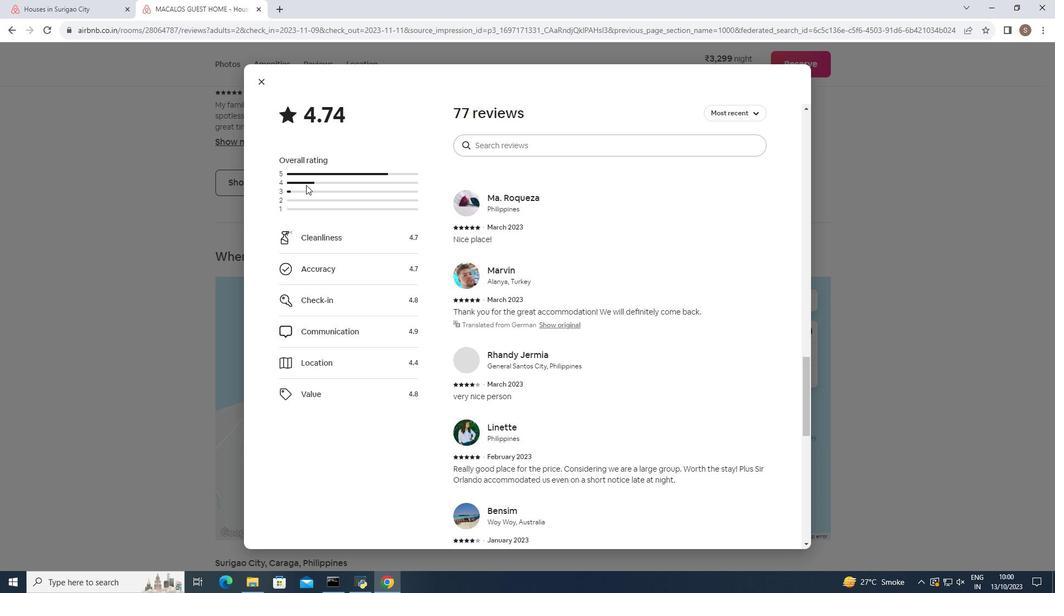 
Action: Mouse scrolled (306, 184) with delta (0, 0)
Screenshot: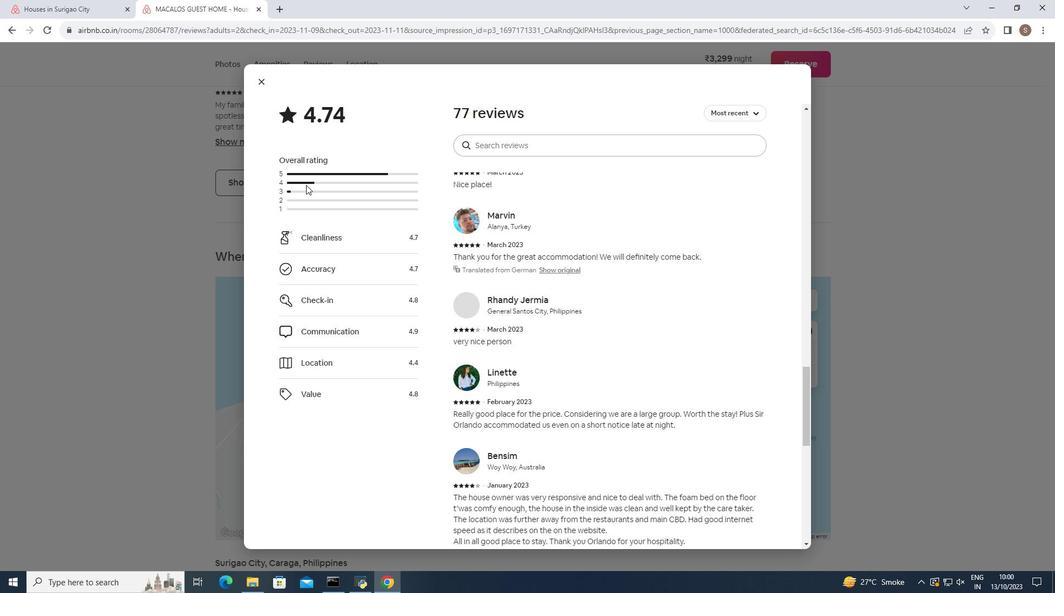 
Action: Mouse scrolled (306, 184) with delta (0, 0)
Screenshot: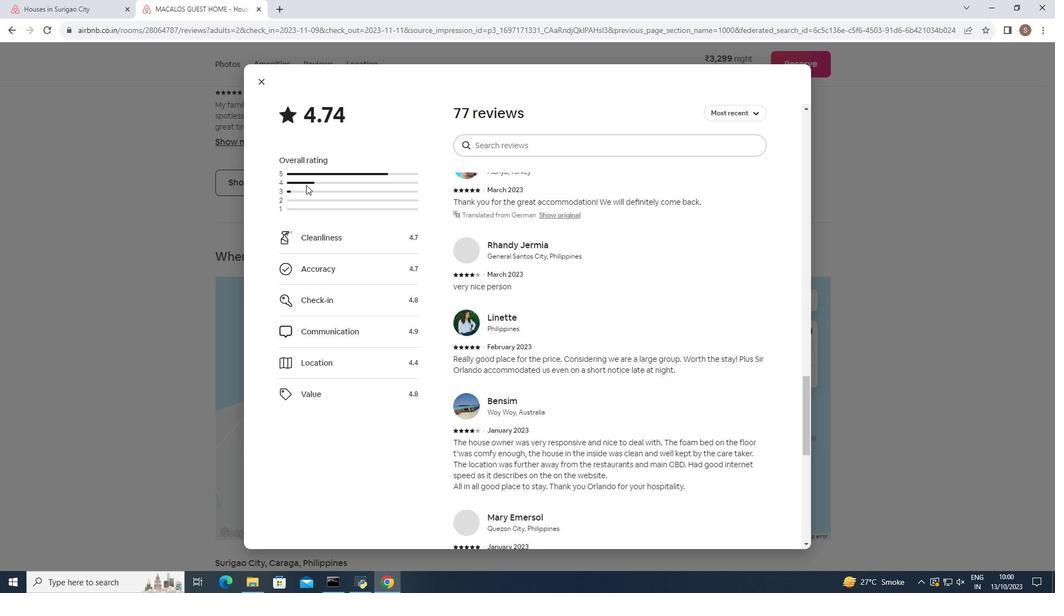 
Action: Mouse scrolled (306, 184) with delta (0, 0)
Screenshot: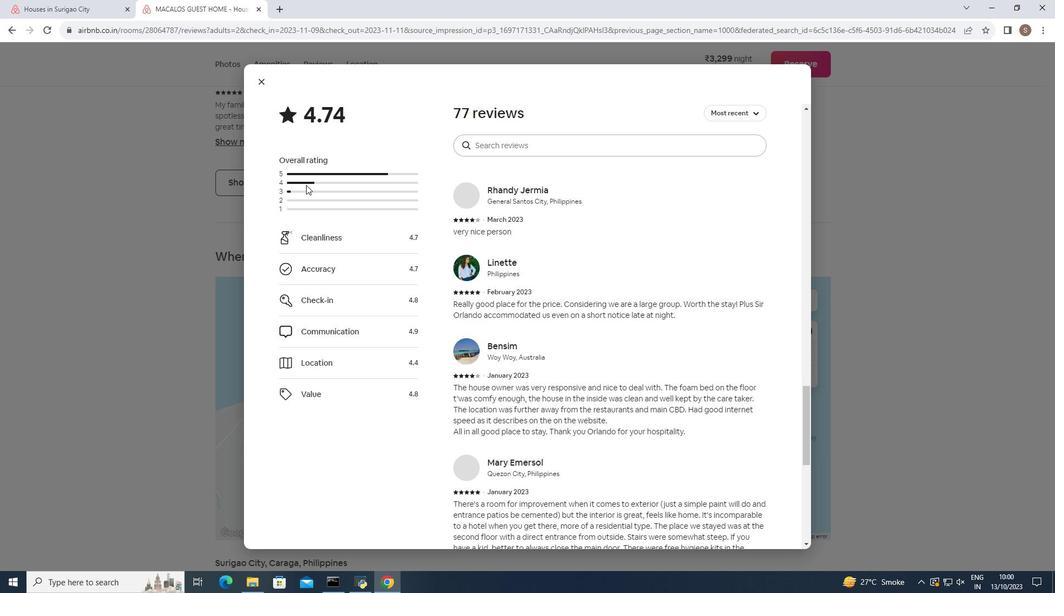 
Action: Mouse scrolled (306, 184) with delta (0, 0)
Screenshot: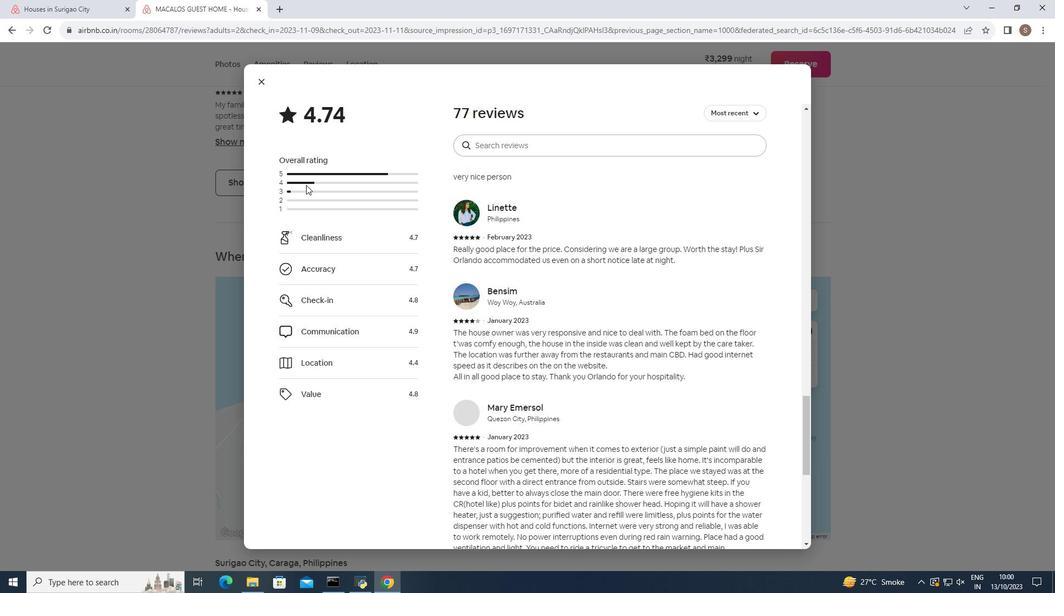 
Action: Mouse moved to (262, 79)
Screenshot: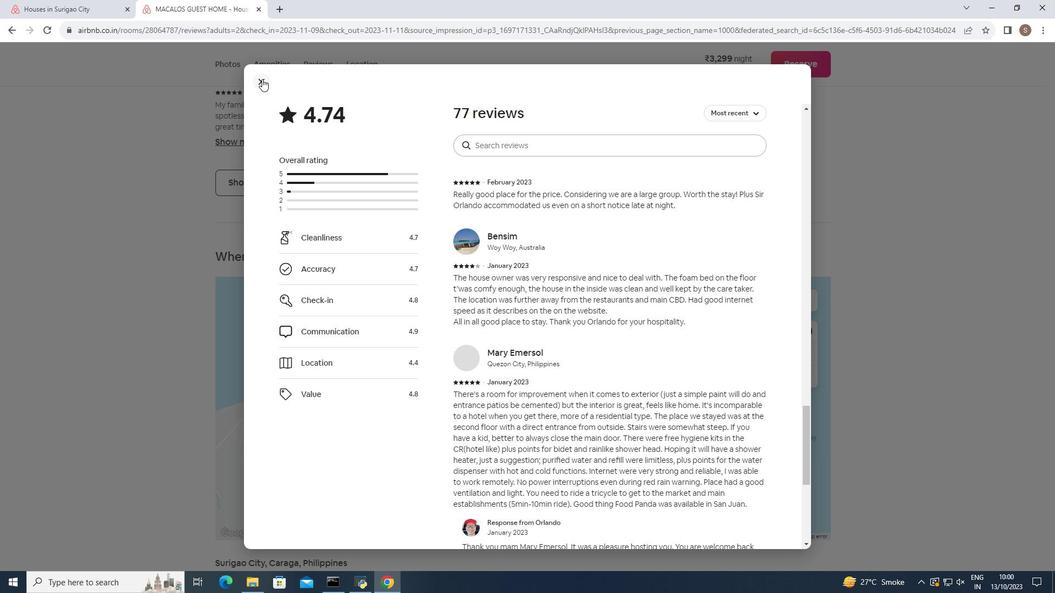 
Action: Mouse pressed left at (262, 79)
Screenshot: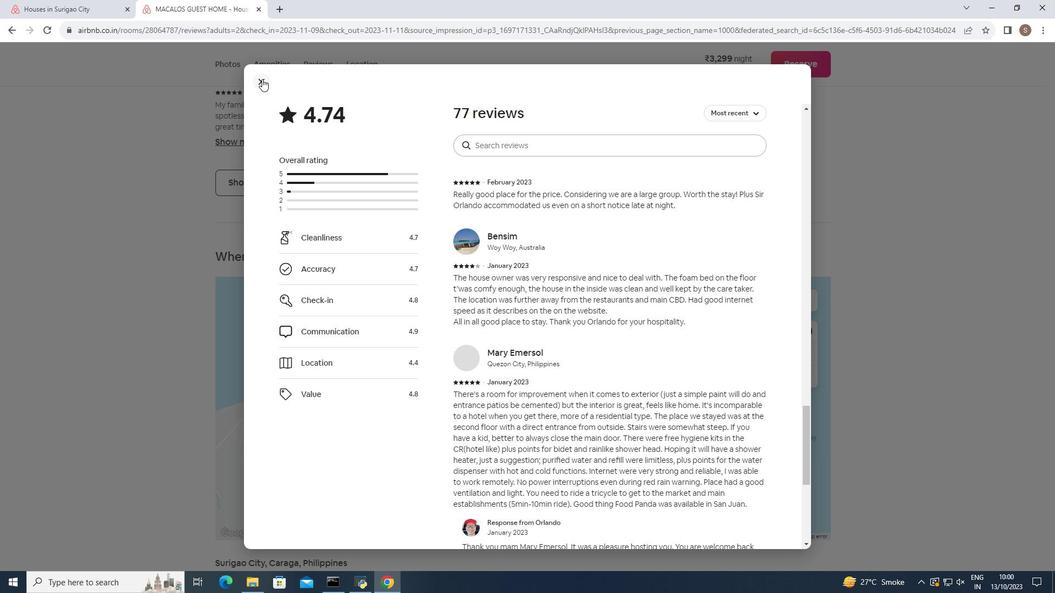 
Action: Mouse moved to (284, 153)
Screenshot: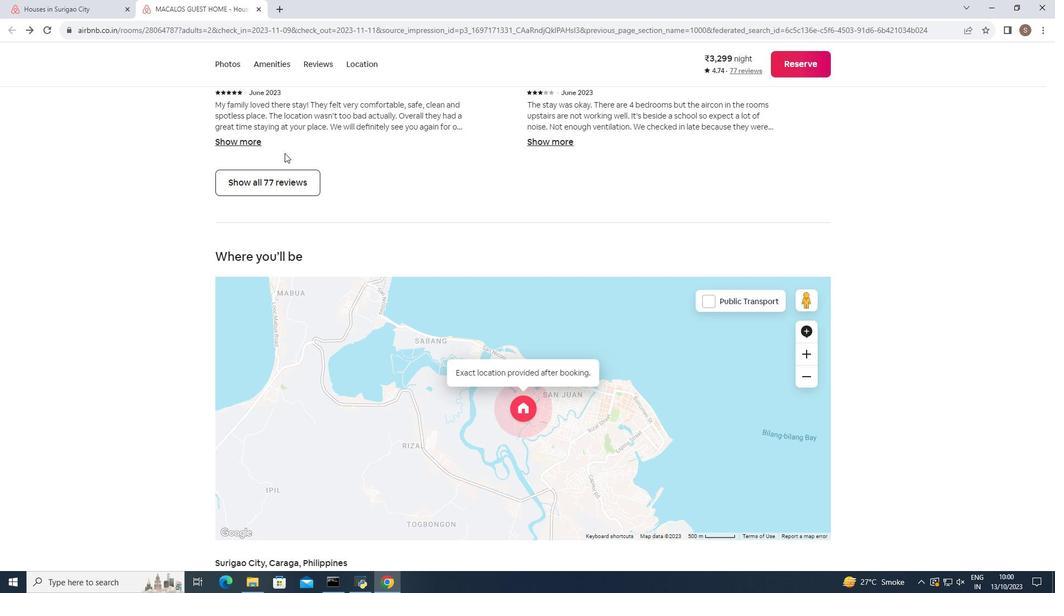
Action: Mouse scrolled (284, 152) with delta (0, 0)
Screenshot: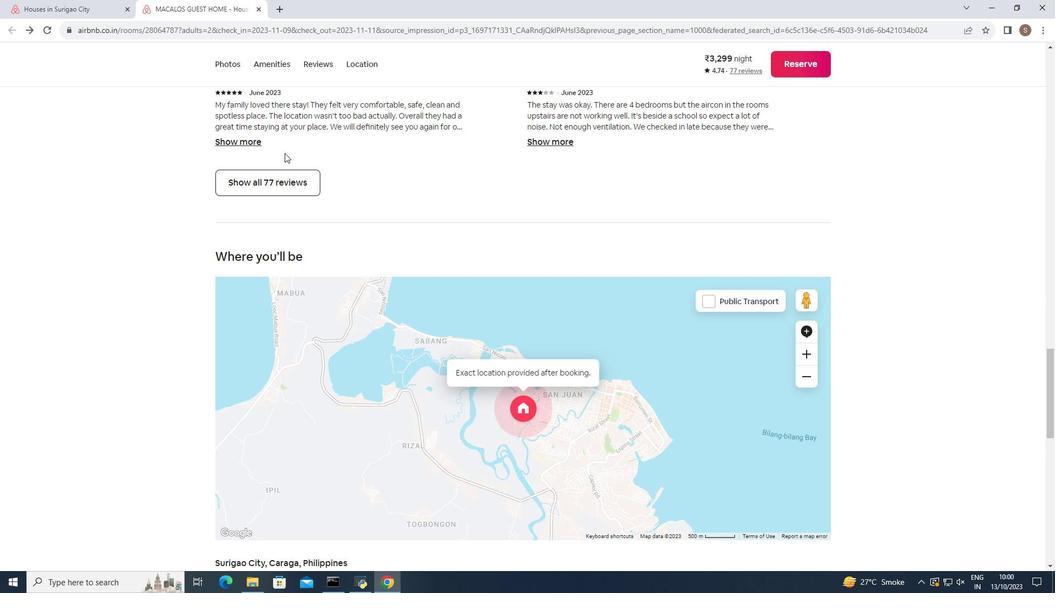 
Action: Mouse scrolled (284, 152) with delta (0, 0)
Screenshot: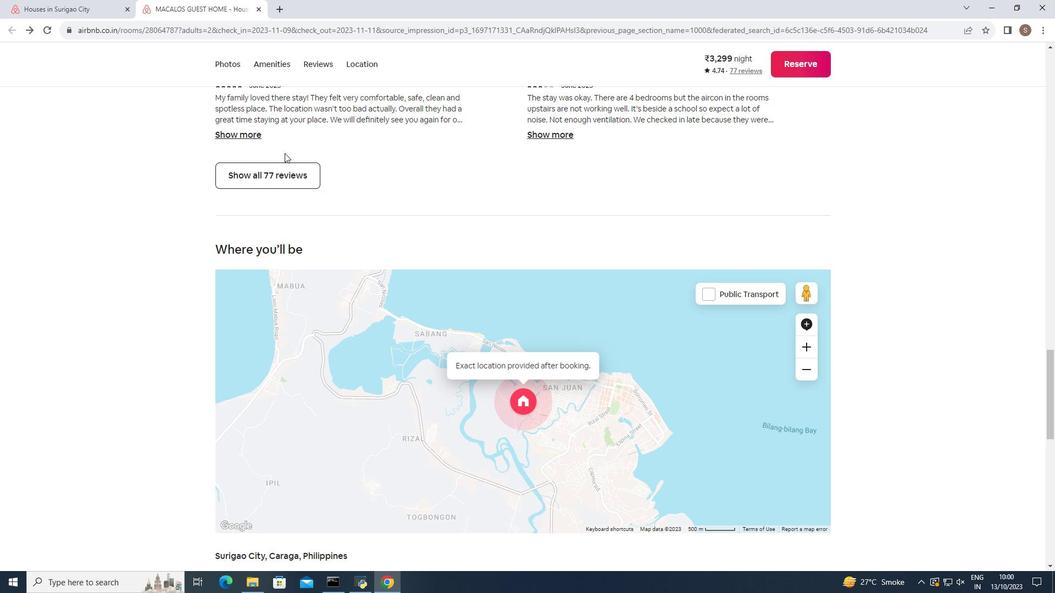 
Action: Mouse scrolled (284, 152) with delta (0, 0)
Screenshot: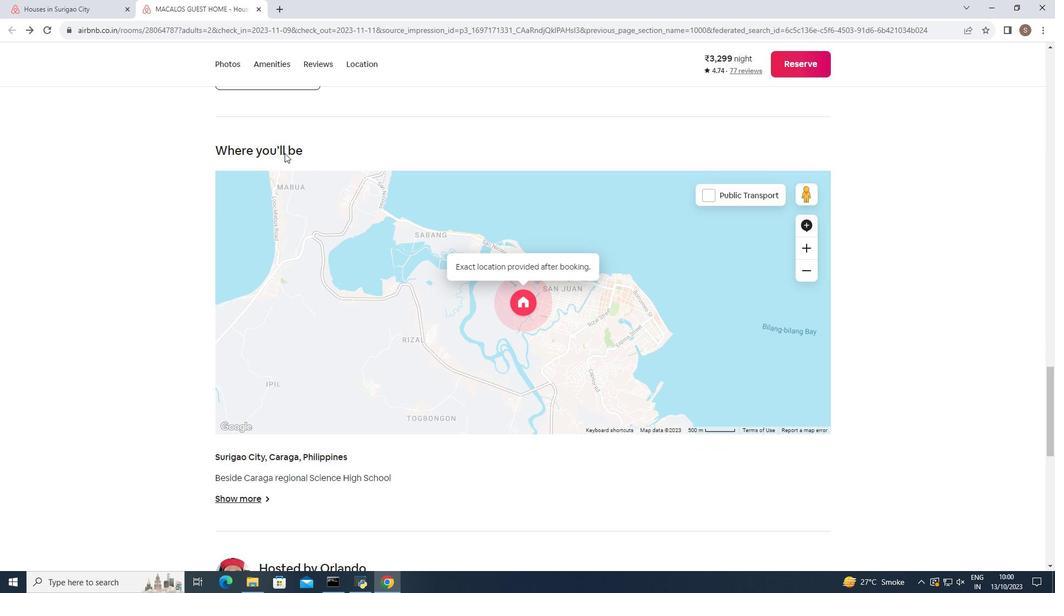 
Action: Mouse moved to (284, 153)
Screenshot: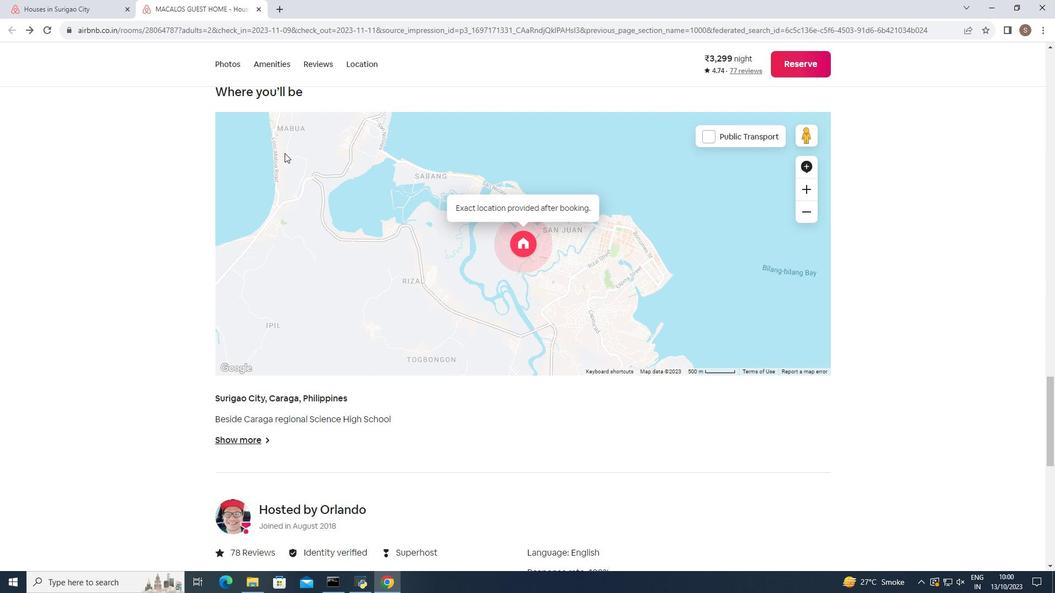 
Action: Mouse scrolled (284, 152) with delta (0, 0)
Screenshot: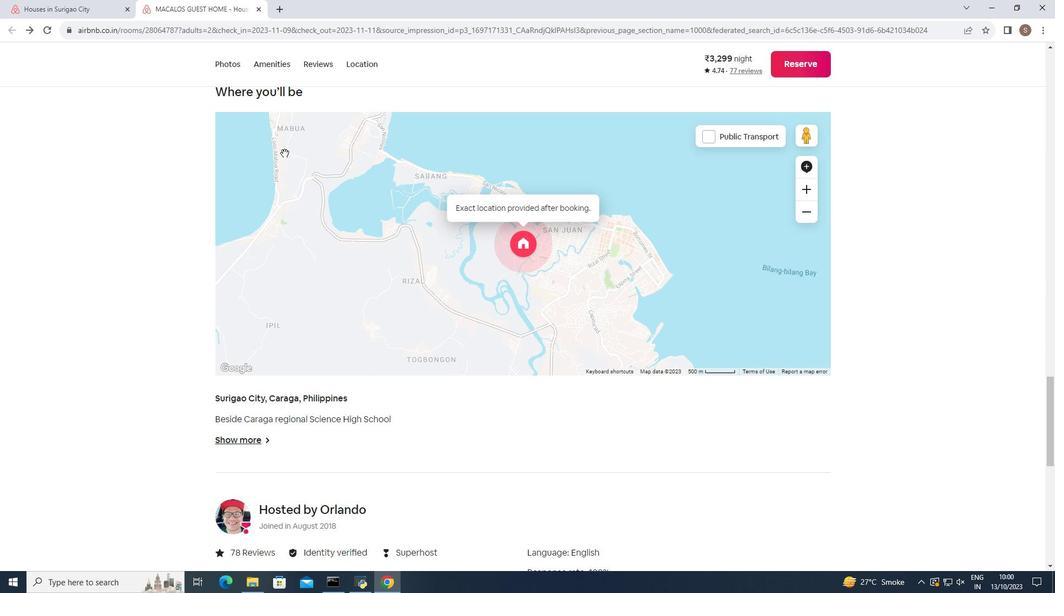 
Action: Mouse scrolled (284, 152) with delta (0, 0)
Screenshot: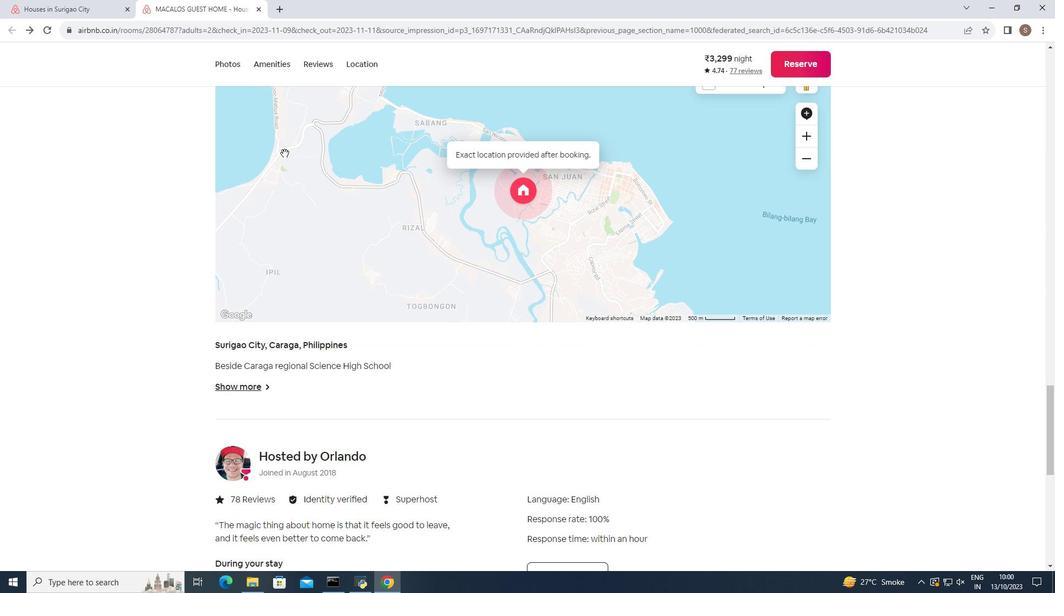 
Action: Mouse scrolled (284, 152) with delta (0, 0)
Screenshot: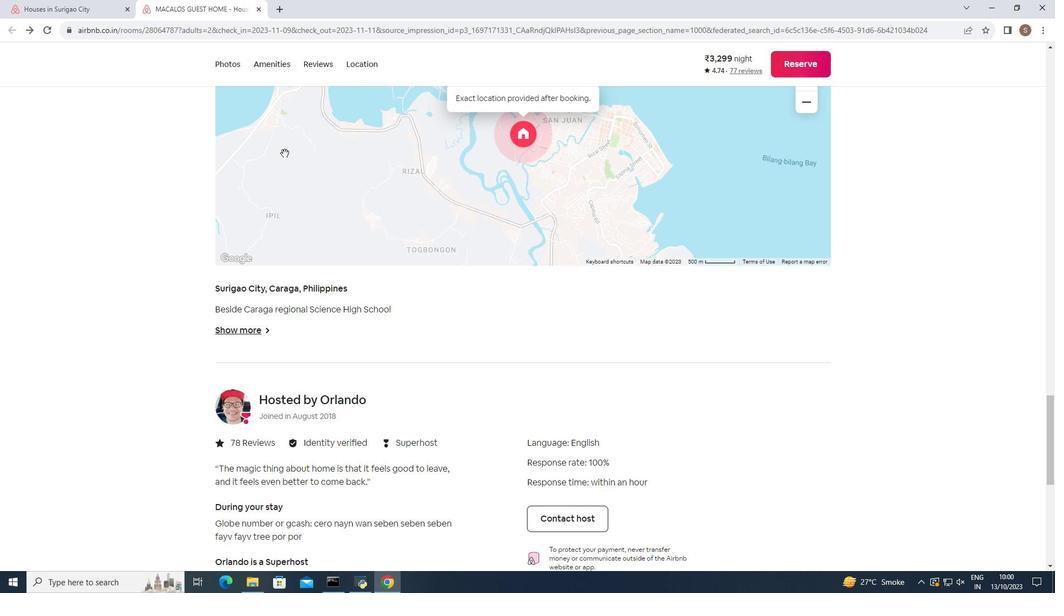
Action: Mouse scrolled (284, 152) with delta (0, 0)
Screenshot: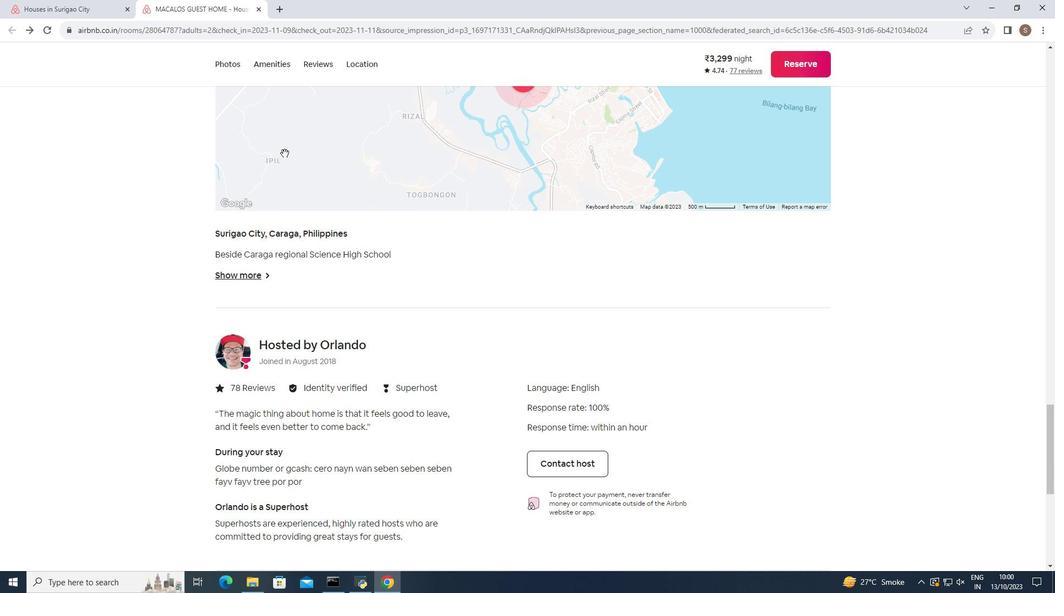 
Action: Mouse scrolled (284, 152) with delta (0, 0)
Screenshot: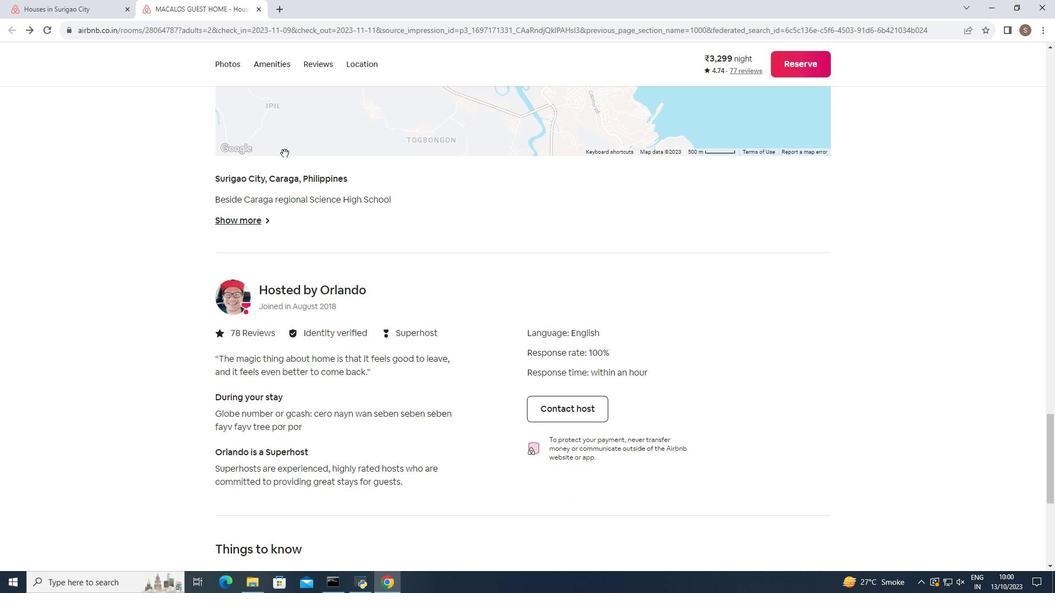 
Action: Mouse scrolled (284, 152) with delta (0, 0)
Screenshot: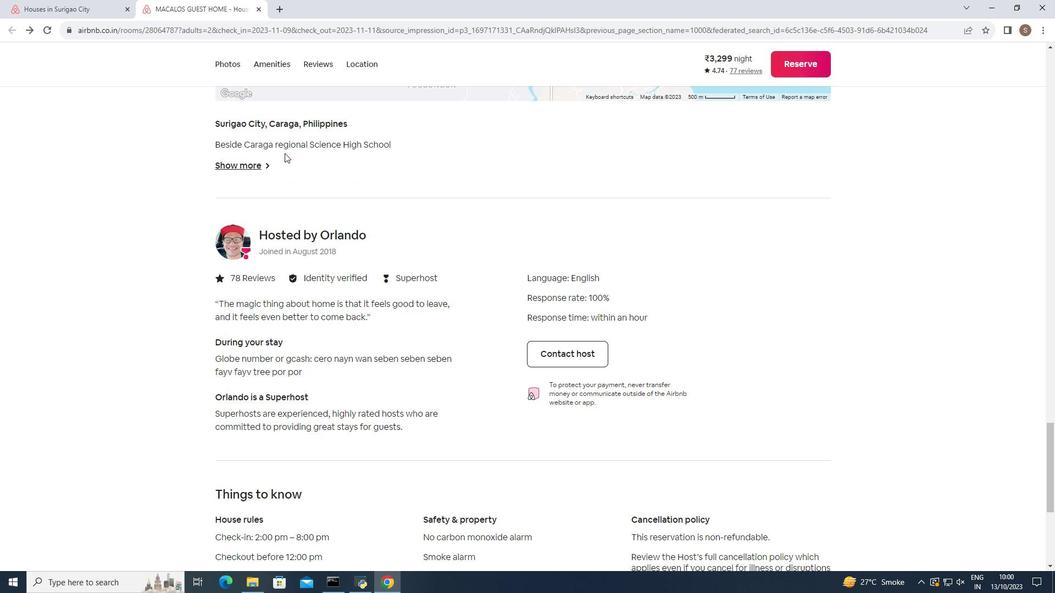 
Action: Mouse scrolled (284, 152) with delta (0, 0)
Screenshot: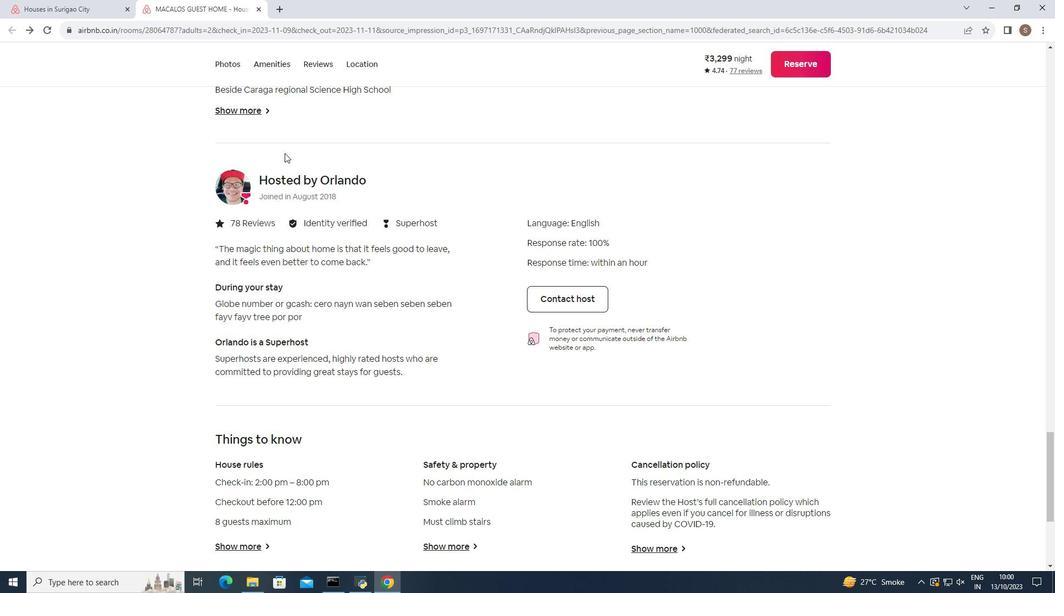 
Action: Mouse moved to (284, 151)
Screenshot: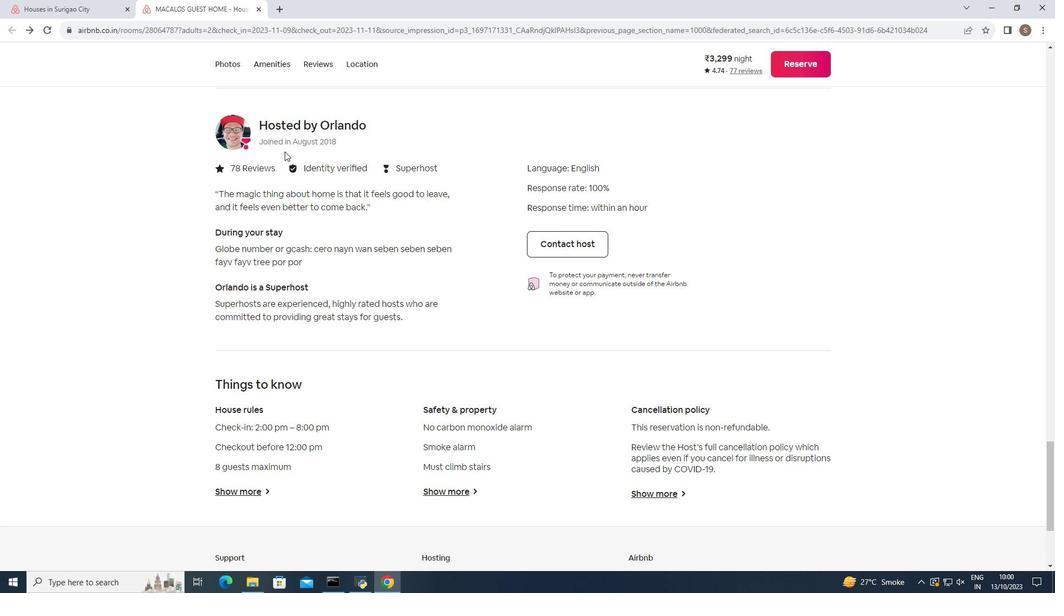 
Action: Mouse scrolled (284, 151) with delta (0, 0)
Screenshot: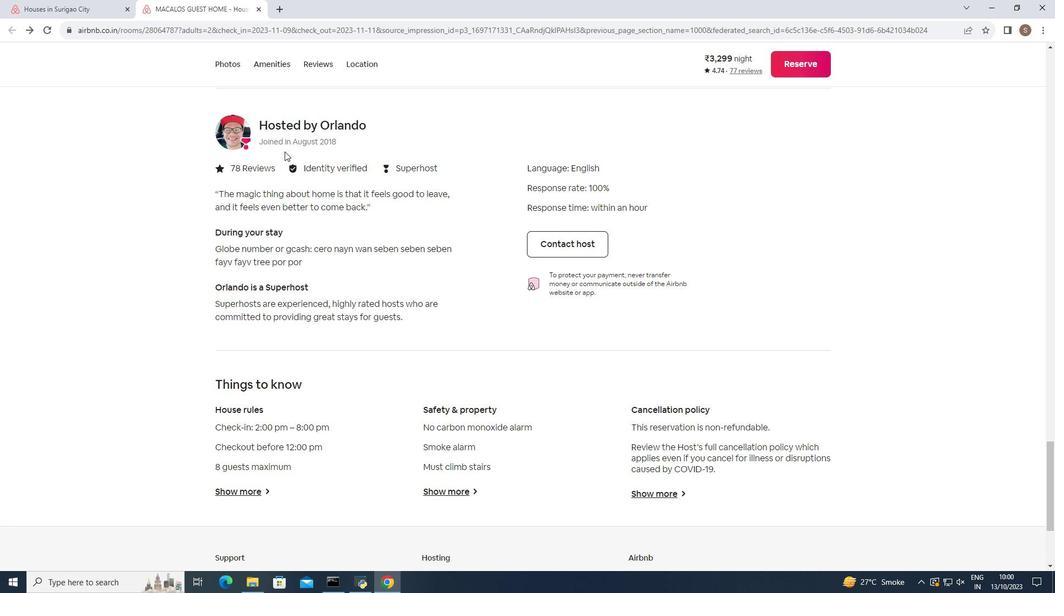 
Action: Mouse scrolled (284, 151) with delta (0, 0)
Screenshot: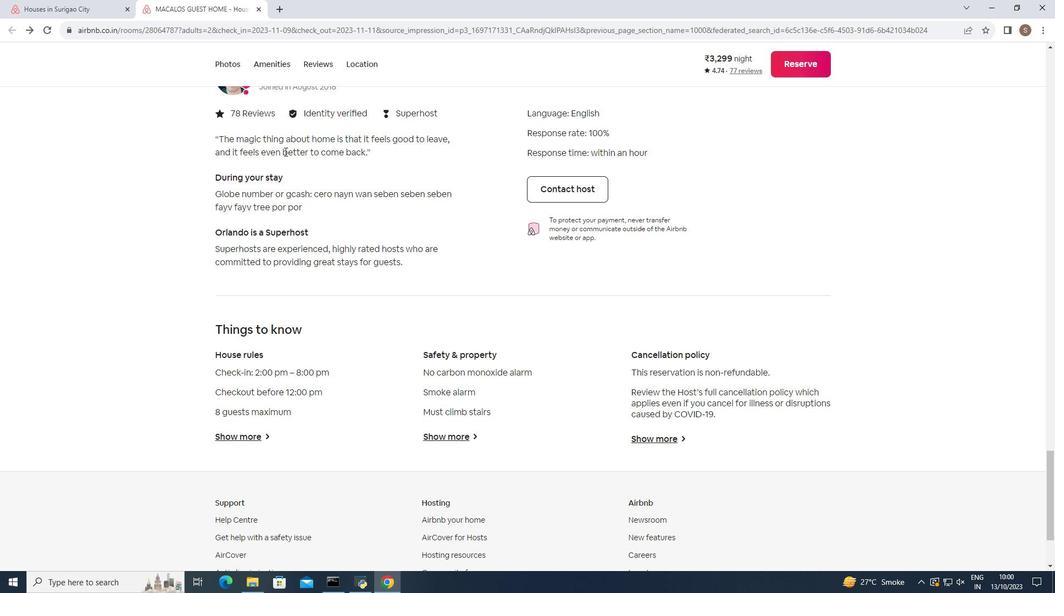 
Action: Mouse scrolled (284, 151) with delta (0, 0)
Screenshot: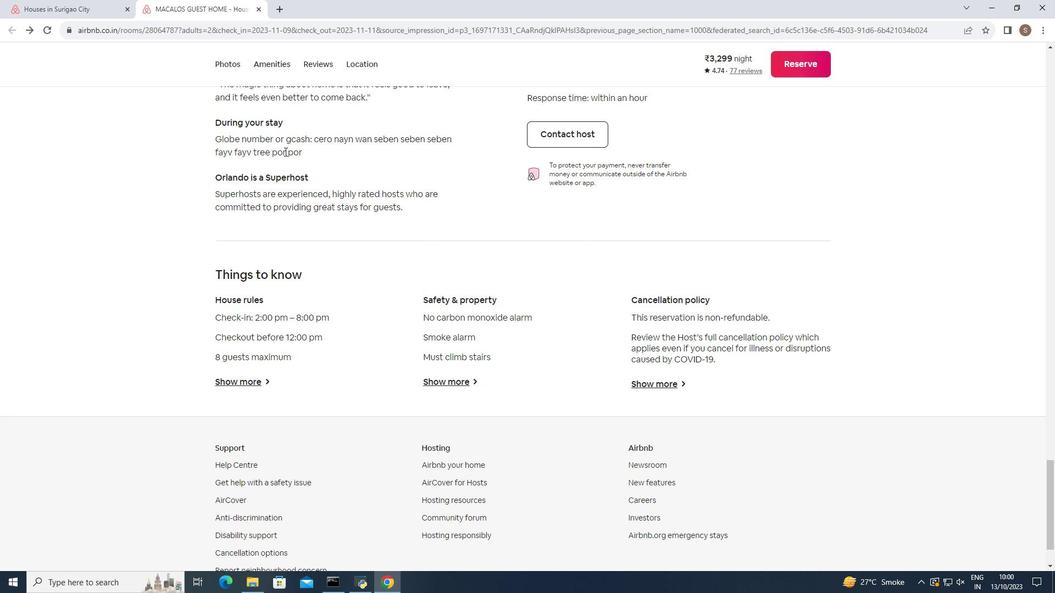 
Action: Mouse scrolled (284, 151) with delta (0, 0)
Screenshot: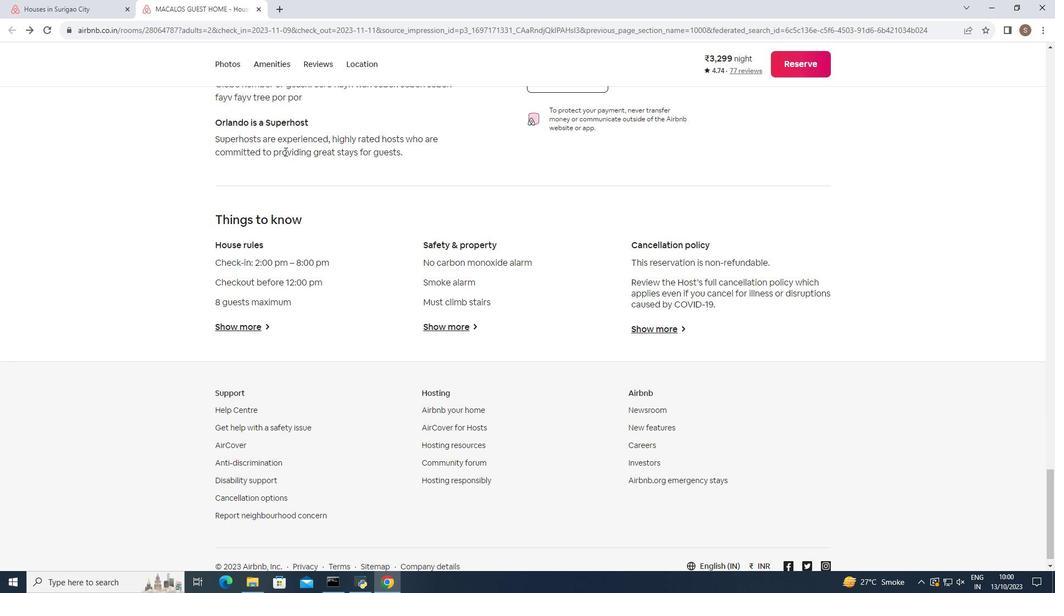 
Action: Mouse scrolled (284, 151) with delta (0, 0)
Screenshot: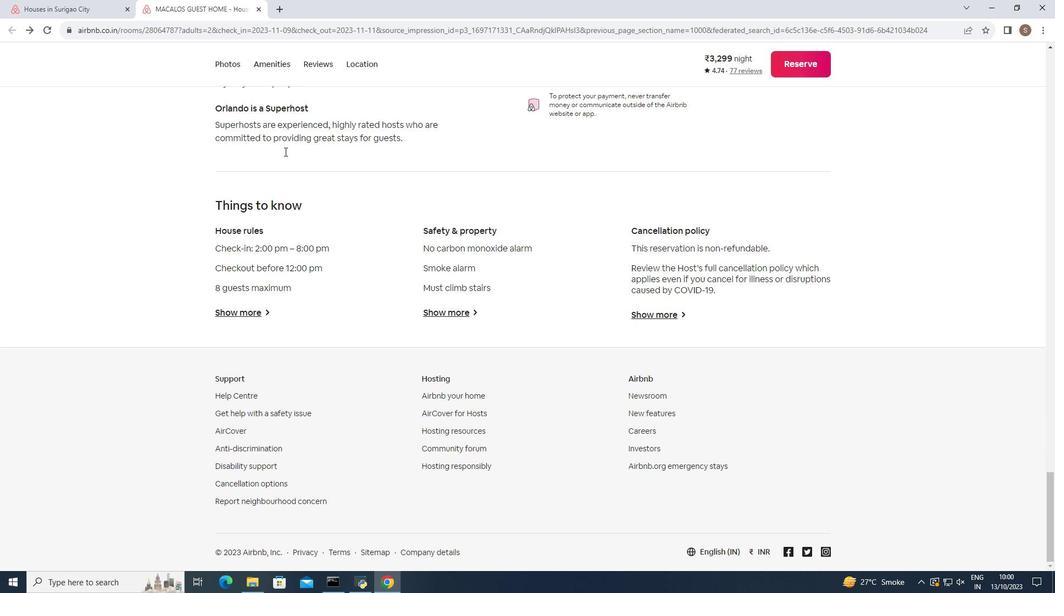 
Action: Mouse moved to (347, 64)
Screenshot: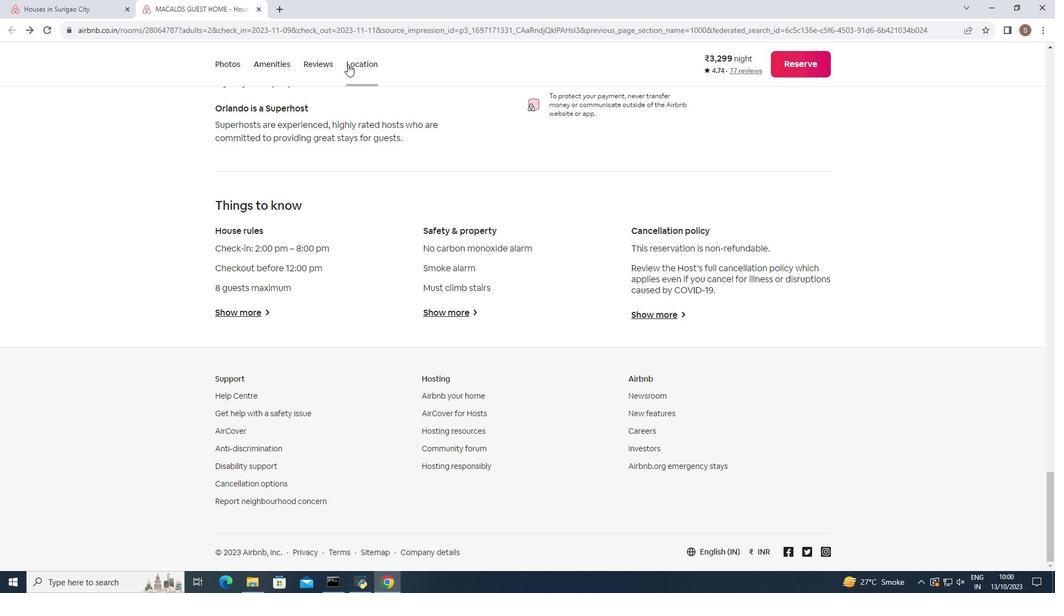 
Action: Mouse pressed left at (347, 64)
Screenshot: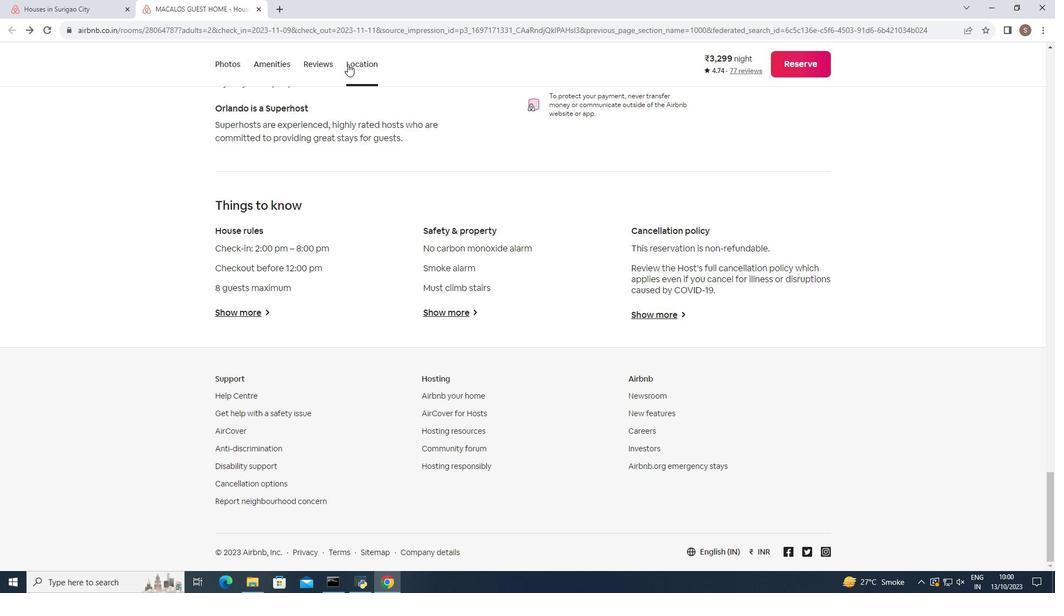 
Action: Mouse moved to (322, 64)
Screenshot: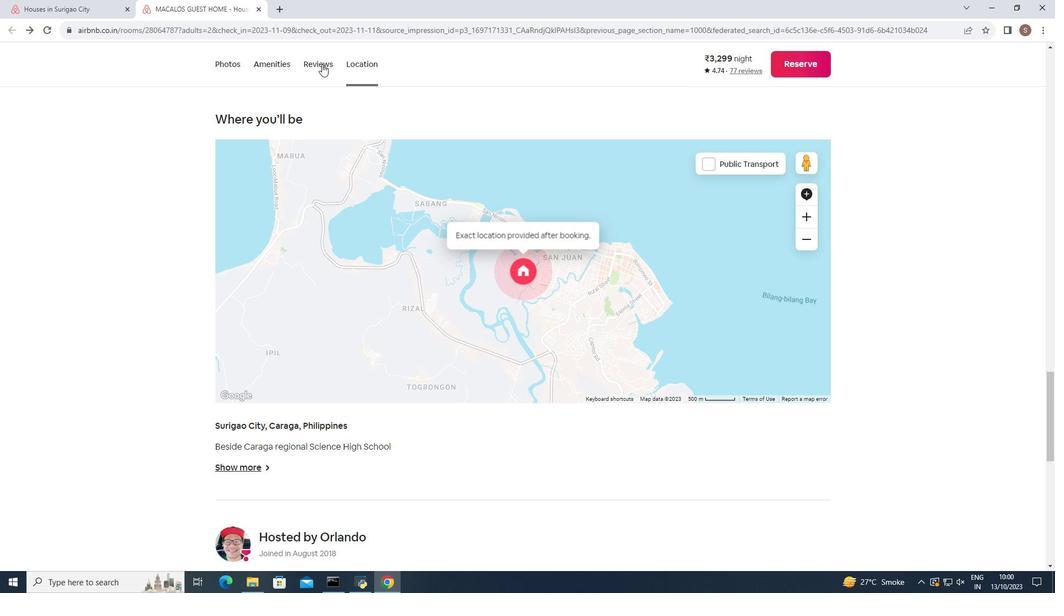 
Action: Mouse pressed left at (322, 64)
Screenshot: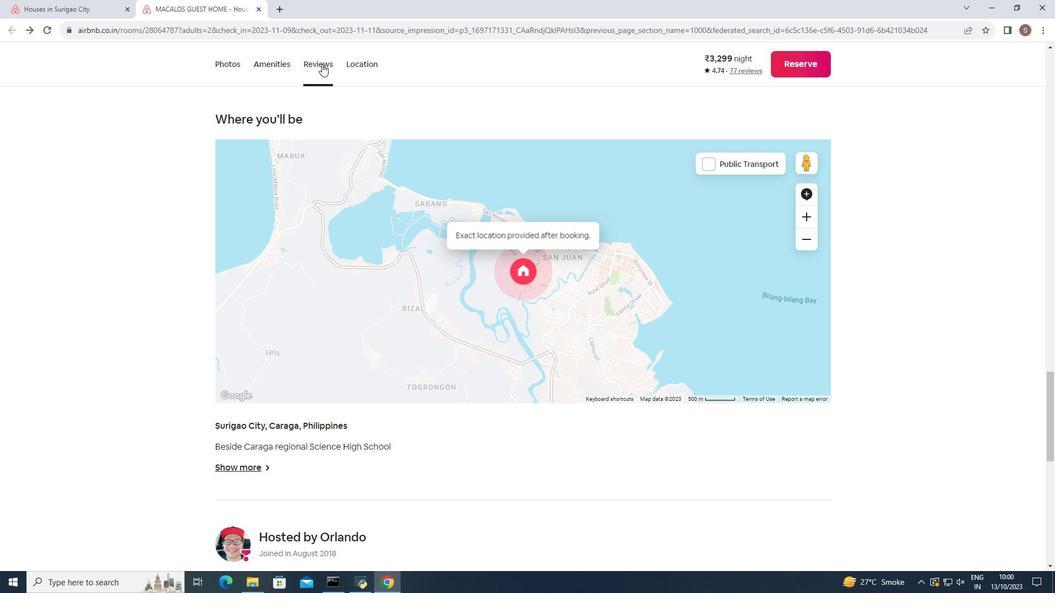 
Action: Mouse moved to (267, 65)
Screenshot: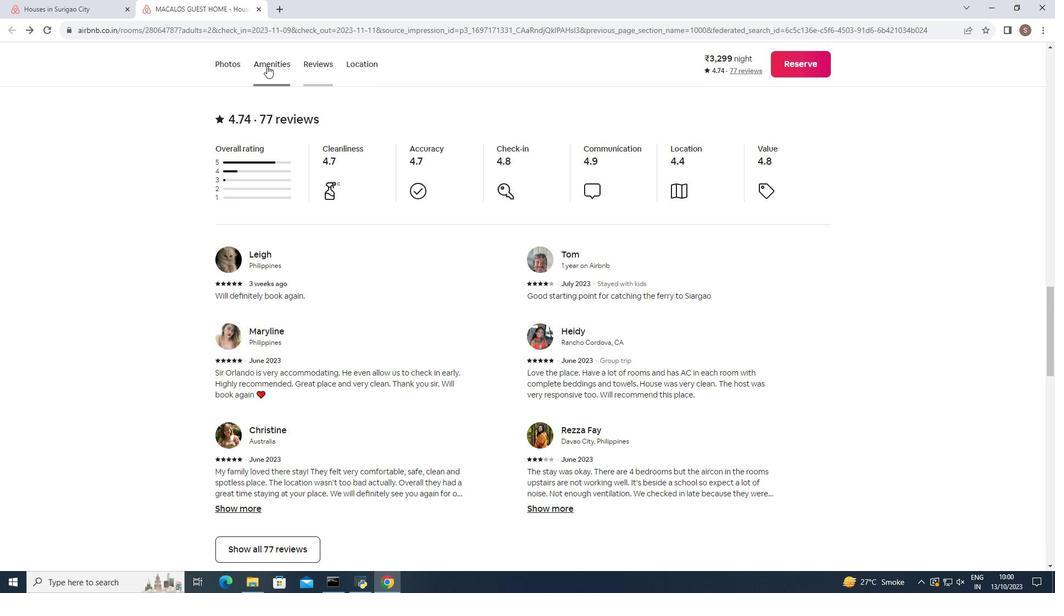 
Action: Mouse pressed left at (267, 65)
Screenshot: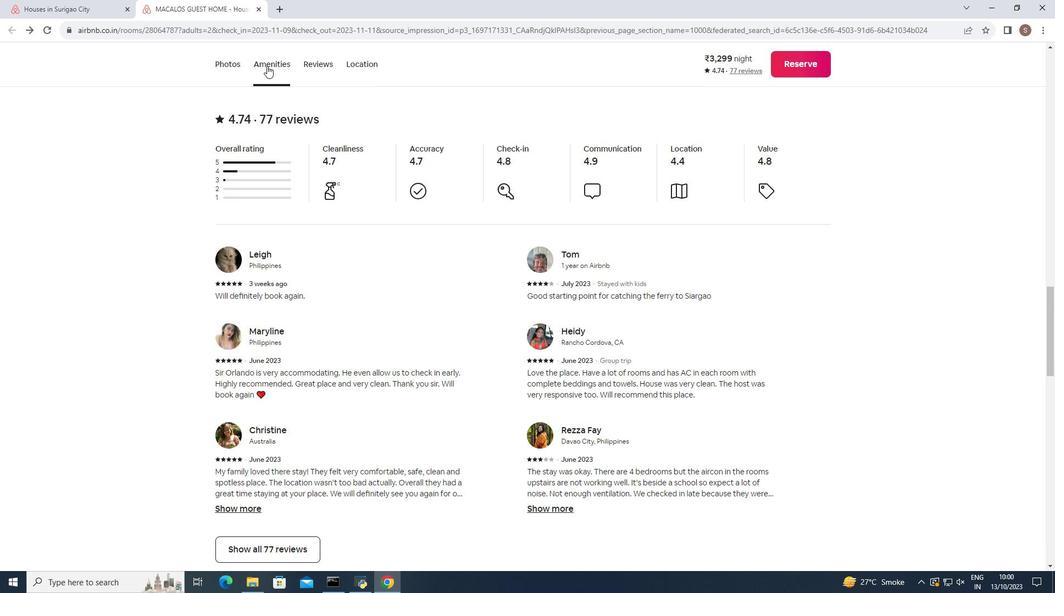 
Action: Mouse moved to (234, 67)
Screenshot: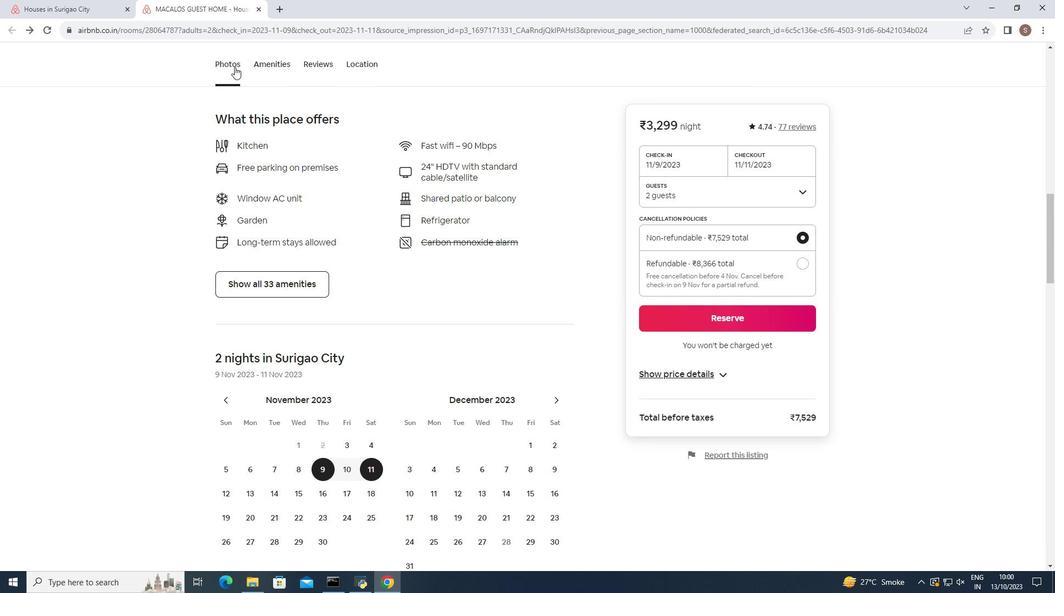 
Action: Mouse pressed left at (234, 67)
Screenshot: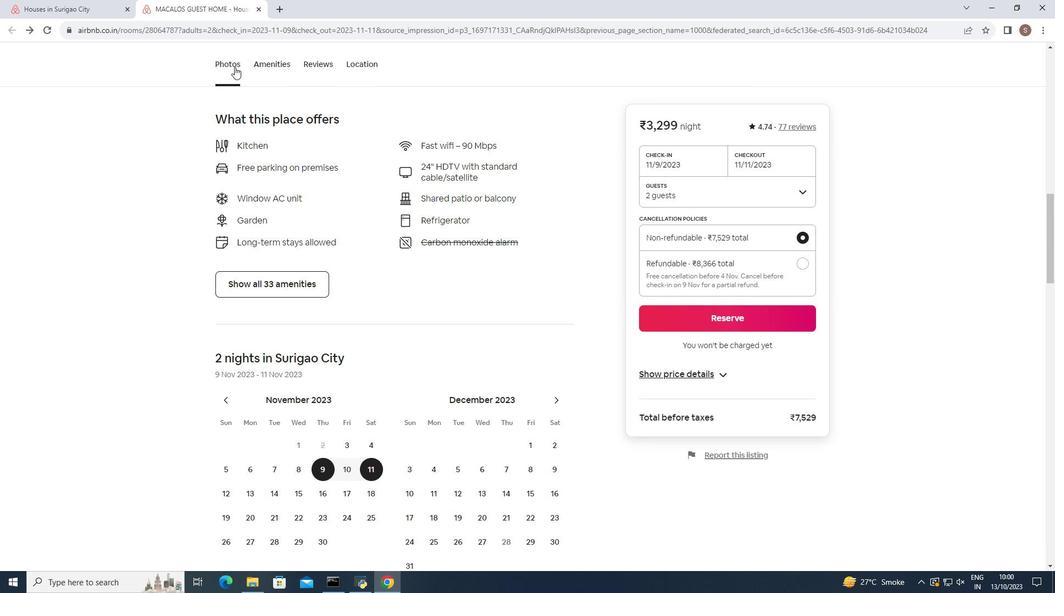 
Action: Mouse moved to (258, 7)
Screenshot: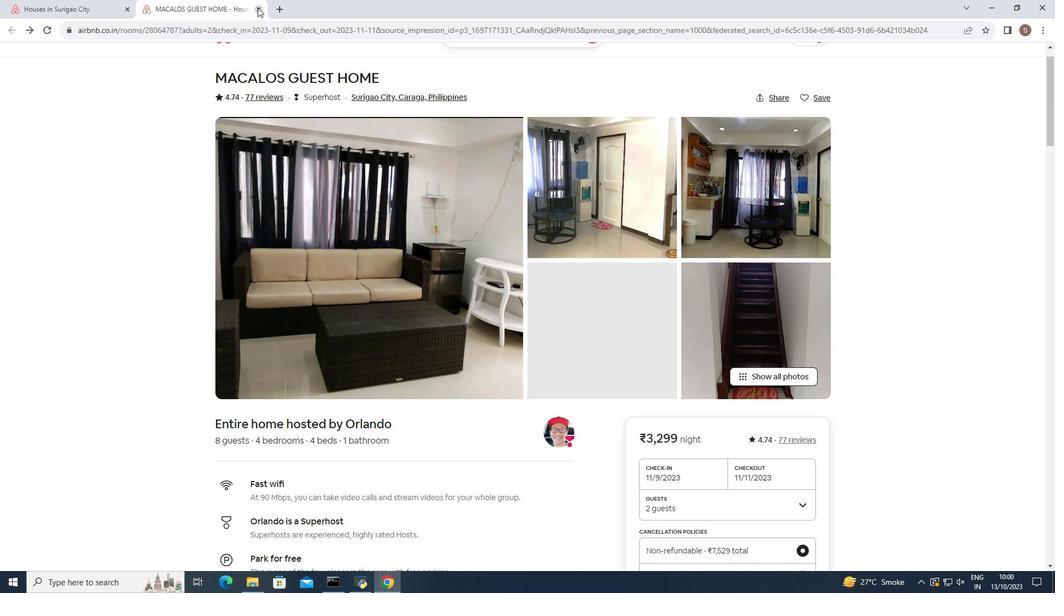 
Action: Mouse pressed left at (258, 7)
Screenshot: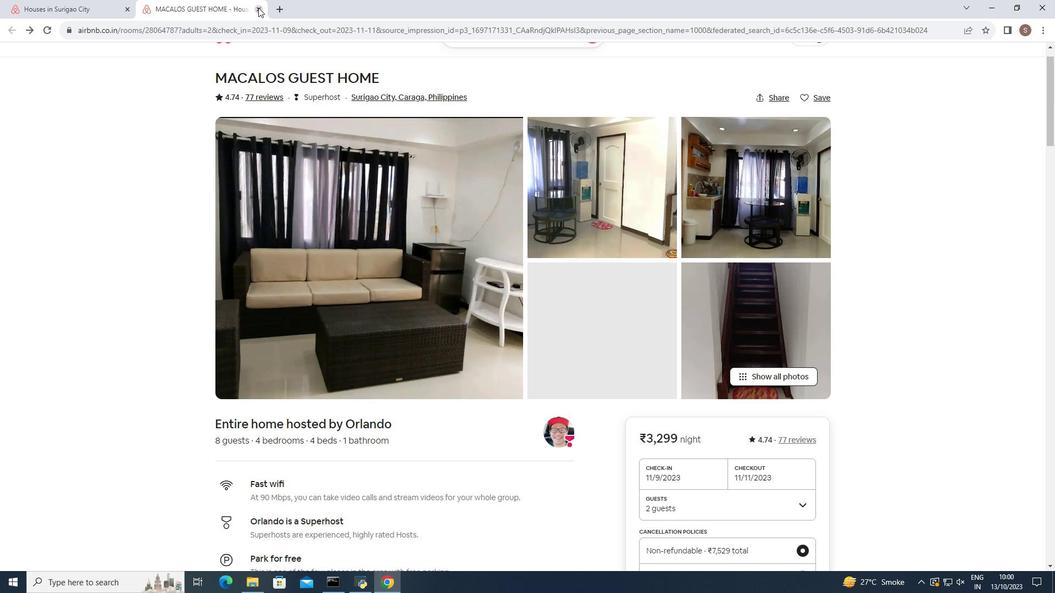 
Action: Mouse moved to (291, 187)
Screenshot: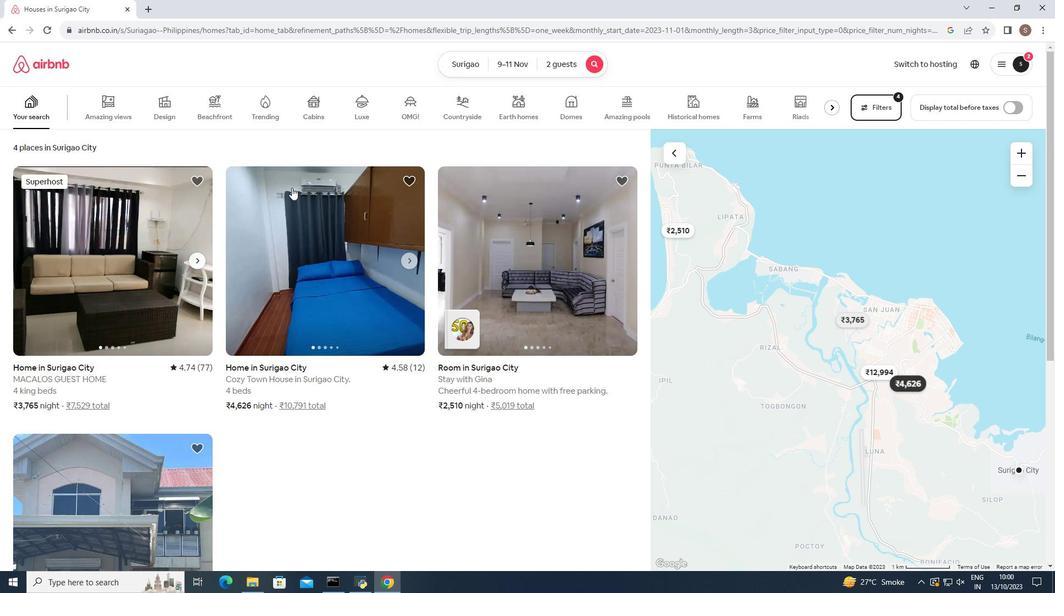 
Action: Mouse pressed left at (291, 187)
Screenshot: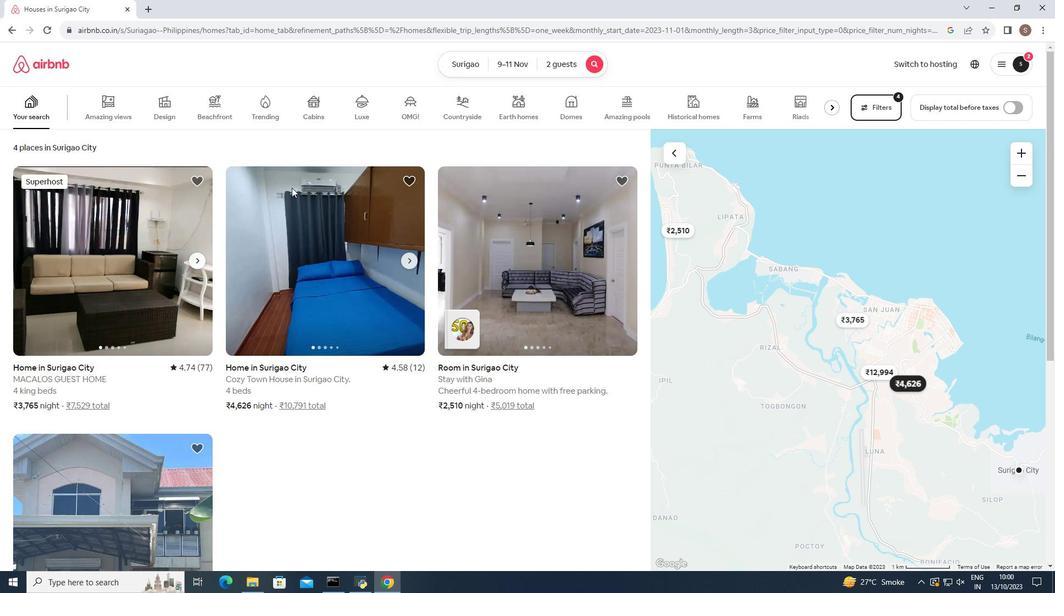 
Action: Mouse moved to (355, 262)
Screenshot: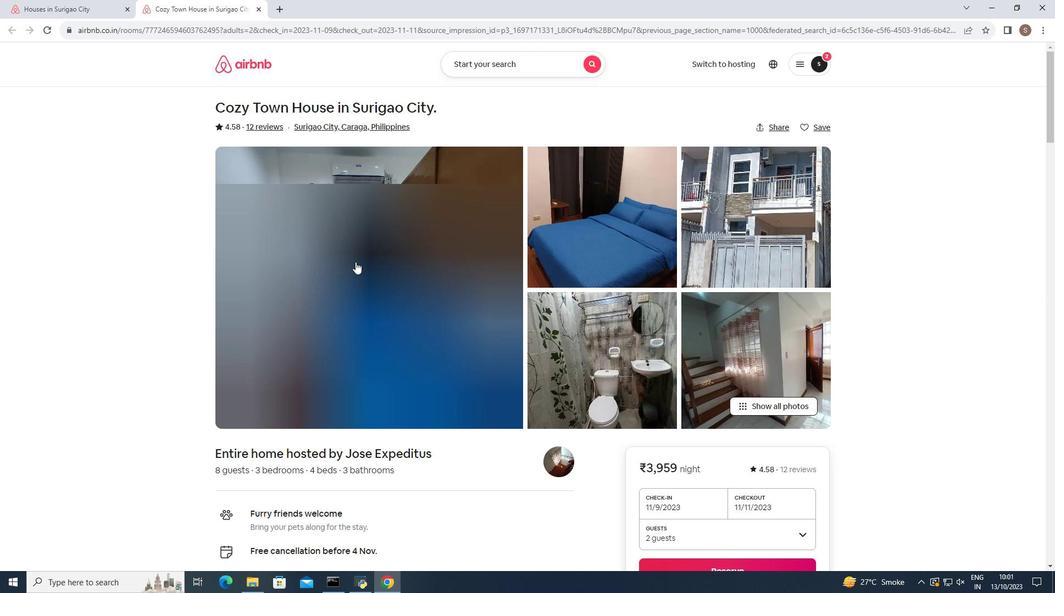 
Action: Mouse scrolled (355, 261) with delta (0, 0)
Screenshot: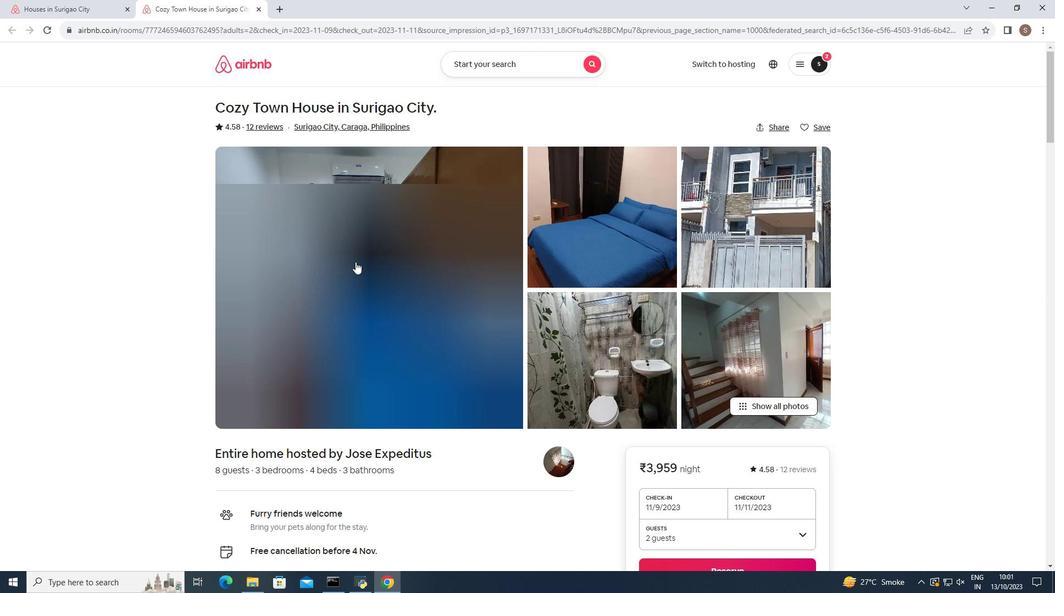 
Action: Mouse scrolled (355, 261) with delta (0, 0)
